 Task: Explore Airbnb accommodation in La Louvière, Belgium from 8th November, 2023 to 12th November, 2023 for 2 adults. Place can be private room with 1  bedroom having 1 bed and 1 bathroom. Property type can be flathotel. Amenities needed are: heating.
Action: Mouse moved to (541, 77)
Screenshot: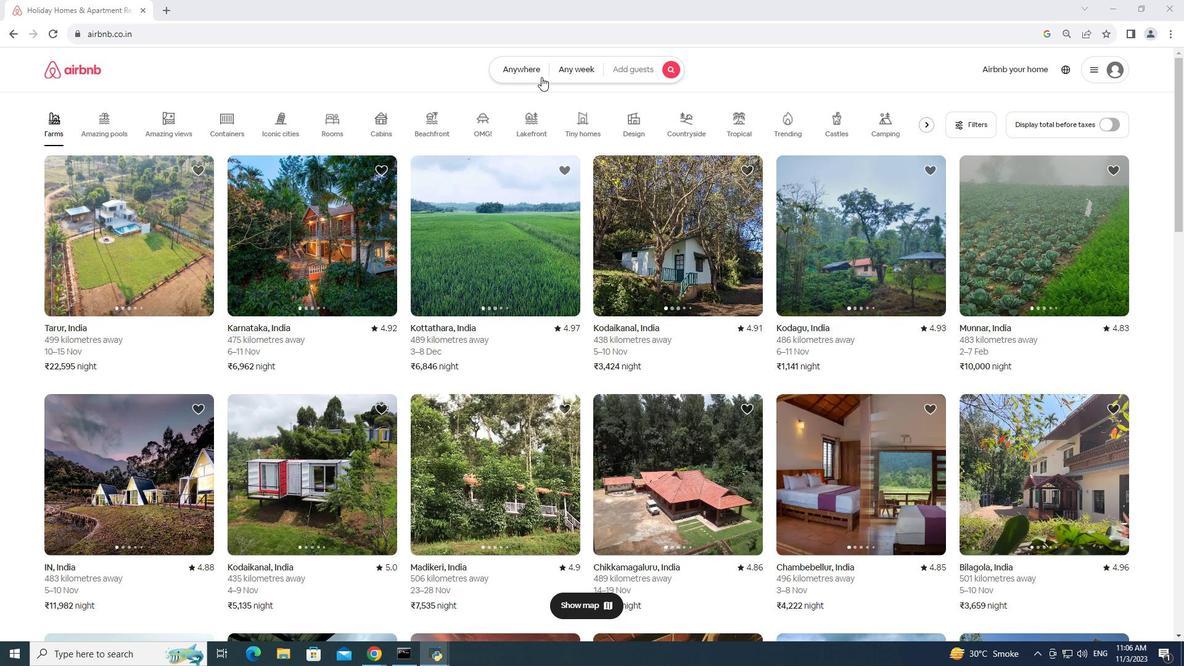 
Action: Mouse pressed left at (541, 77)
Screenshot: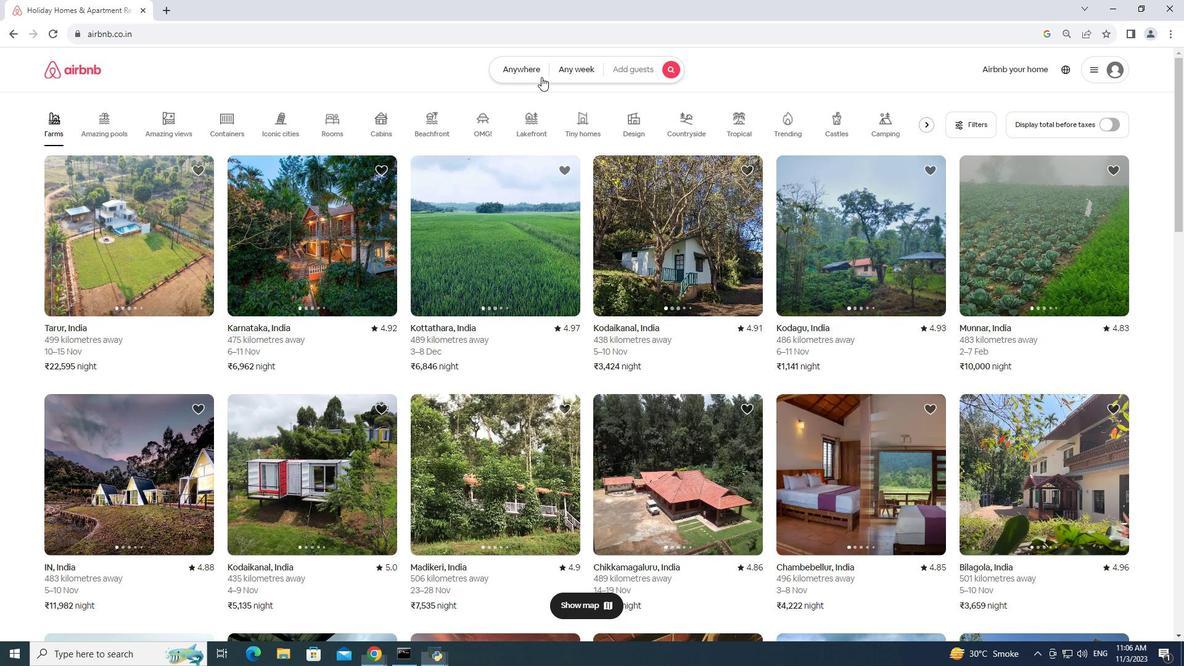 
Action: Mouse moved to (445, 119)
Screenshot: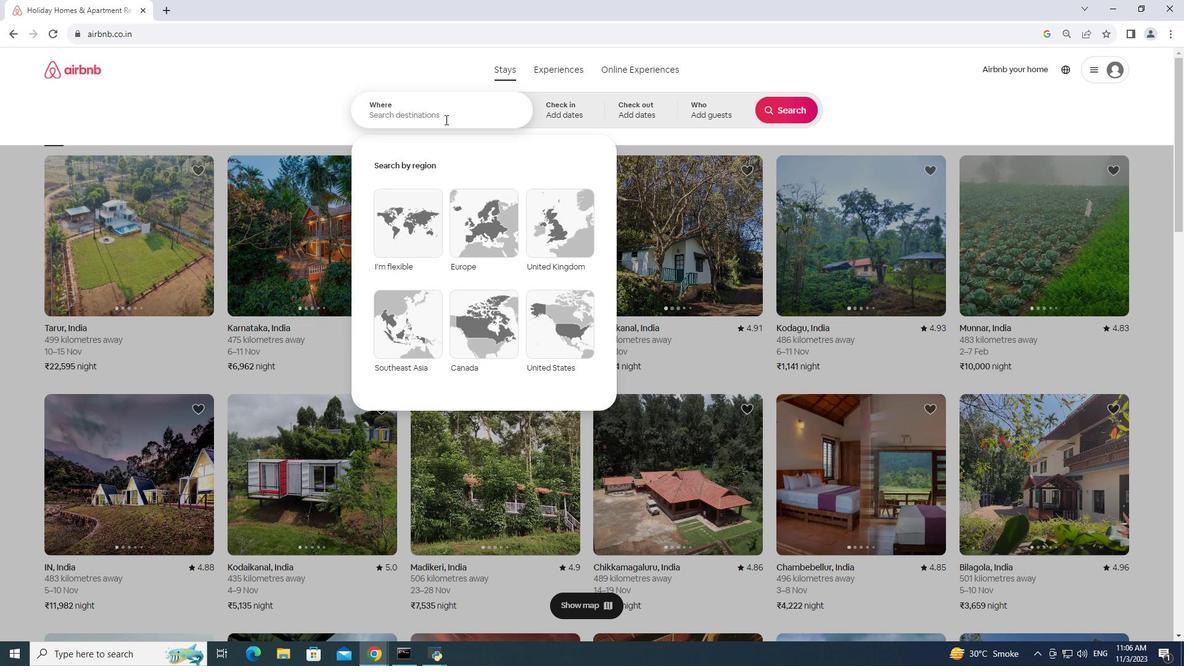 
Action: Mouse pressed left at (445, 119)
Screenshot: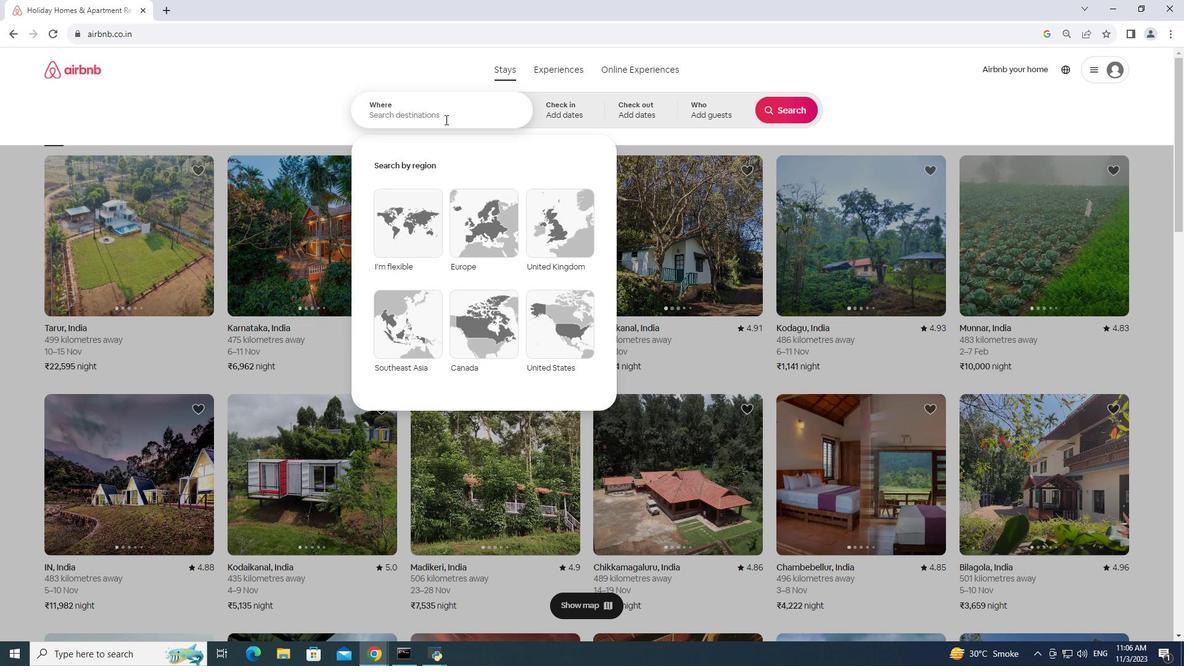 
Action: Mouse moved to (445, 119)
Screenshot: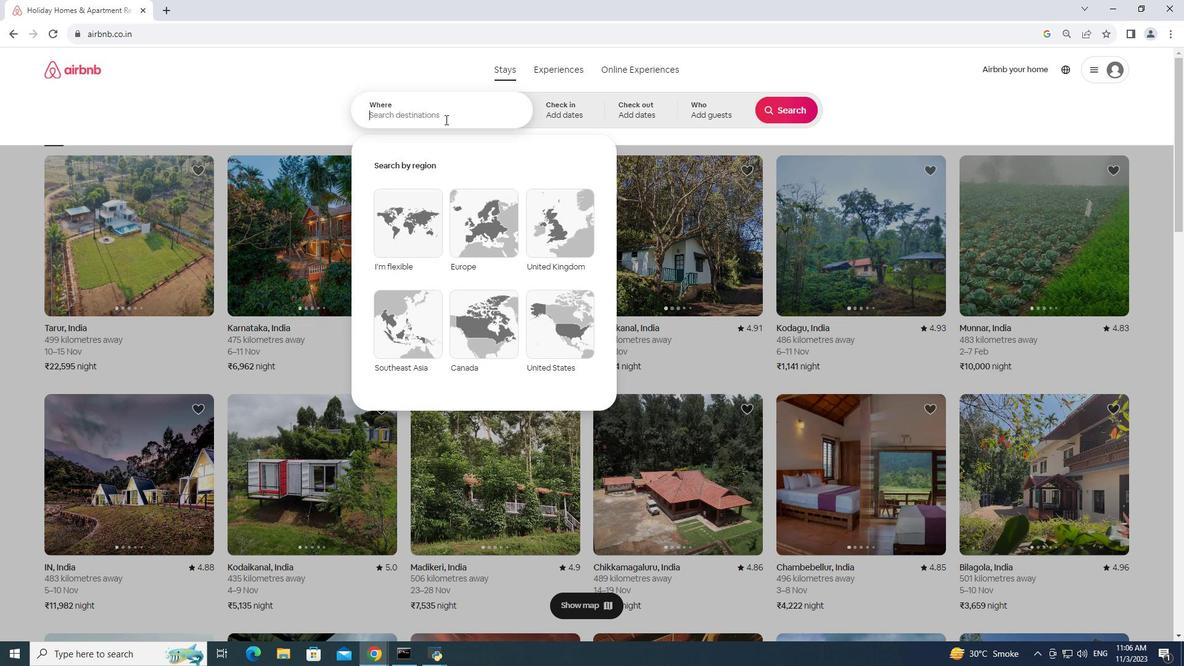 
Action: Key pressed la<Key.space>louviere,<Key.space>belgium
Screenshot: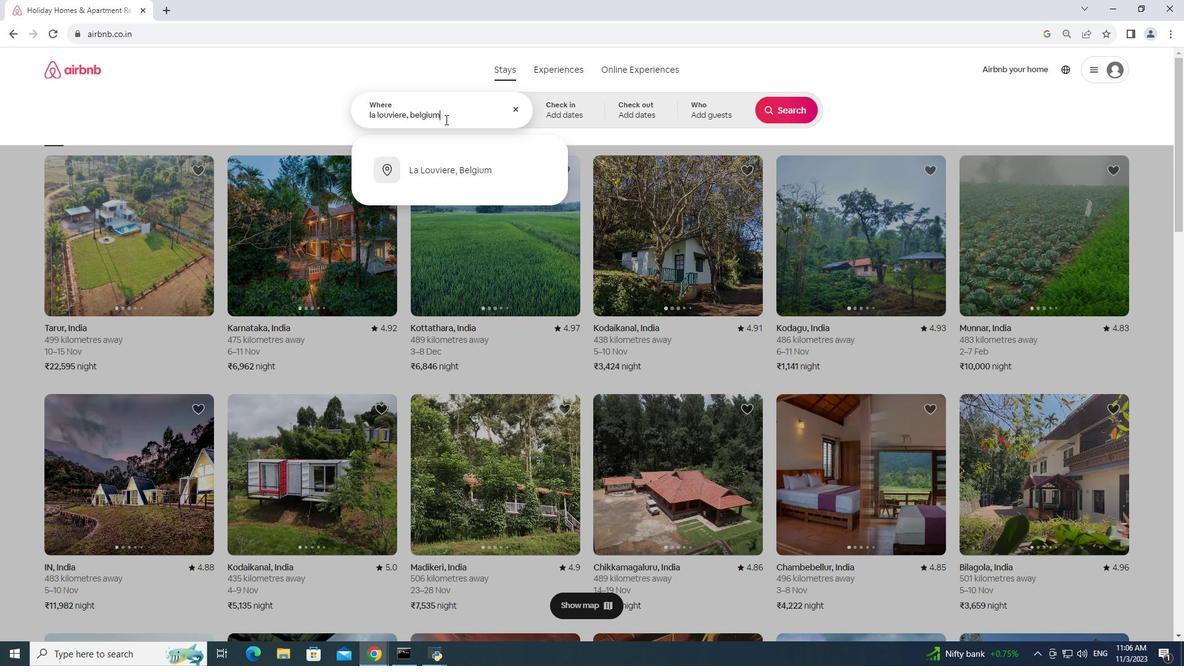 
Action: Mouse moved to (451, 172)
Screenshot: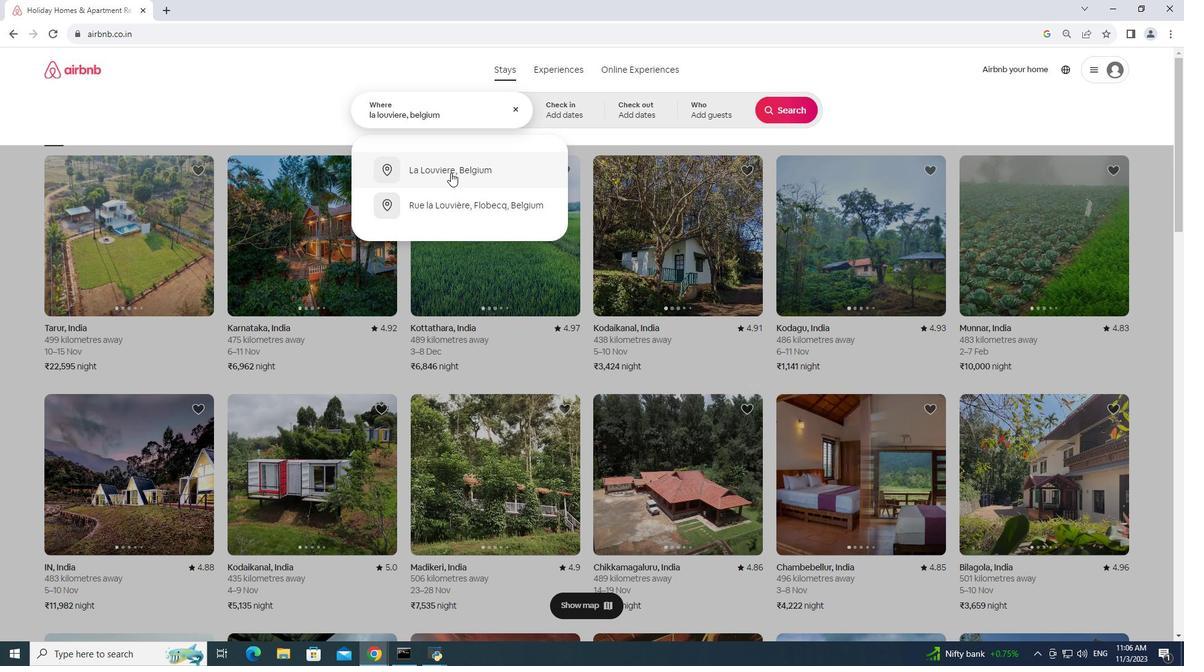 
Action: Mouse pressed left at (451, 172)
Screenshot: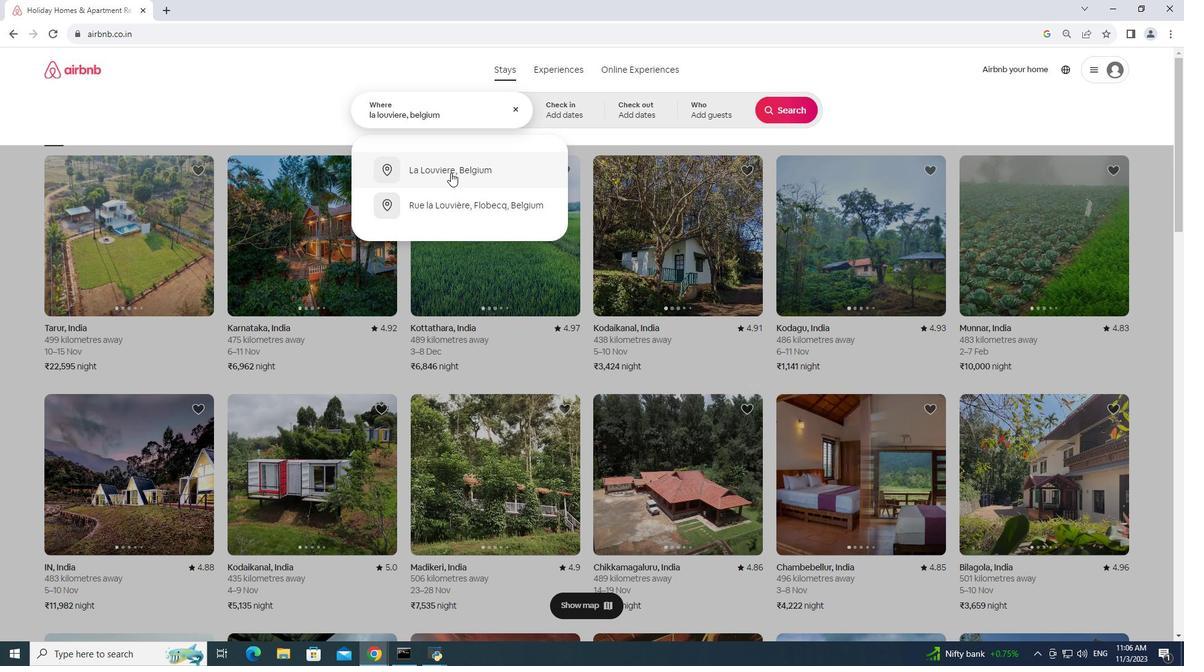 
Action: Mouse moved to (479, 276)
Screenshot: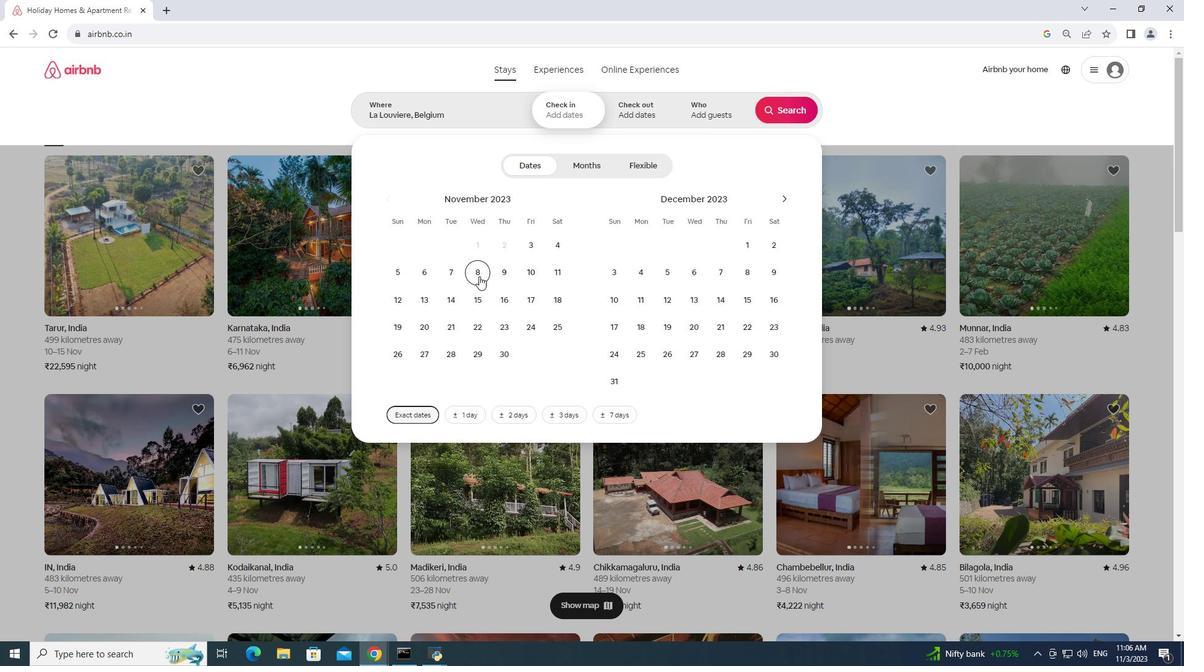 
Action: Mouse pressed left at (479, 276)
Screenshot: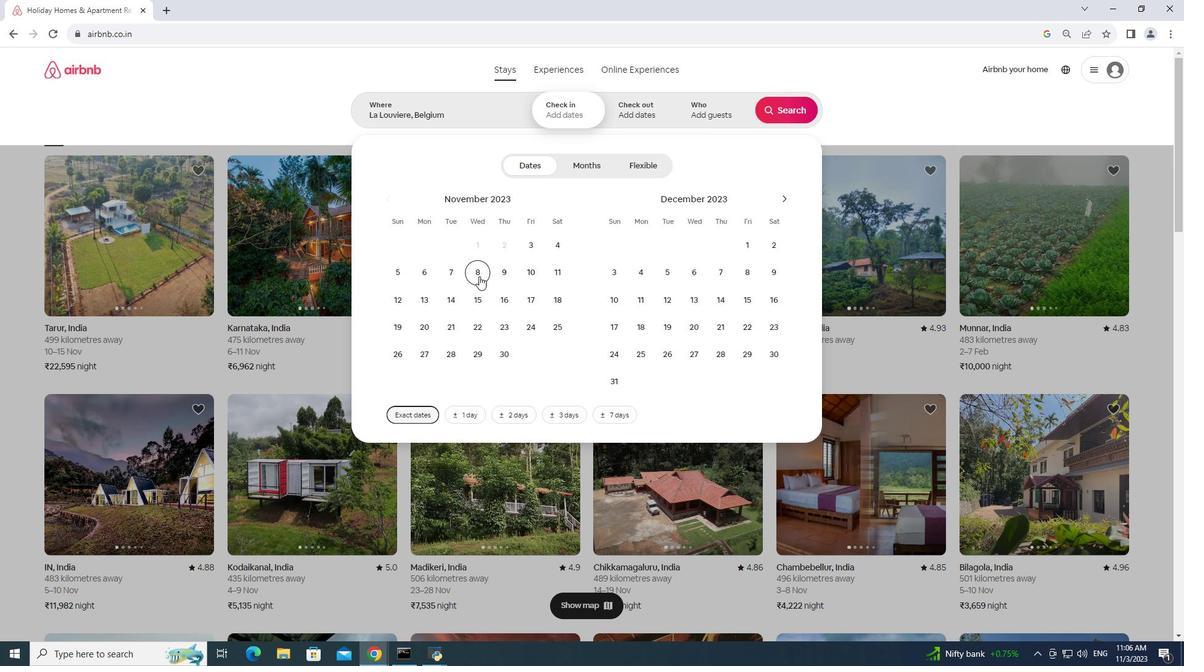 
Action: Mouse moved to (402, 296)
Screenshot: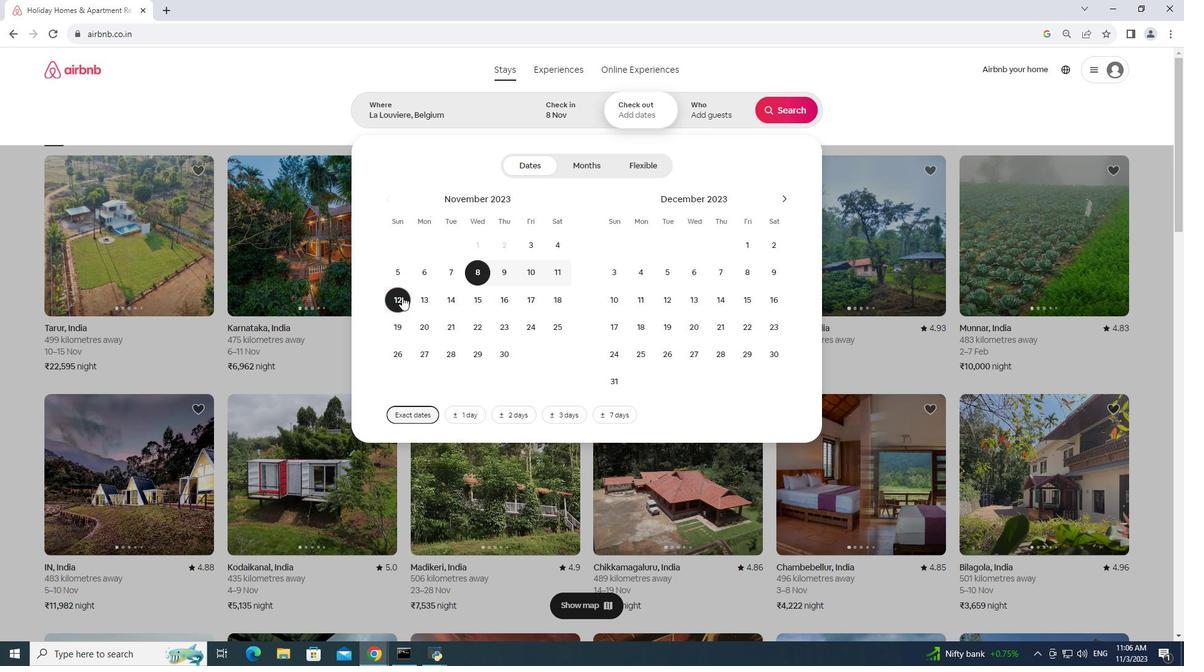 
Action: Mouse pressed left at (402, 296)
Screenshot: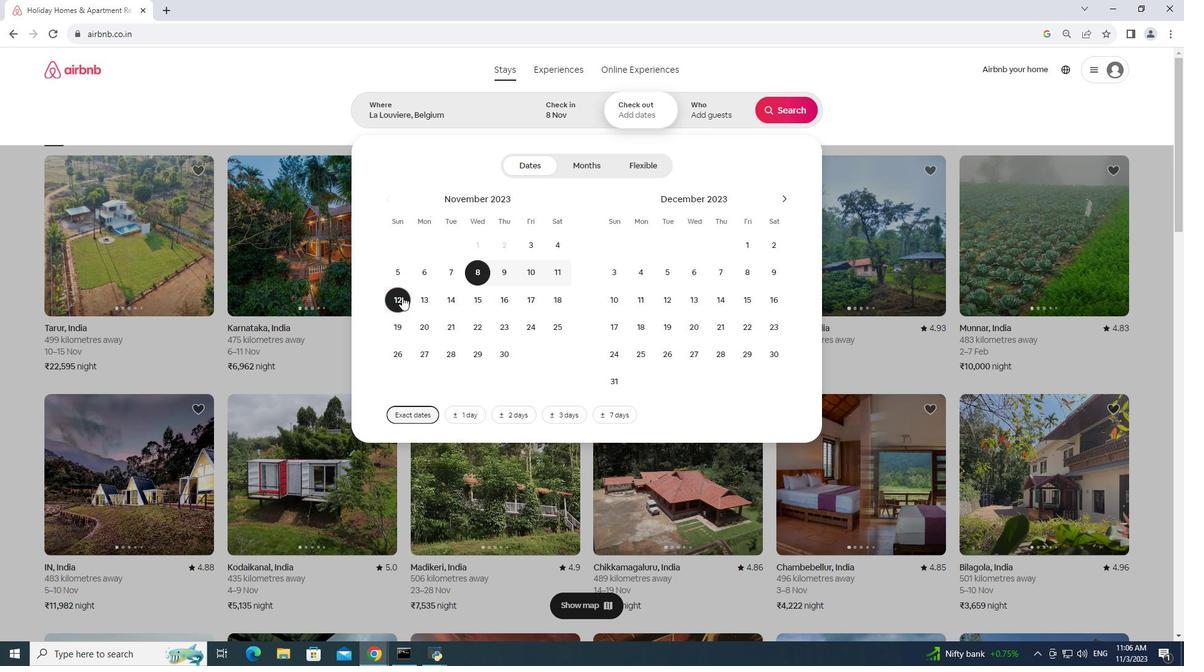 
Action: Mouse moved to (723, 116)
Screenshot: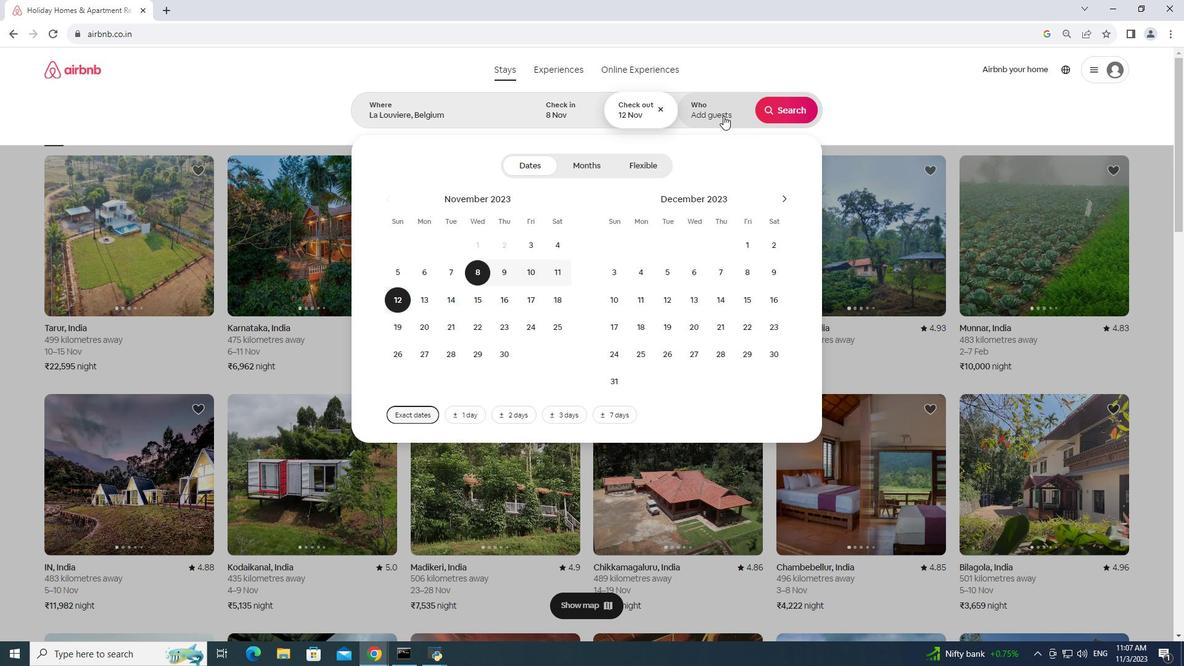 
Action: Mouse pressed left at (723, 116)
Screenshot: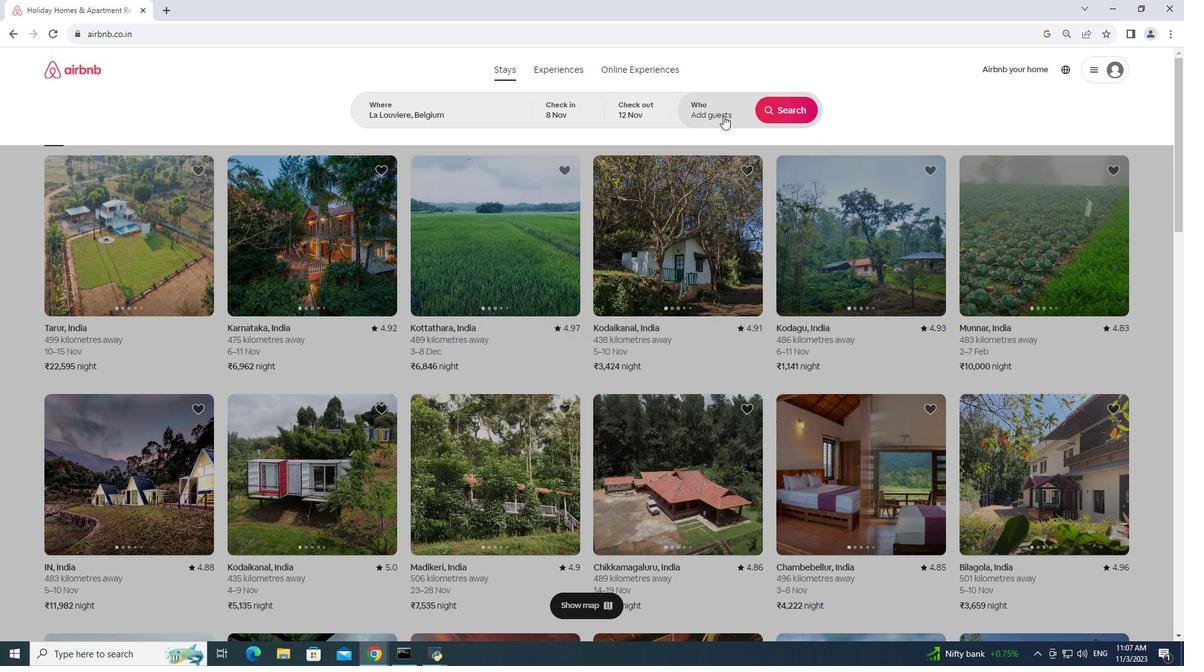 
Action: Mouse moved to (787, 165)
Screenshot: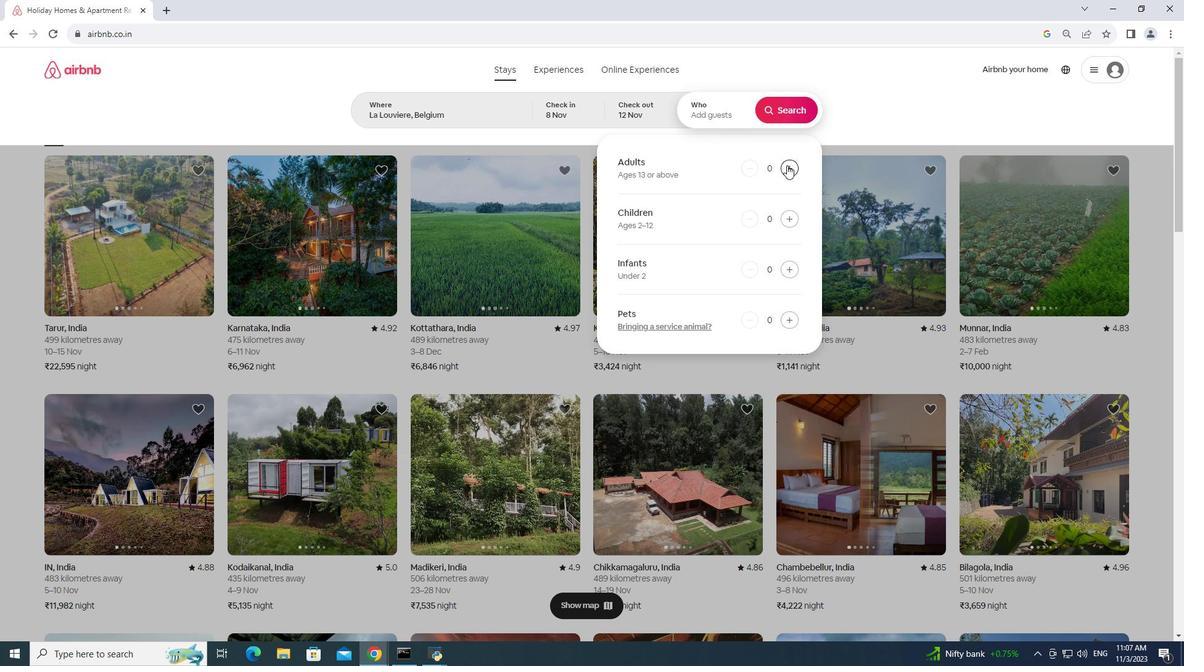
Action: Mouse pressed left at (787, 165)
Screenshot: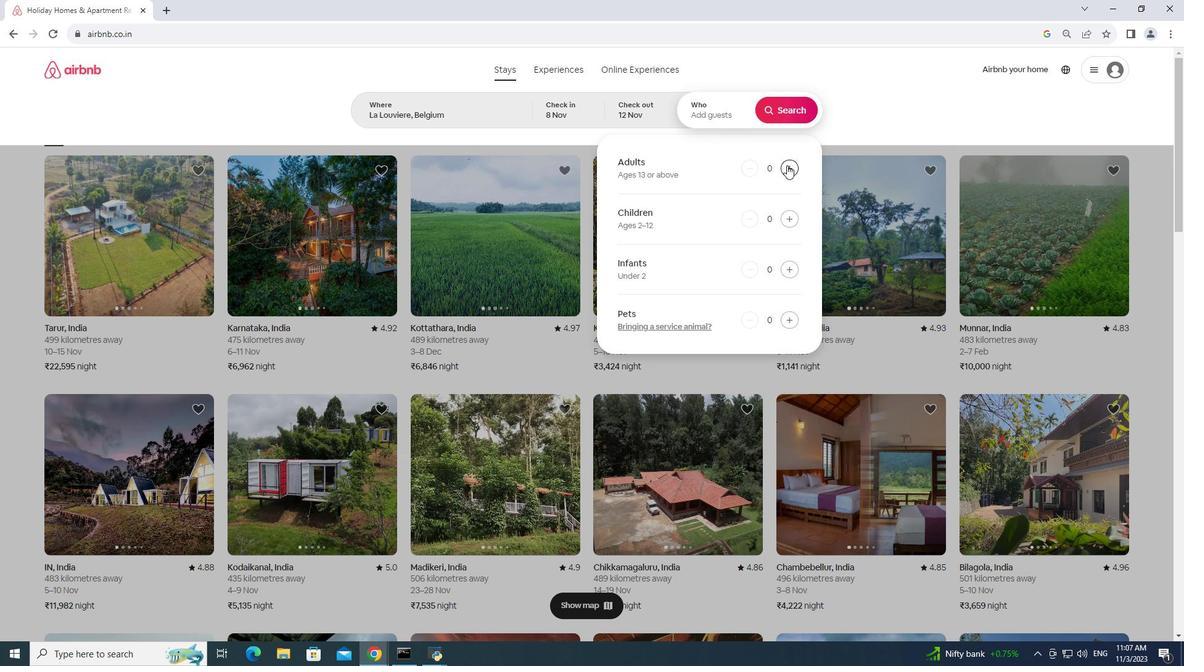 
Action: Mouse pressed left at (787, 165)
Screenshot: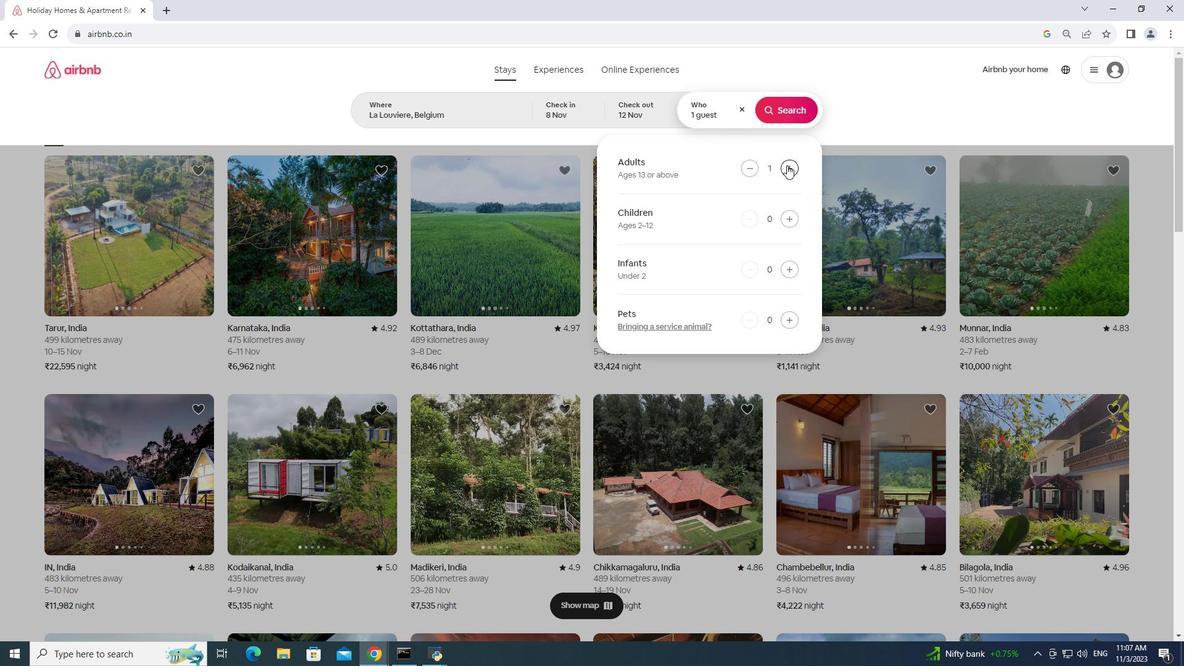 
Action: Mouse moved to (791, 104)
Screenshot: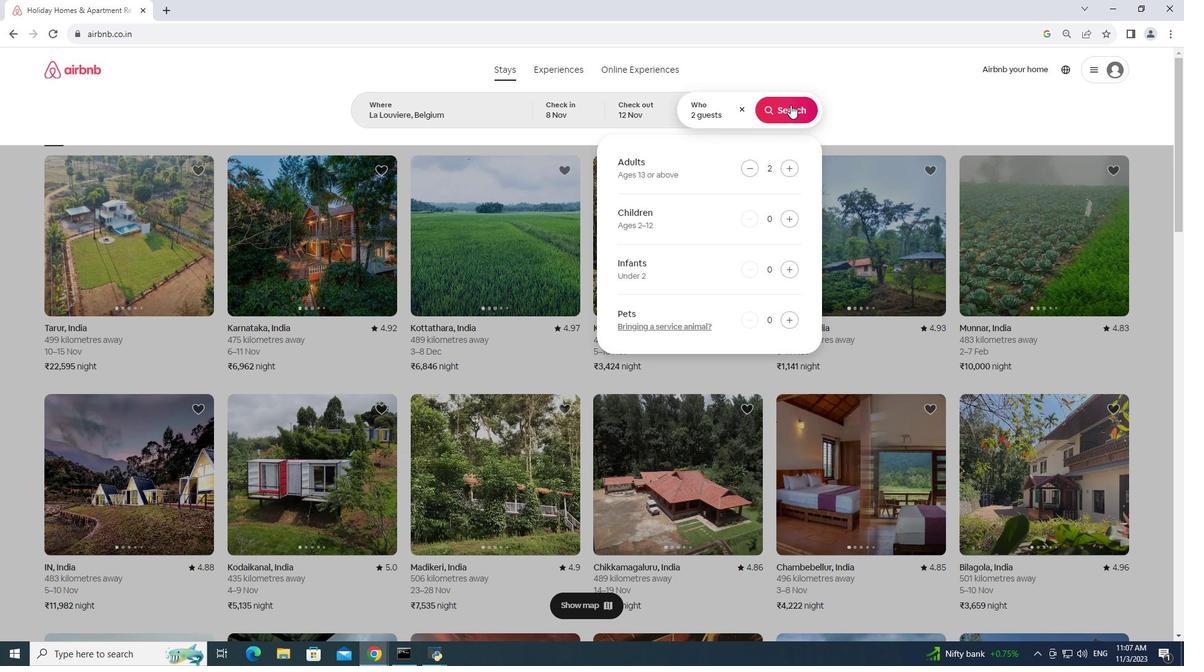 
Action: Mouse pressed left at (791, 104)
Screenshot: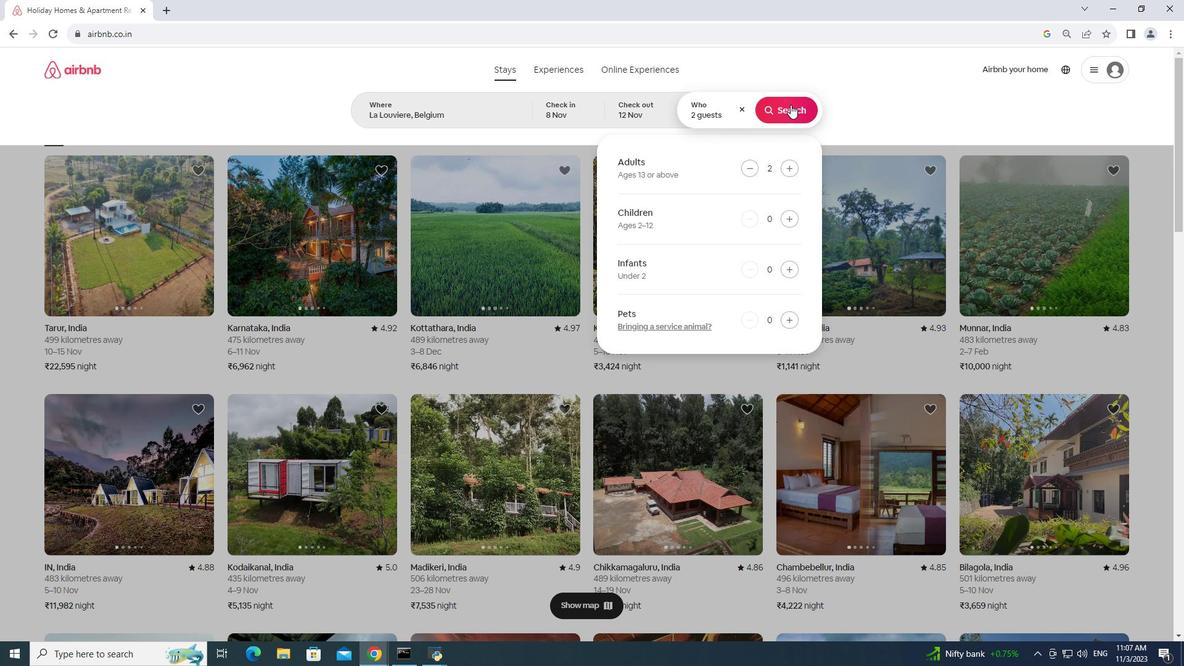 
Action: Mouse moved to (1009, 117)
Screenshot: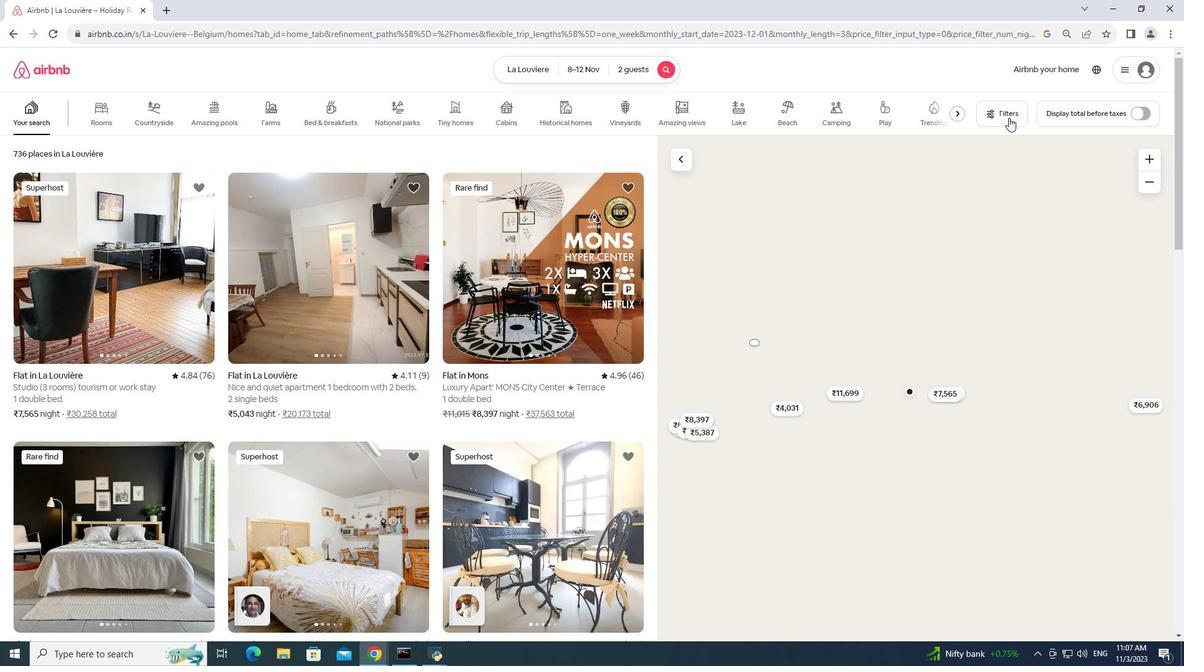 
Action: Mouse pressed left at (1009, 117)
Screenshot: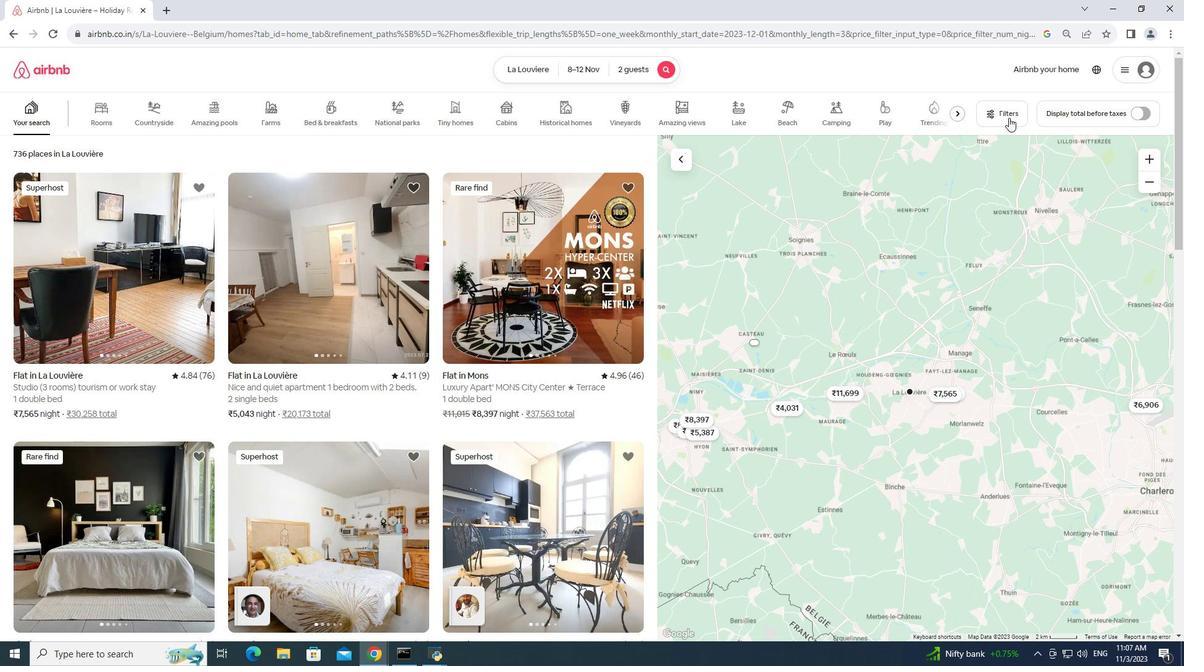 
Action: Mouse moved to (466, 467)
Screenshot: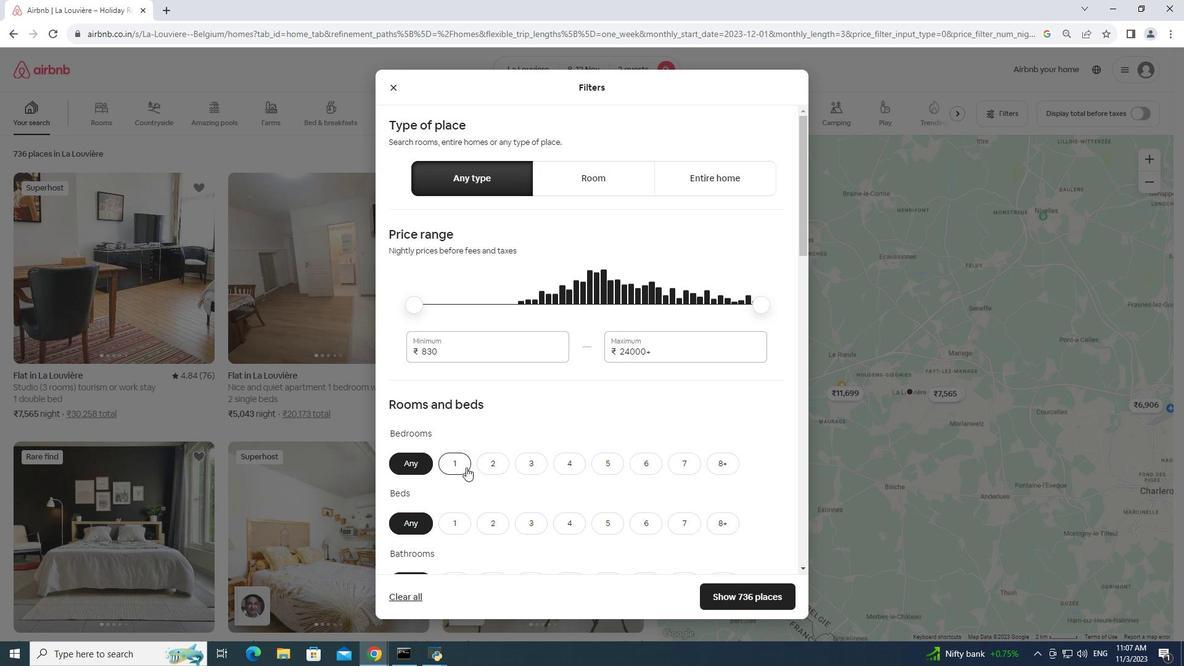 
Action: Mouse pressed left at (466, 467)
Screenshot: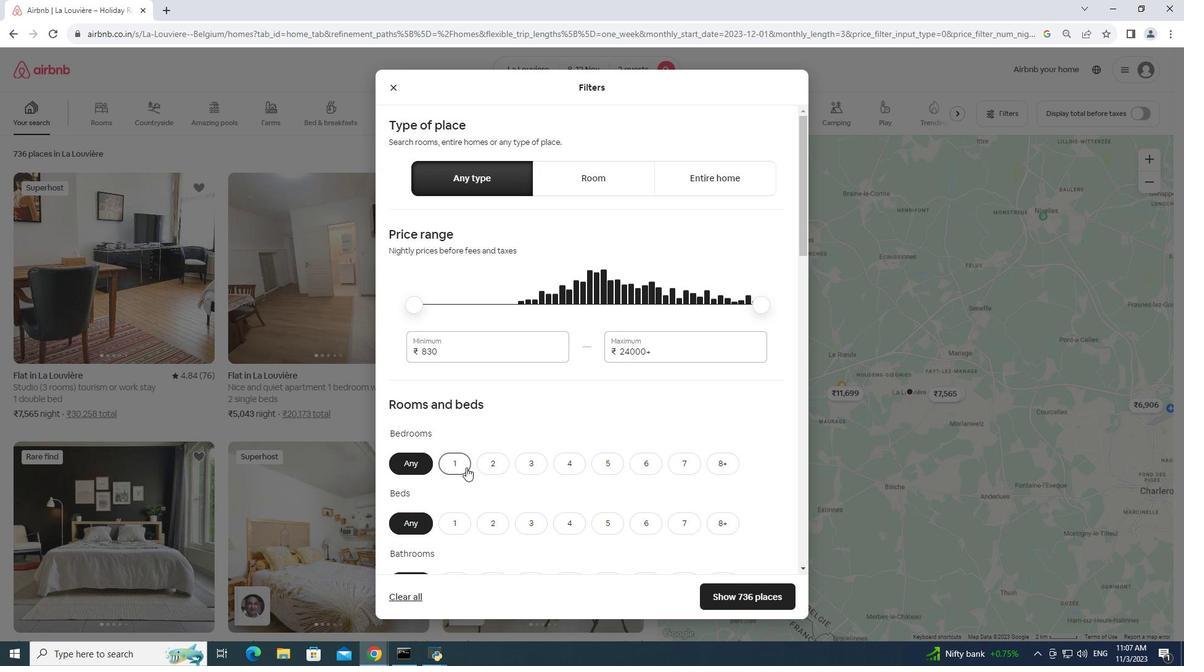 
Action: Mouse moved to (453, 526)
Screenshot: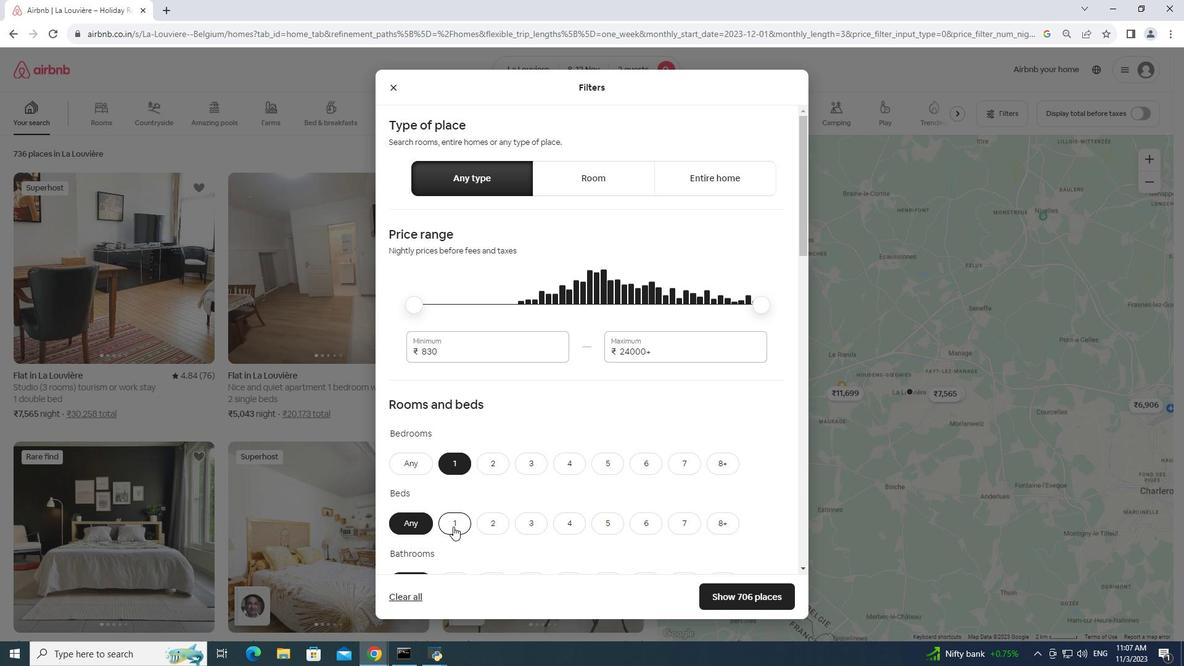 
Action: Mouse pressed left at (453, 526)
Screenshot: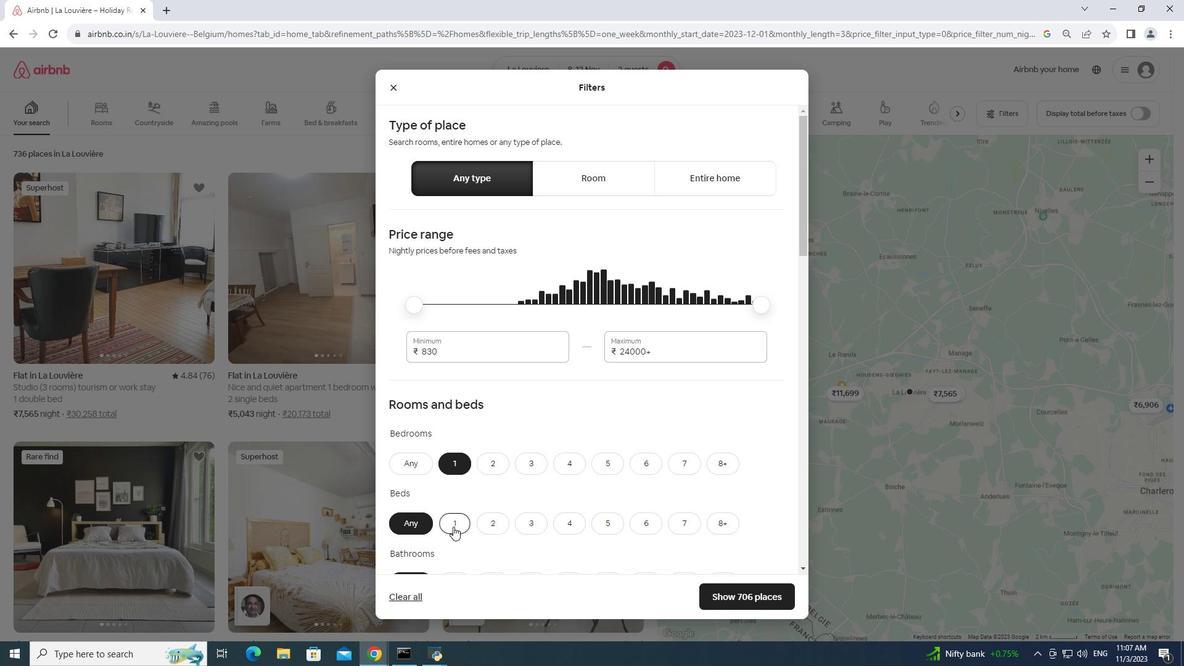 
Action: Mouse moved to (462, 512)
Screenshot: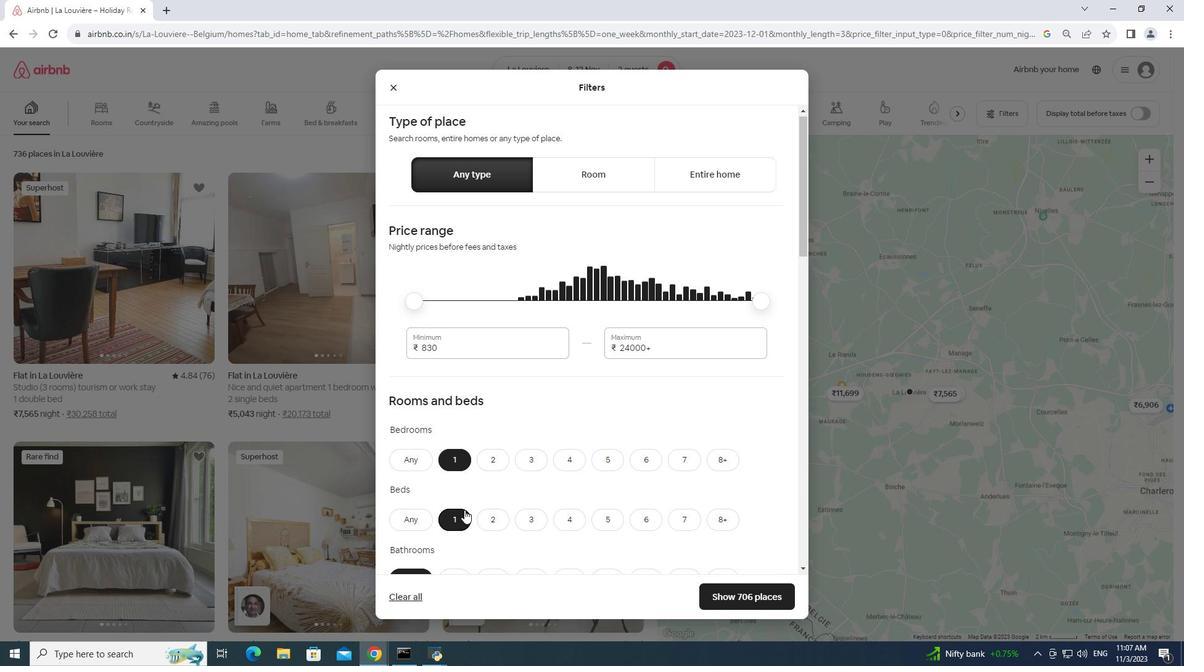 
Action: Mouse scrolled (462, 512) with delta (0, 0)
Screenshot: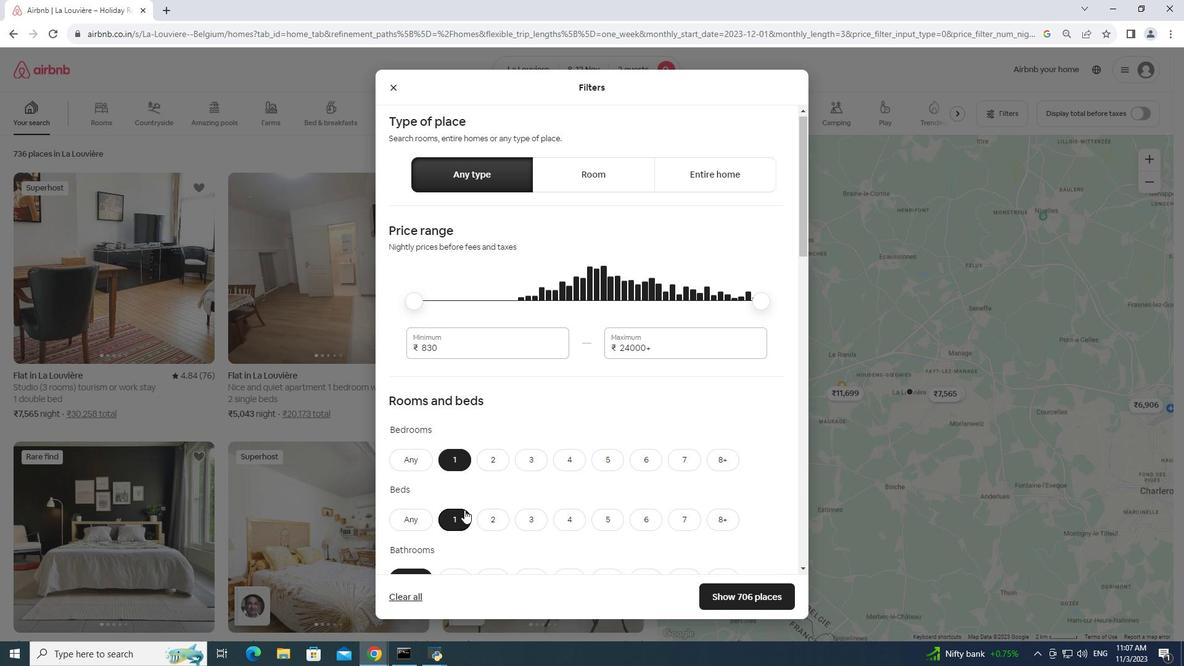 
Action: Mouse moved to (464, 511)
Screenshot: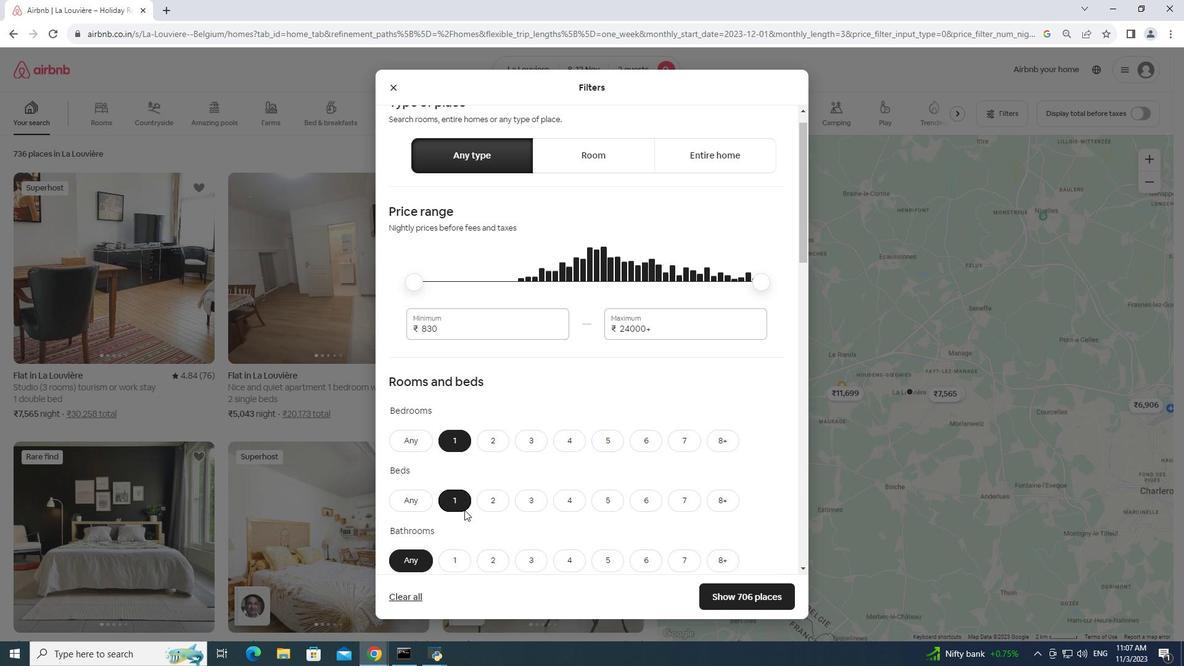 
Action: Mouse scrolled (464, 510) with delta (0, 0)
Screenshot: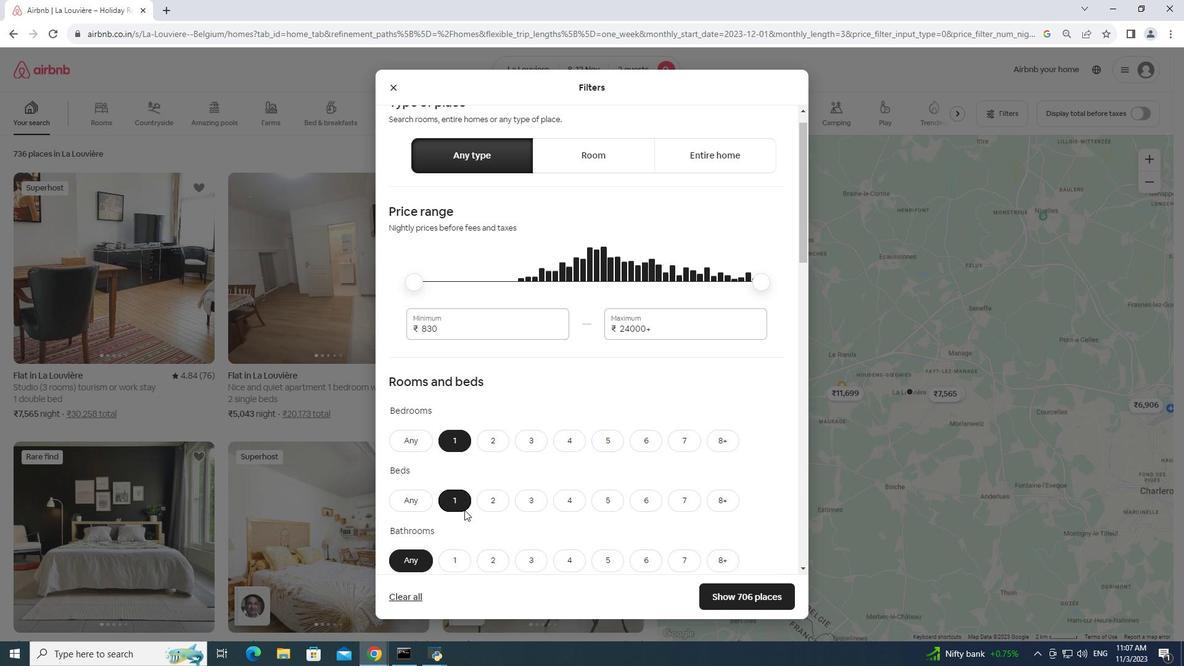 
Action: Mouse moved to (450, 461)
Screenshot: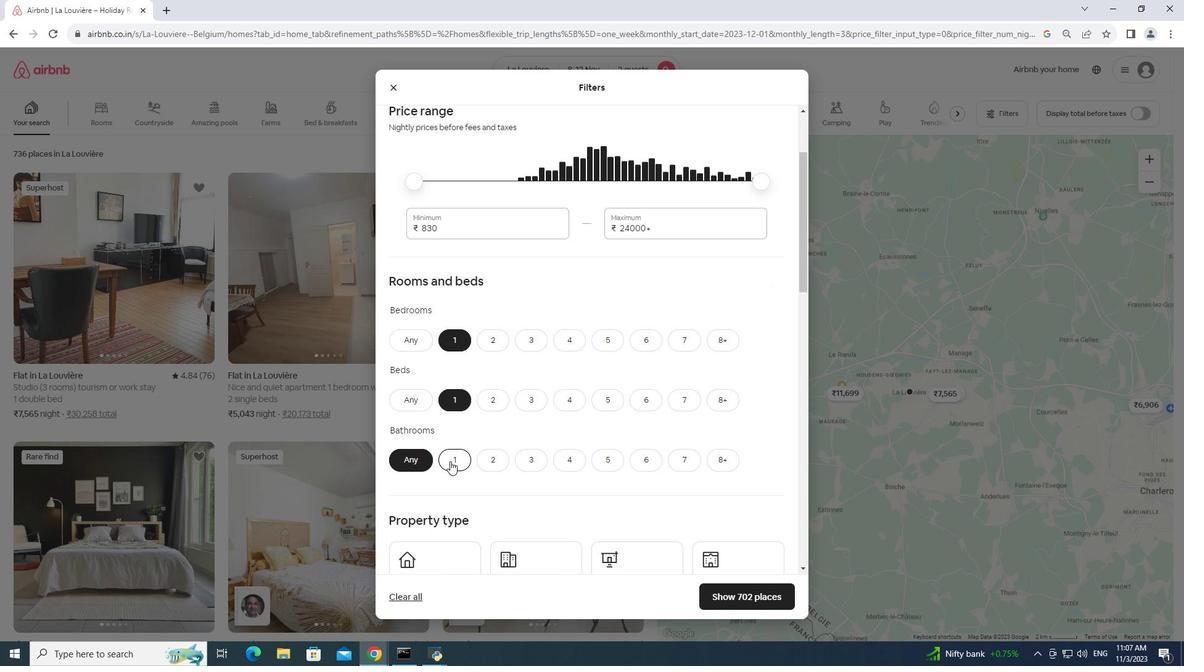 
Action: Mouse pressed left at (450, 461)
Screenshot: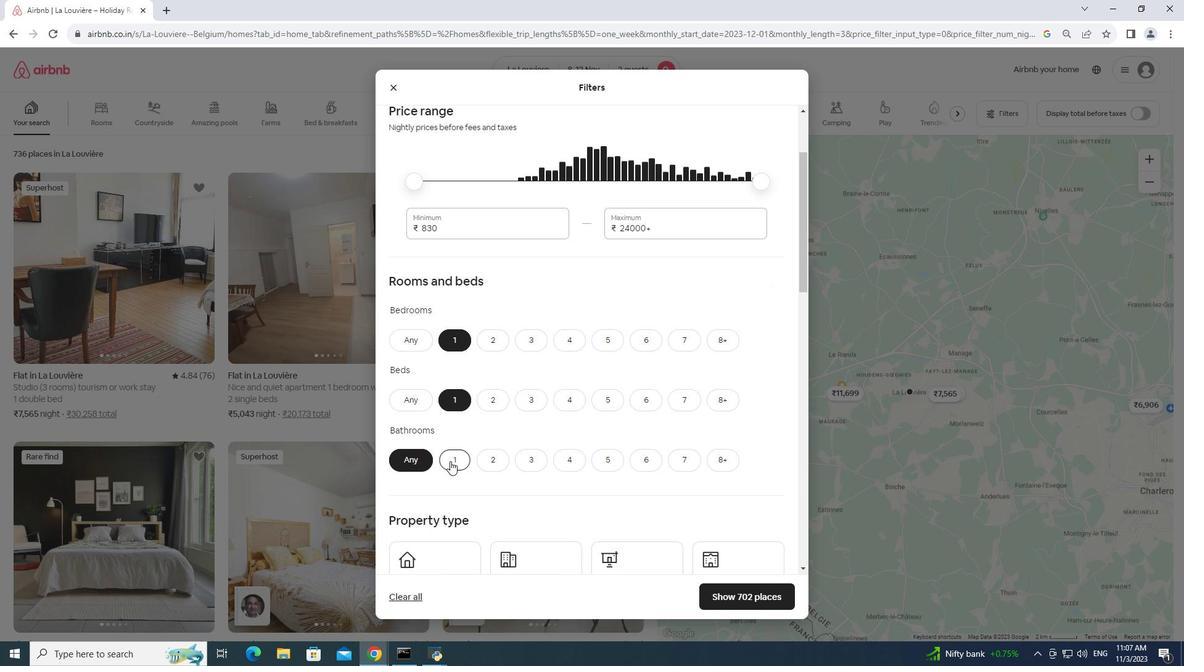 
Action: Mouse moved to (547, 419)
Screenshot: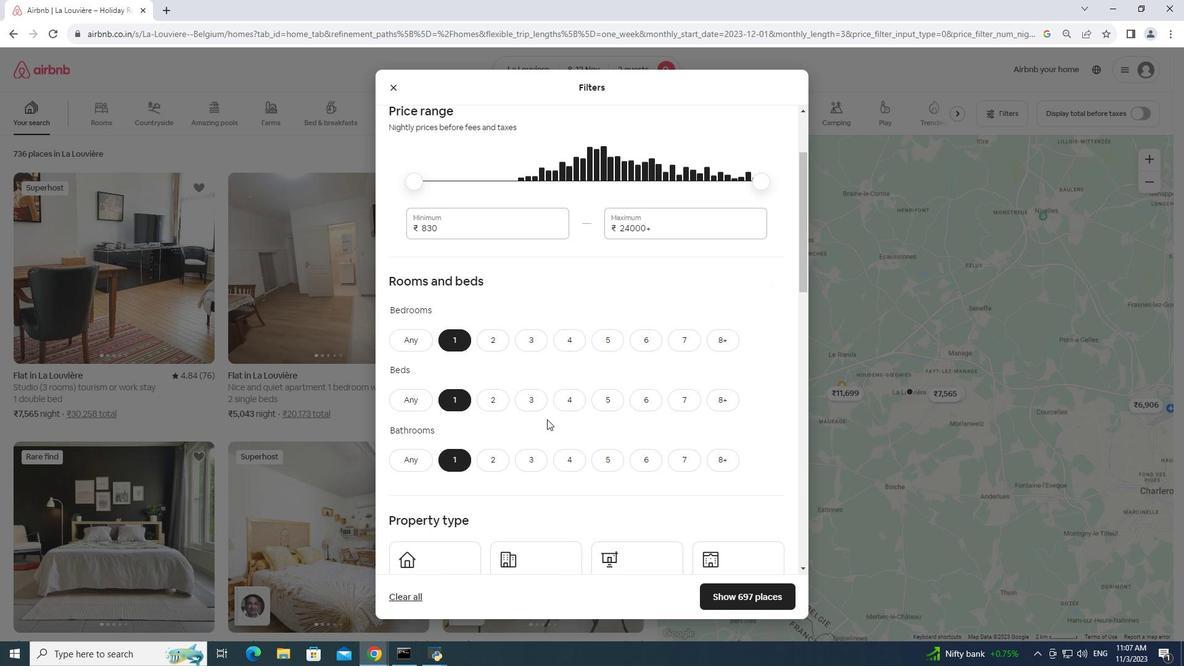 
Action: Mouse scrolled (547, 418) with delta (0, 0)
Screenshot: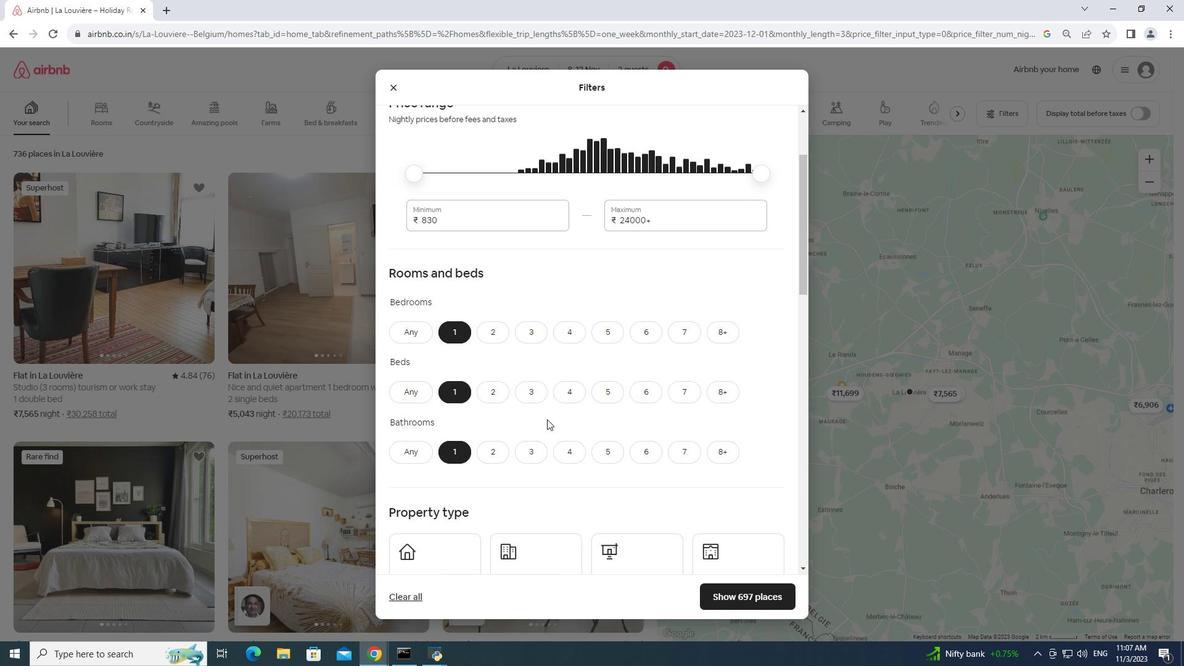 
Action: Mouse scrolled (547, 418) with delta (0, 0)
Screenshot: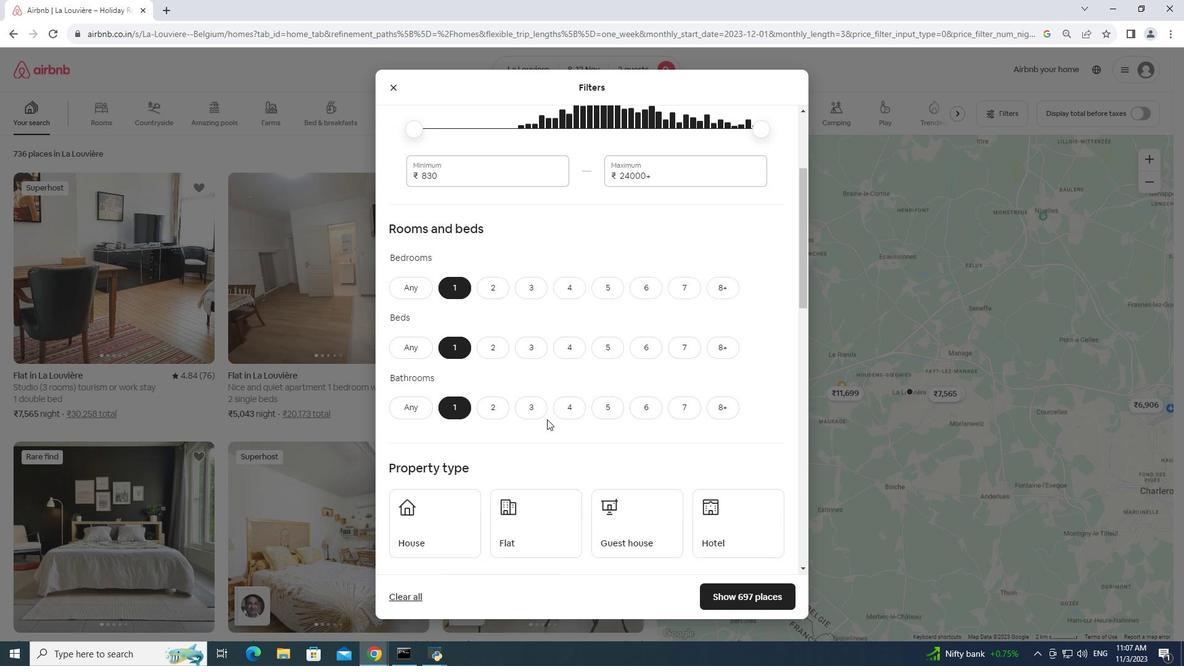 
Action: Mouse moved to (517, 459)
Screenshot: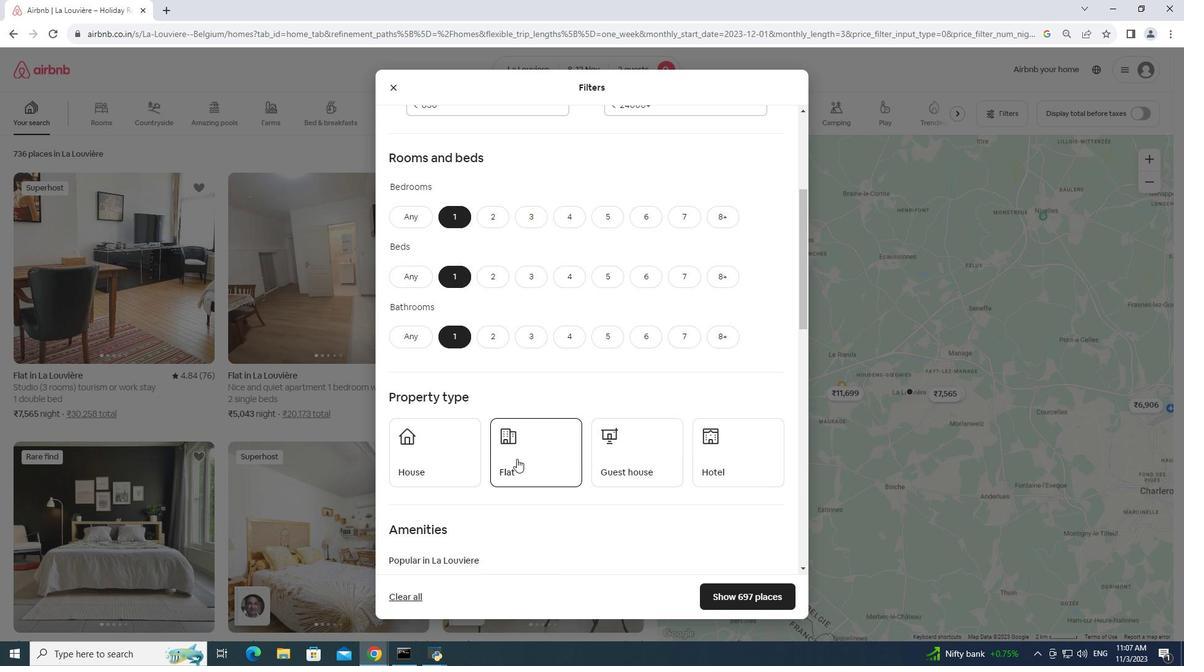 
Action: Mouse pressed left at (517, 459)
Screenshot: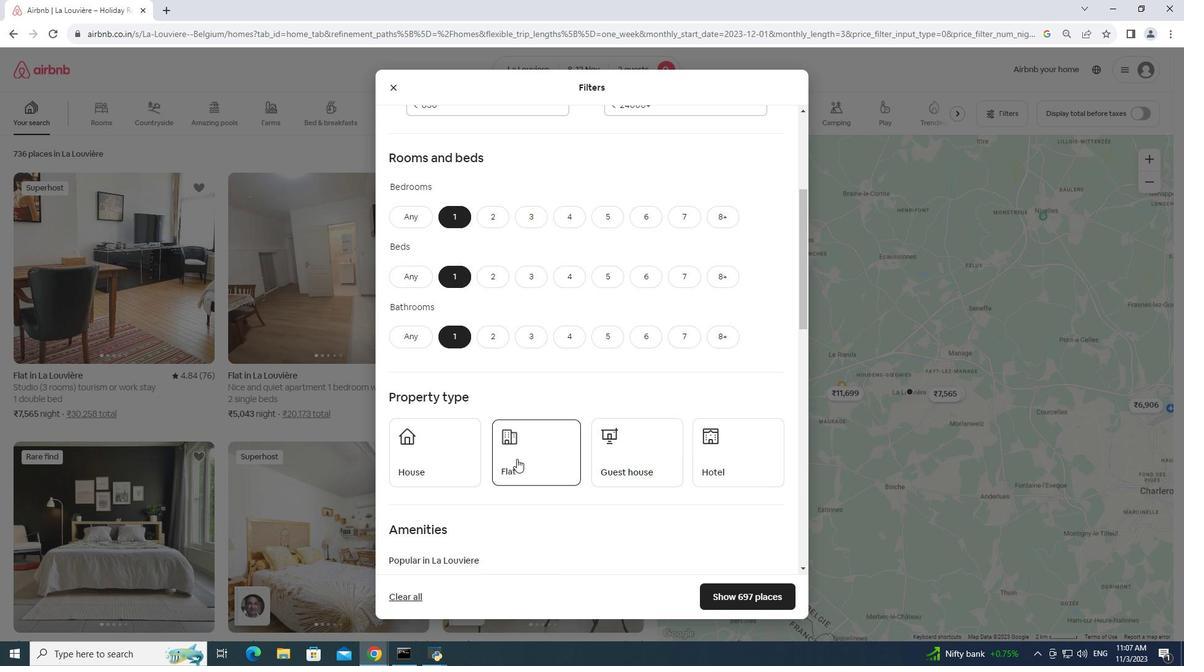 
Action: Mouse moved to (726, 452)
Screenshot: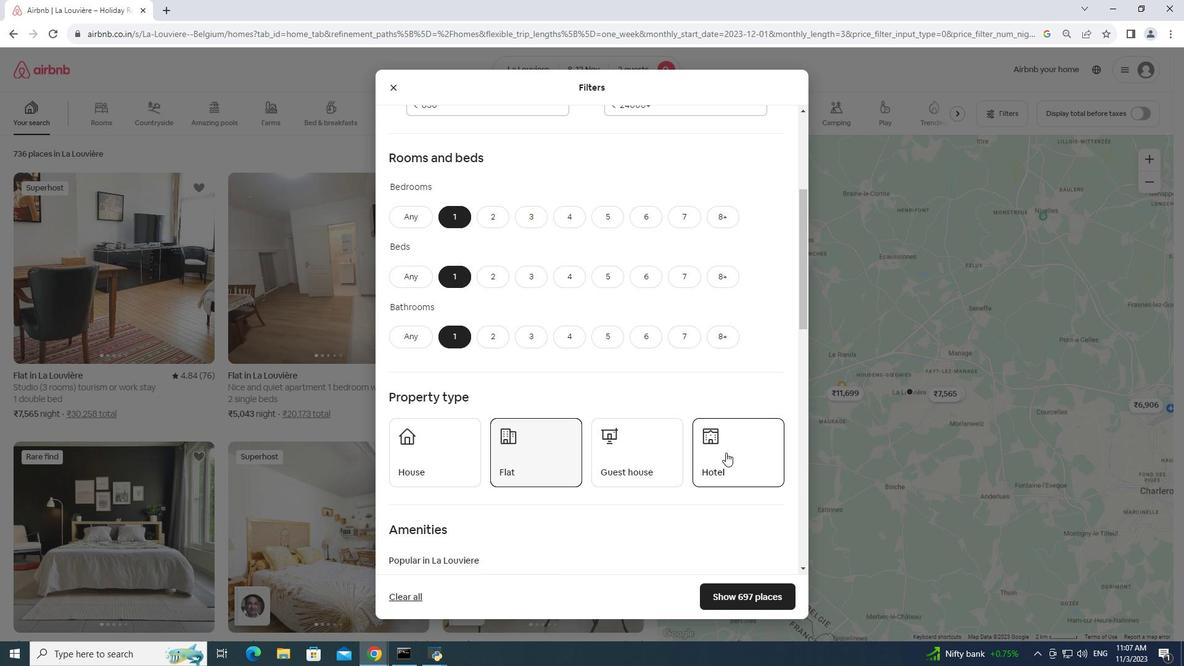 
Action: Mouse pressed left at (726, 452)
Screenshot: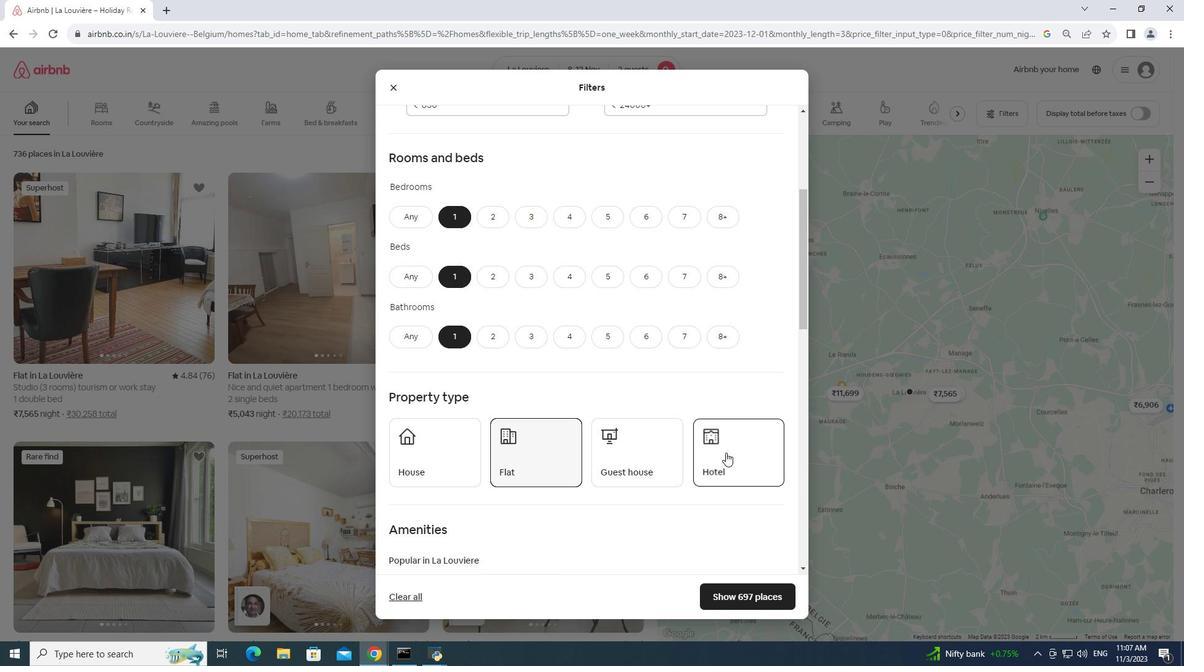 
Action: Mouse moved to (597, 478)
Screenshot: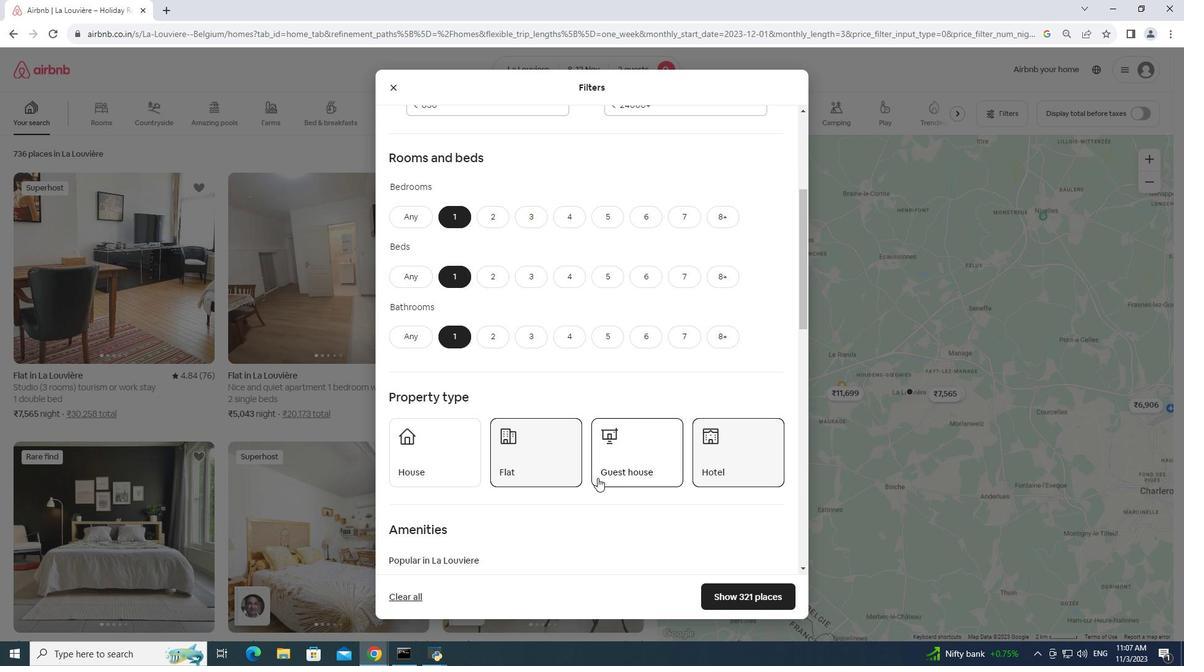 
Action: Mouse scrolled (597, 477) with delta (0, 0)
Screenshot: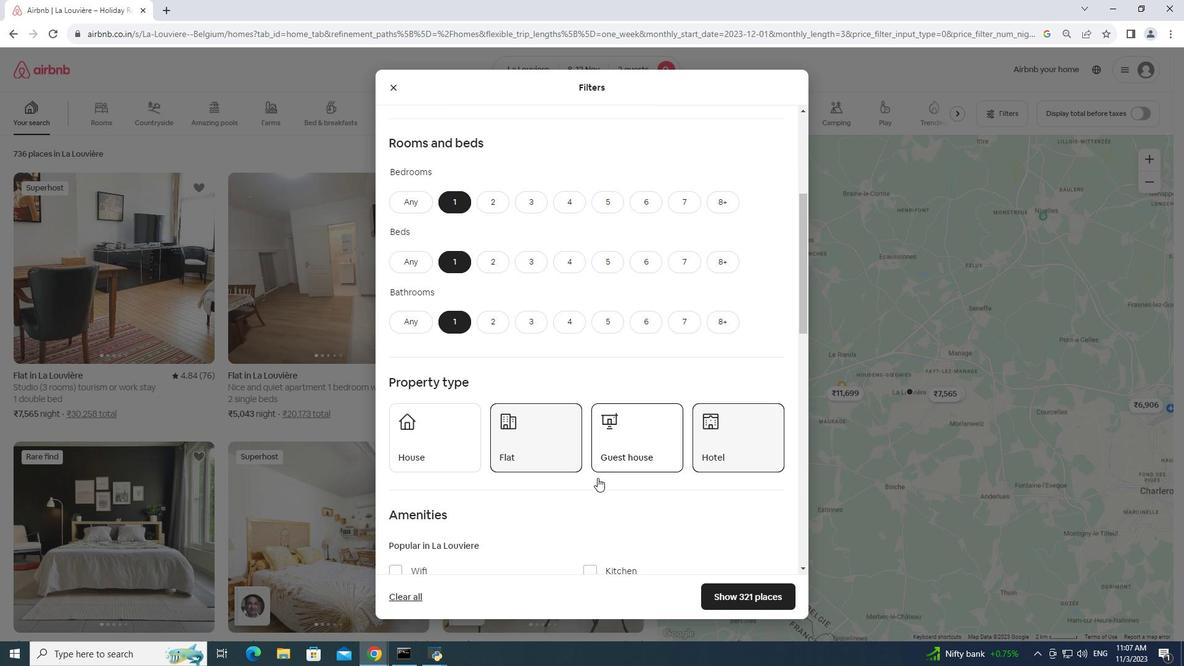 
Action: Mouse scrolled (597, 477) with delta (0, 0)
Screenshot: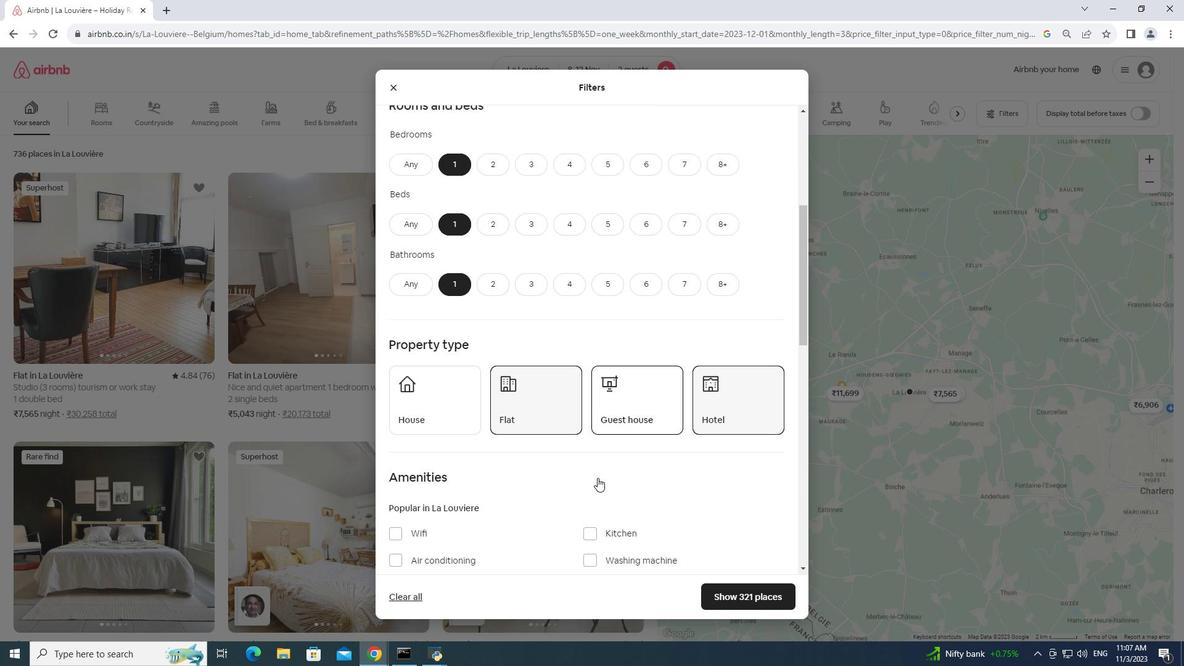 
Action: Mouse scrolled (597, 477) with delta (0, 0)
Screenshot: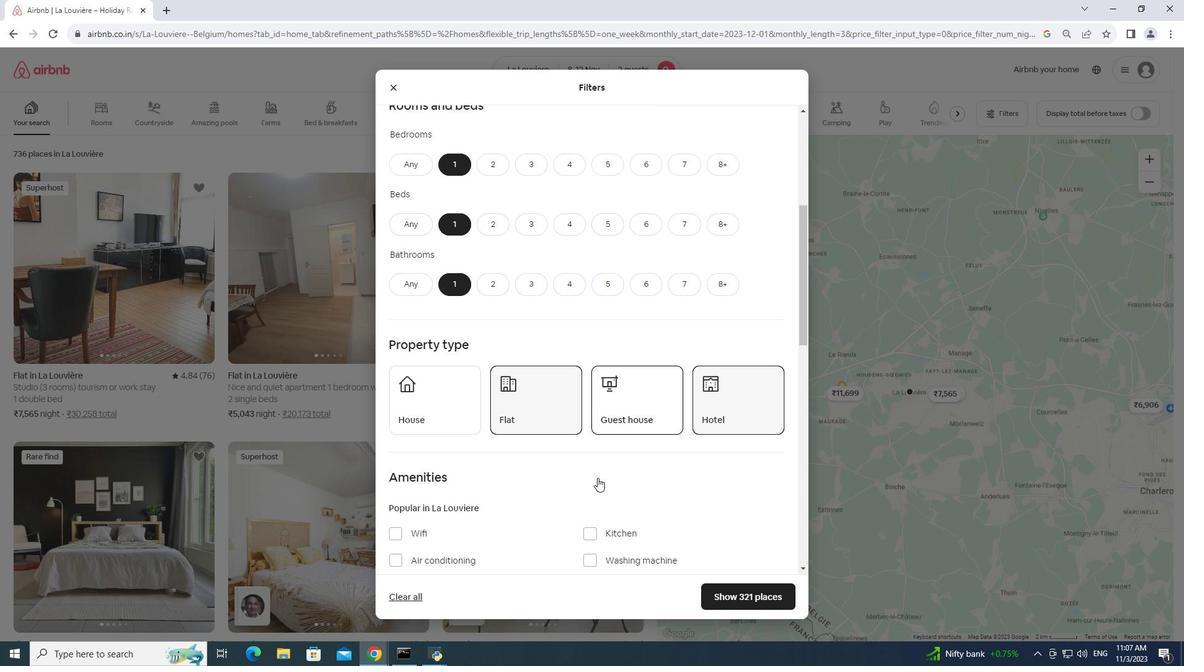 
Action: Mouse moved to (430, 474)
Screenshot: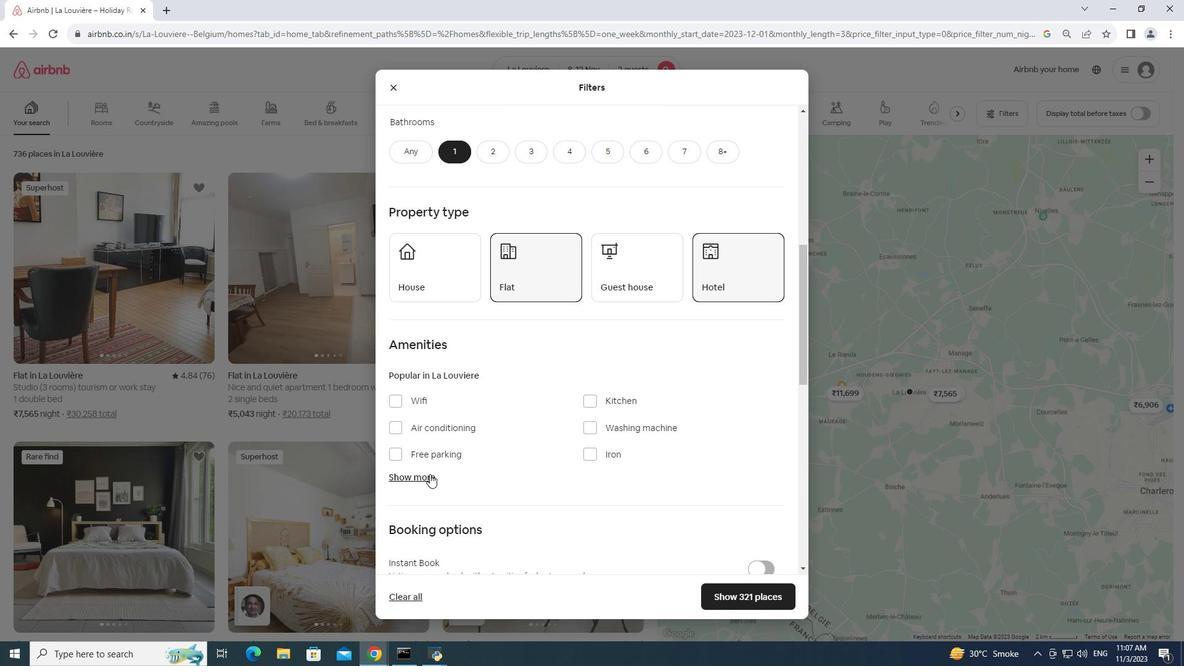 
Action: Mouse pressed left at (430, 474)
Screenshot: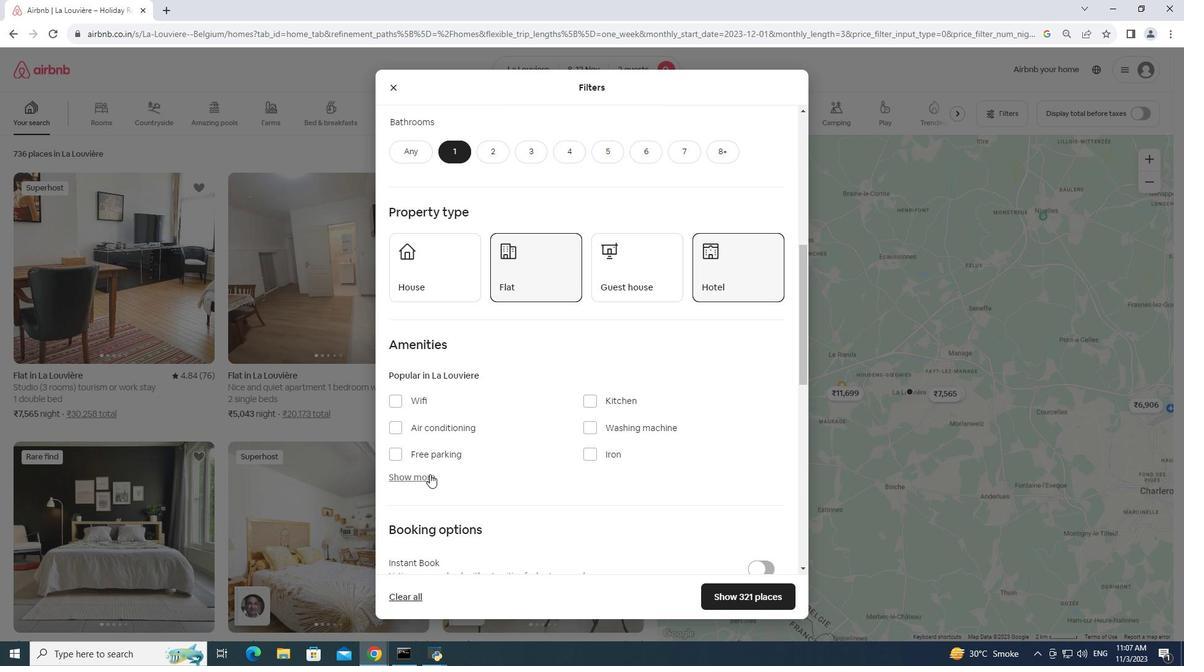 
Action: Mouse moved to (591, 519)
Screenshot: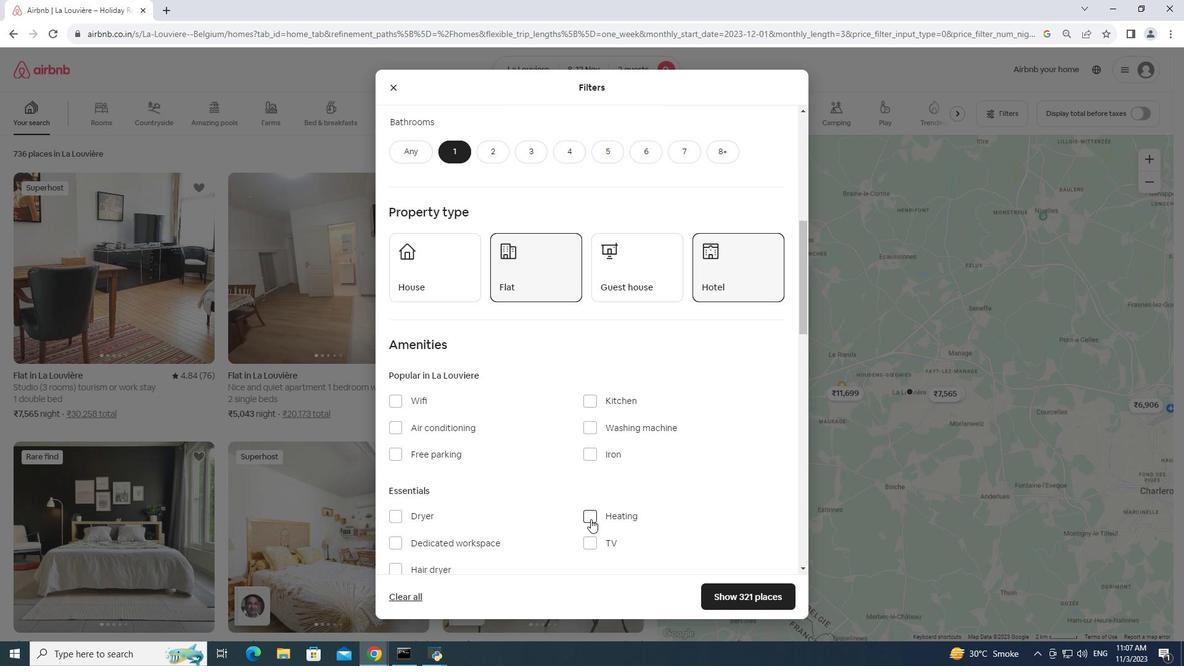 
Action: Mouse pressed left at (591, 519)
Screenshot: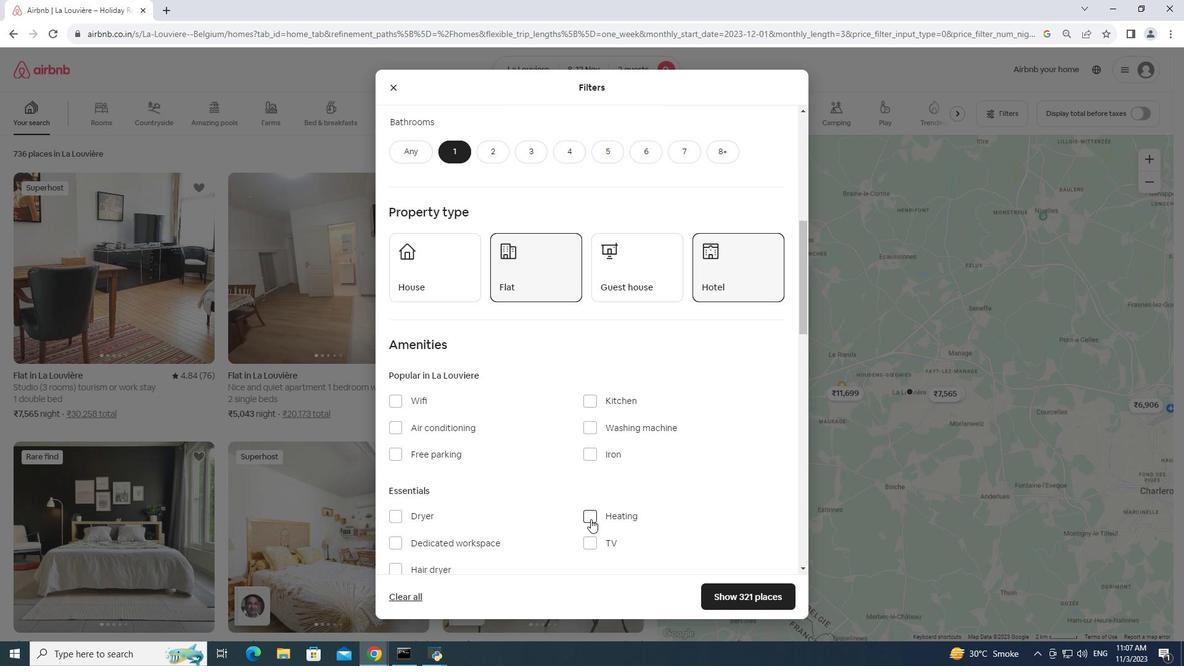 
Action: Mouse moved to (712, 588)
Screenshot: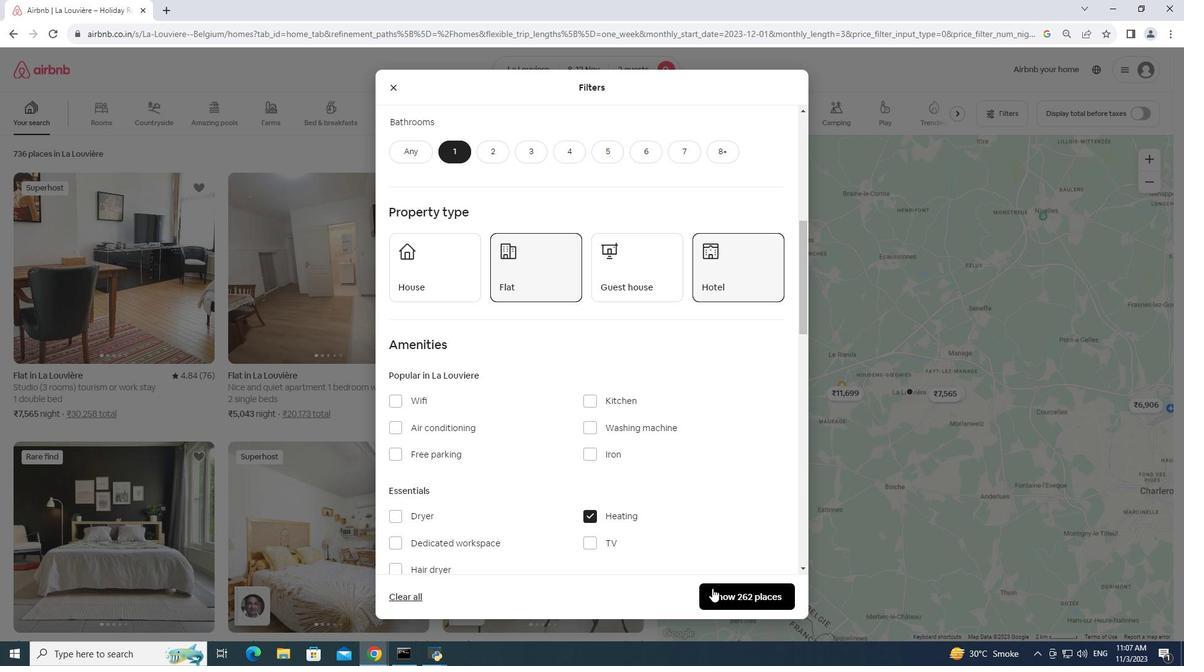 
Action: Mouse pressed left at (712, 588)
Screenshot: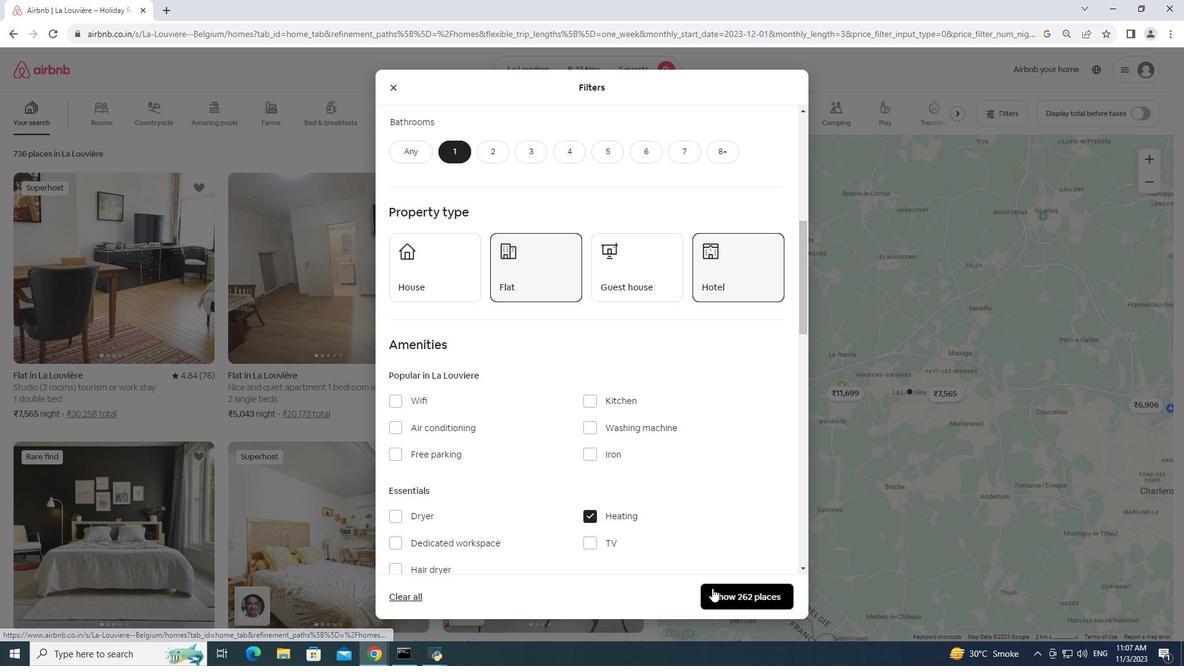 
Action: Mouse moved to (161, 346)
Screenshot: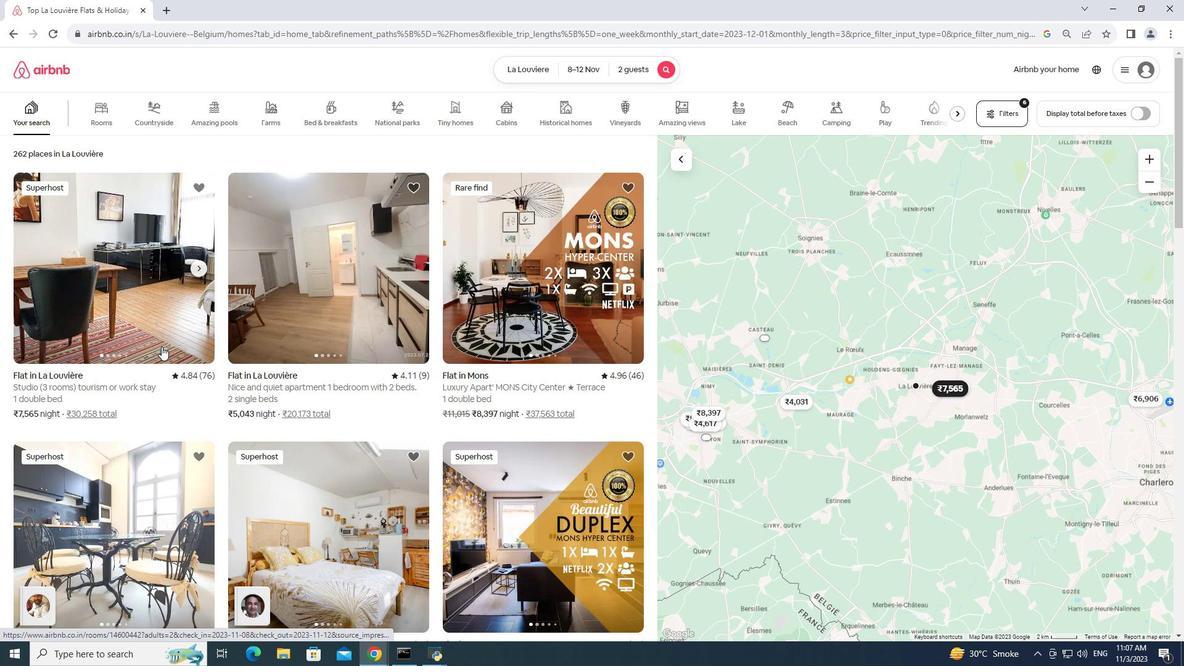
Action: Mouse pressed left at (161, 346)
Screenshot: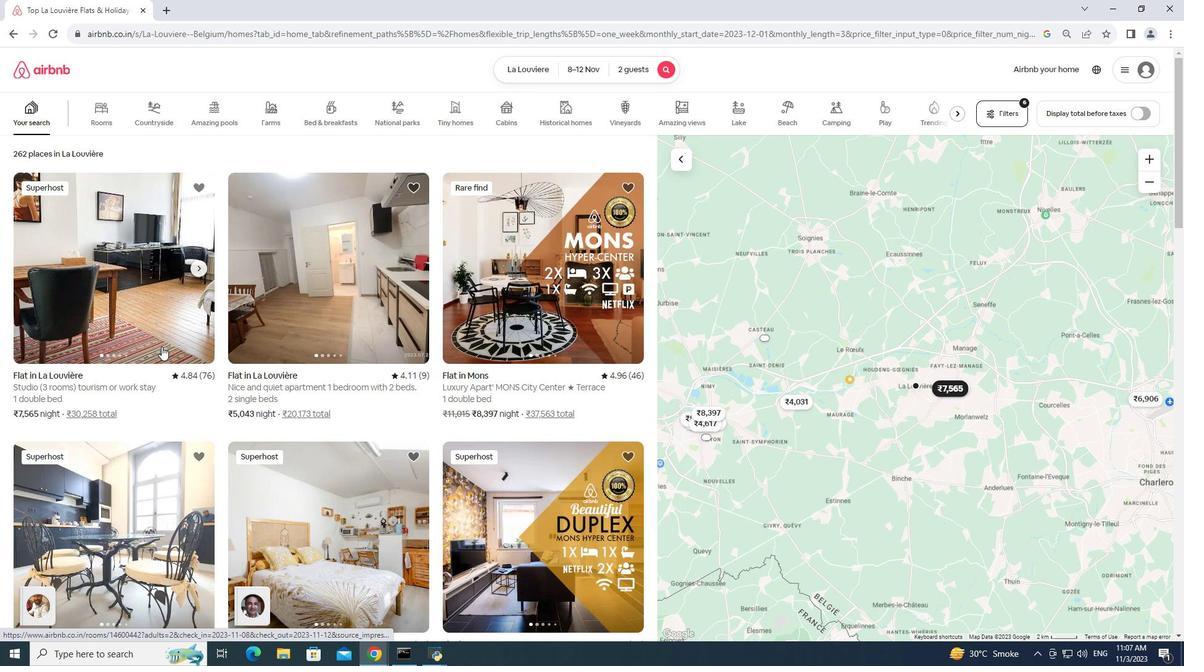 
Action: Mouse pressed left at (161, 346)
Screenshot: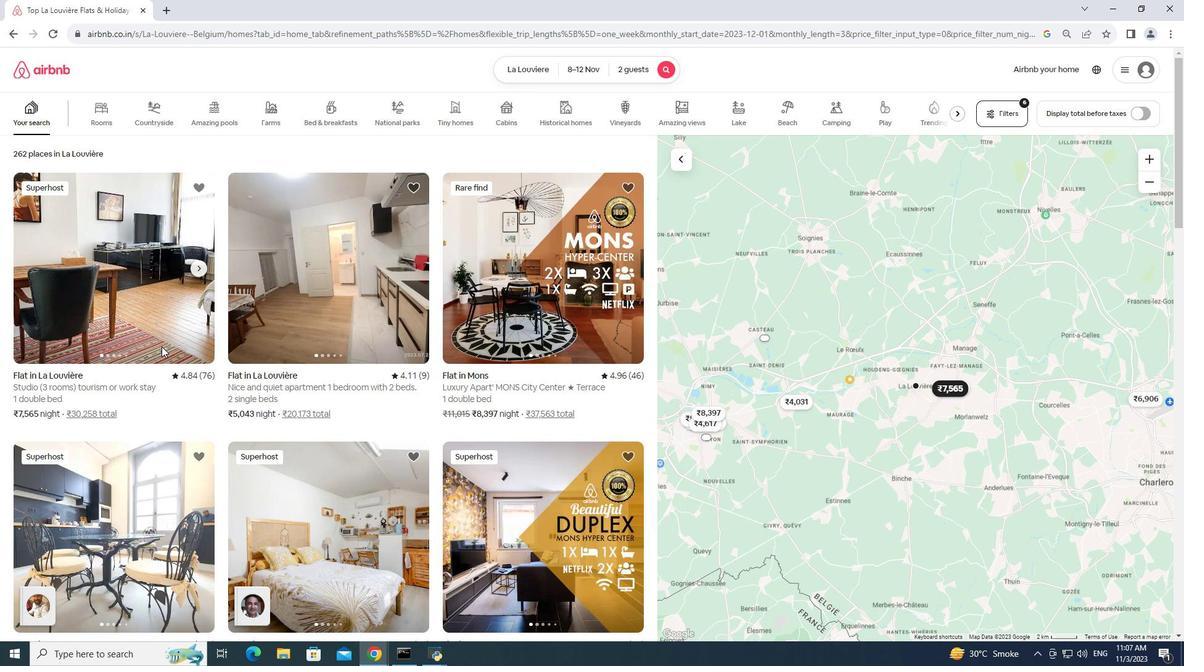 
Action: Mouse moved to (837, 445)
Screenshot: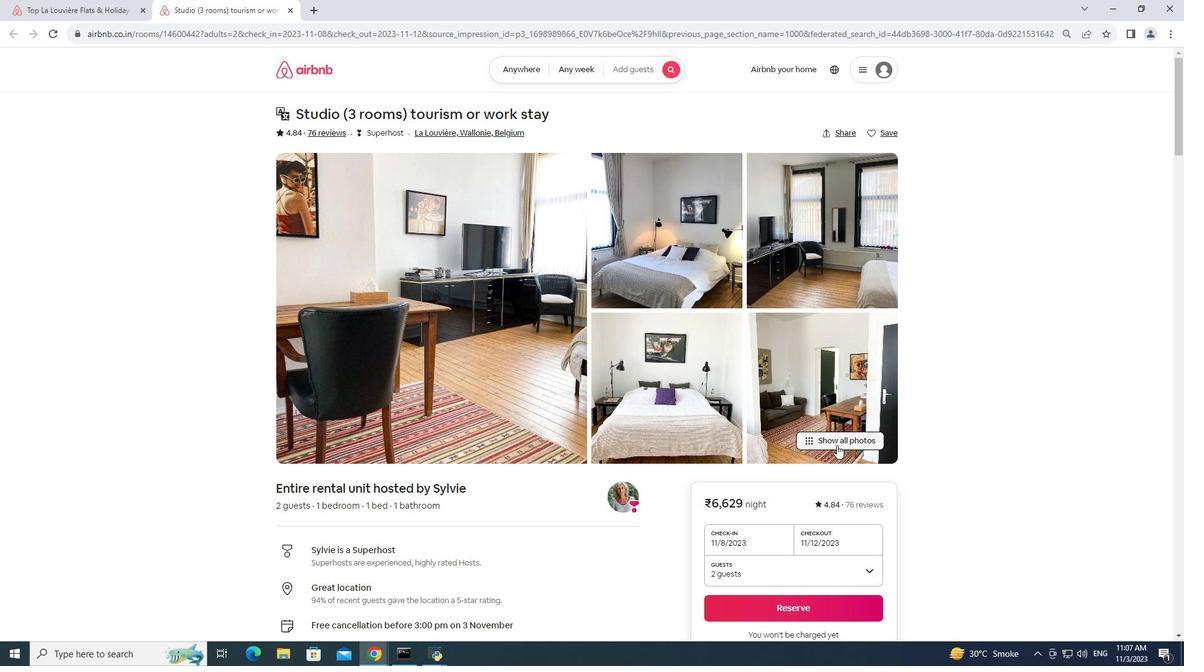 
Action: Mouse pressed left at (837, 445)
Screenshot: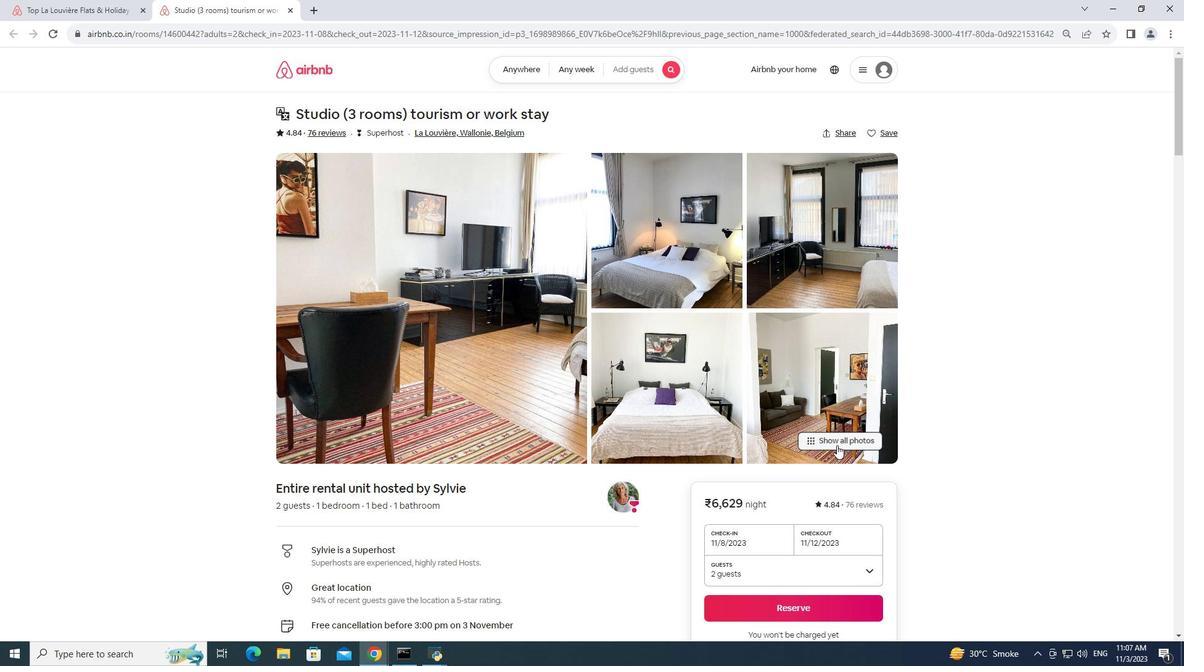 
Action: Mouse moved to (635, 452)
Screenshot: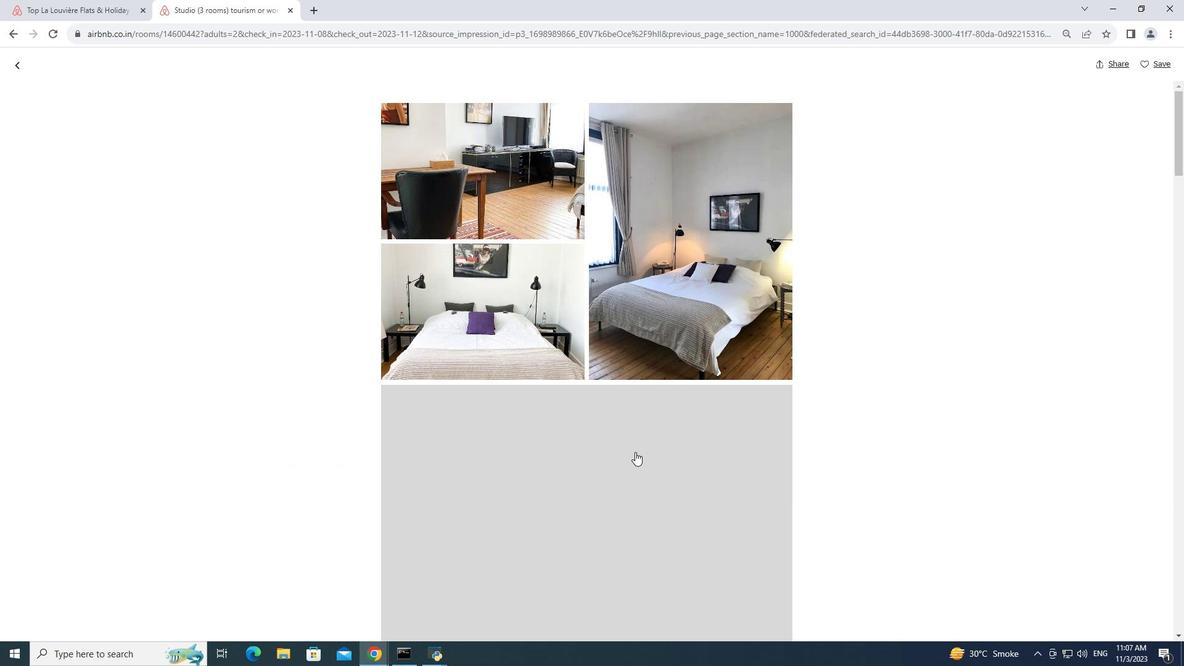 
Action: Mouse scrolled (635, 451) with delta (0, 0)
Screenshot: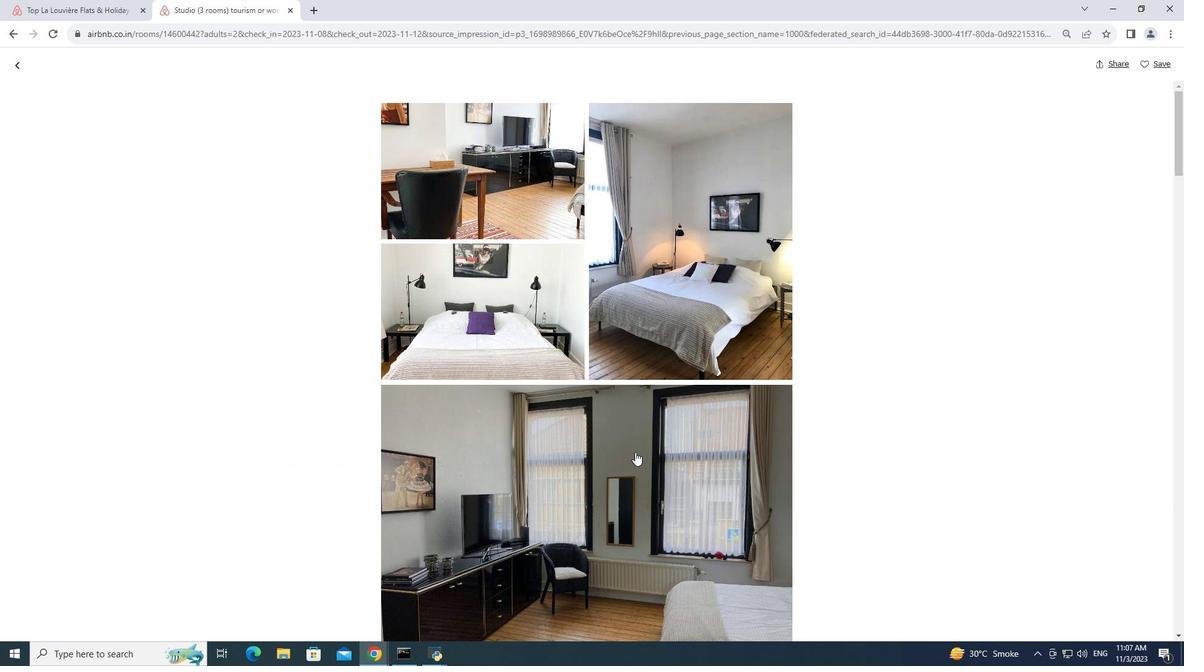 
Action: Mouse scrolled (635, 451) with delta (0, 0)
Screenshot: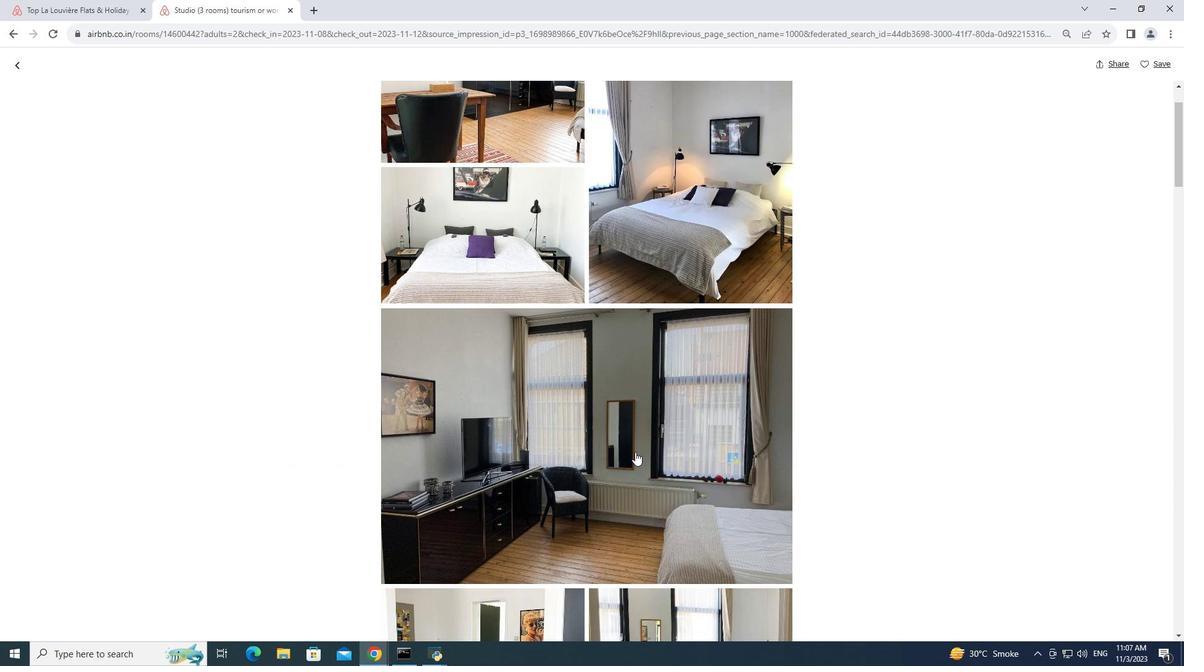 
Action: Mouse scrolled (635, 451) with delta (0, 0)
Screenshot: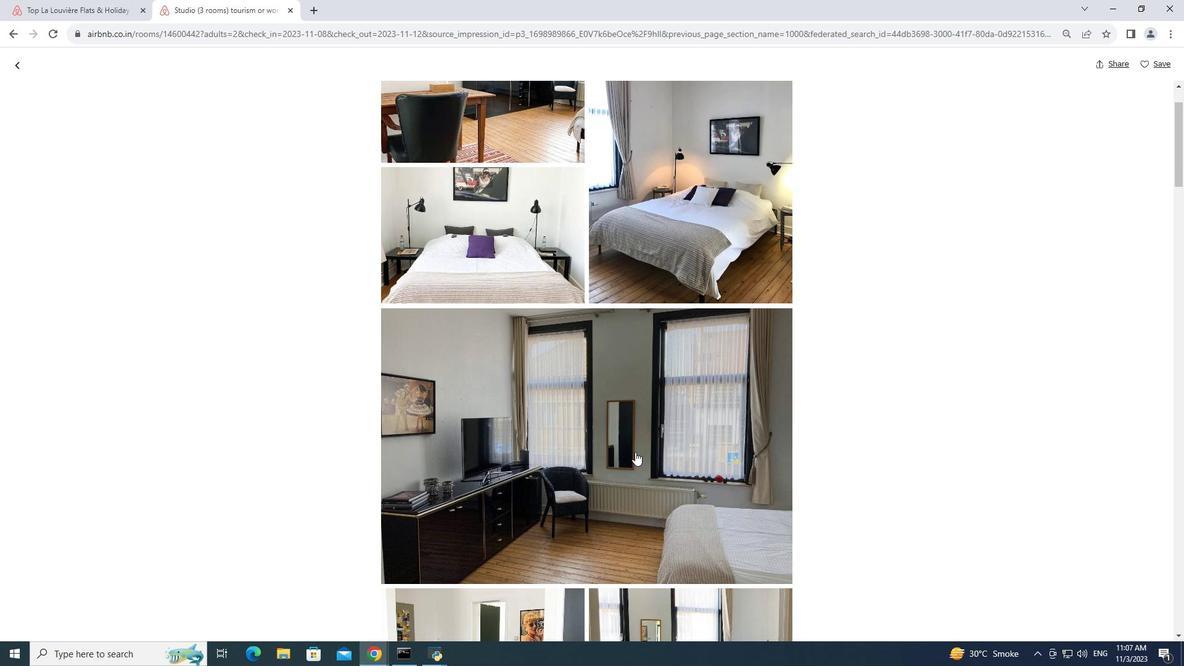 
Action: Mouse scrolled (635, 451) with delta (0, 0)
Screenshot: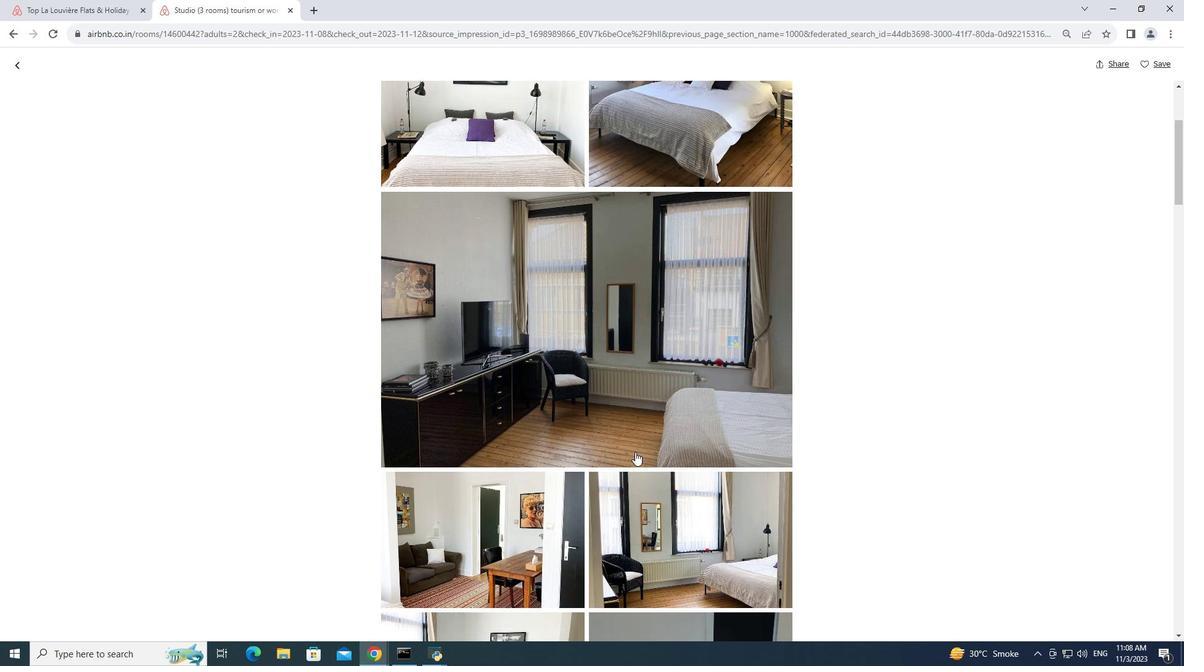 
Action: Mouse scrolled (635, 451) with delta (0, 0)
Screenshot: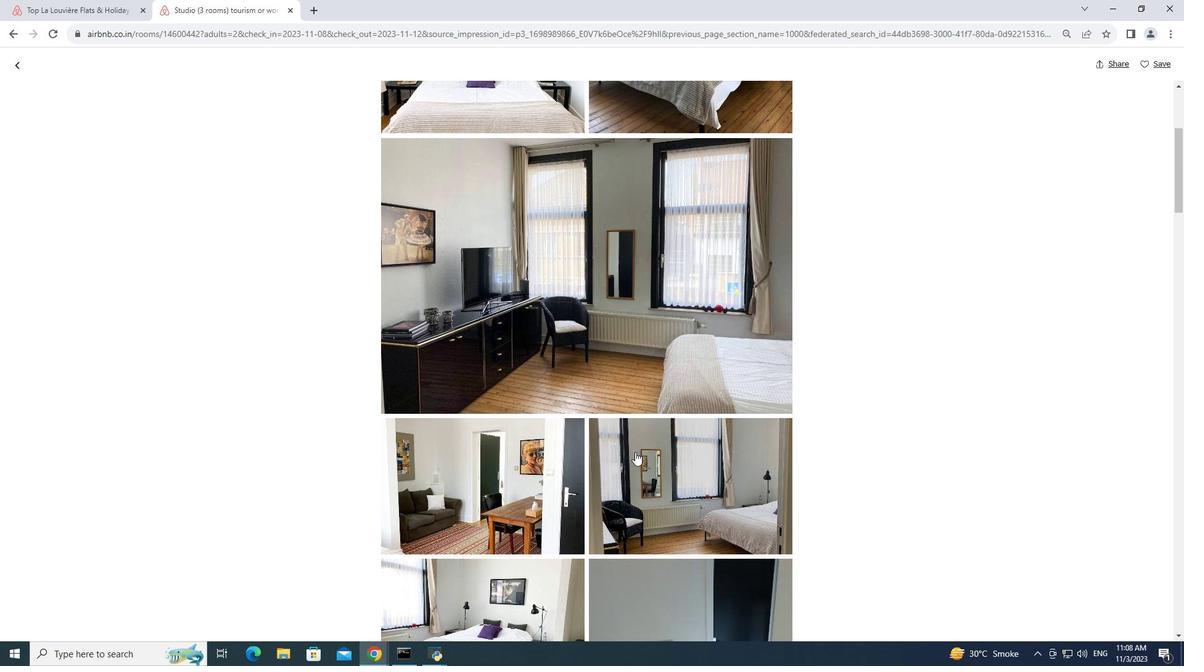 
Action: Mouse scrolled (635, 451) with delta (0, 0)
Screenshot: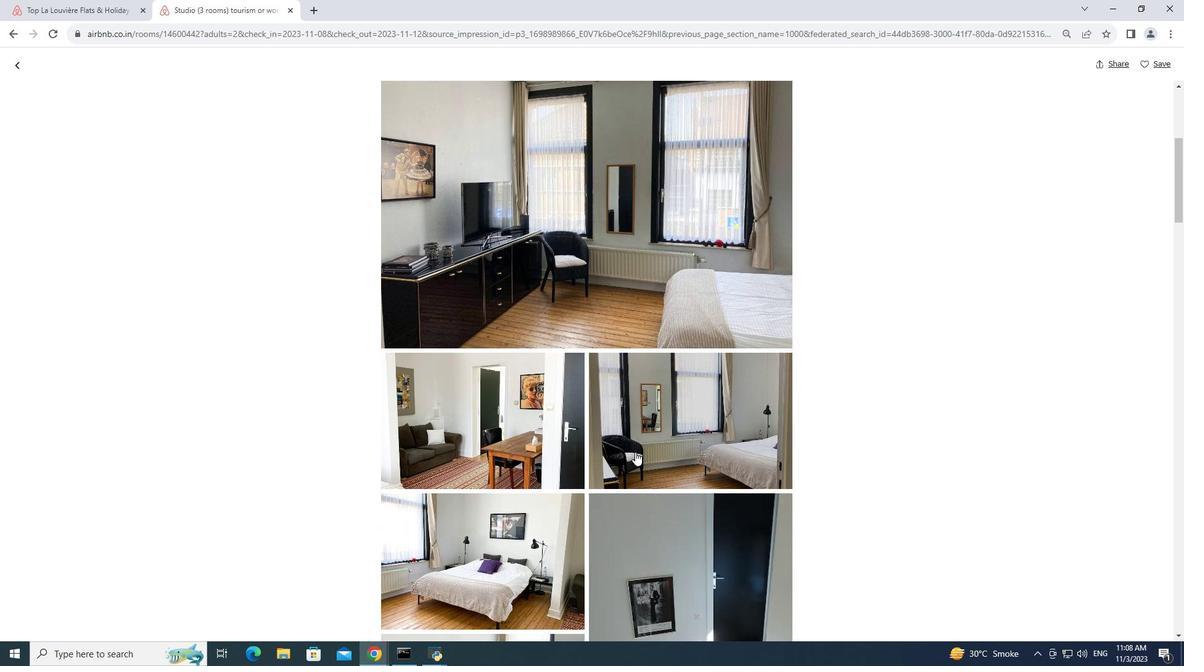 
Action: Mouse scrolled (635, 451) with delta (0, 0)
Screenshot: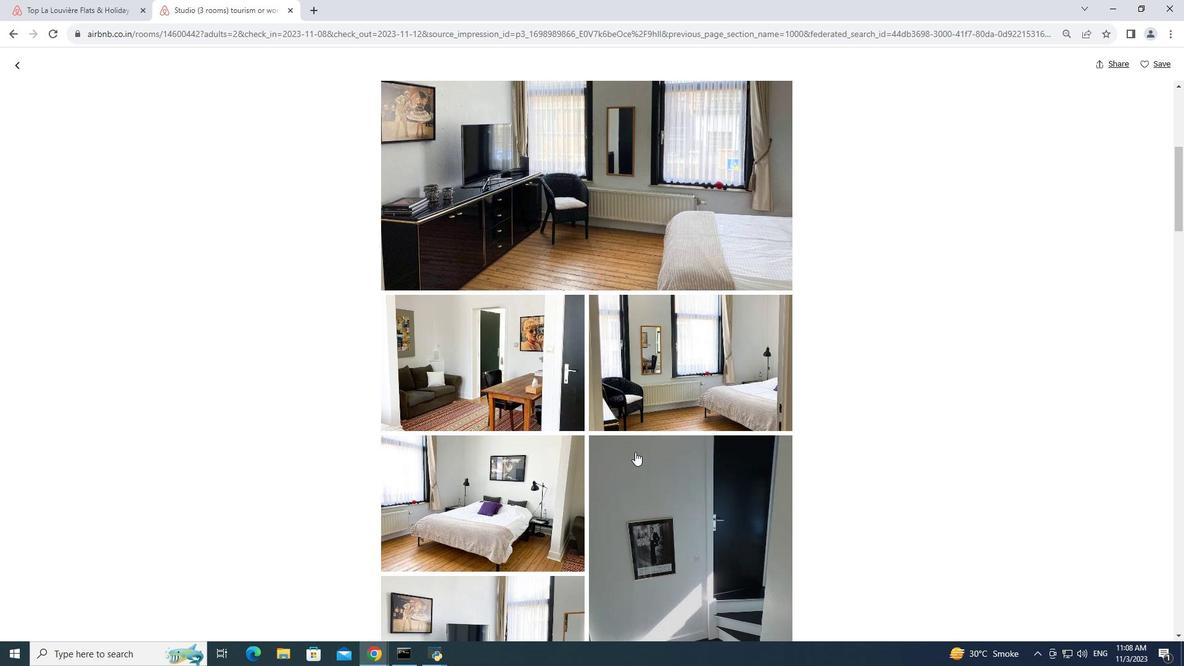 
Action: Mouse scrolled (635, 451) with delta (0, 0)
Screenshot: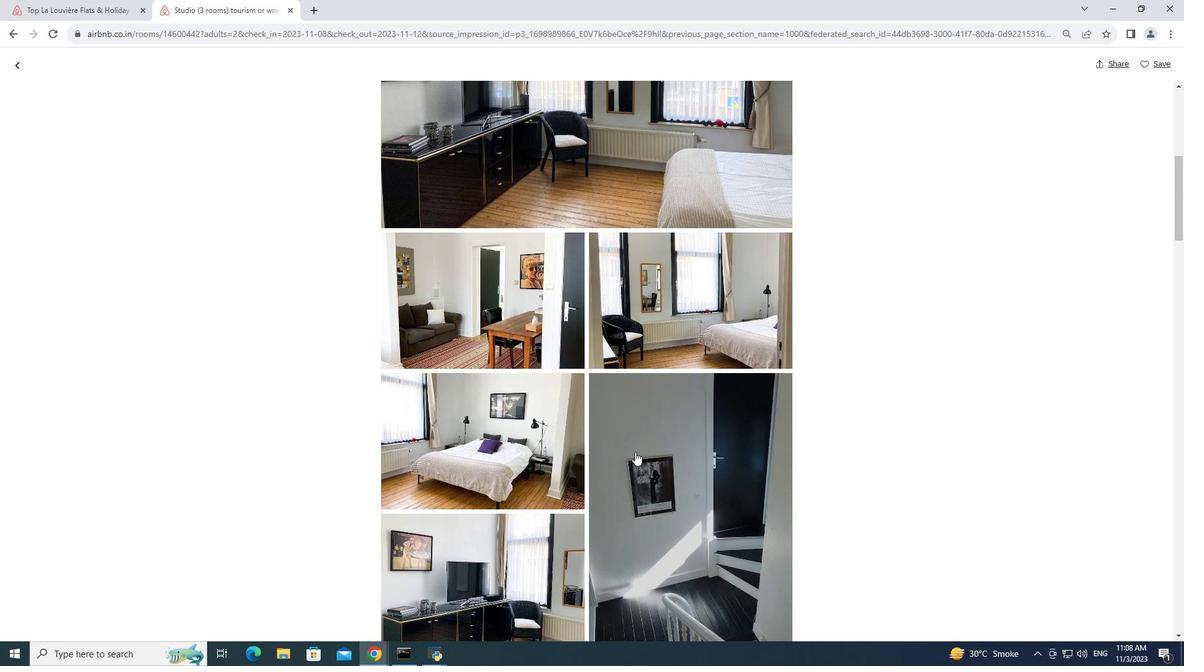 
Action: Mouse scrolled (635, 451) with delta (0, 0)
Screenshot: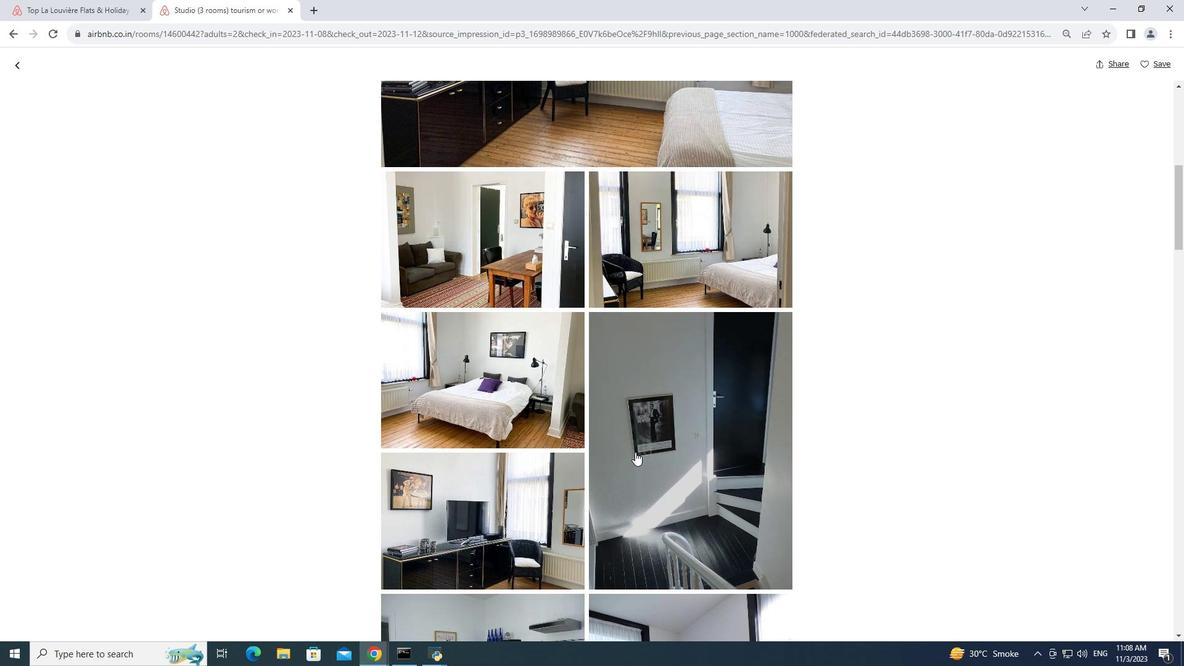
Action: Mouse scrolled (635, 451) with delta (0, 0)
Screenshot: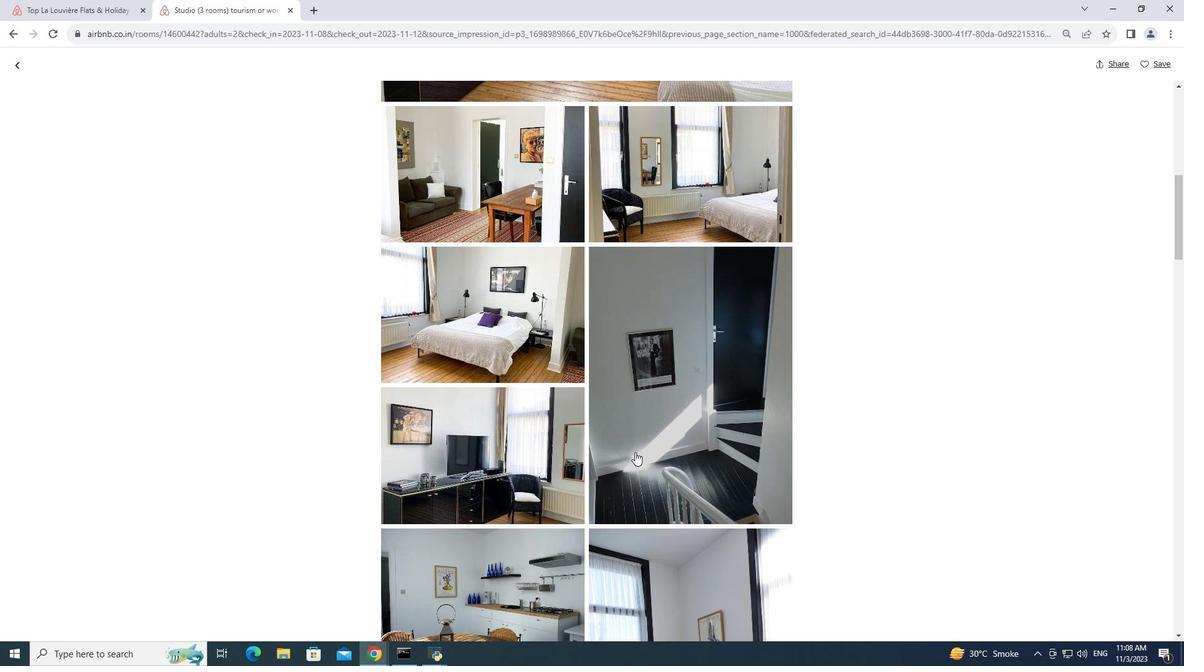 
Action: Mouse scrolled (635, 451) with delta (0, 0)
Screenshot: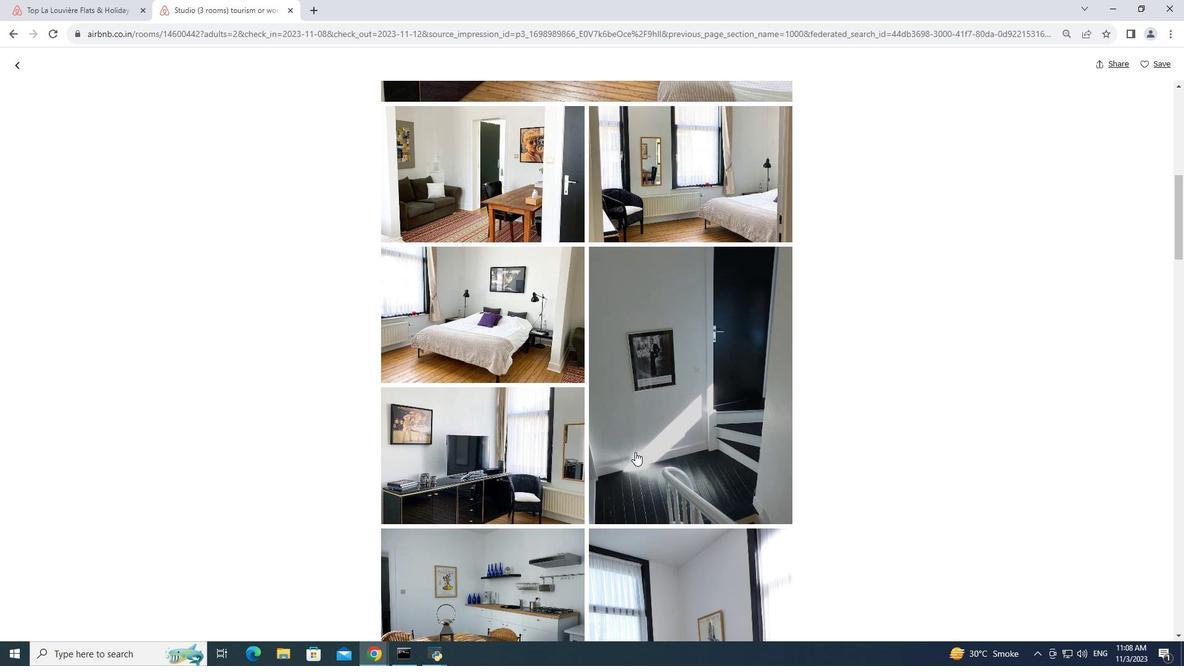 
Action: Mouse scrolled (635, 451) with delta (0, 0)
Screenshot: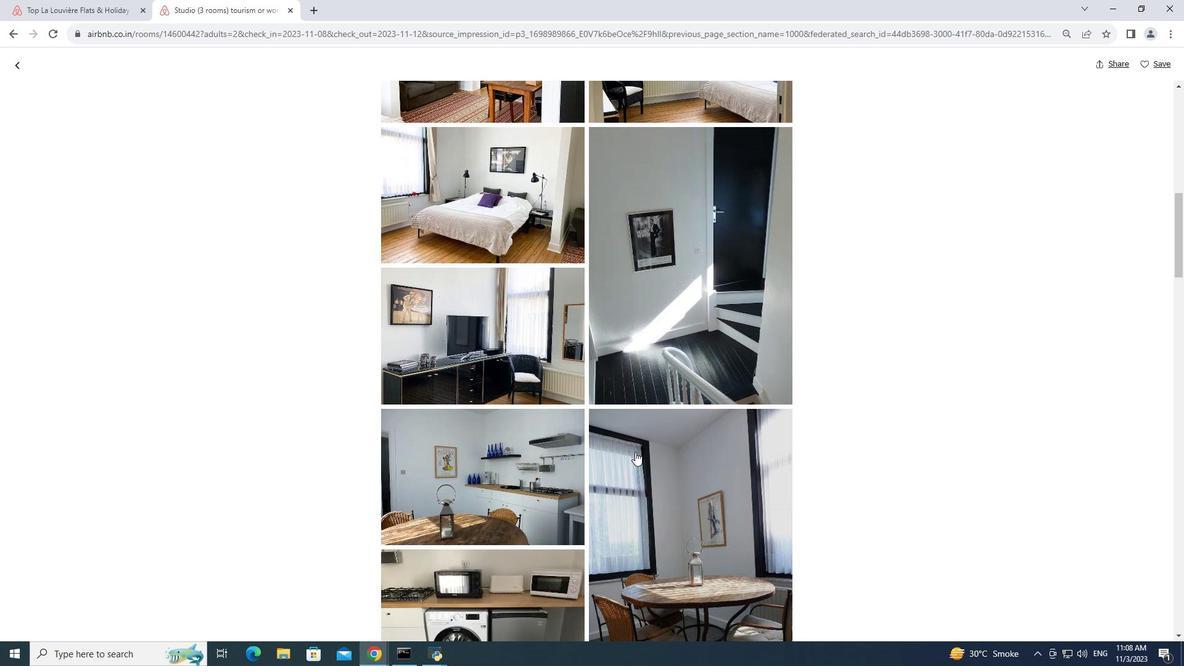 
Action: Mouse scrolled (635, 451) with delta (0, 0)
Screenshot: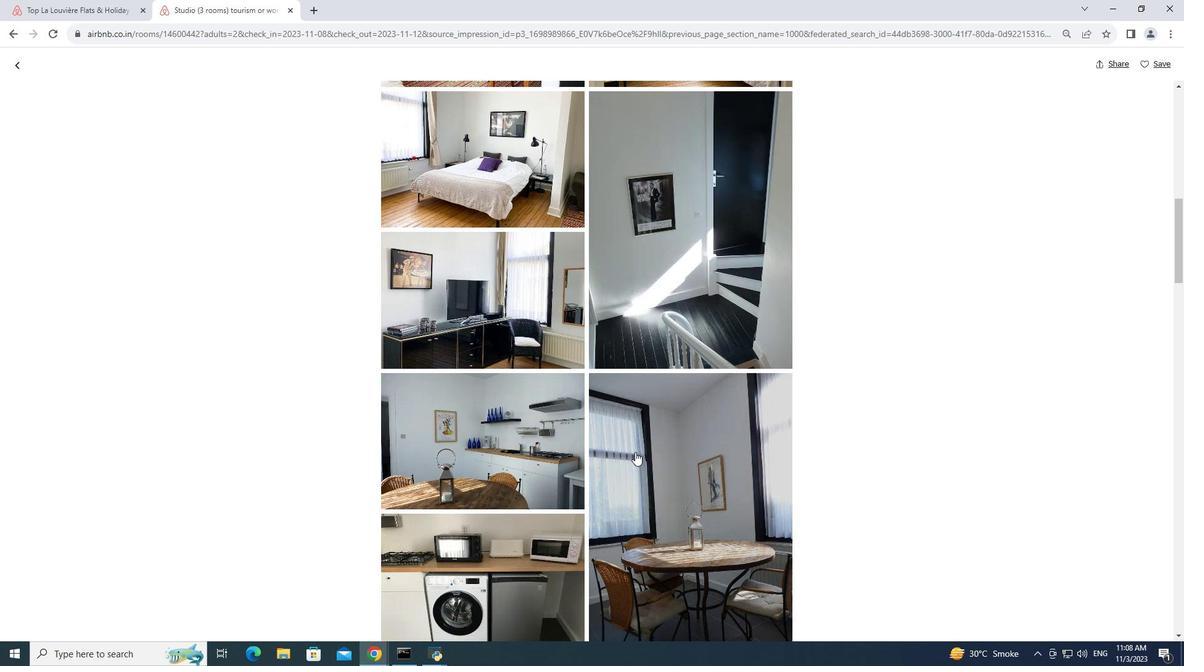 
Action: Mouse scrolled (635, 451) with delta (0, 0)
Screenshot: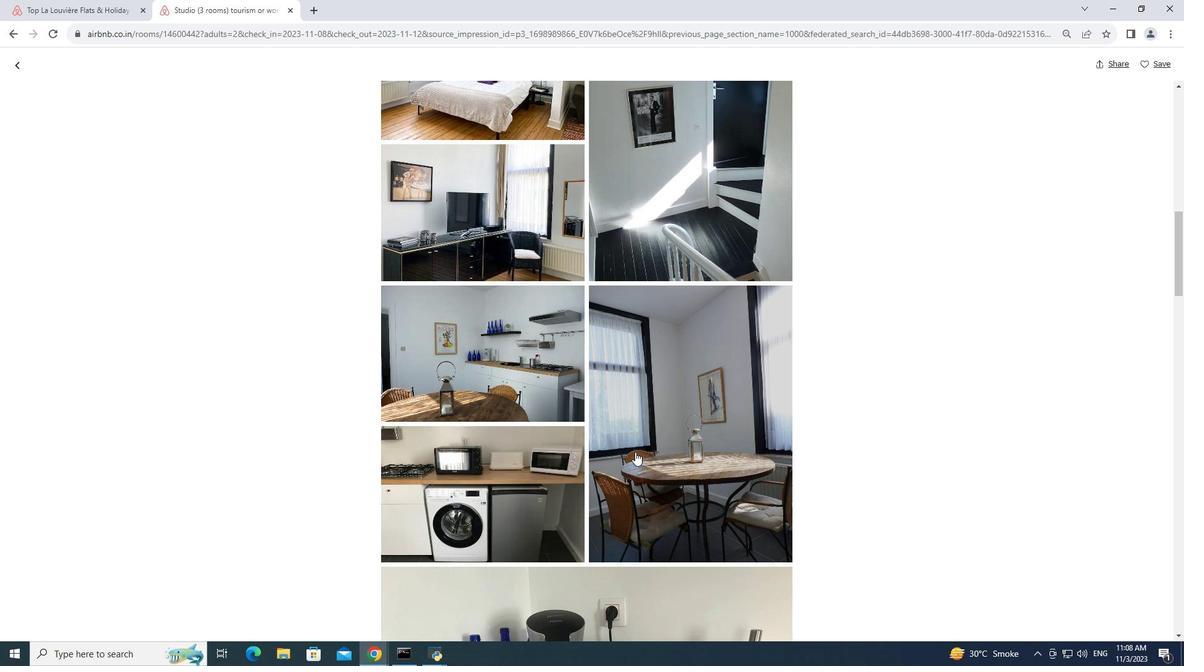 
Action: Mouse scrolled (635, 451) with delta (0, 0)
Screenshot: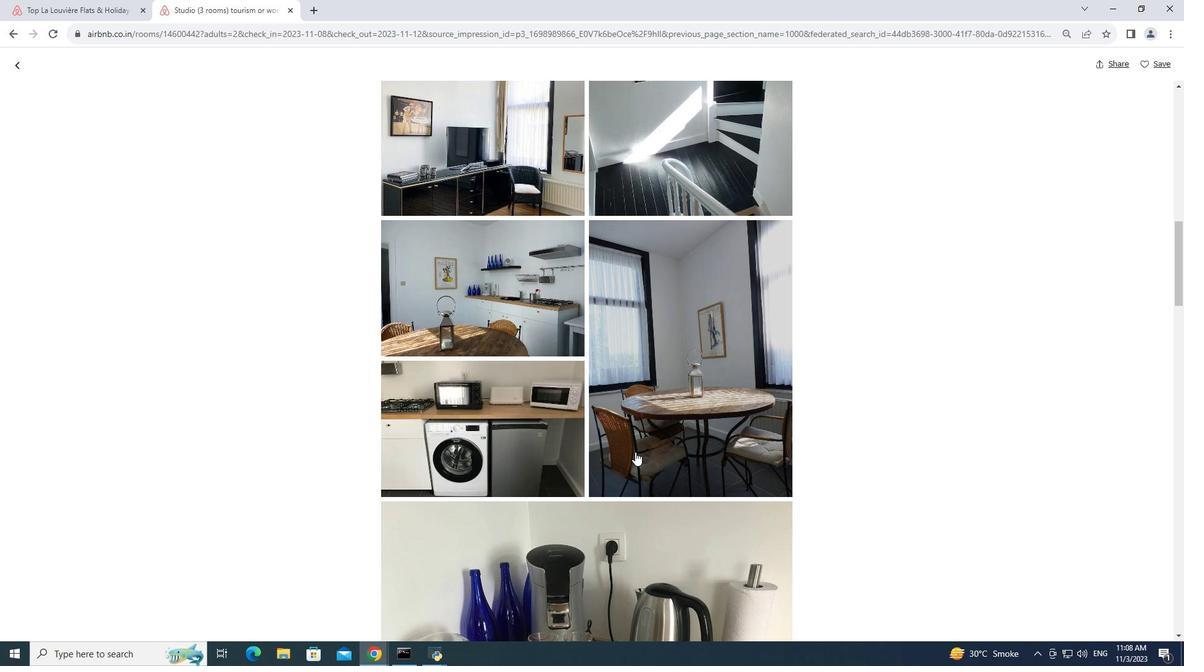 
Action: Mouse scrolled (635, 451) with delta (0, 0)
Screenshot: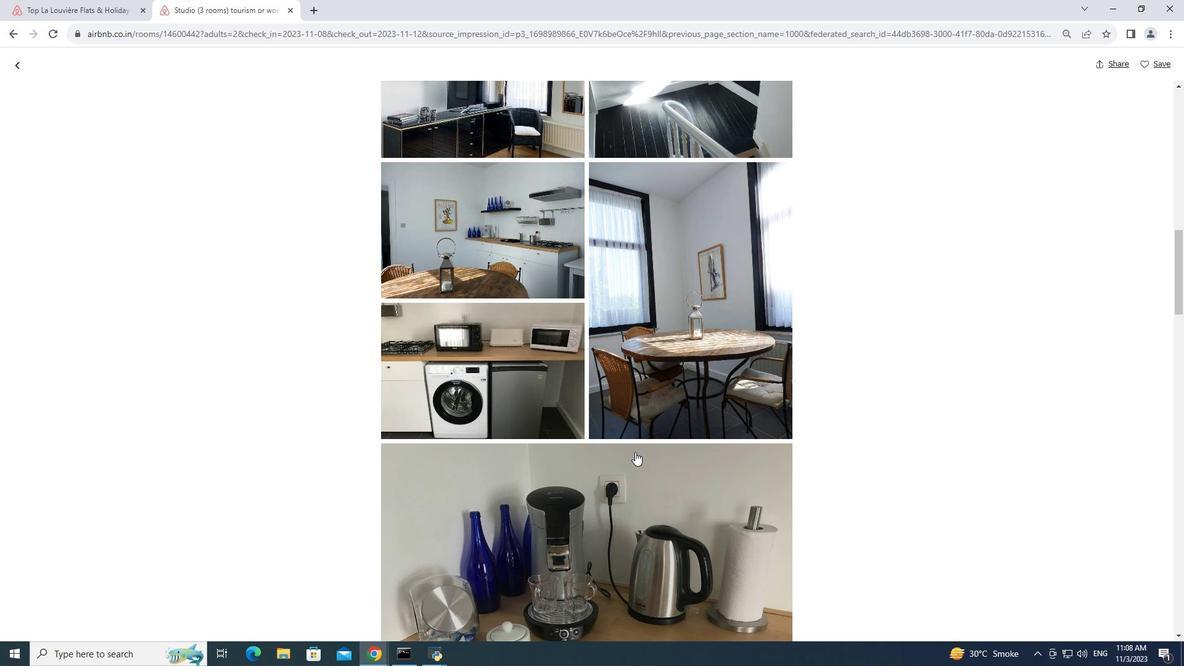 
Action: Mouse scrolled (635, 451) with delta (0, 0)
Screenshot: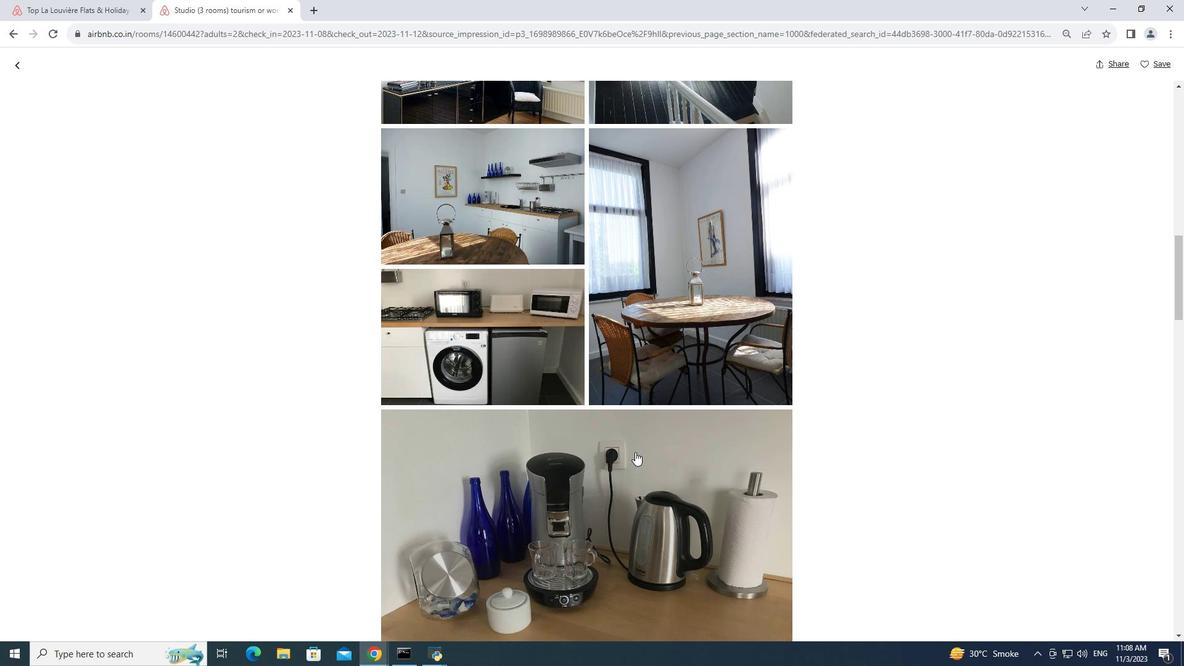 
Action: Mouse scrolled (635, 451) with delta (0, 0)
Screenshot: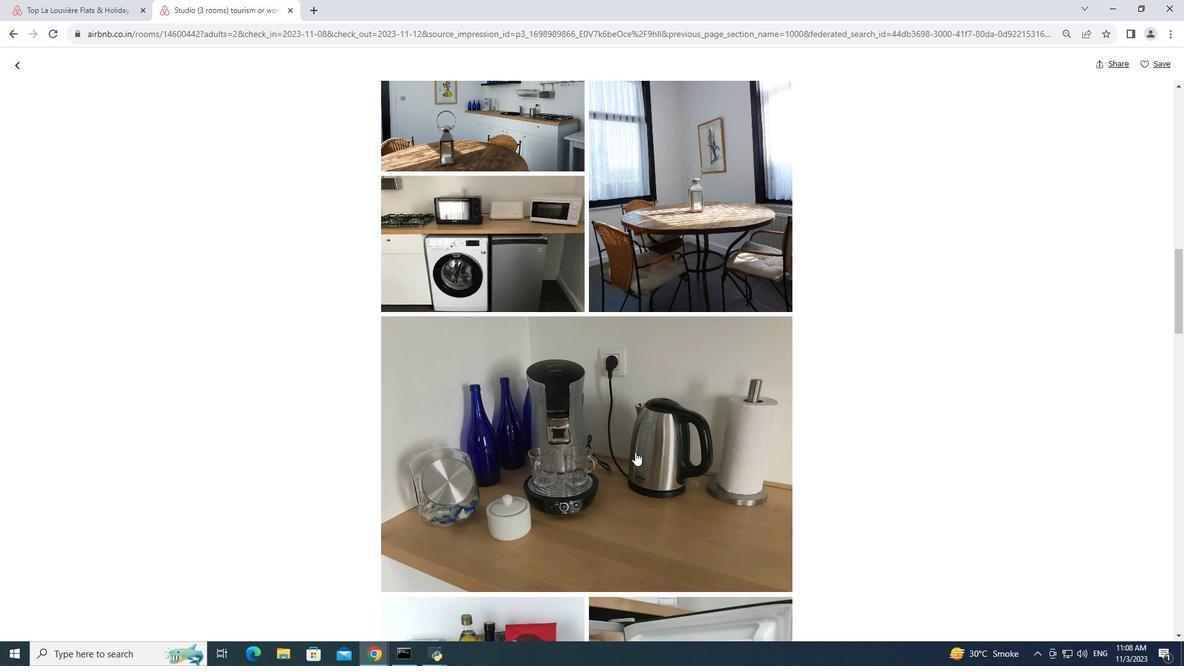 
Action: Mouse scrolled (635, 451) with delta (0, 0)
Screenshot: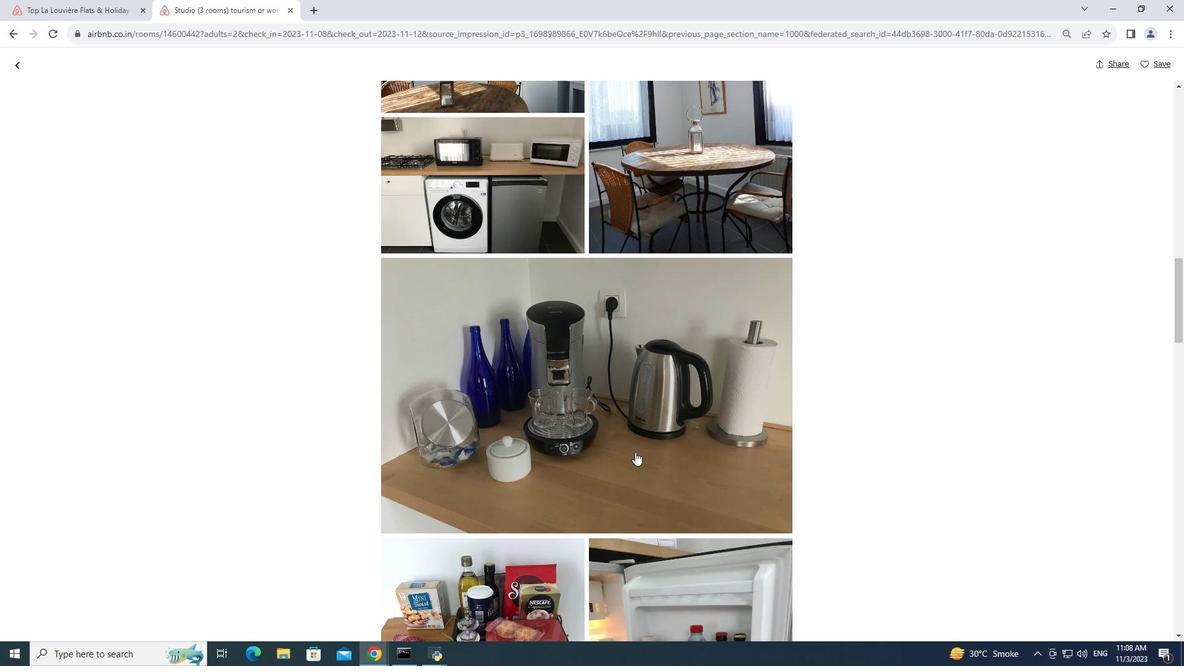 
Action: Mouse scrolled (635, 451) with delta (0, 0)
Screenshot: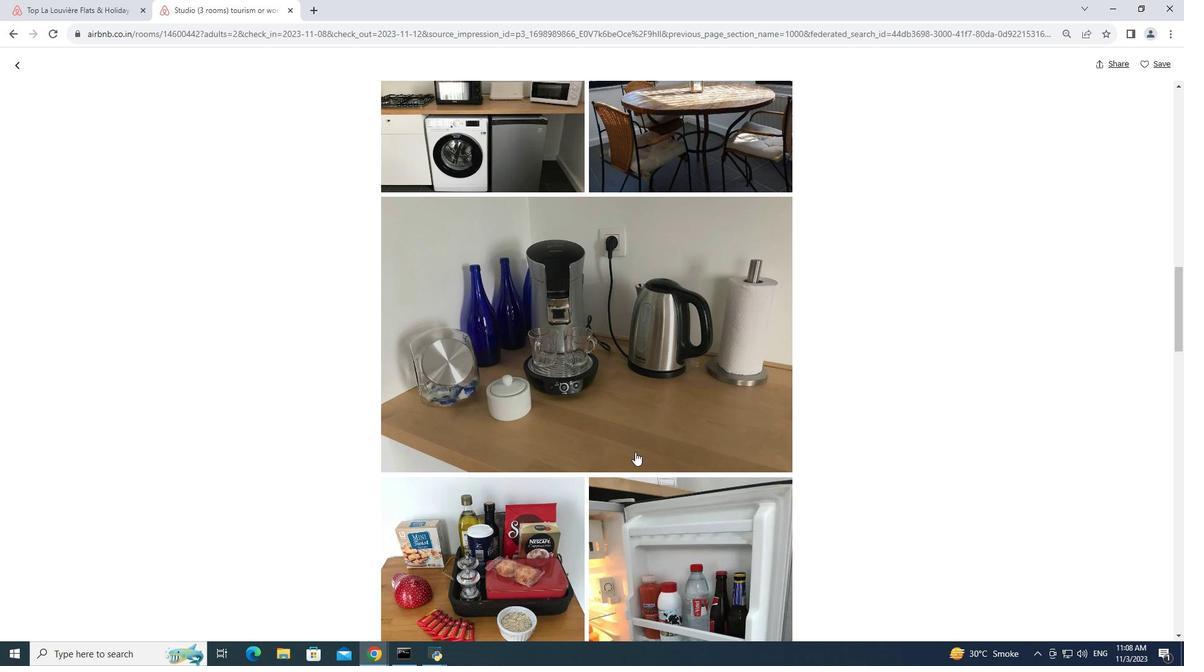 
Action: Mouse scrolled (635, 451) with delta (0, 0)
Screenshot: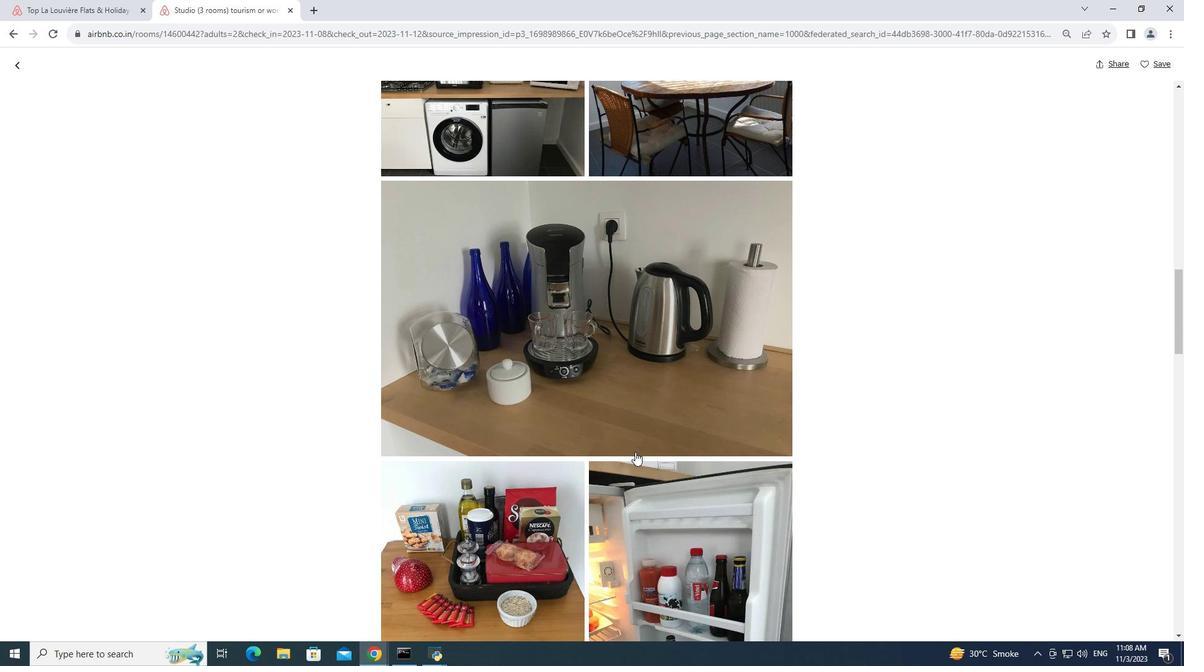 
Action: Mouse scrolled (635, 451) with delta (0, 0)
Screenshot: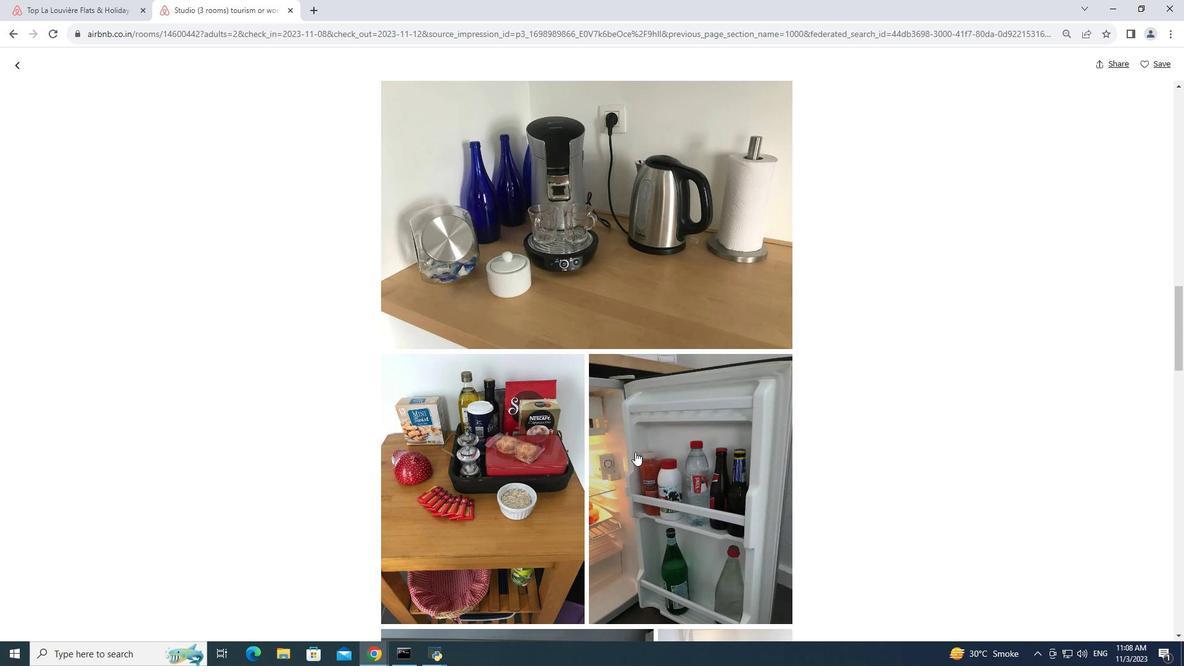 
Action: Mouse scrolled (635, 451) with delta (0, 0)
Screenshot: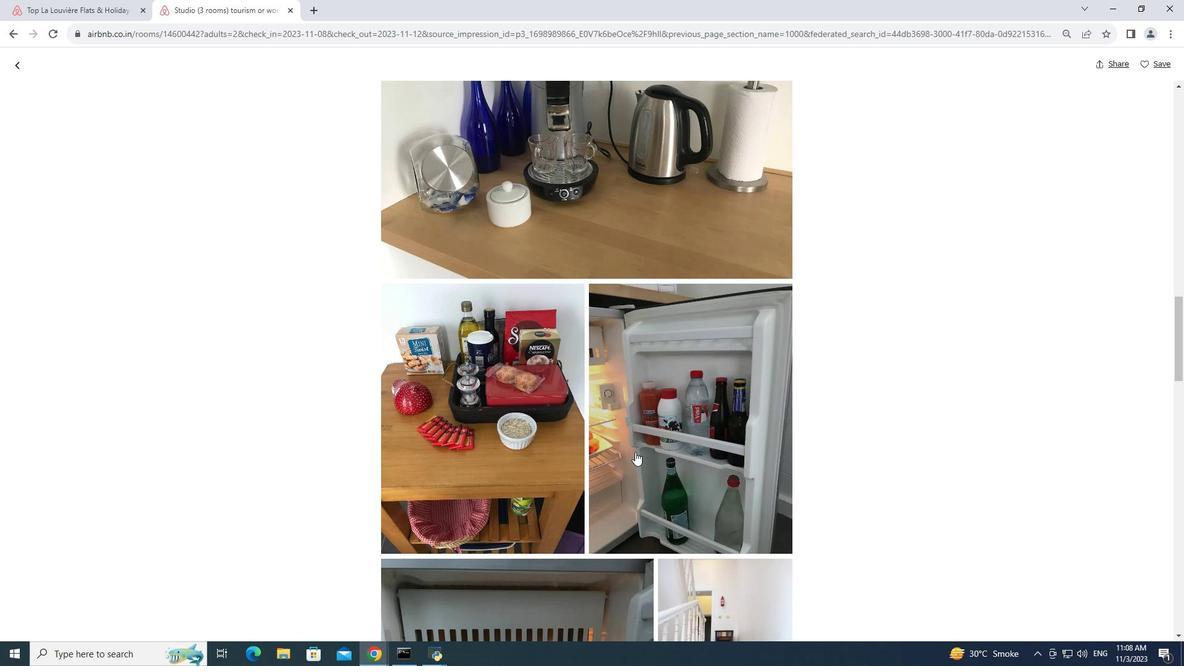 
Action: Mouse scrolled (635, 451) with delta (0, 0)
Screenshot: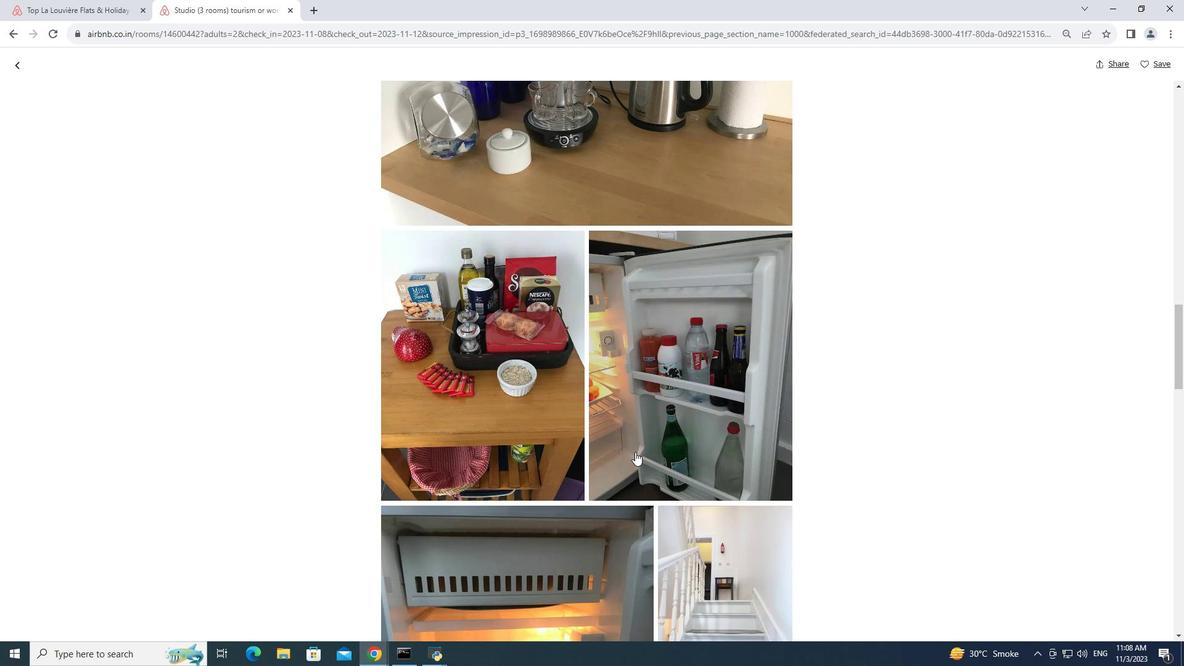 
Action: Mouse scrolled (635, 451) with delta (0, 0)
Screenshot: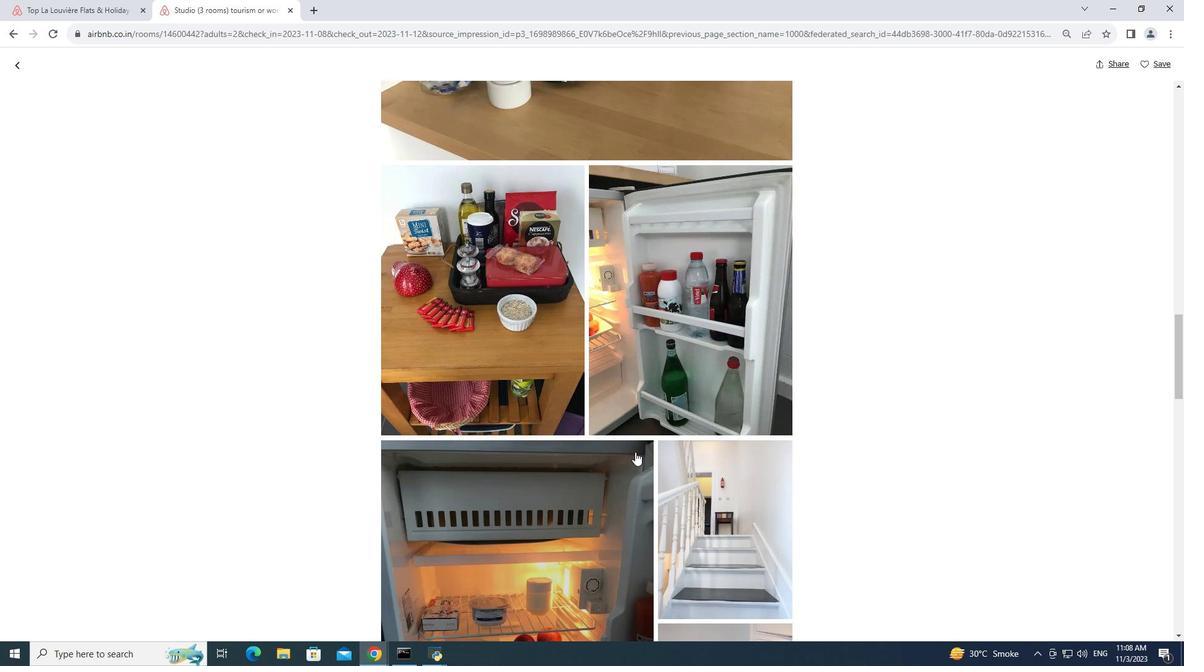 
Action: Mouse scrolled (635, 451) with delta (0, 0)
Screenshot: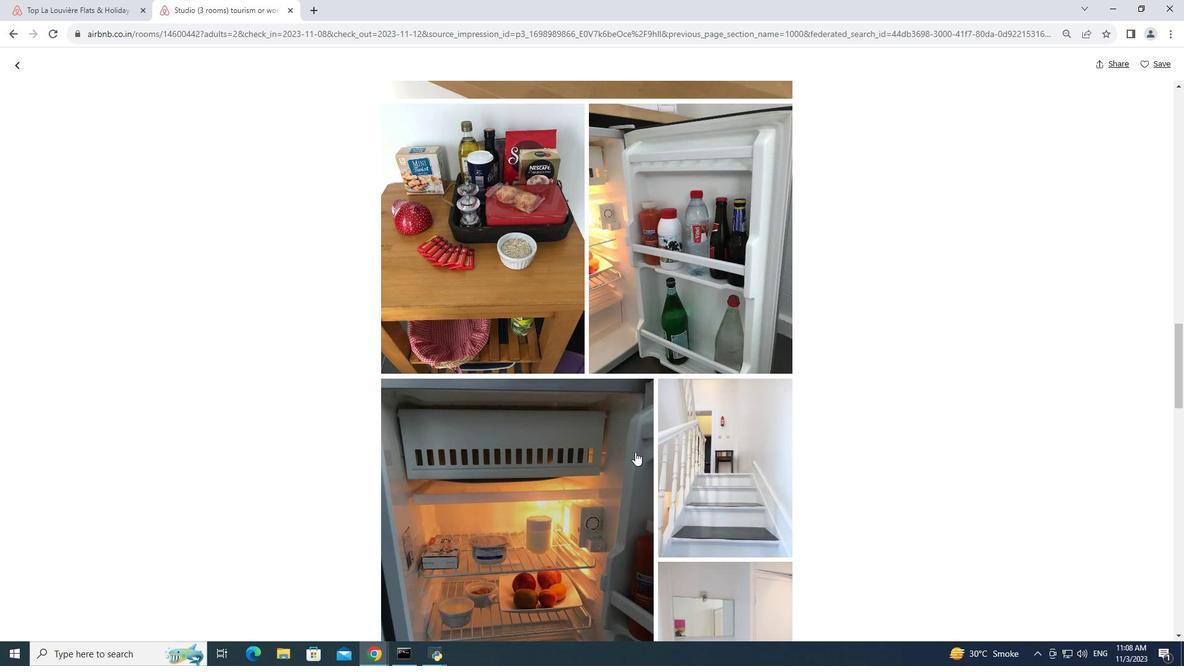 
Action: Mouse scrolled (635, 451) with delta (0, 0)
Screenshot: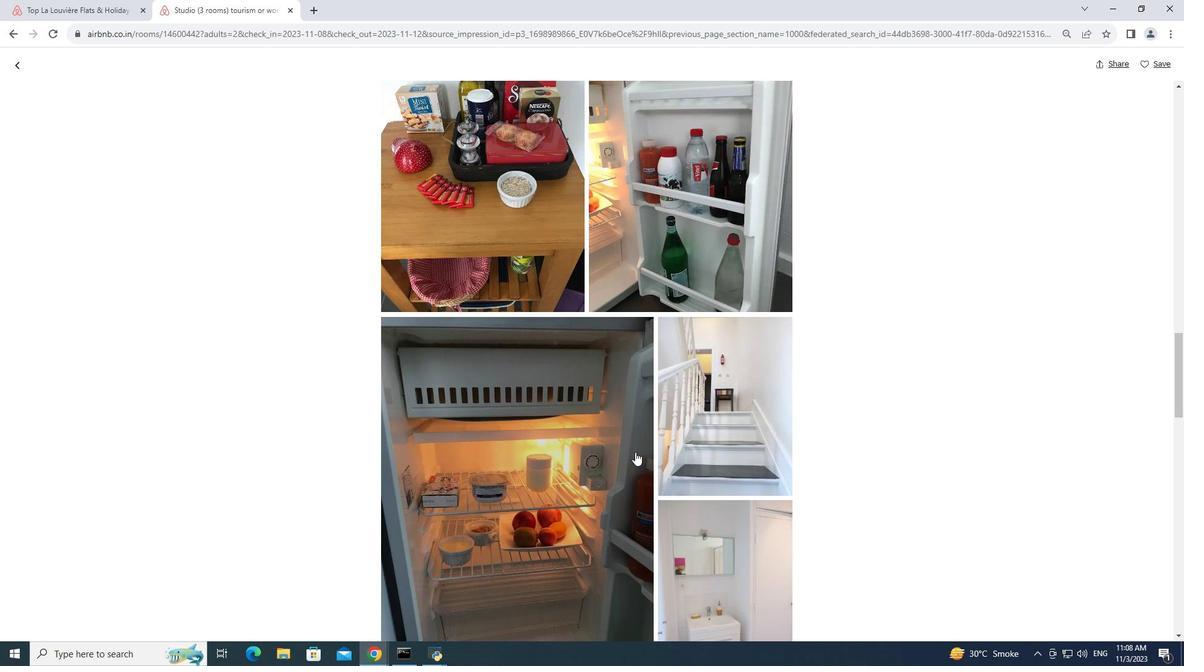 
Action: Mouse scrolled (635, 451) with delta (0, 0)
Screenshot: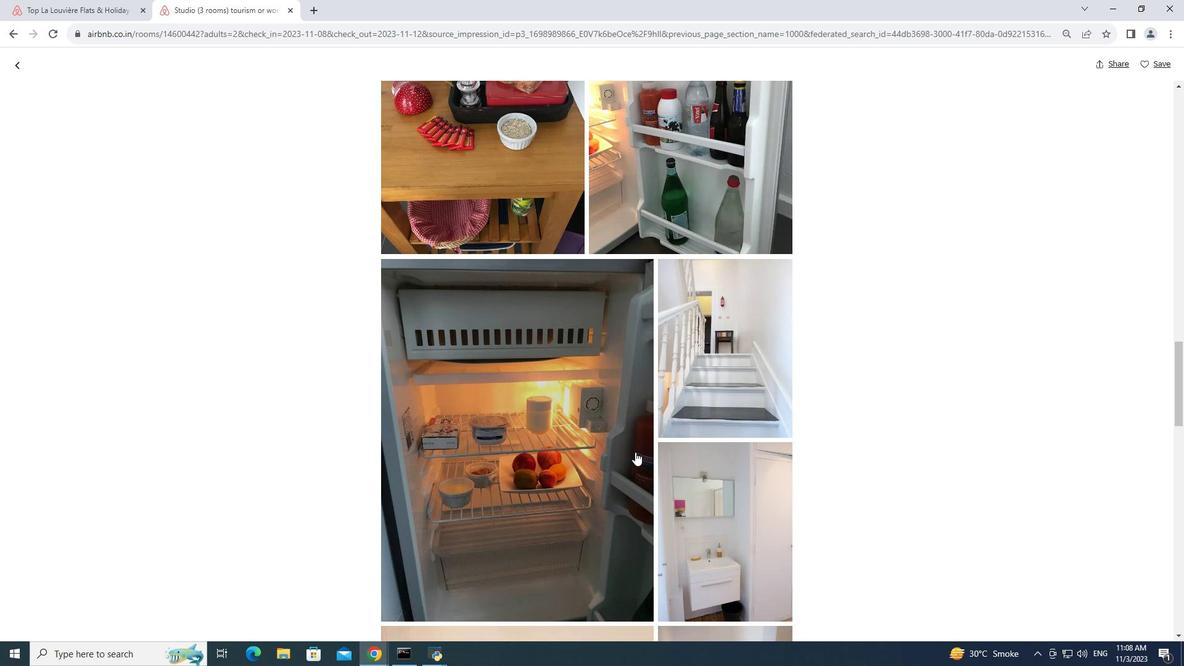 
Action: Mouse scrolled (635, 451) with delta (0, 0)
Screenshot: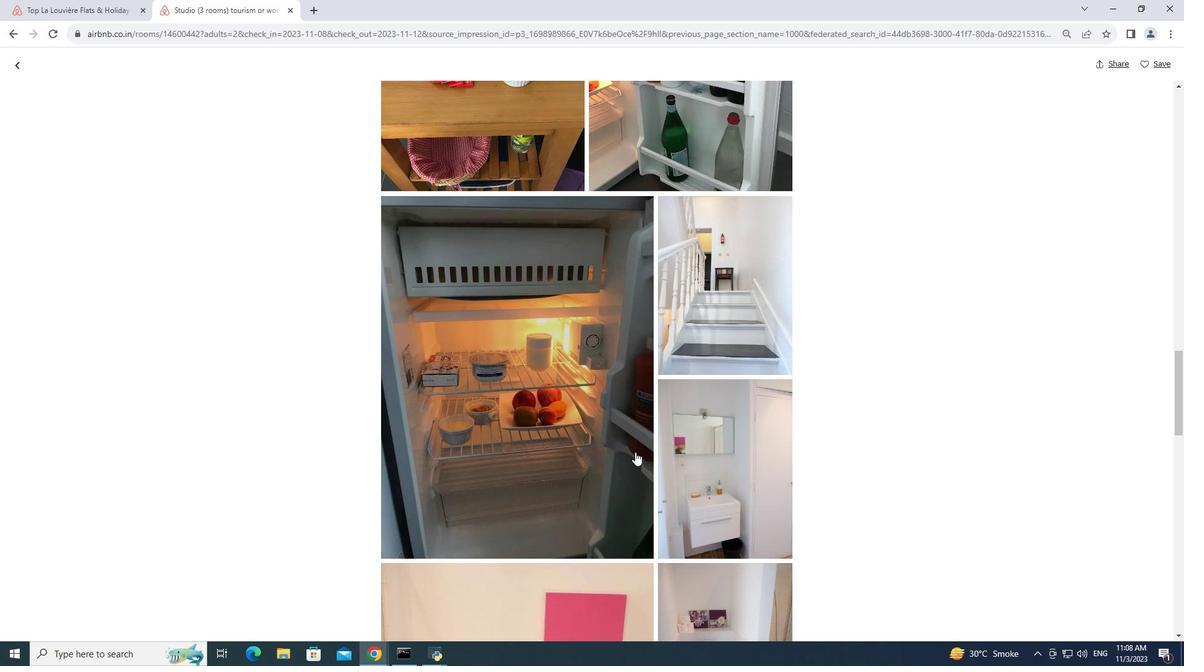 
Action: Mouse scrolled (635, 451) with delta (0, 0)
Screenshot: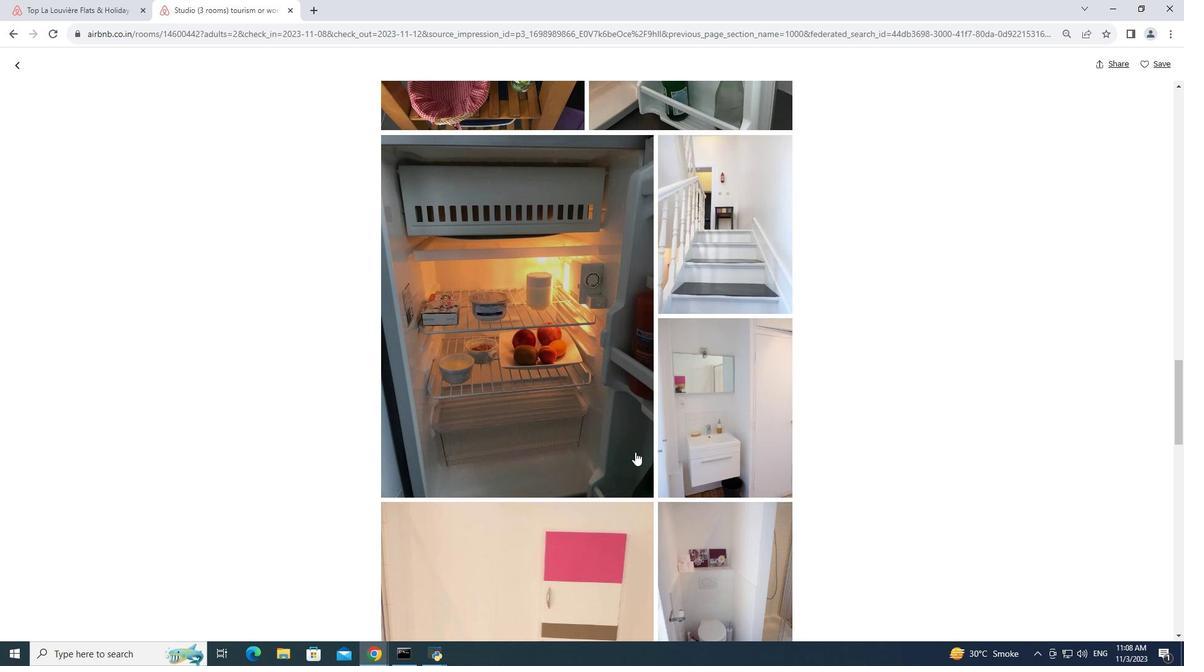 
Action: Mouse scrolled (635, 451) with delta (0, 0)
Screenshot: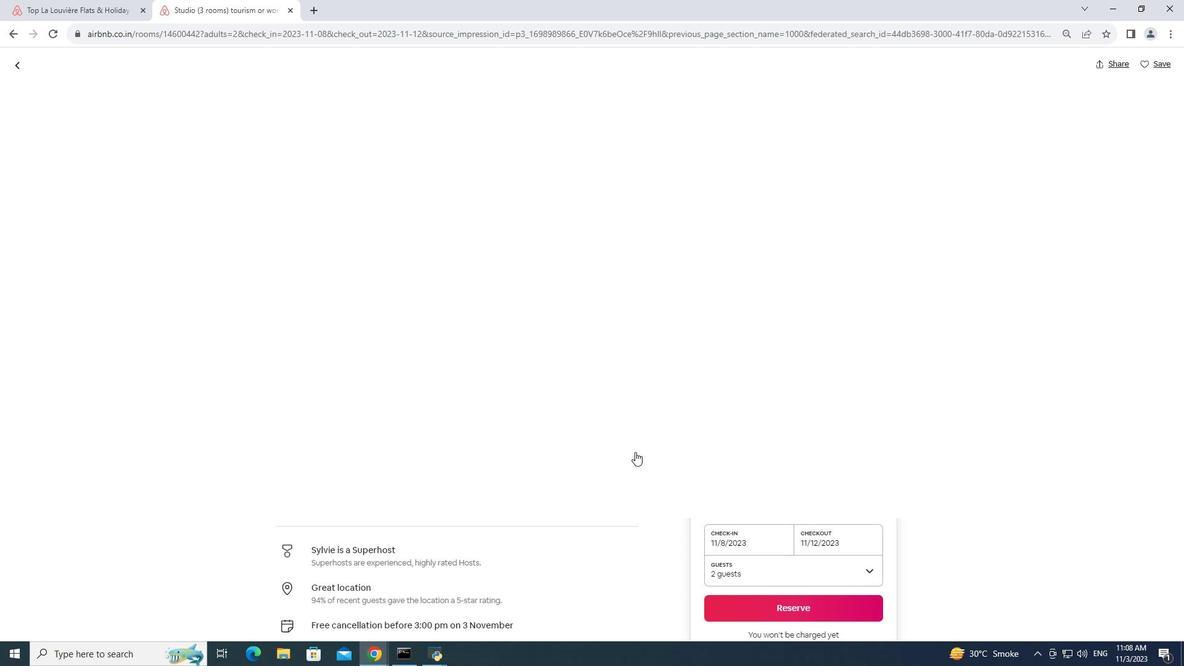 
Action: Mouse scrolled (635, 451) with delta (0, 0)
Screenshot: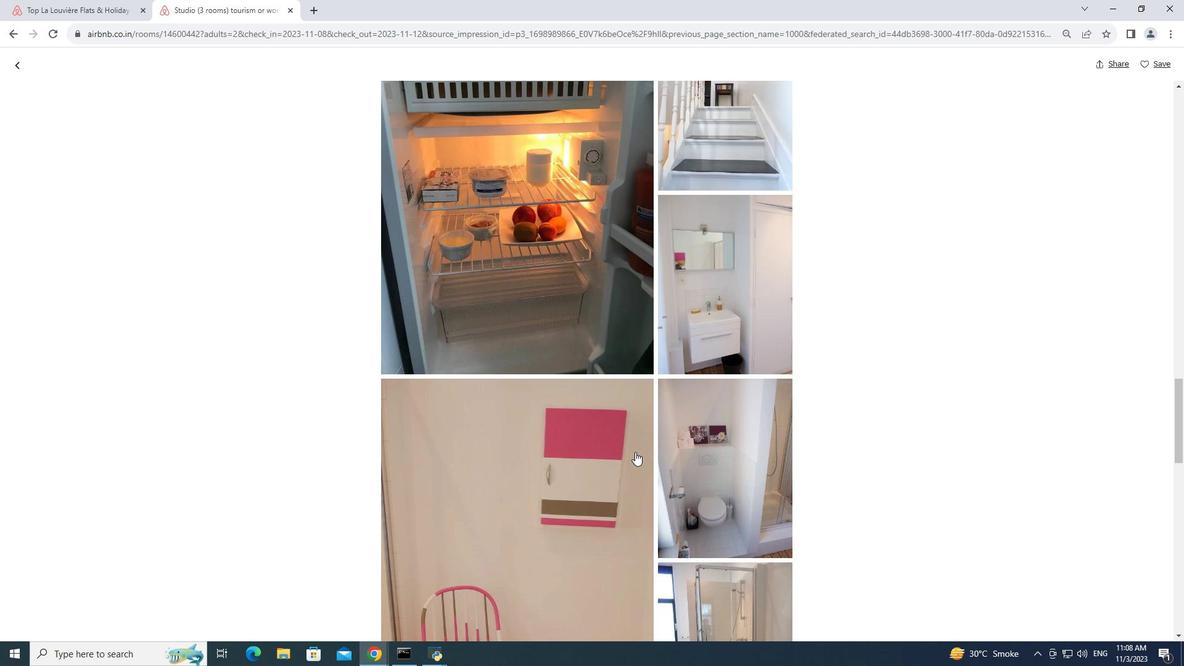 
Action: Mouse scrolled (635, 451) with delta (0, 0)
Screenshot: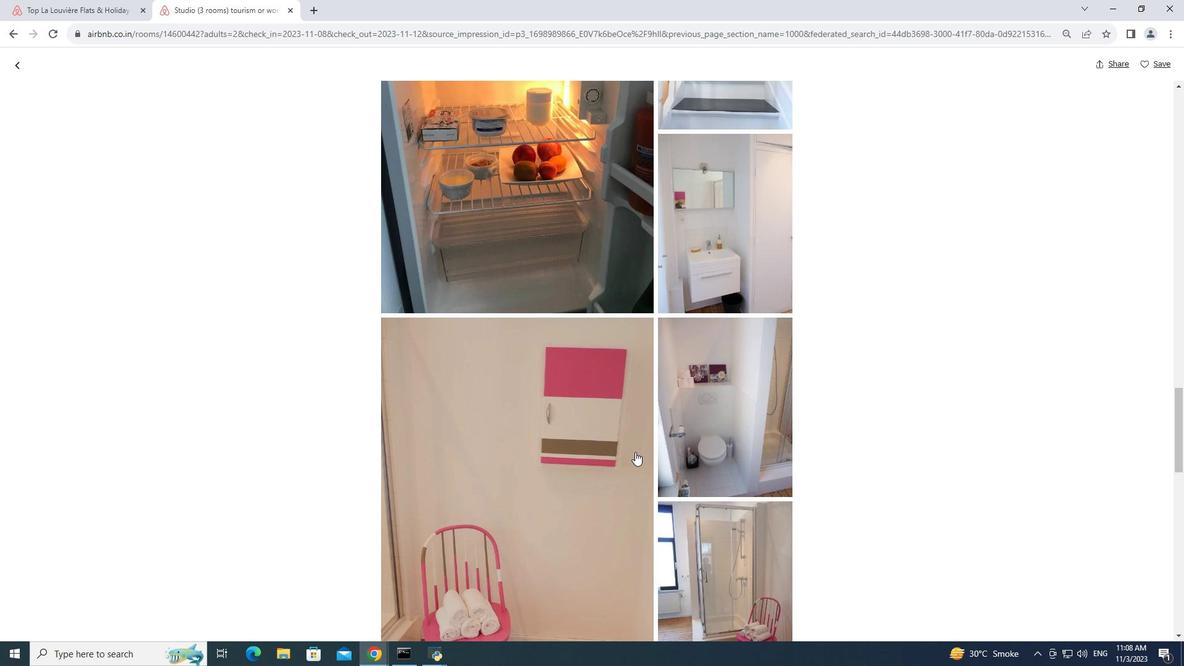 
Action: Mouse scrolled (635, 451) with delta (0, 0)
Screenshot: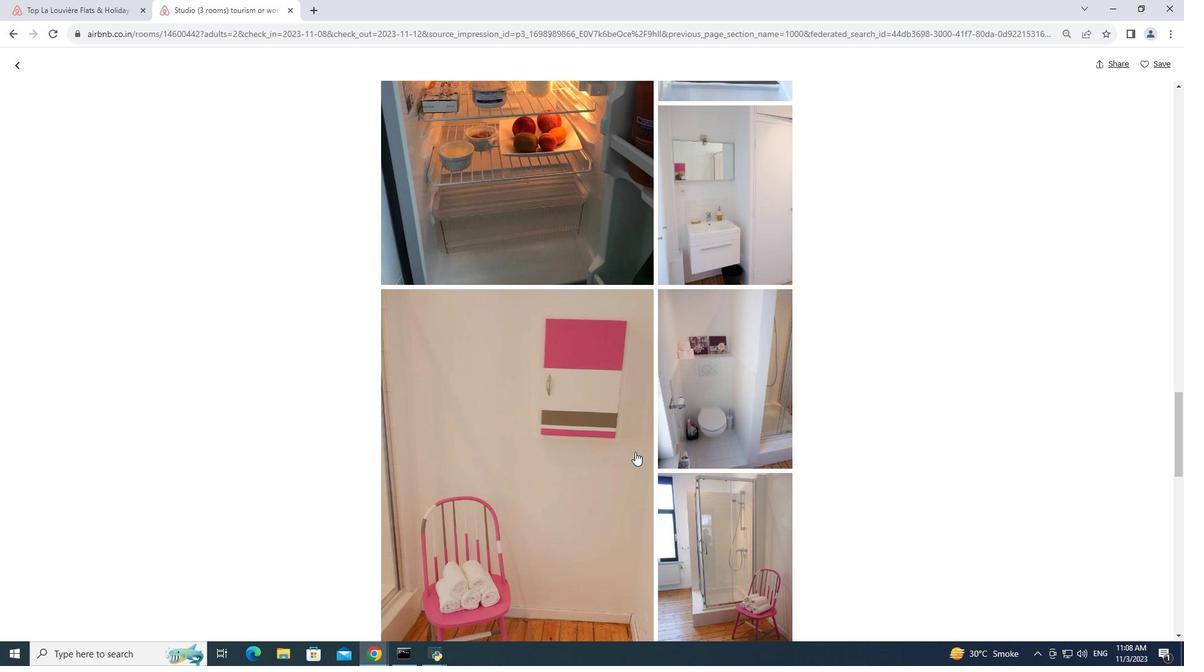 
Action: Mouse scrolled (635, 451) with delta (0, 0)
Screenshot: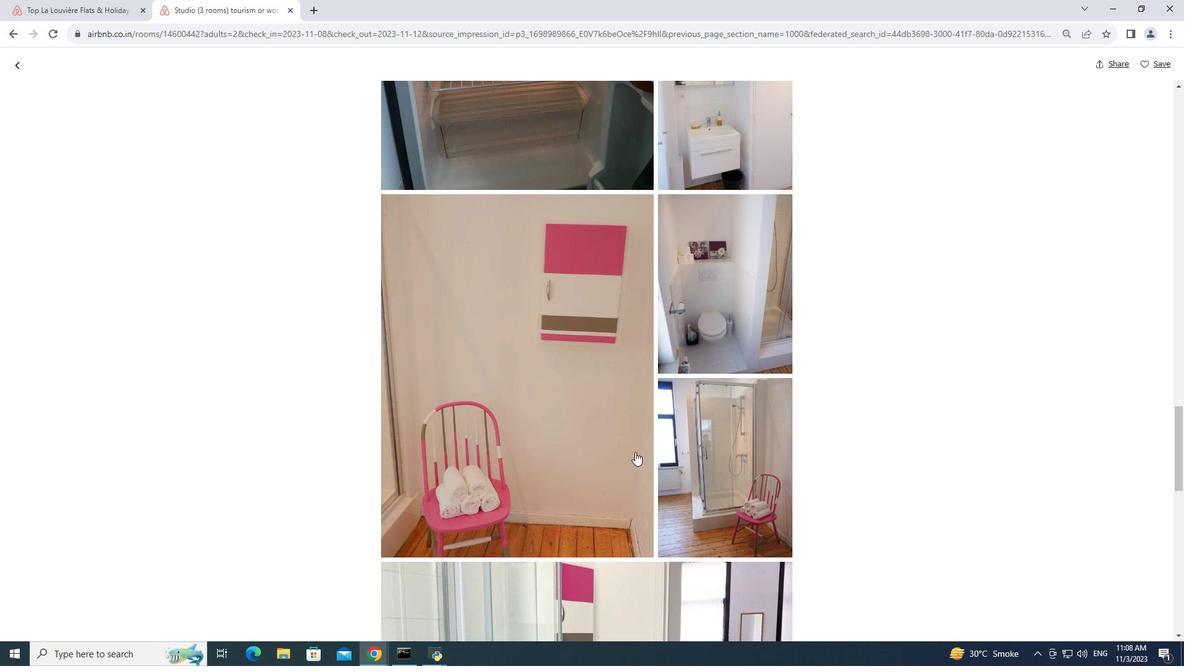 
Action: Mouse scrolled (635, 451) with delta (0, 0)
Screenshot: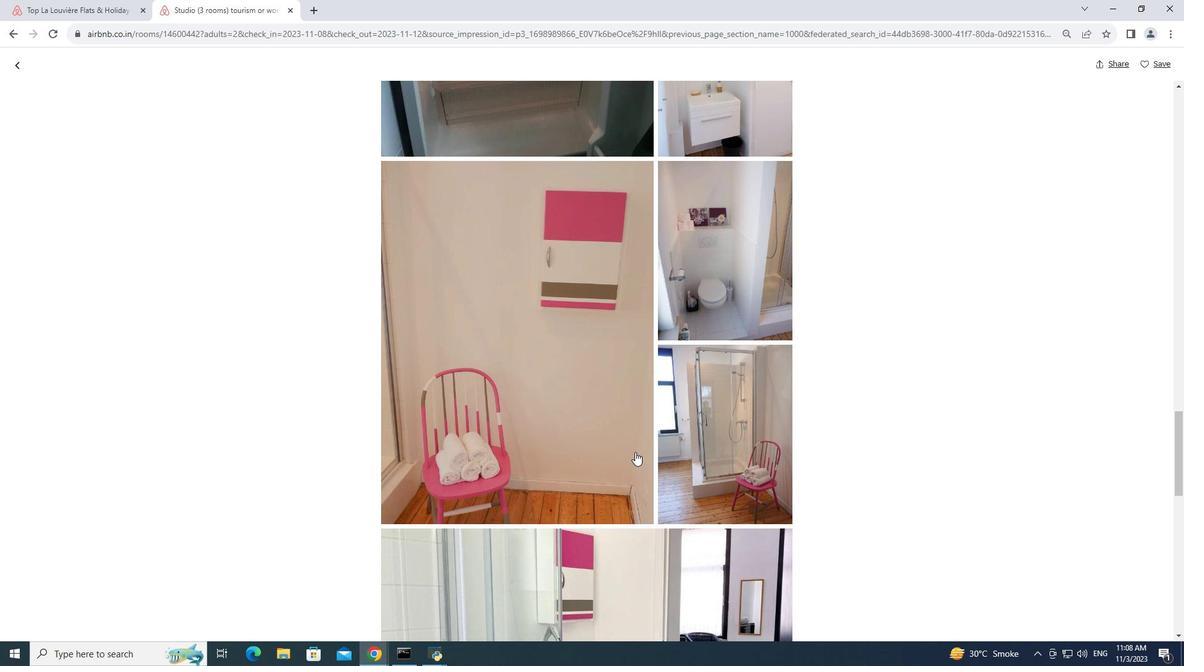 
Action: Mouse scrolled (635, 451) with delta (0, 0)
Screenshot: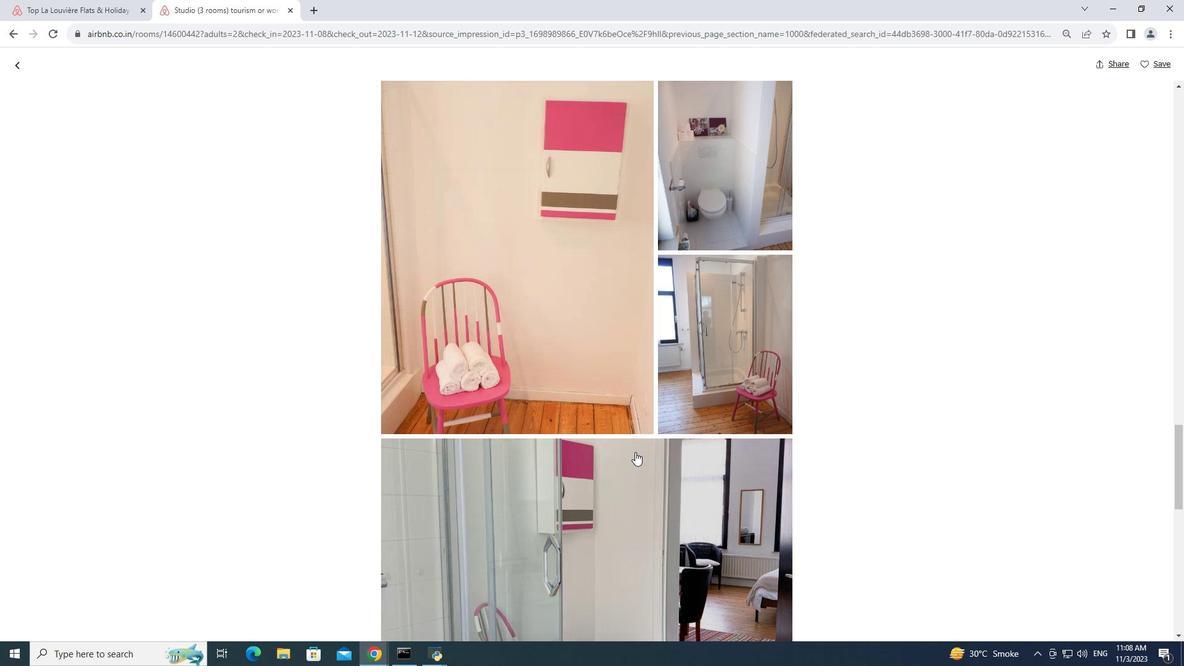 
Action: Mouse scrolled (635, 451) with delta (0, 0)
Screenshot: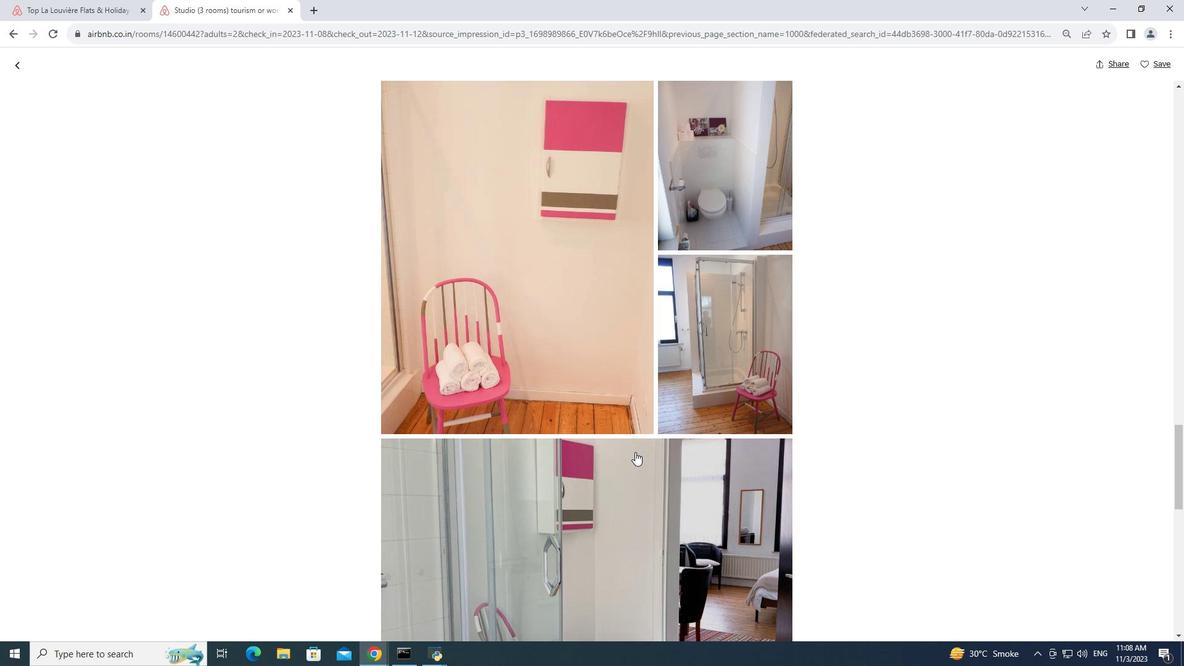 
Action: Mouse scrolled (635, 451) with delta (0, 0)
Screenshot: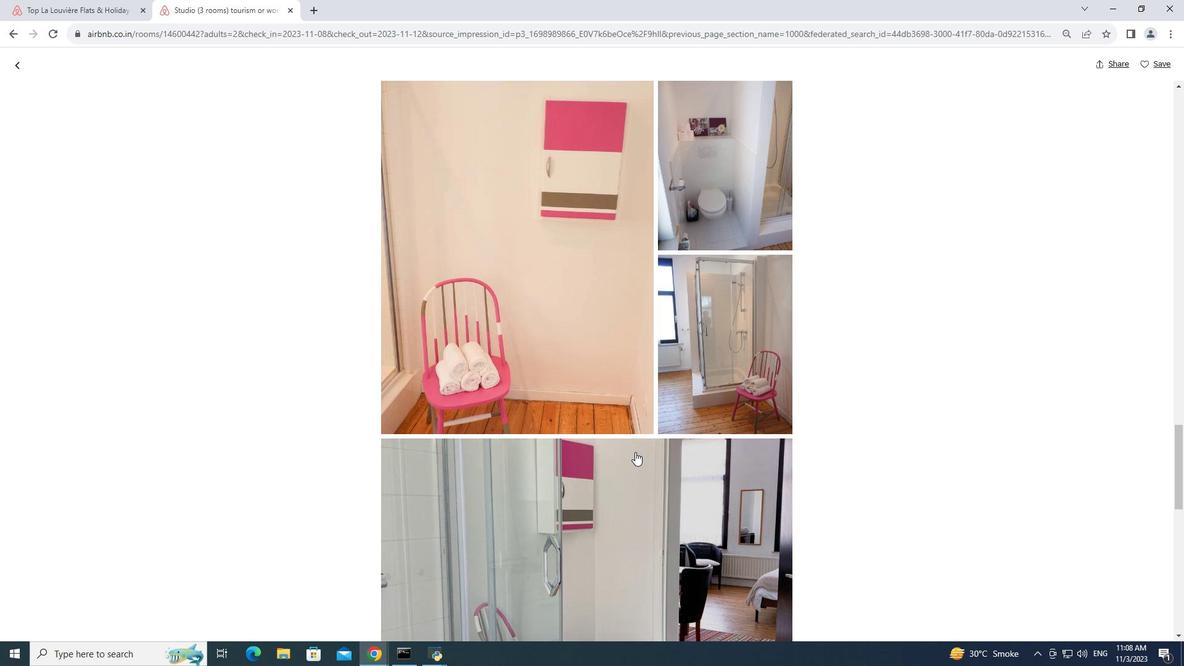 
Action: Mouse scrolled (635, 451) with delta (0, 0)
Screenshot: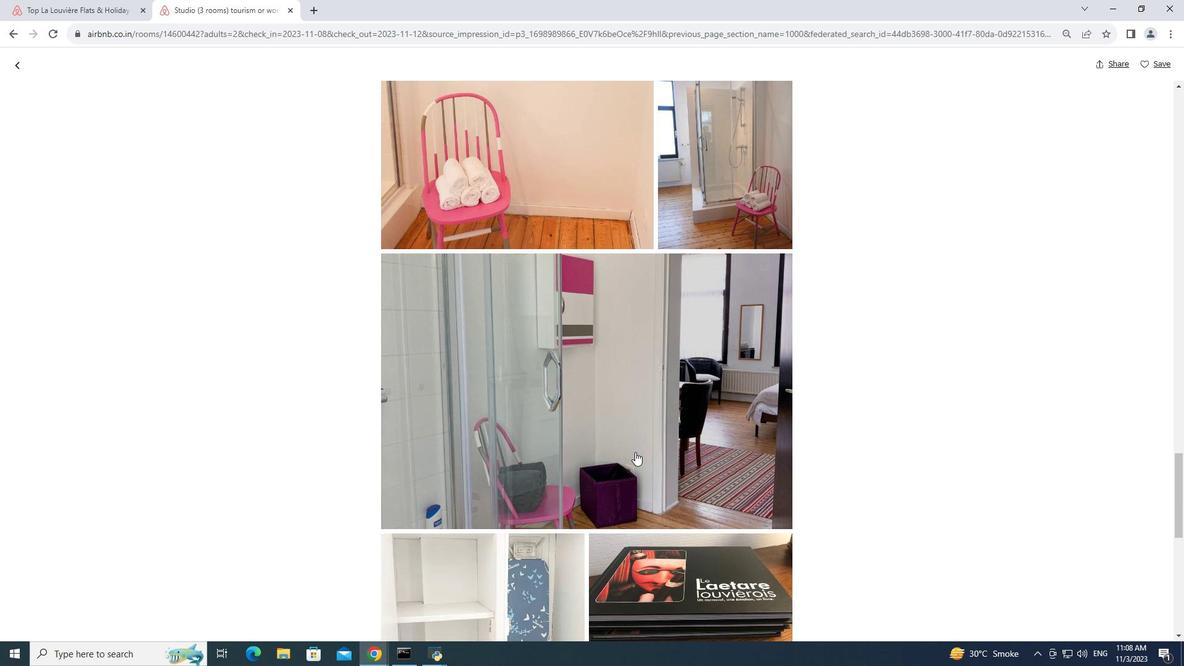 
Action: Mouse scrolled (635, 451) with delta (0, 0)
Screenshot: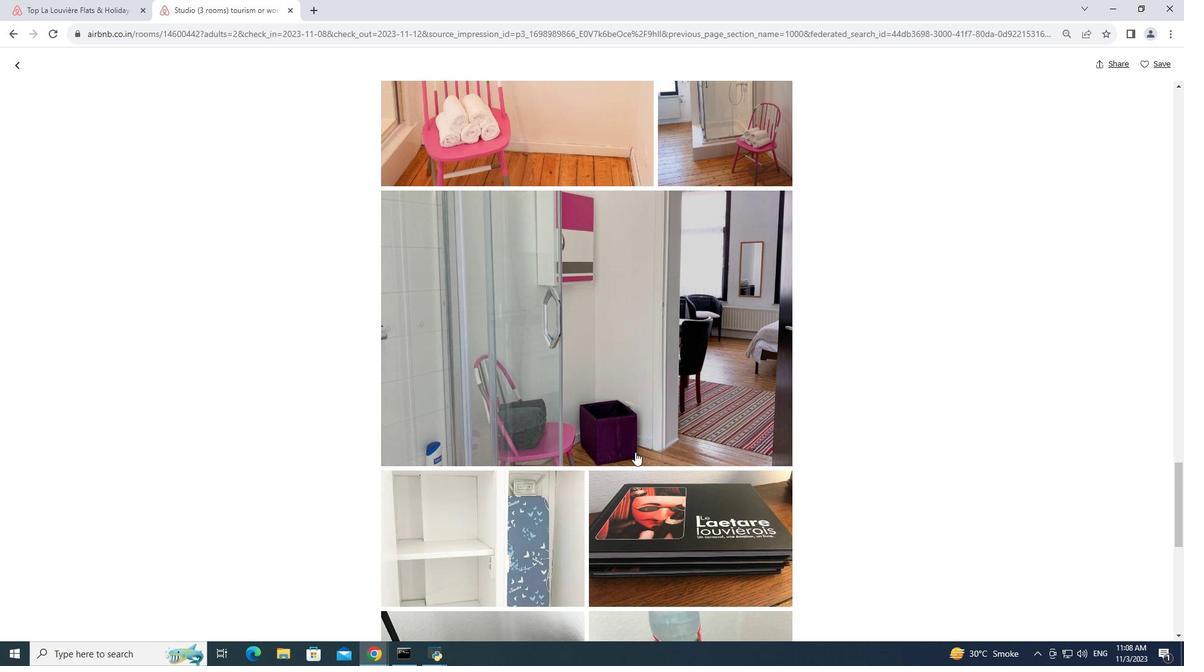 
Action: Mouse scrolled (635, 451) with delta (0, 0)
Screenshot: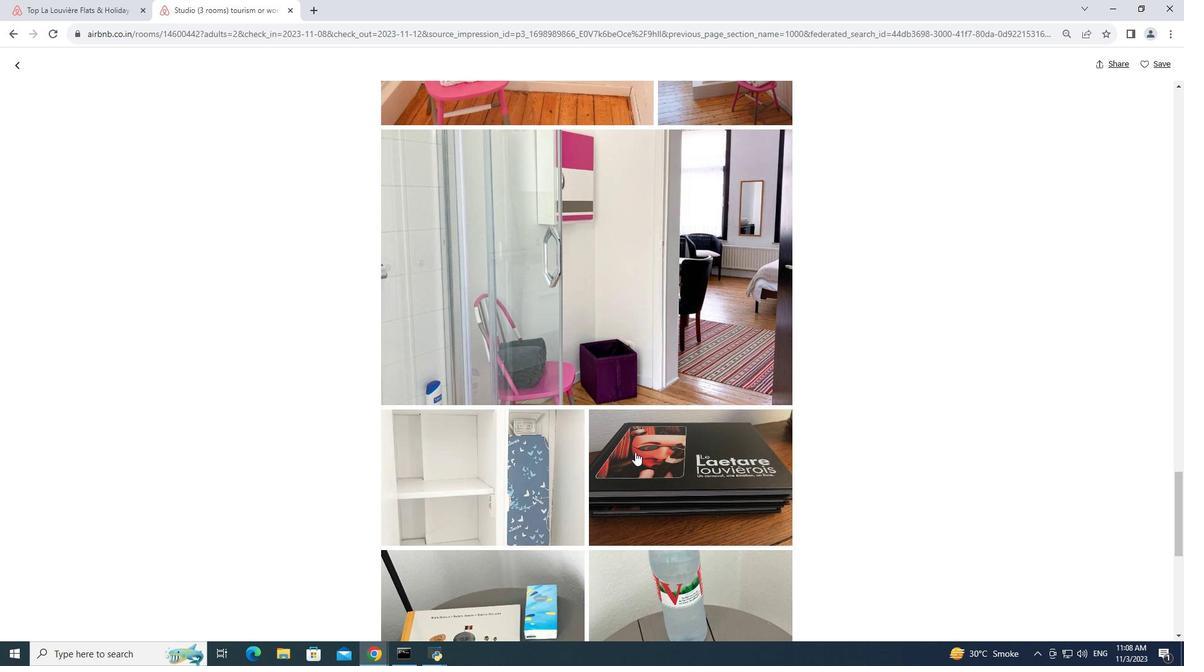 
Action: Mouse scrolled (635, 451) with delta (0, 0)
Screenshot: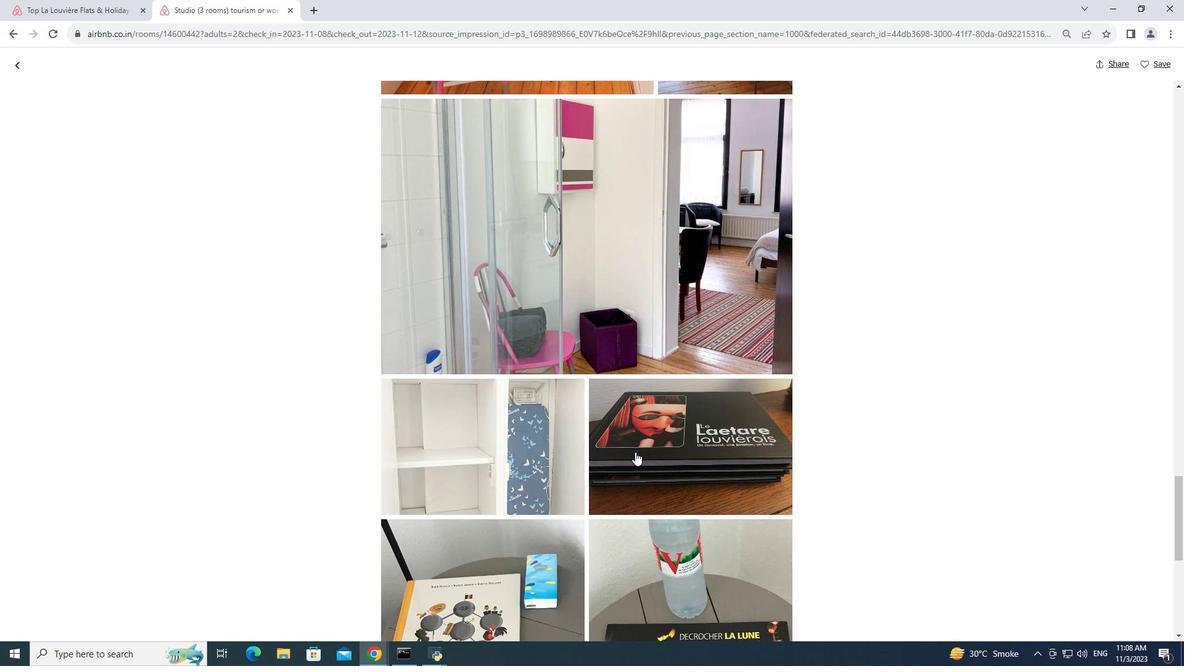 
Action: Mouse scrolled (635, 451) with delta (0, 0)
Screenshot: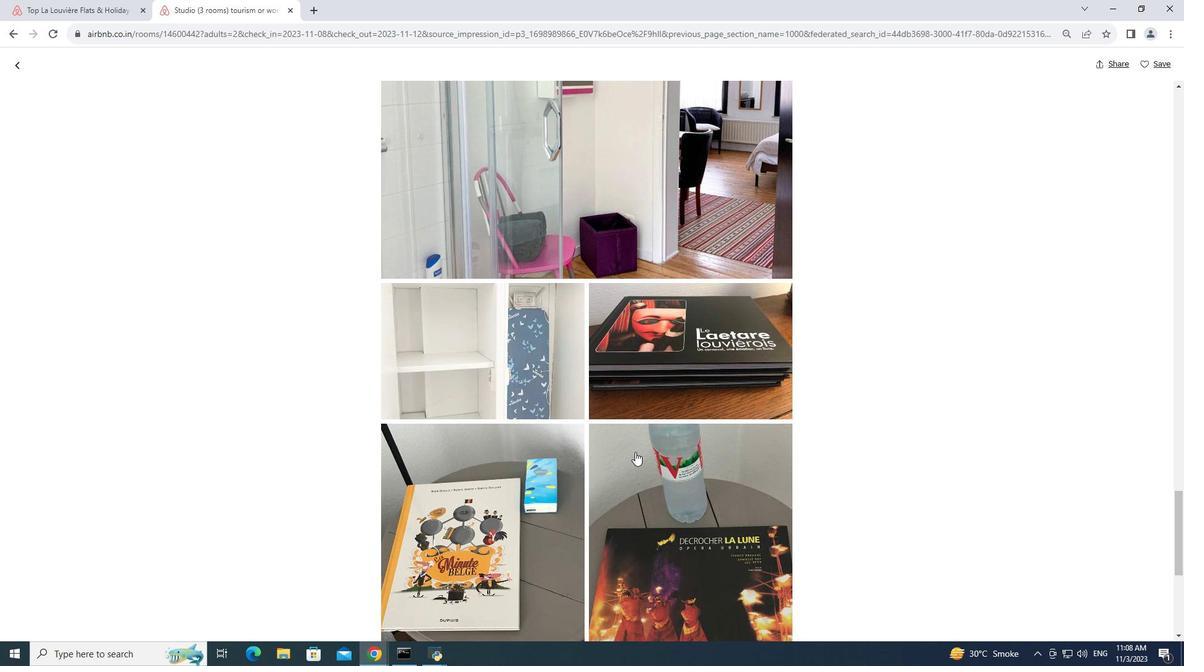
Action: Mouse moved to (641, 446)
Screenshot: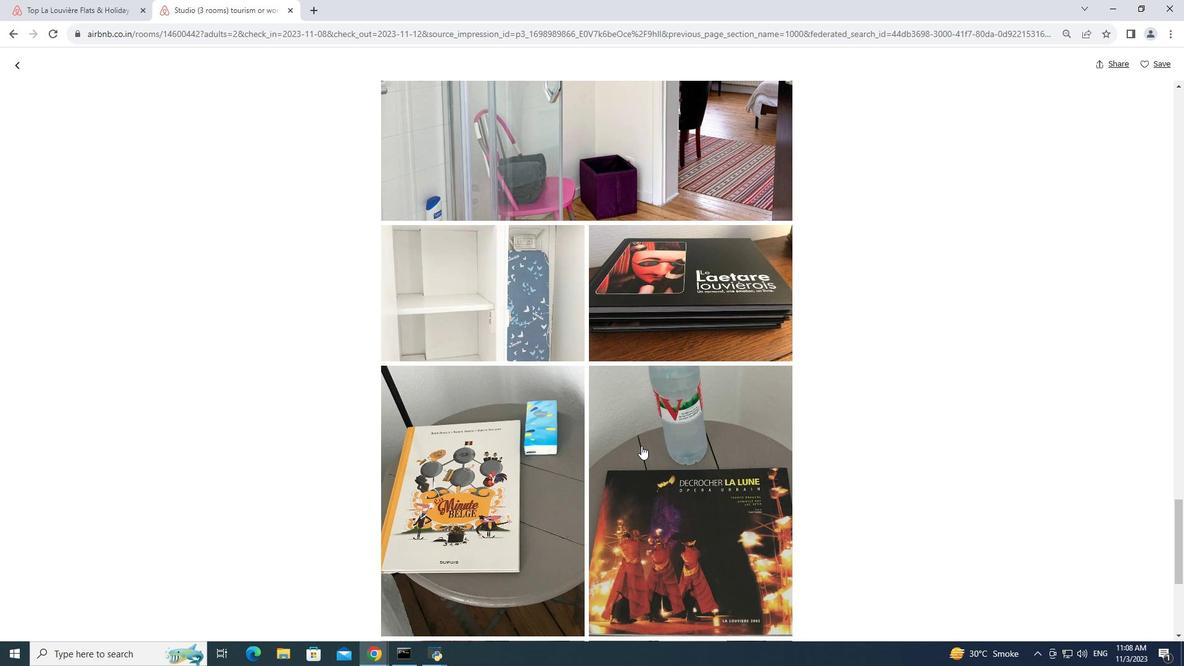 
Action: Mouse scrolled (641, 445) with delta (0, 0)
Screenshot: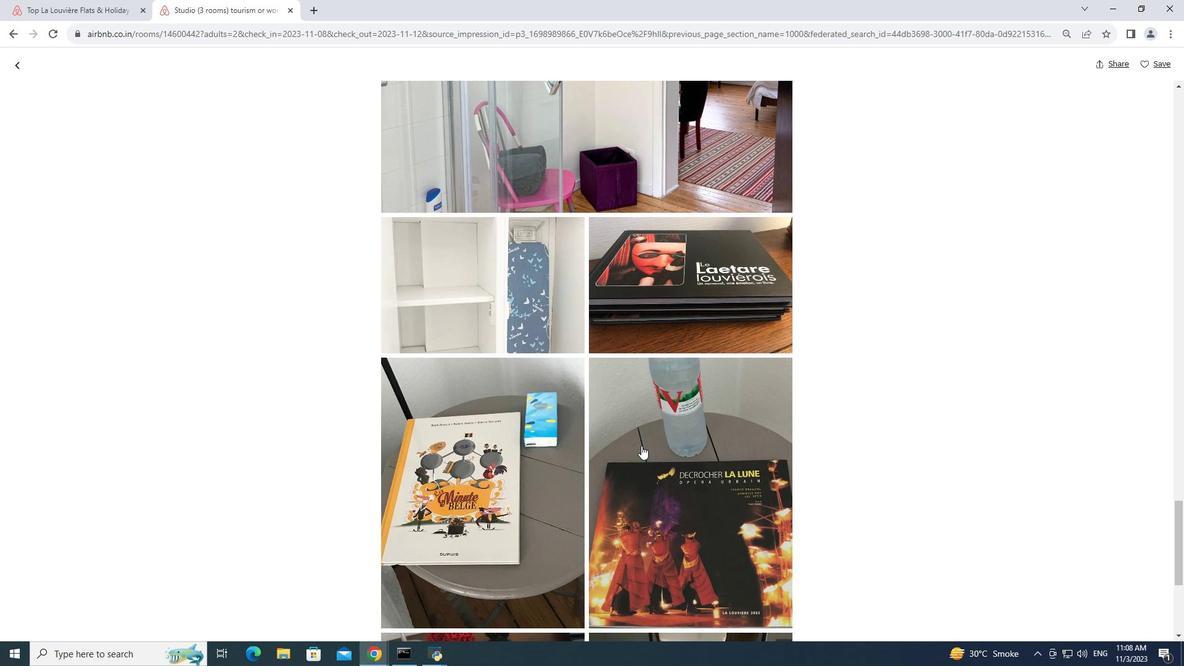 
Action: Mouse scrolled (641, 445) with delta (0, 0)
Screenshot: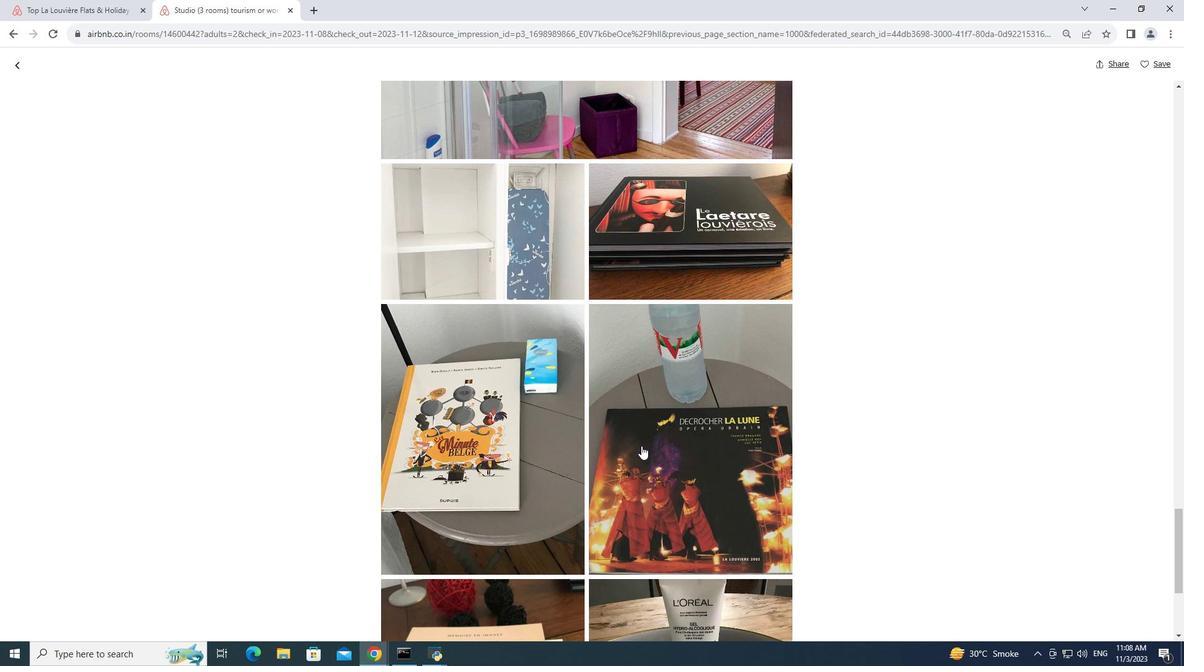 
Action: Mouse scrolled (641, 445) with delta (0, 0)
Screenshot: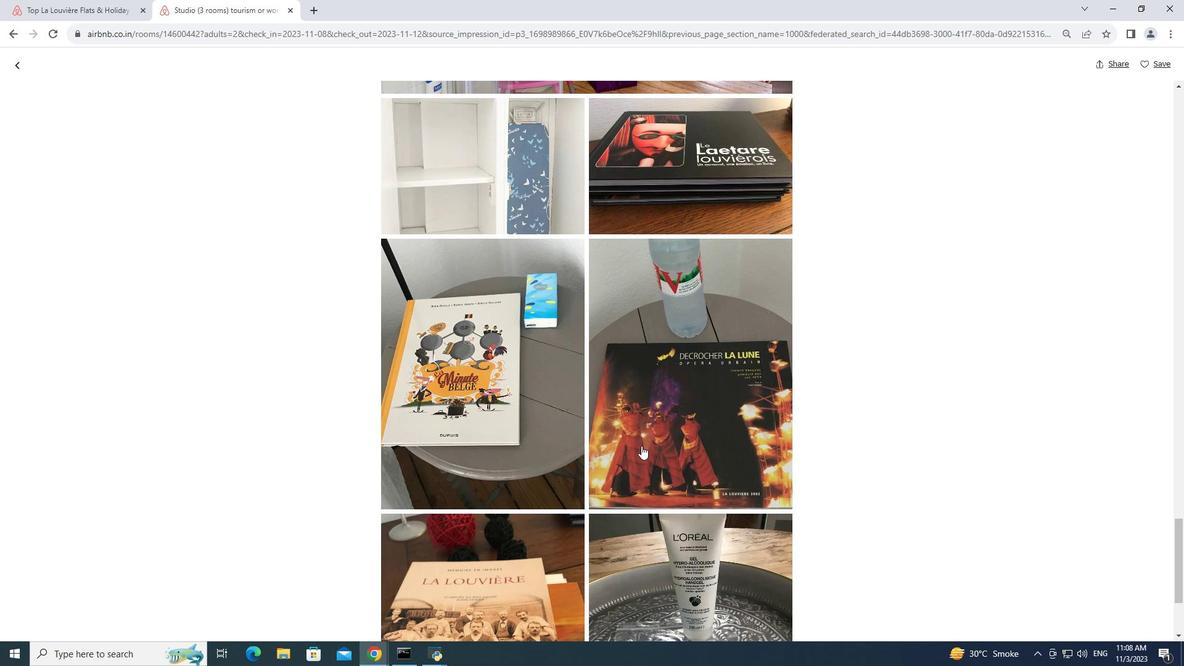 
Action: Mouse scrolled (641, 445) with delta (0, 0)
Screenshot: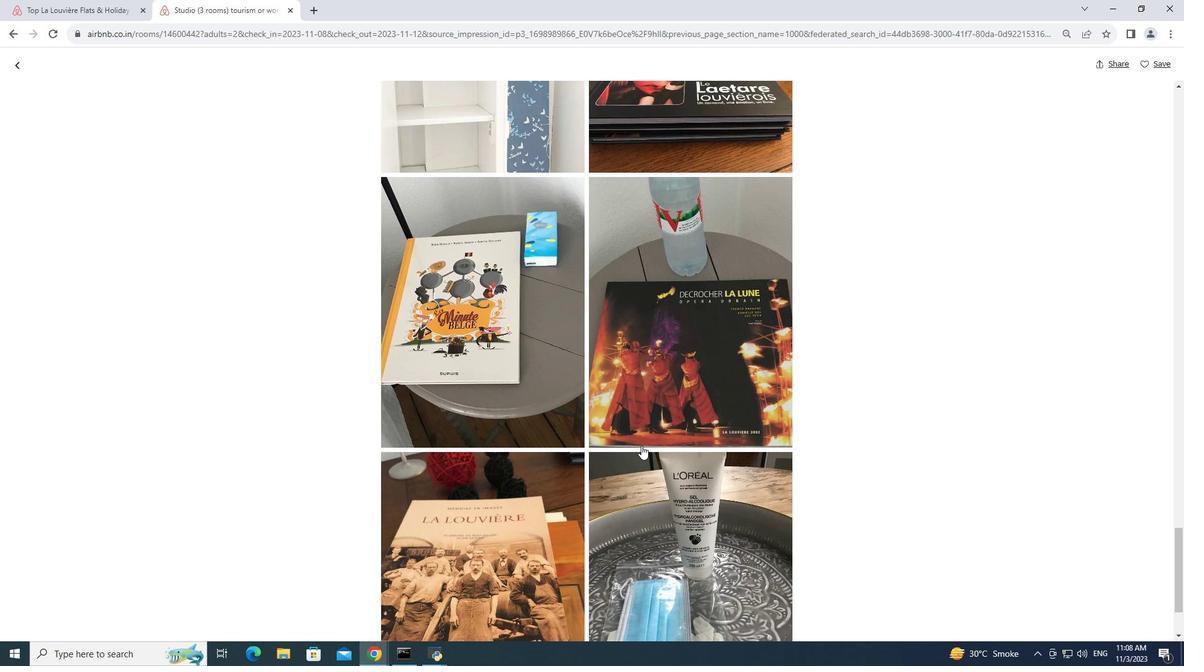 
Action: Mouse scrolled (641, 445) with delta (0, 0)
Screenshot: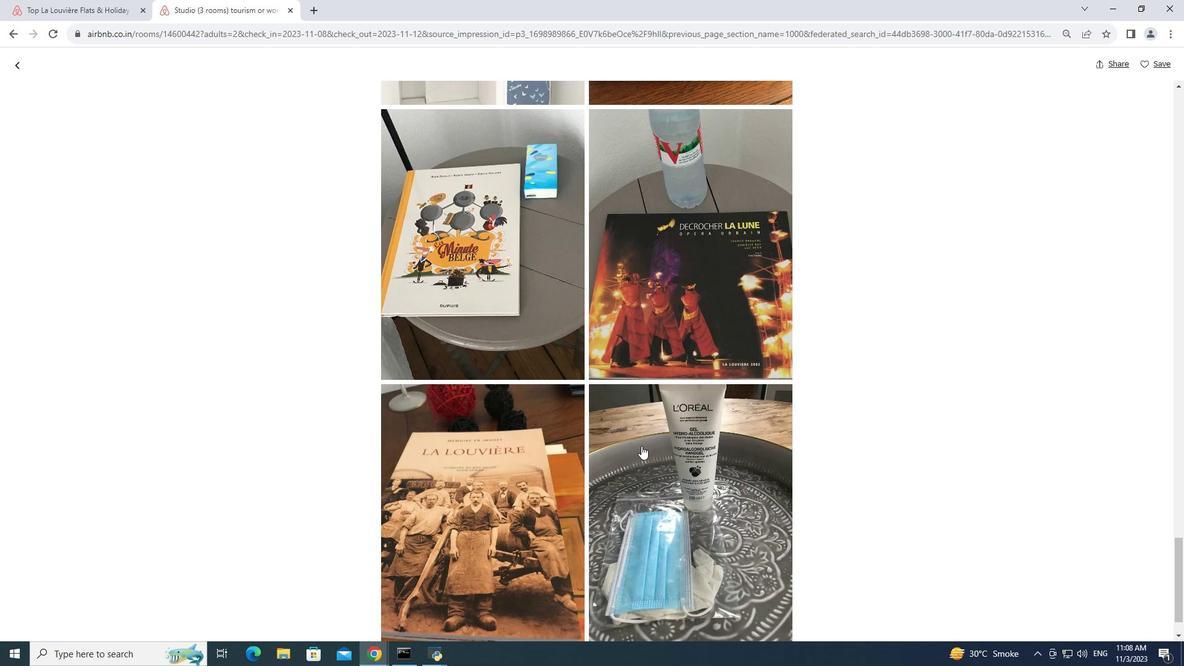 
Action: Mouse scrolled (641, 445) with delta (0, 0)
Screenshot: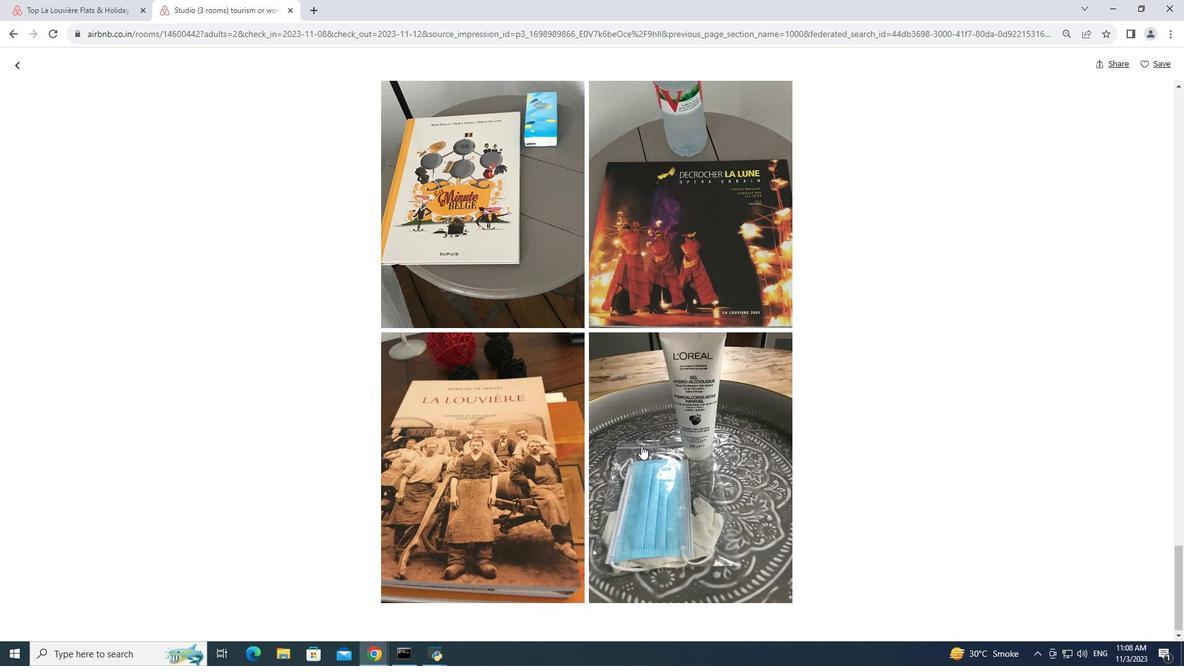 
Action: Mouse scrolled (641, 445) with delta (0, 0)
Screenshot: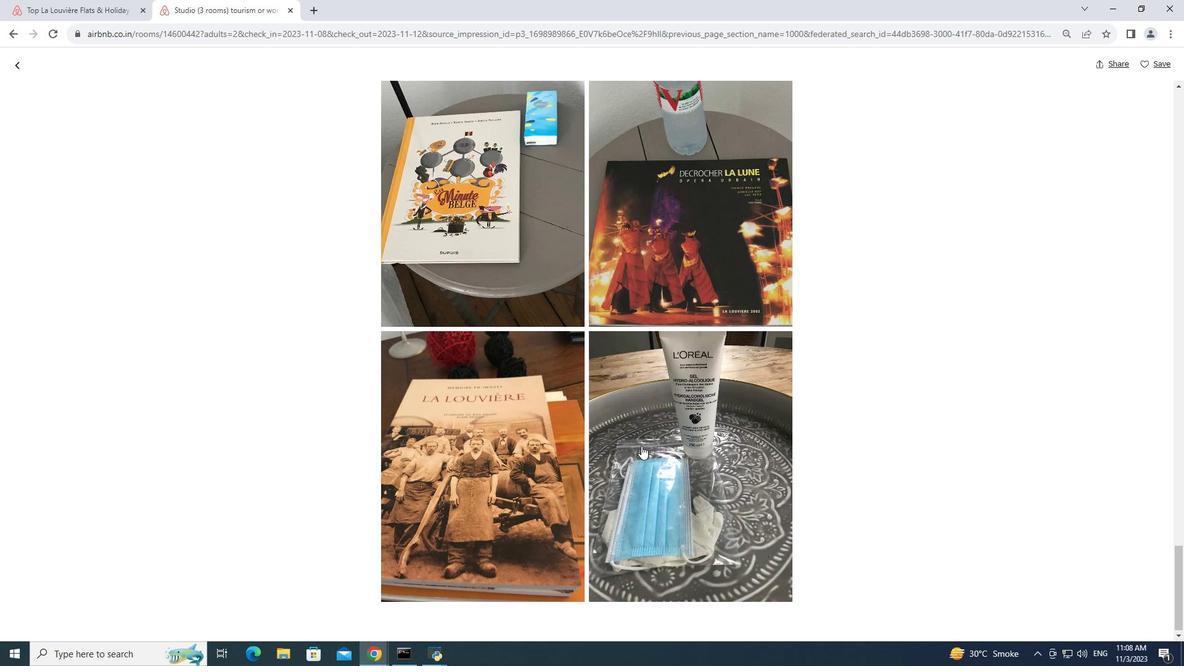 
Action: Mouse scrolled (641, 445) with delta (0, 0)
Screenshot: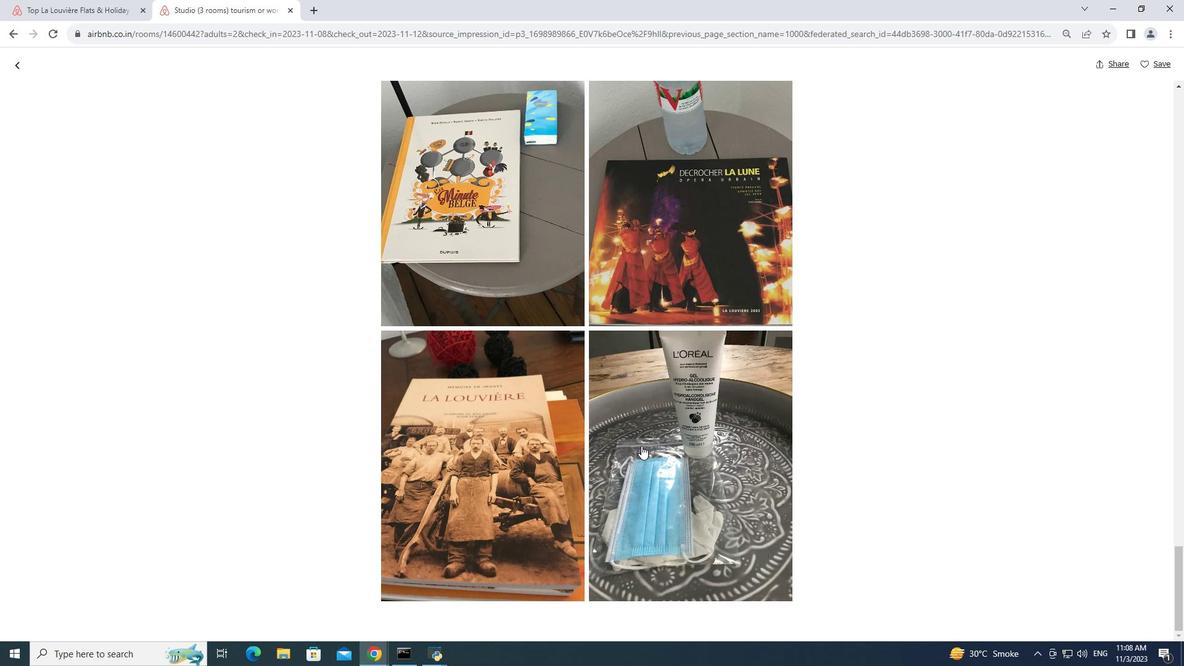 
Action: Mouse scrolled (641, 445) with delta (0, 0)
Screenshot: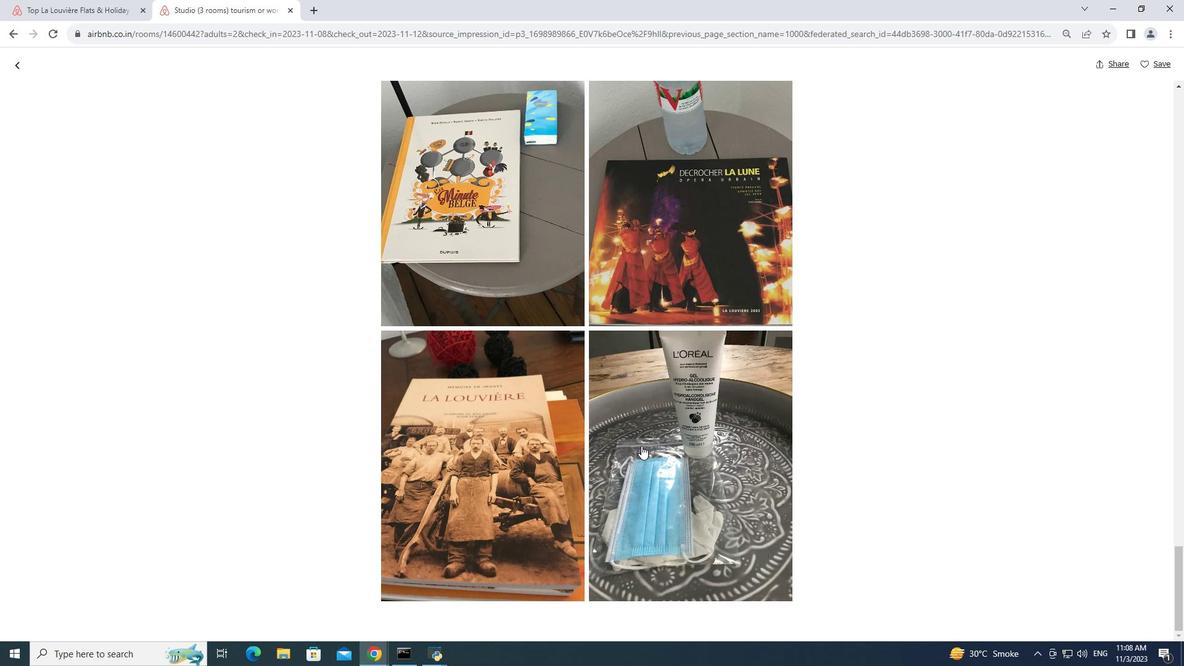 
Action: Mouse scrolled (641, 445) with delta (0, 0)
Screenshot: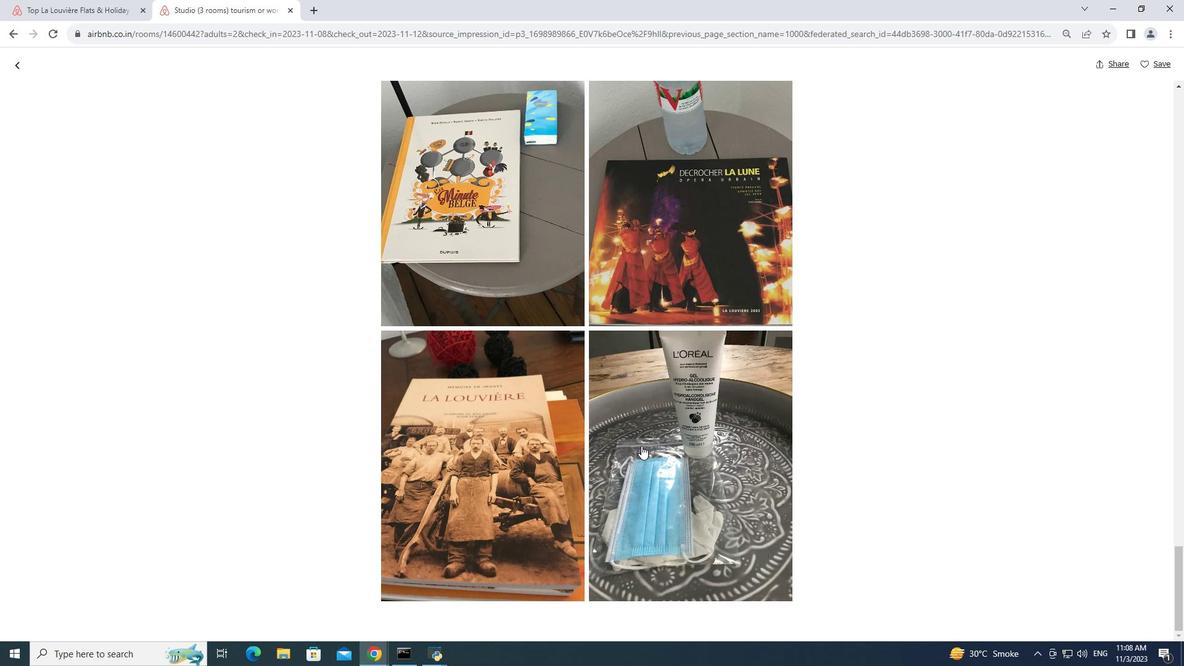 
Action: Mouse scrolled (641, 445) with delta (0, 0)
Screenshot: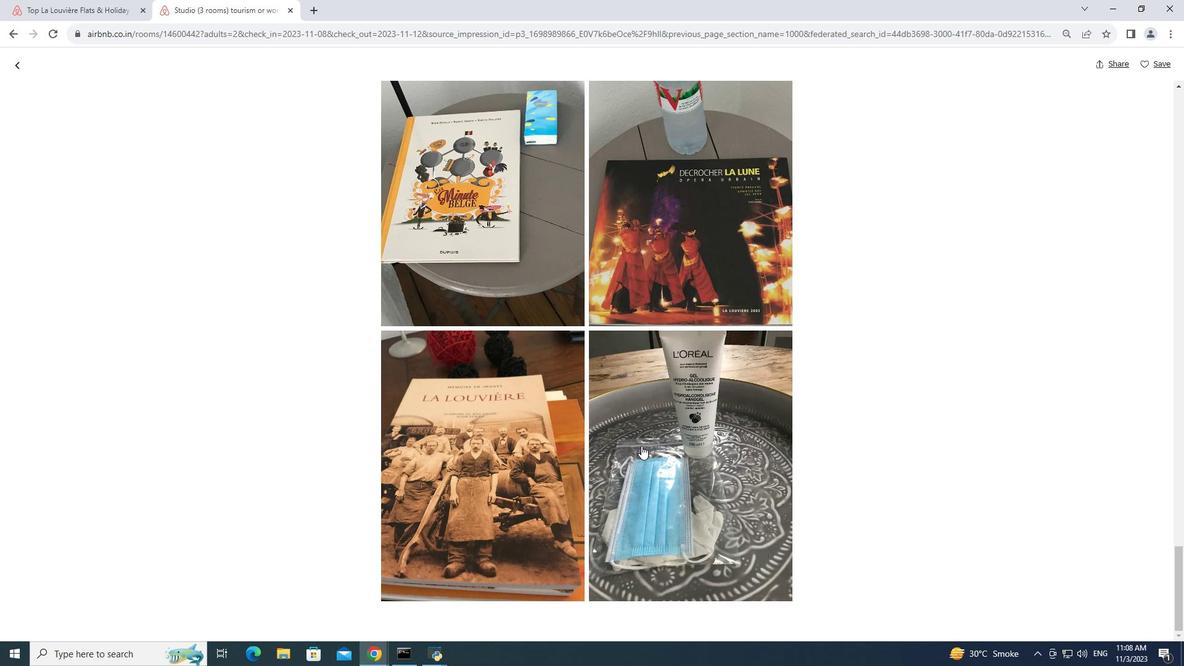 
Action: Mouse scrolled (641, 445) with delta (0, 0)
Screenshot: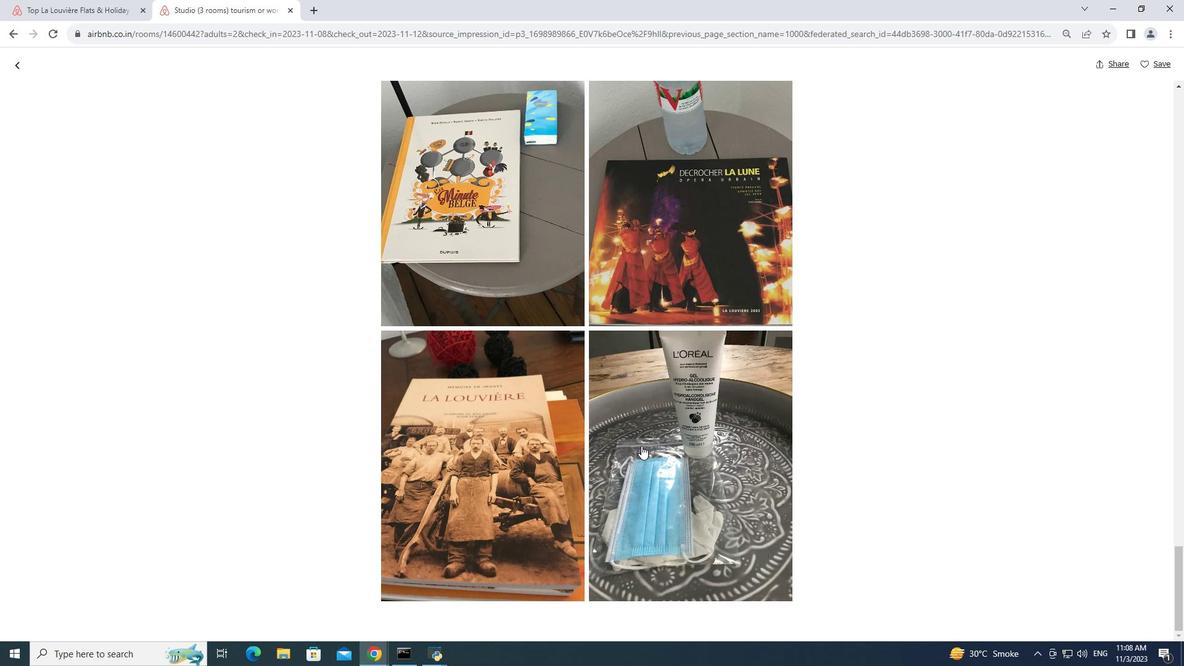 
Action: Mouse moved to (447, 412)
Screenshot: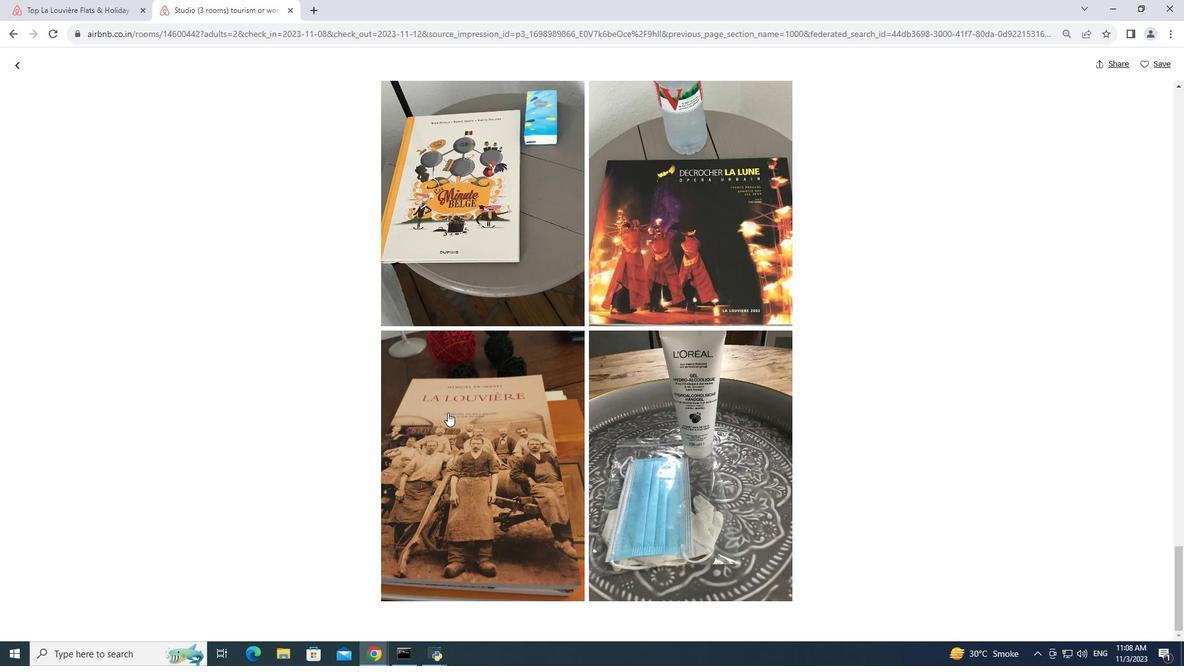 
Action: Mouse scrolled (447, 412) with delta (0, 0)
Screenshot: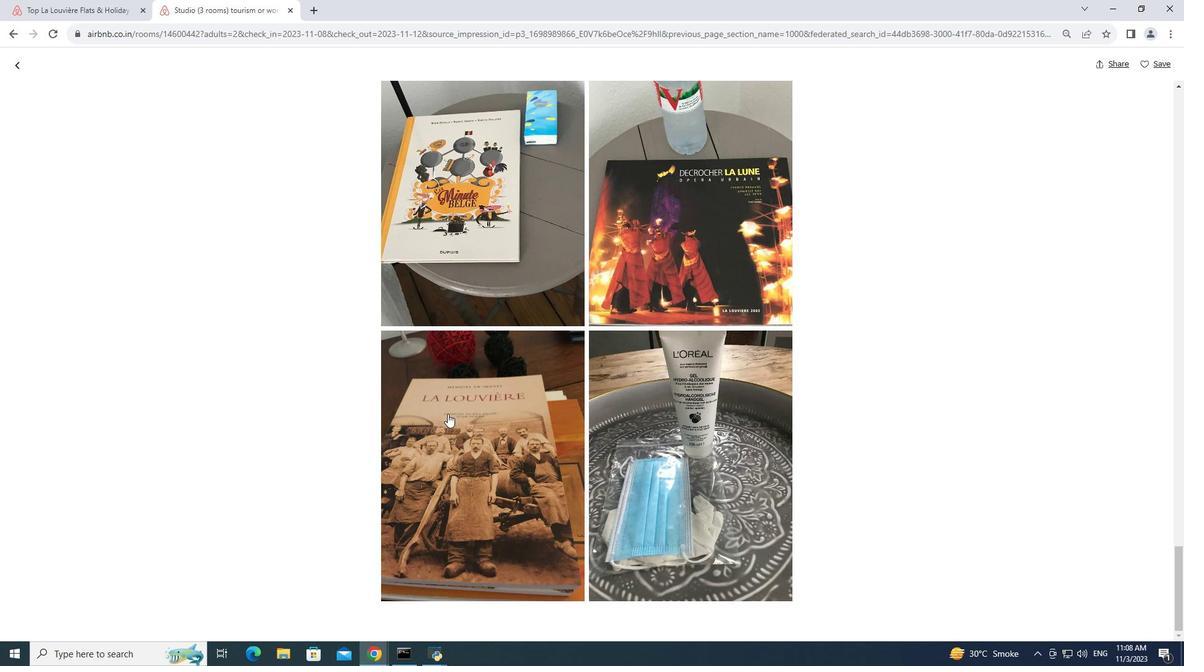 
Action: Mouse scrolled (447, 412) with delta (0, 0)
Screenshot: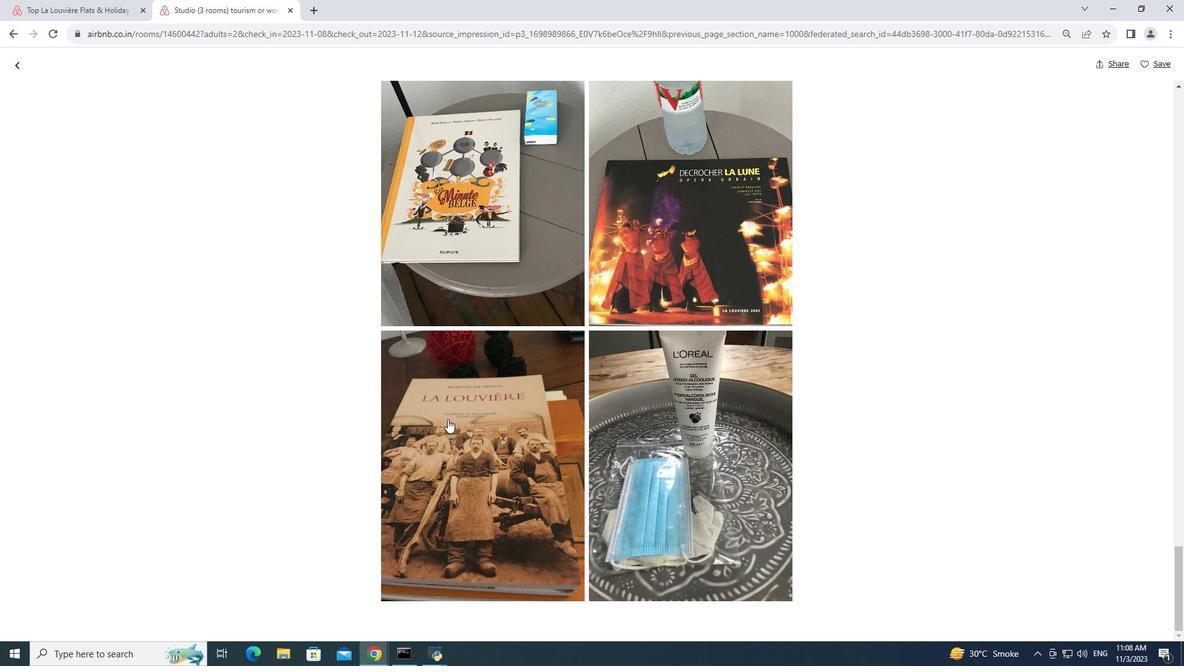 
Action: Mouse moved to (447, 414)
Screenshot: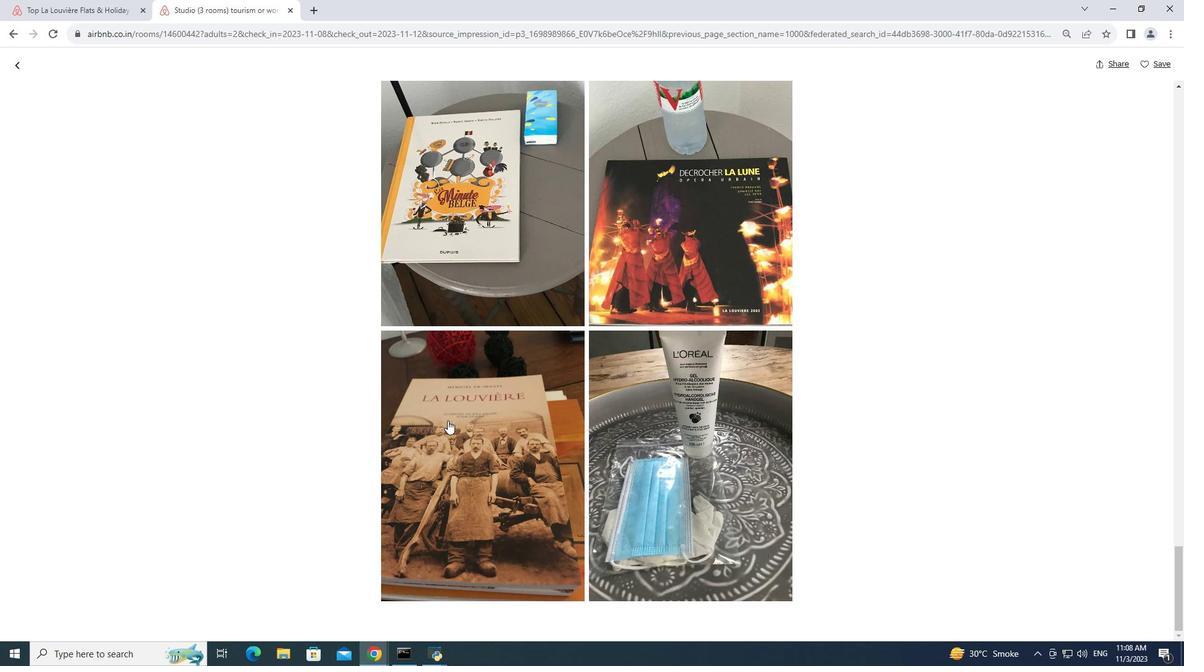 
Action: Mouse scrolled (447, 414) with delta (0, 0)
Screenshot: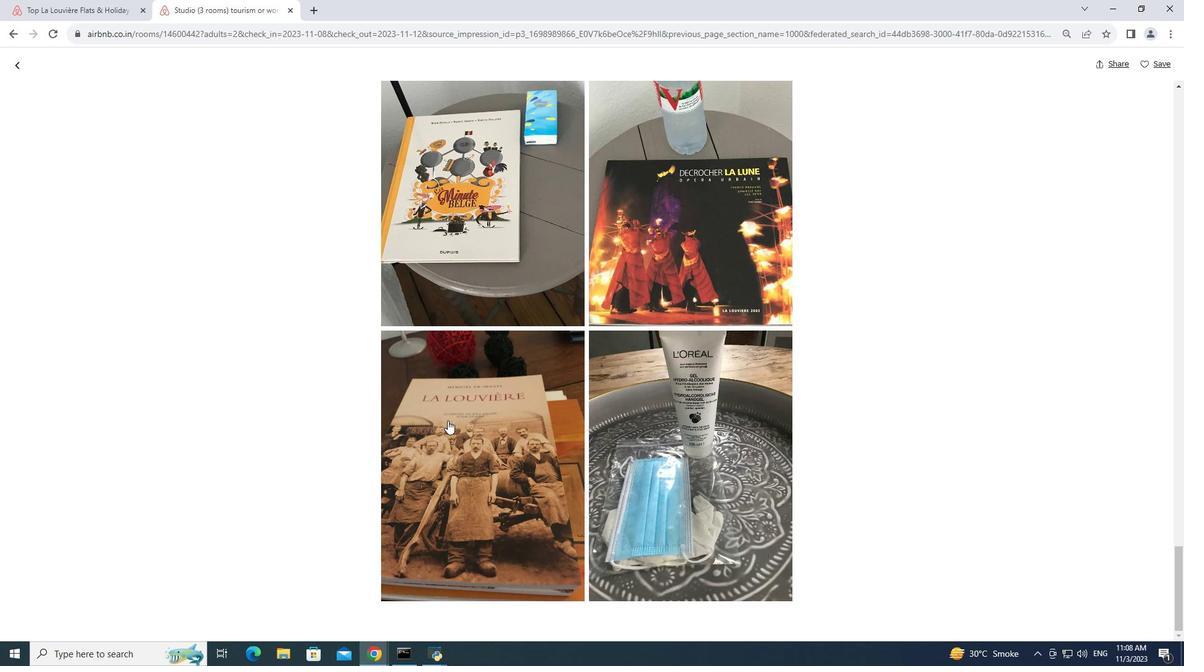 
Action: Mouse moved to (311, 412)
Screenshot: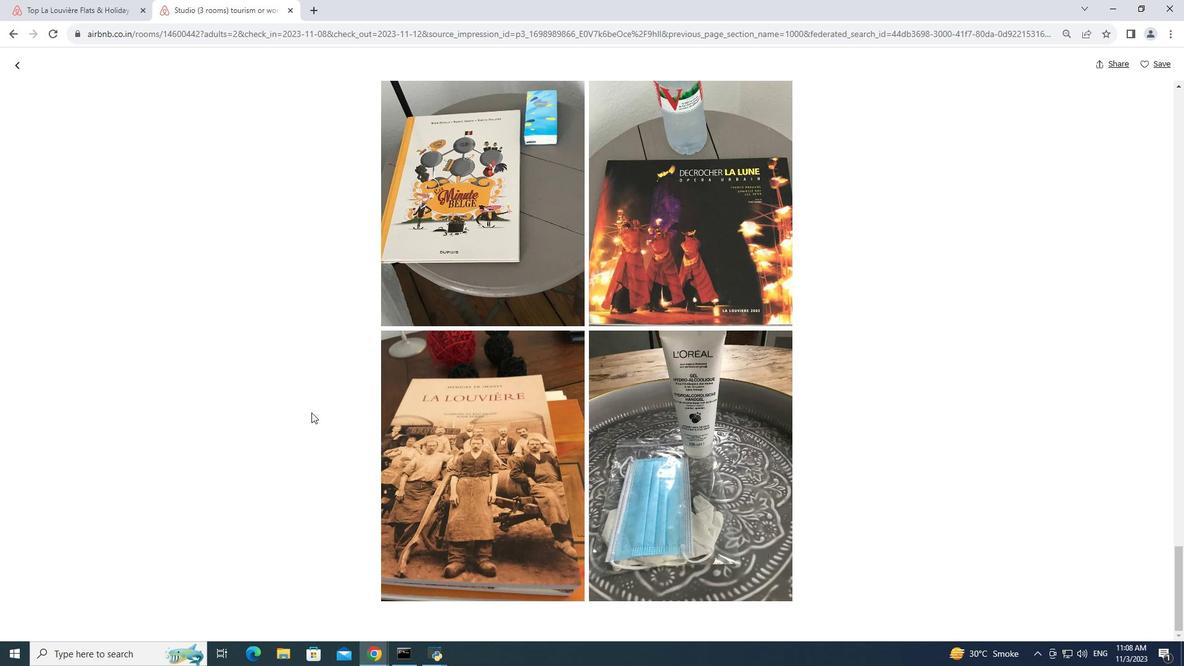 
Action: Mouse scrolled (311, 412) with delta (0, 0)
Screenshot: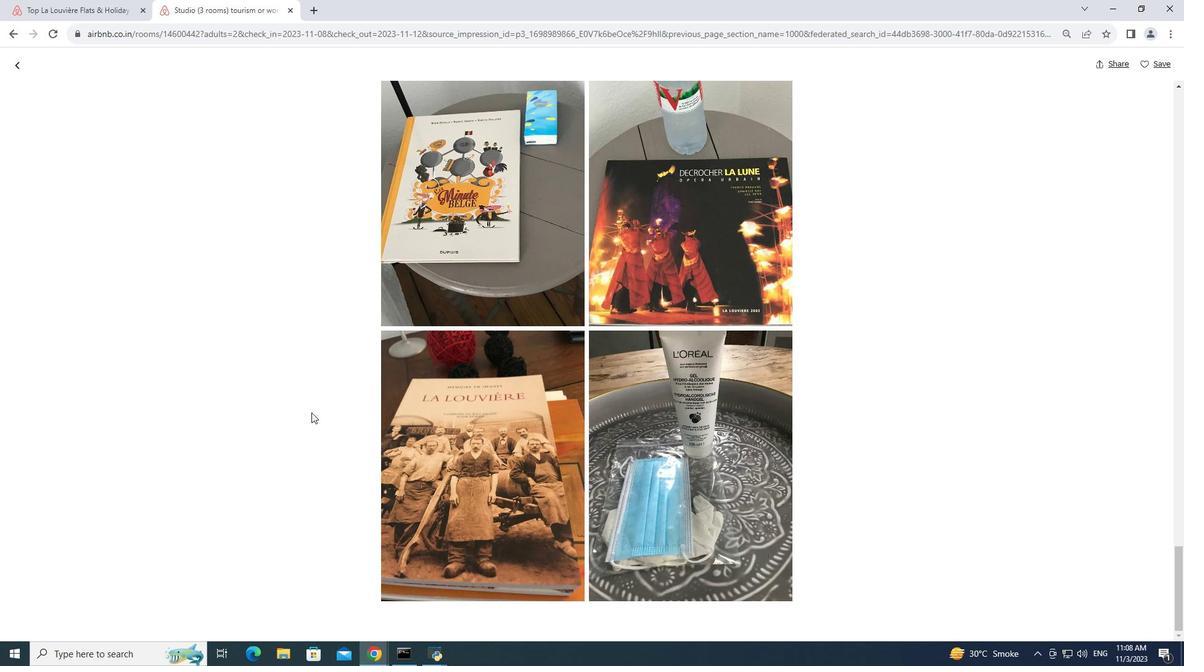 
Action: Mouse scrolled (311, 412) with delta (0, 0)
Screenshot: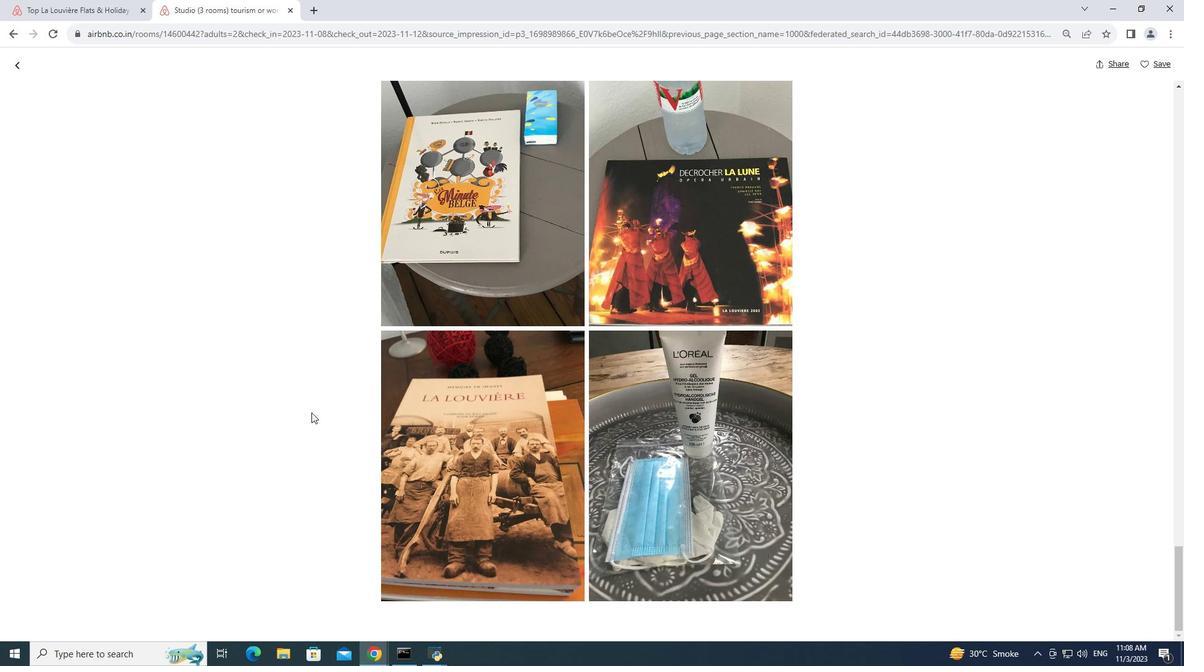 
Action: Mouse scrolled (311, 412) with delta (0, 0)
Screenshot: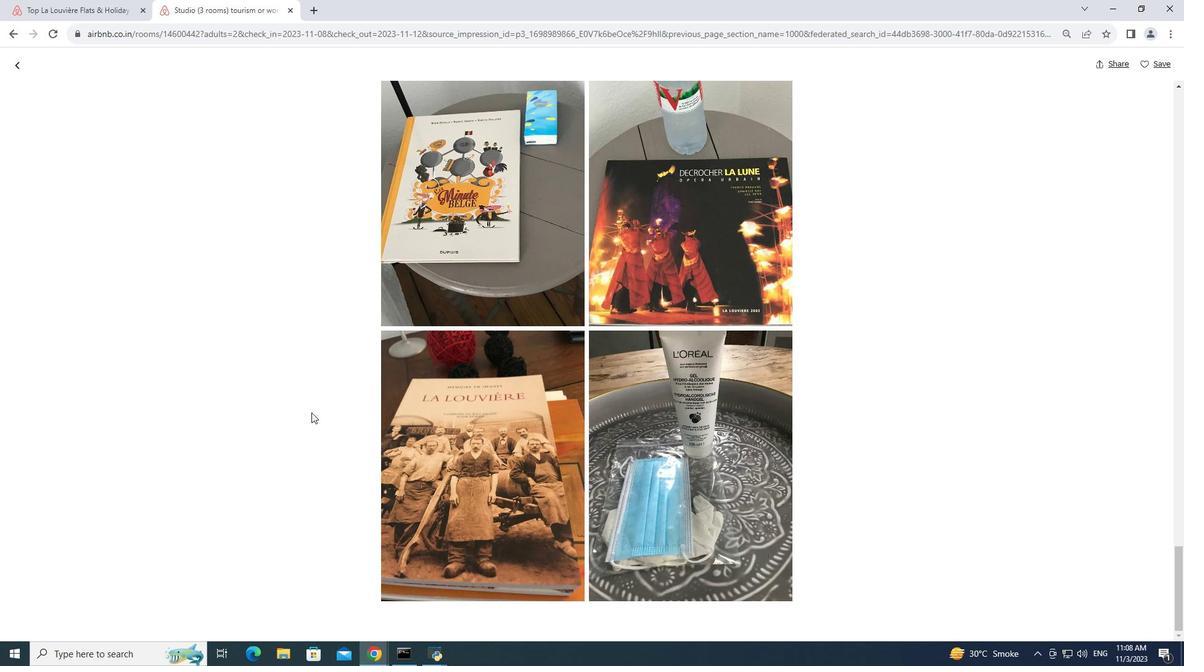 
Action: Mouse moved to (13, 69)
Screenshot: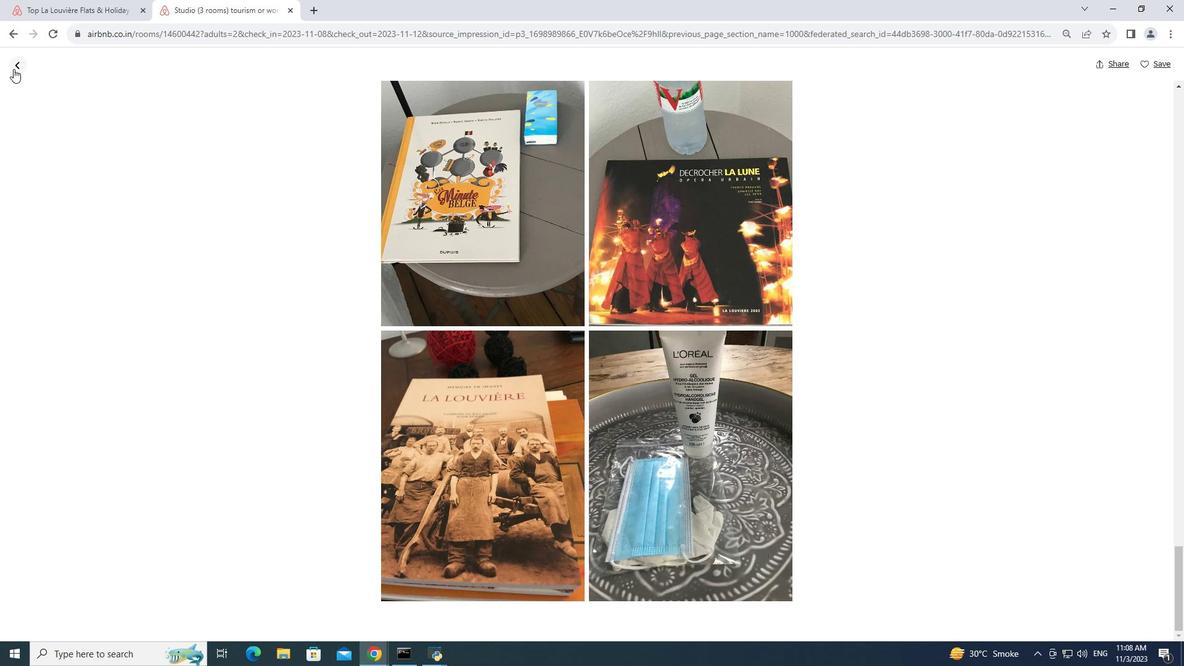 
Action: Mouse pressed left at (13, 69)
Screenshot: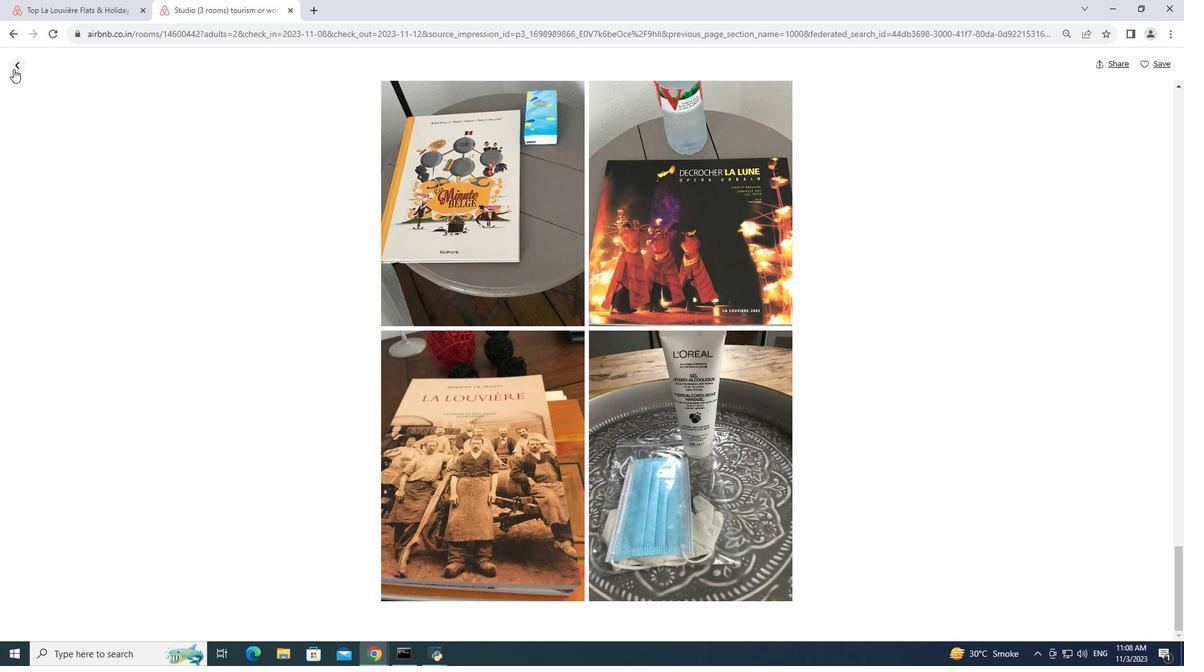 
Action: Mouse moved to (403, 389)
Screenshot: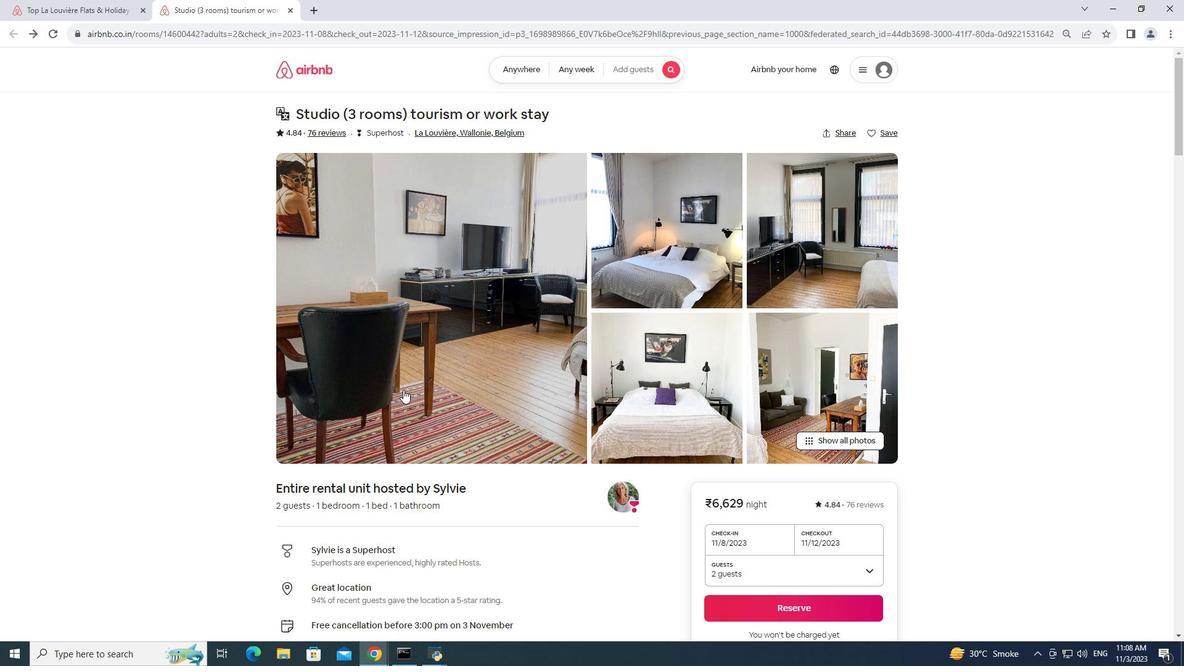 
Action: Mouse scrolled (403, 389) with delta (0, 0)
Screenshot: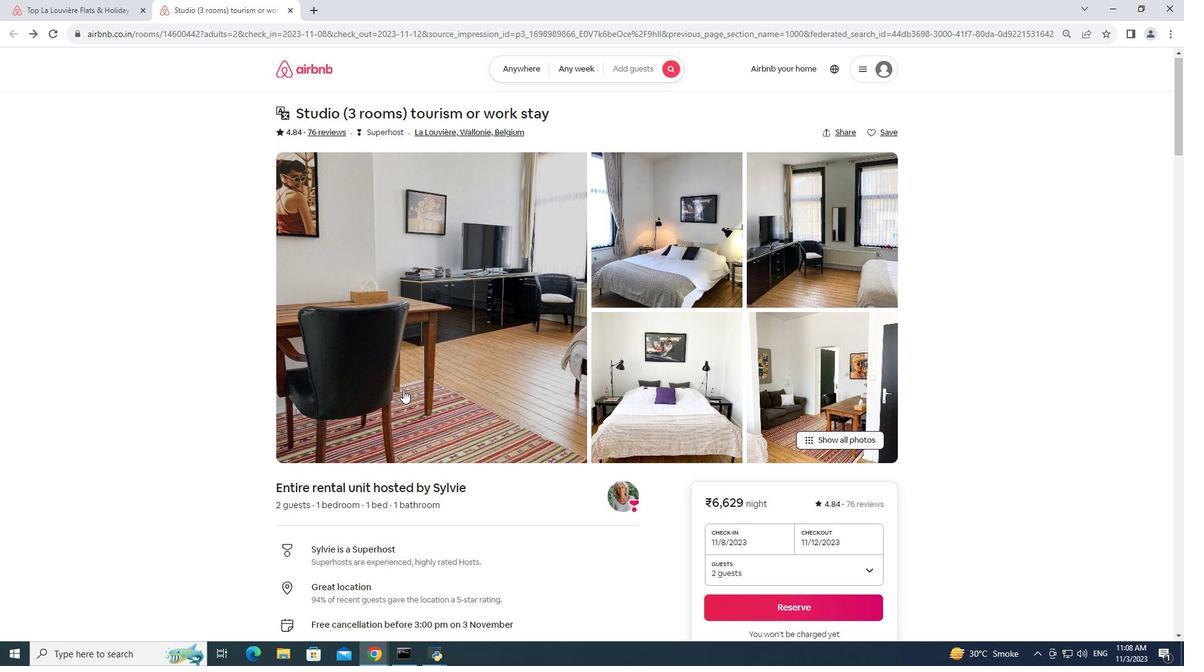 
Action: Mouse scrolled (403, 389) with delta (0, 0)
Screenshot: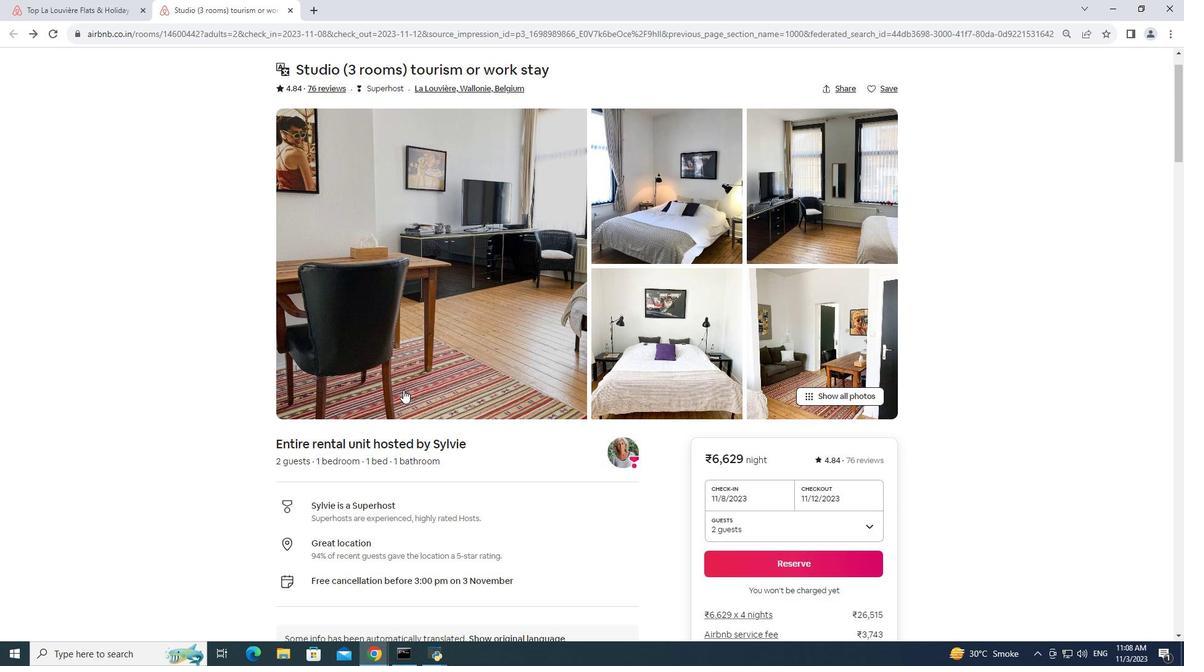 
Action: Mouse scrolled (403, 389) with delta (0, 0)
Screenshot: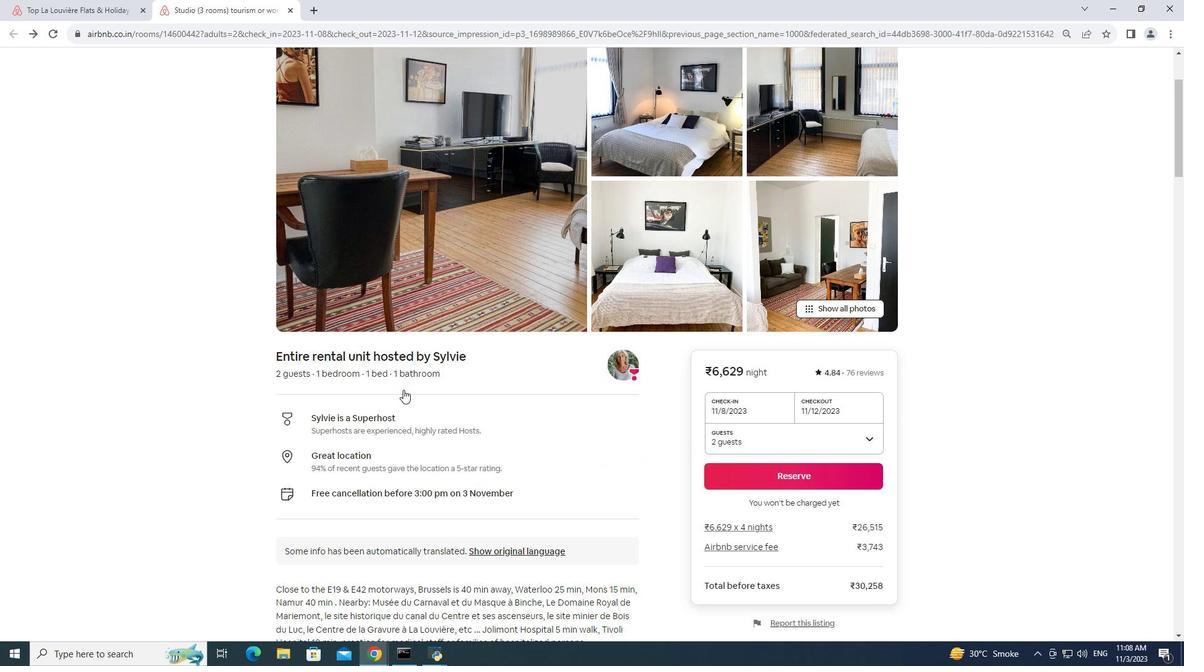 
Action: Mouse scrolled (403, 389) with delta (0, 0)
Screenshot: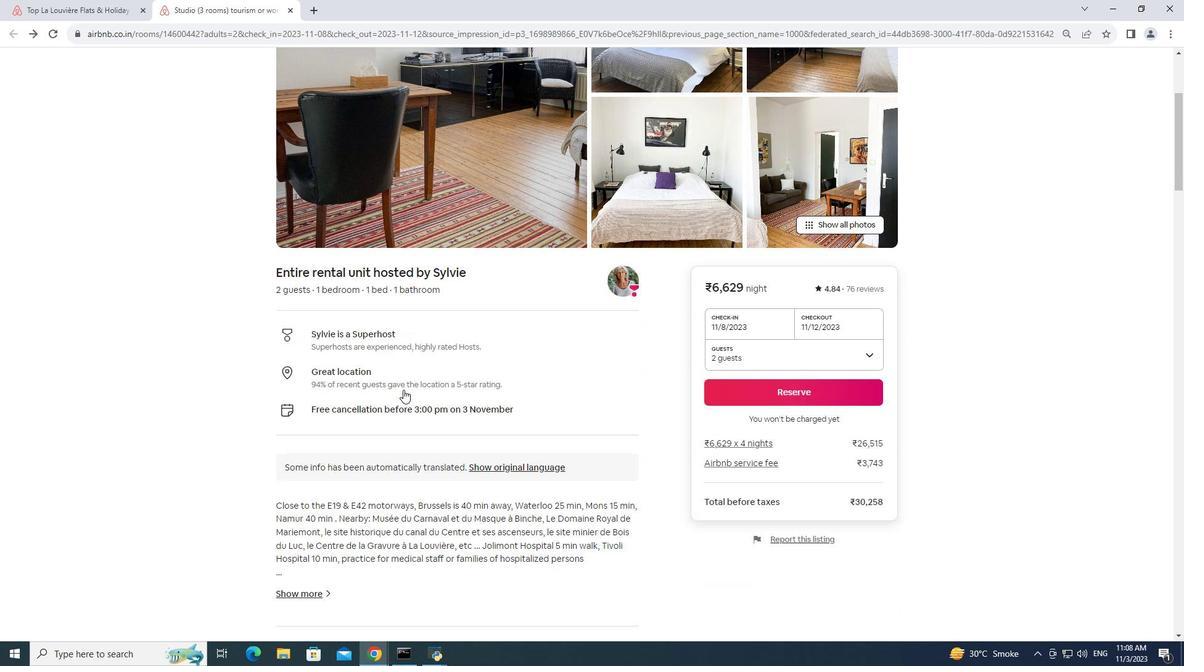 
Action: Mouse scrolled (403, 389) with delta (0, 0)
Screenshot: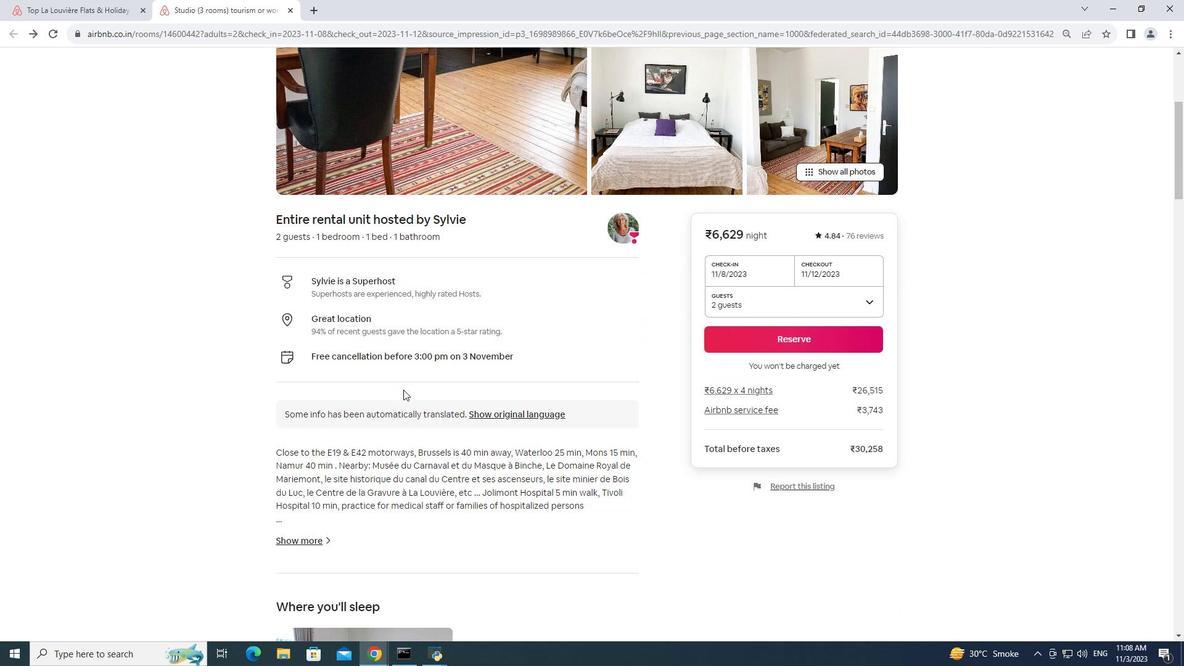 
Action: Mouse scrolled (403, 389) with delta (0, 0)
Screenshot: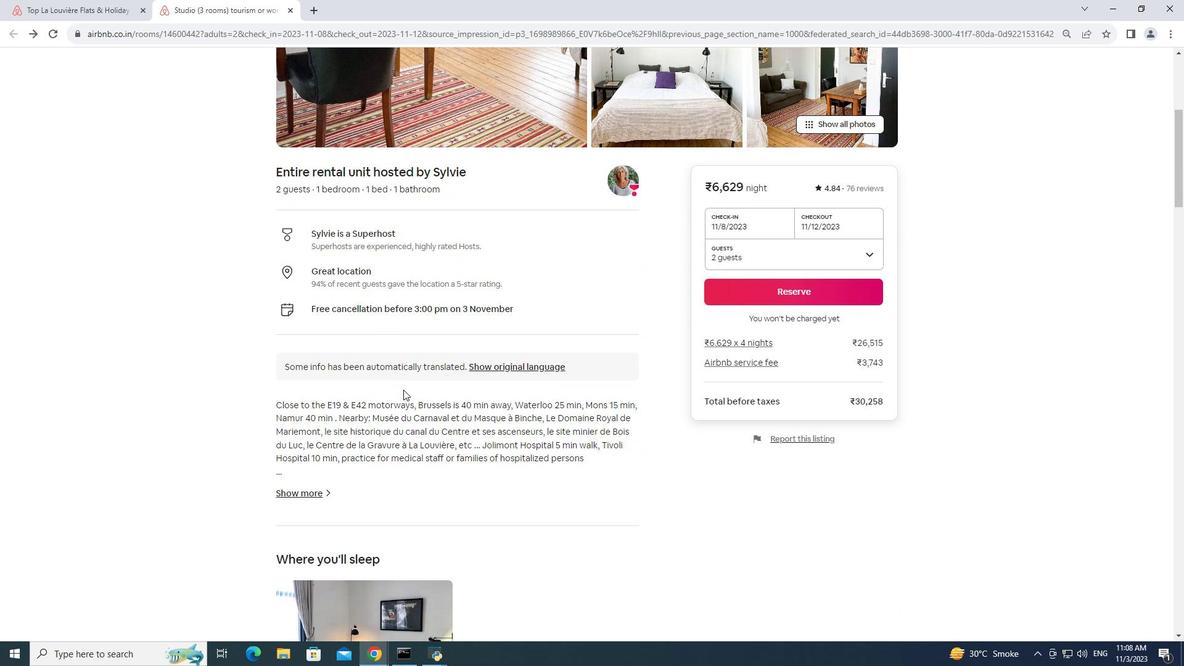 
Action: Mouse scrolled (403, 389) with delta (0, 0)
Screenshot: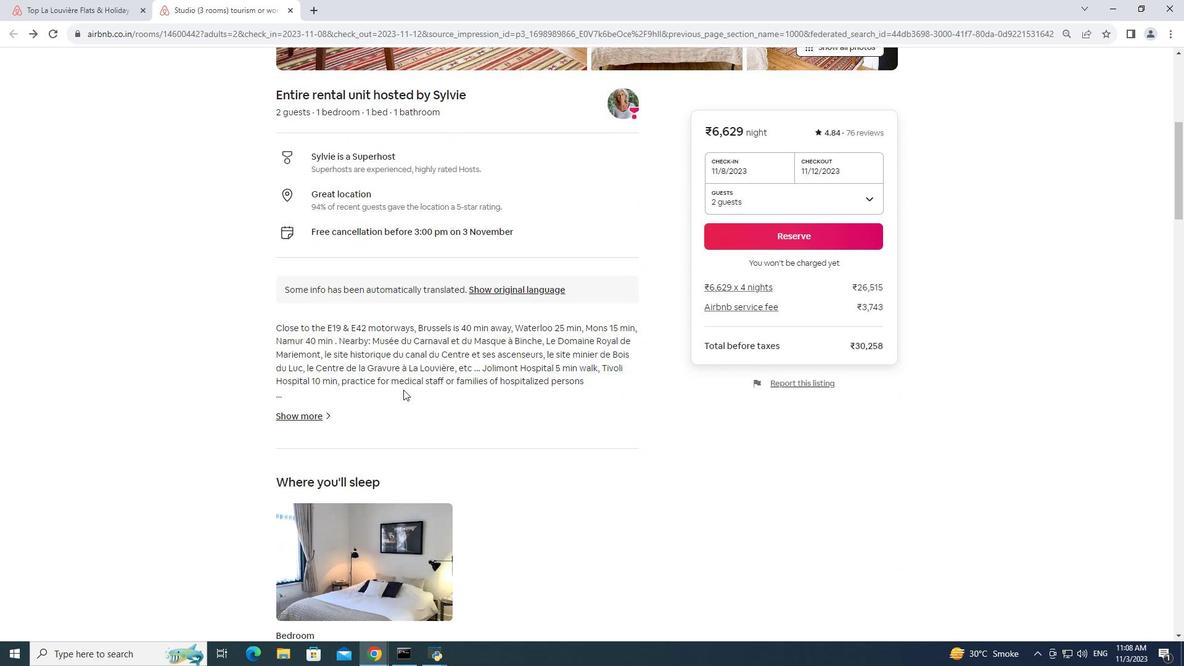 
Action: Mouse scrolled (403, 389) with delta (0, 0)
Screenshot: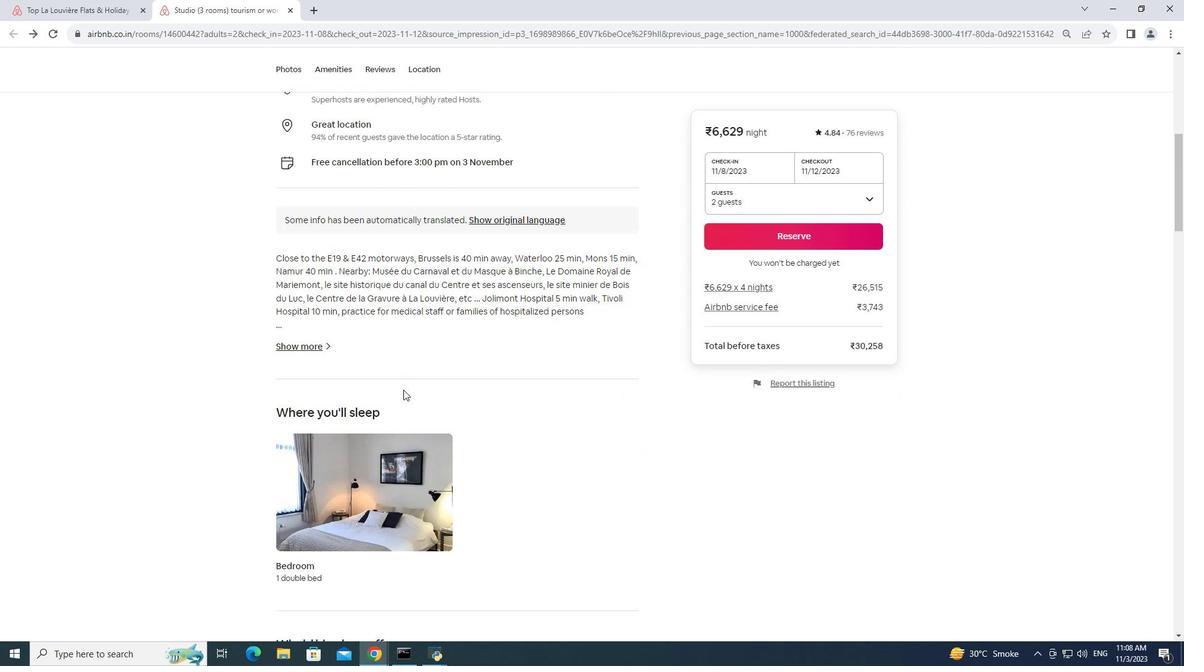 
Action: Mouse moved to (316, 312)
Screenshot: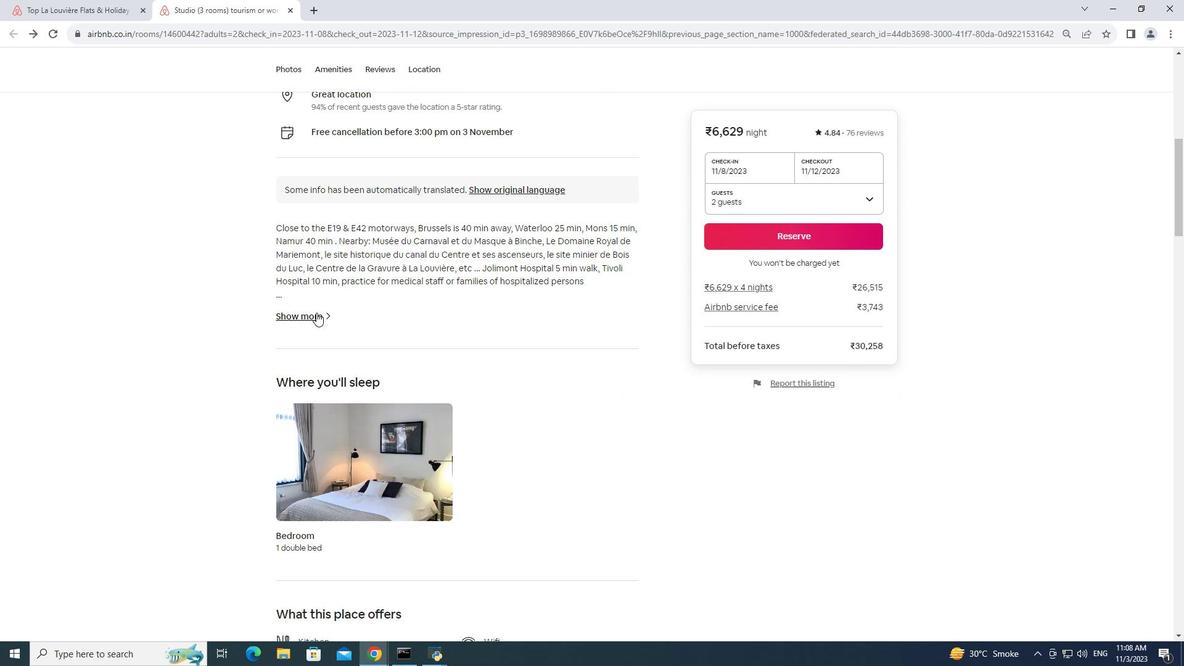 
Action: Mouse pressed left at (316, 312)
Screenshot: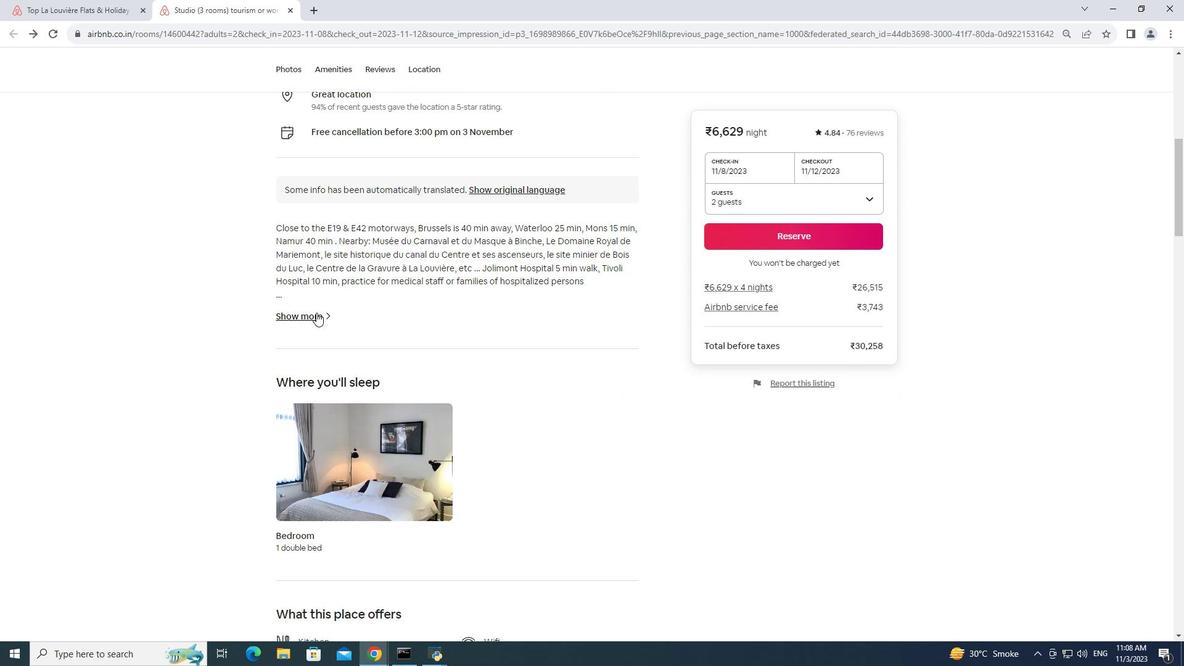 
Action: Mouse moved to (512, 369)
Screenshot: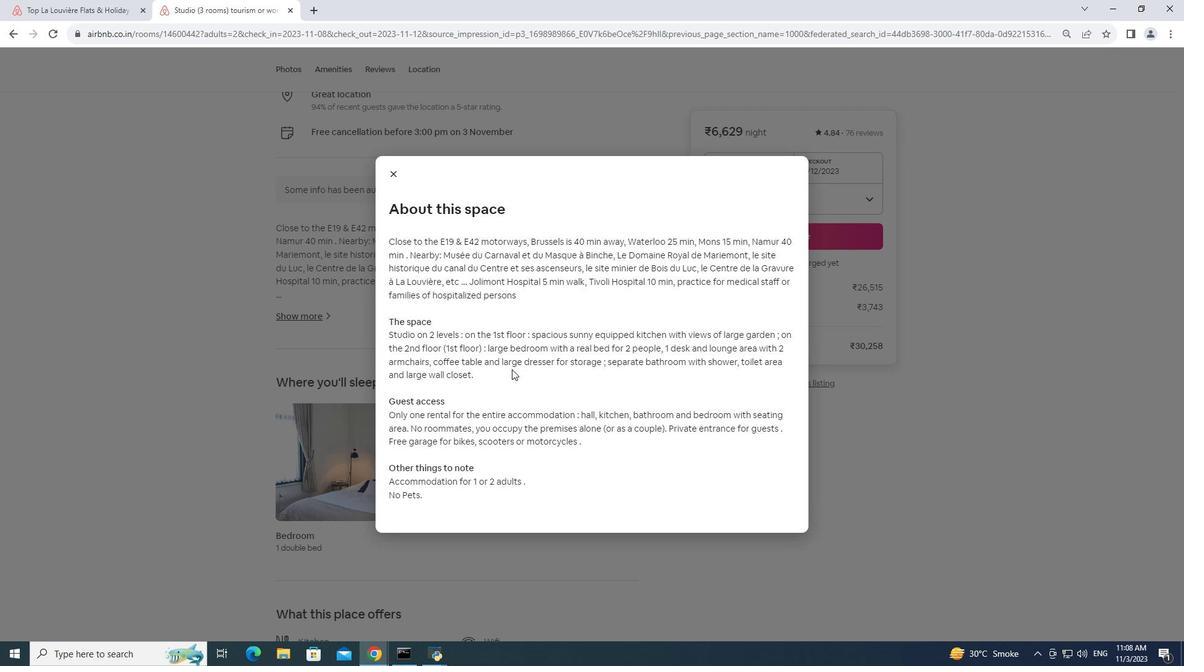 
Action: Mouse scrolled (512, 368) with delta (0, 0)
Screenshot: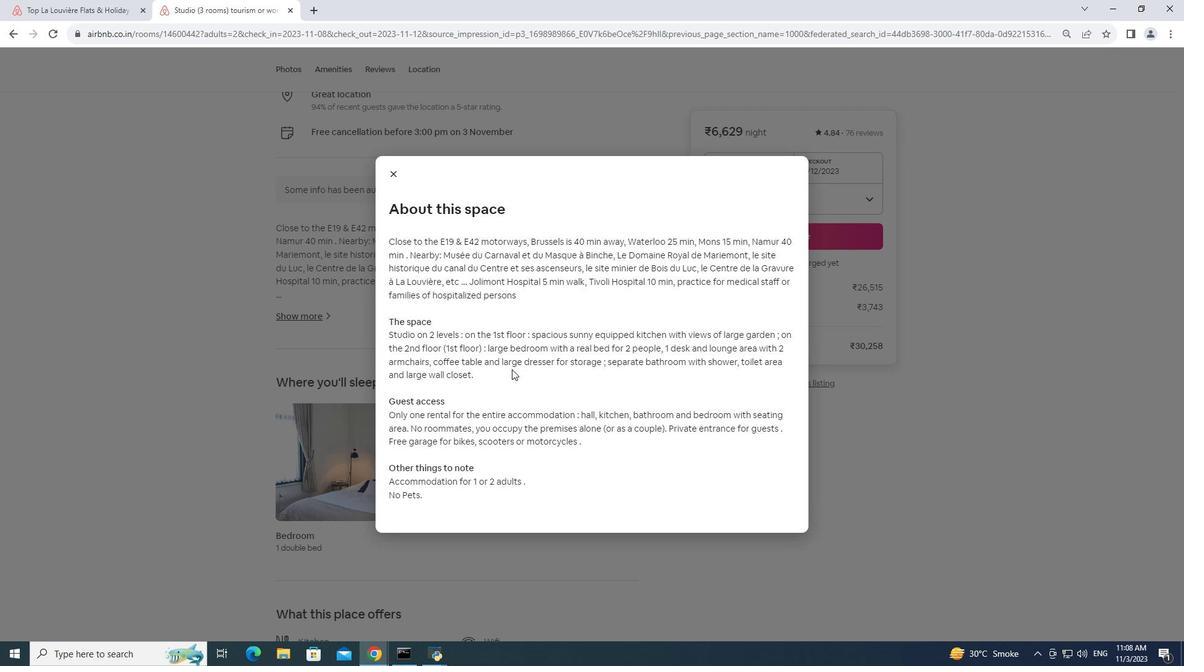 
Action: Mouse scrolled (512, 368) with delta (0, 0)
Screenshot: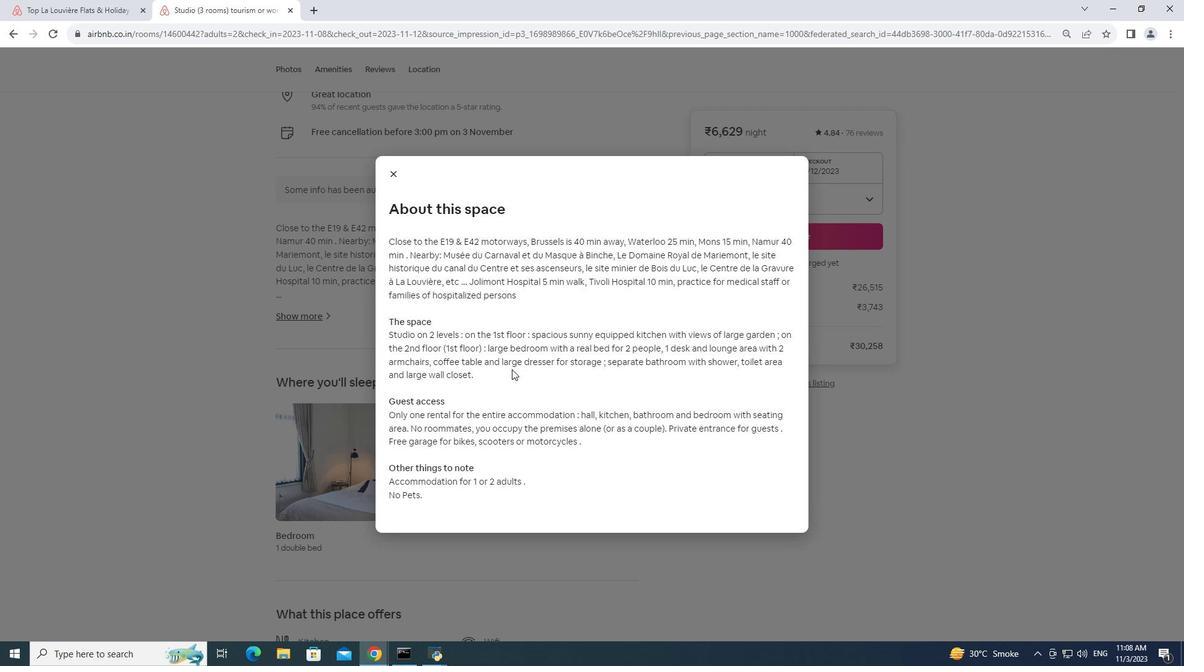
Action: Mouse scrolled (512, 368) with delta (0, 0)
Screenshot: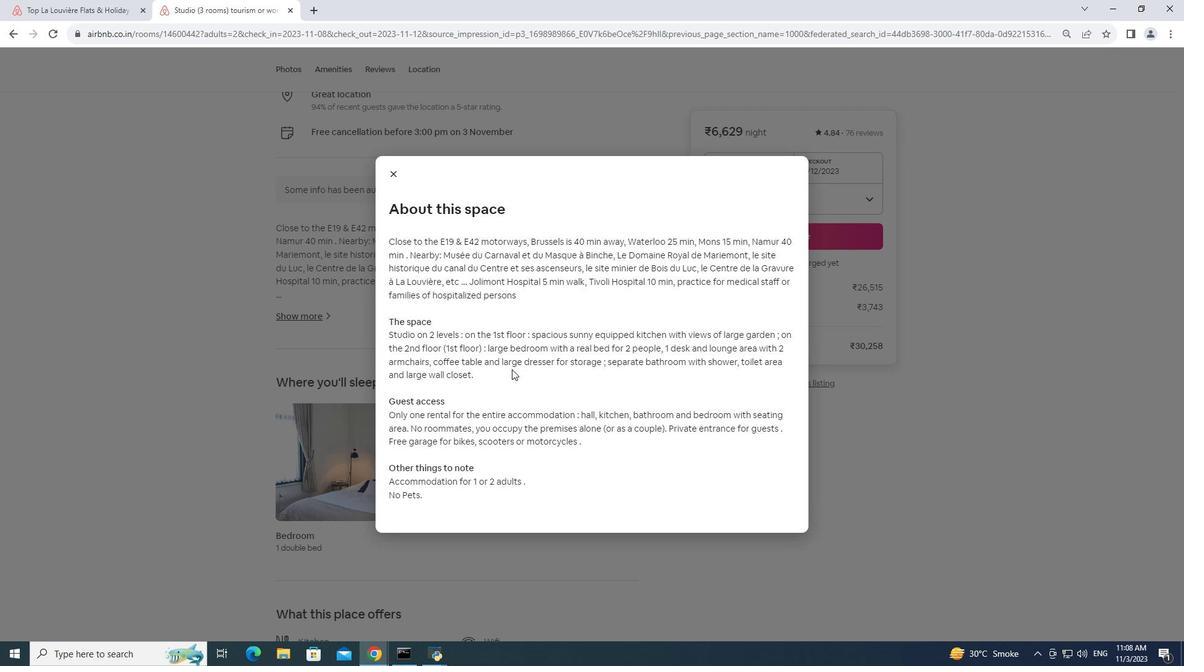 
Action: Mouse scrolled (512, 368) with delta (0, 0)
Screenshot: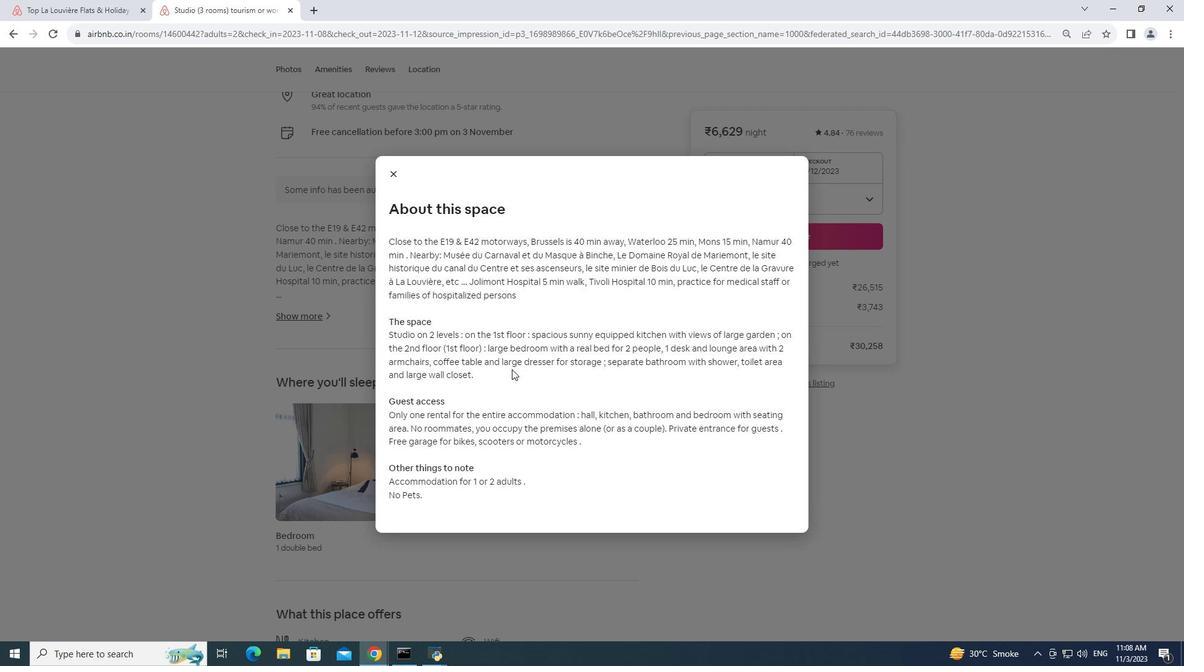 
Action: Mouse moved to (389, 170)
Screenshot: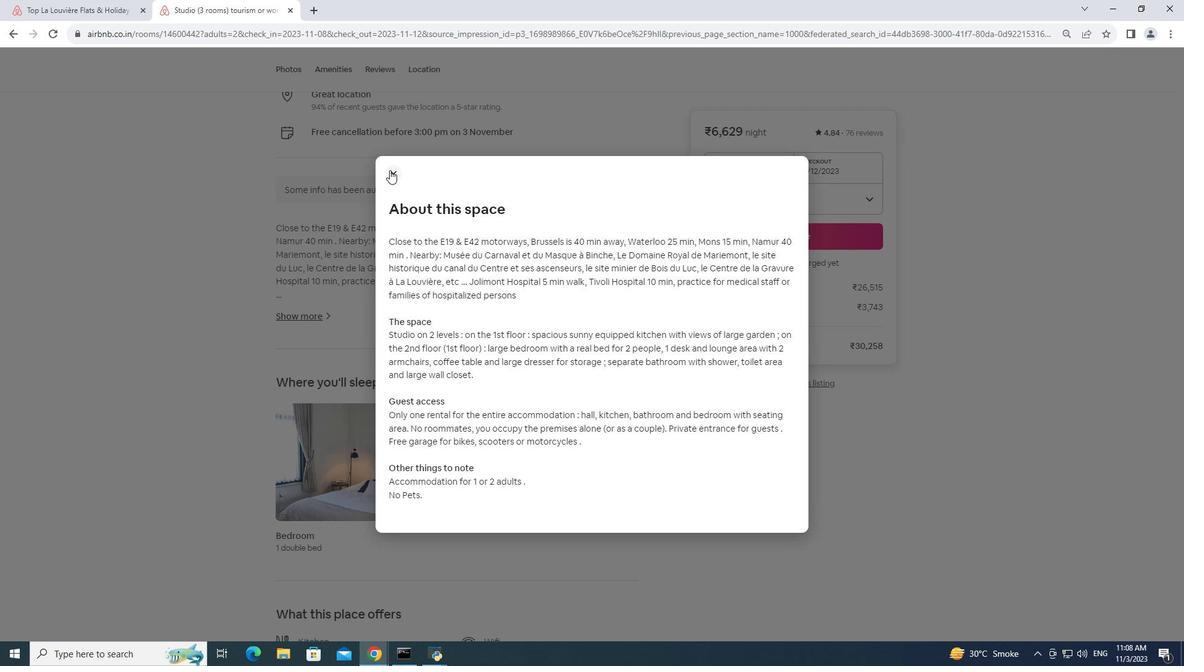 
Action: Mouse pressed left at (389, 170)
Screenshot: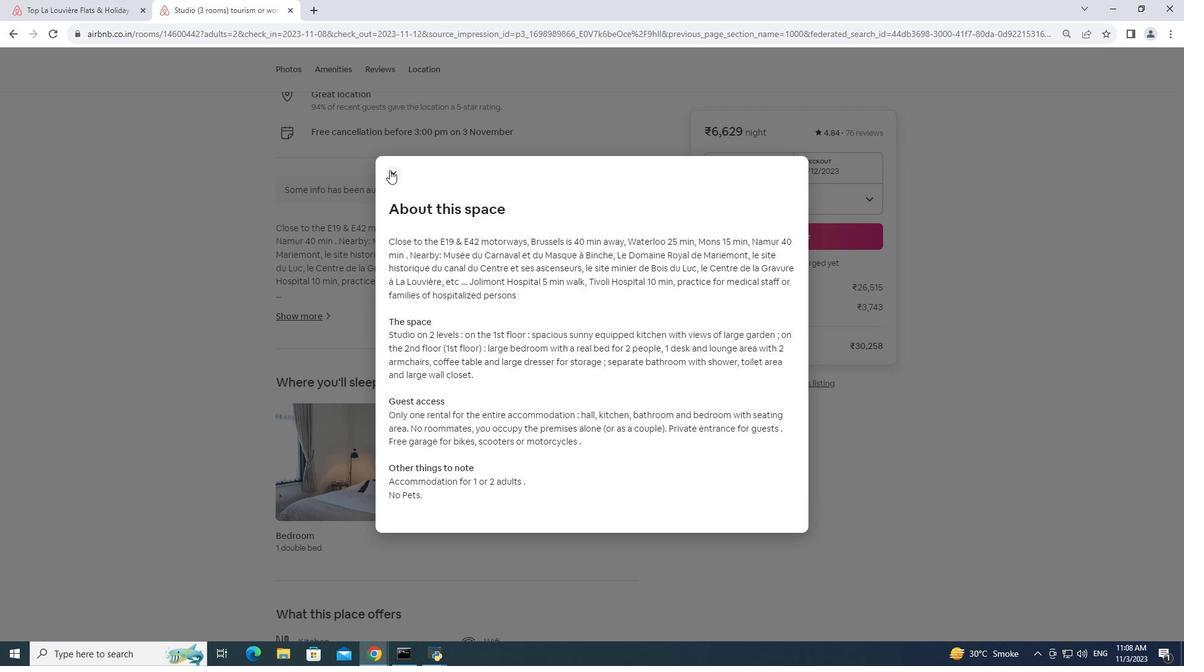 
Action: Mouse moved to (446, 338)
Screenshot: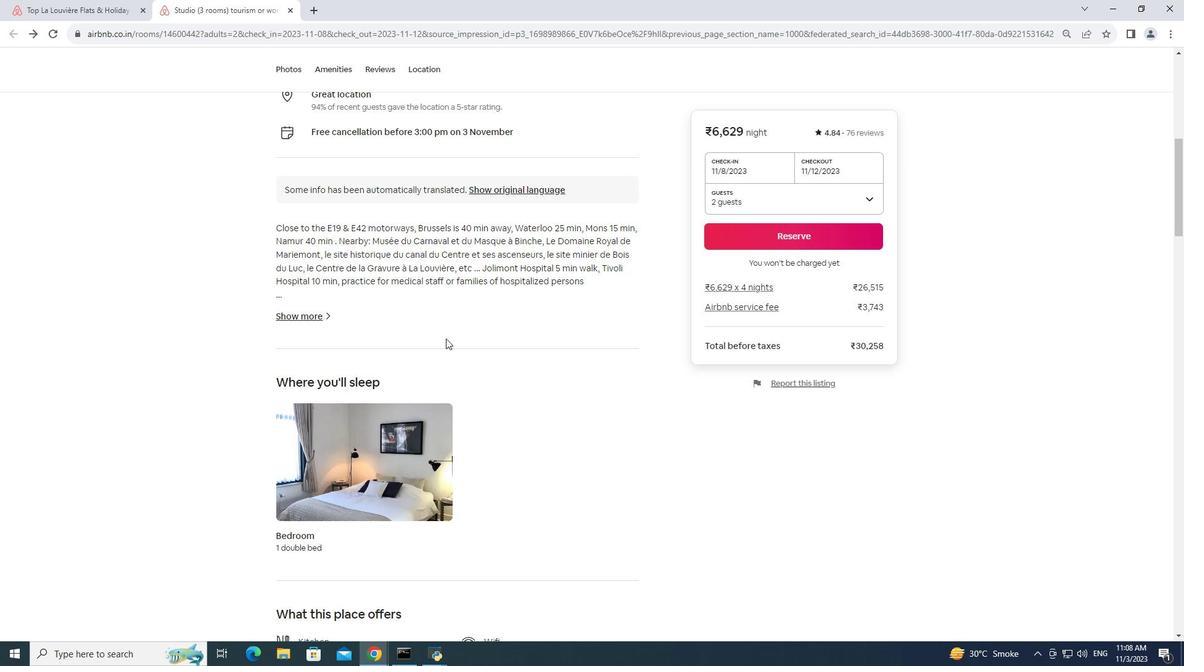 
Action: Mouse scrolled (446, 338) with delta (0, 0)
Screenshot: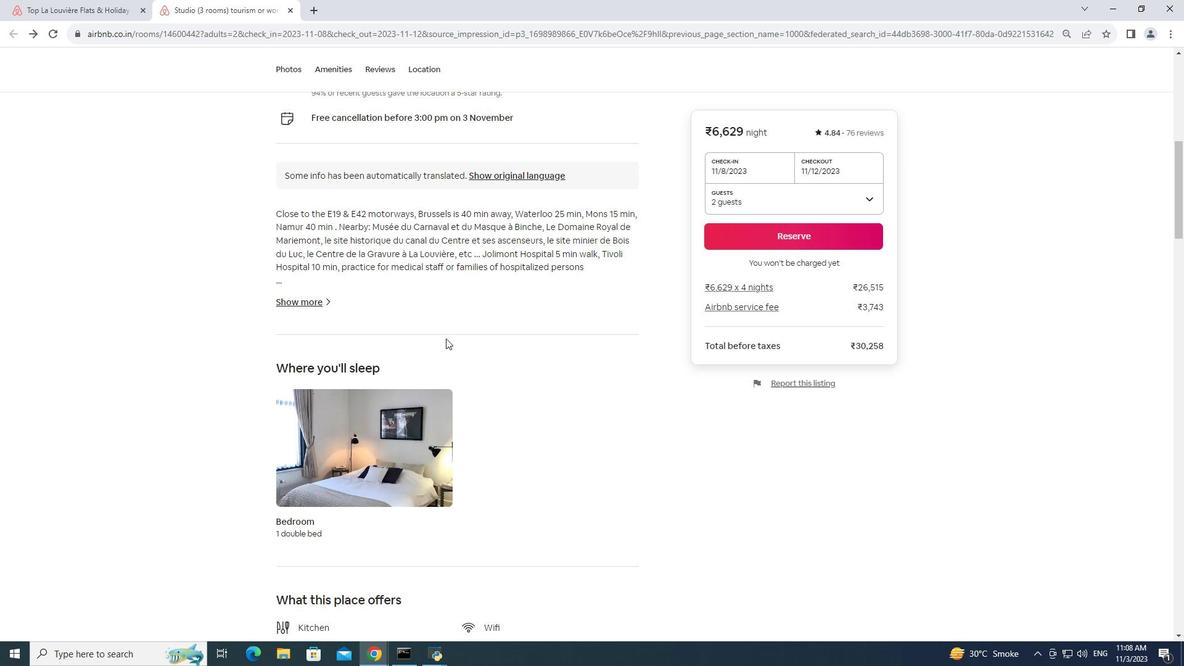 
Action: Mouse scrolled (446, 338) with delta (0, 0)
Screenshot: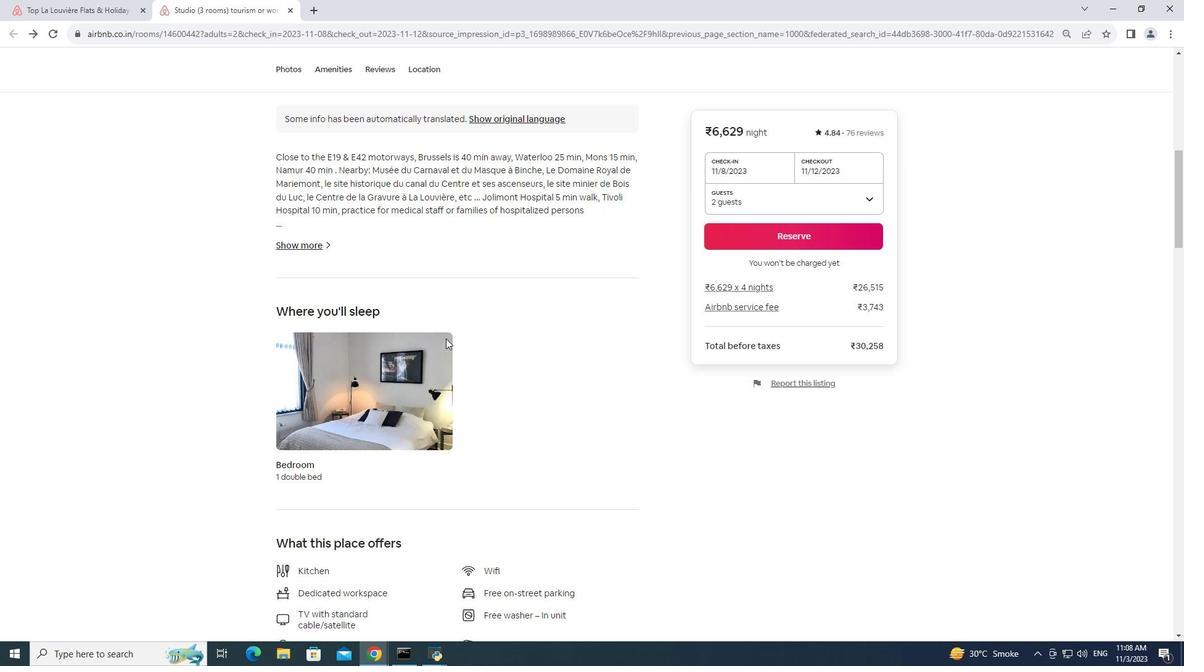 
Action: Mouse scrolled (446, 338) with delta (0, 0)
Screenshot: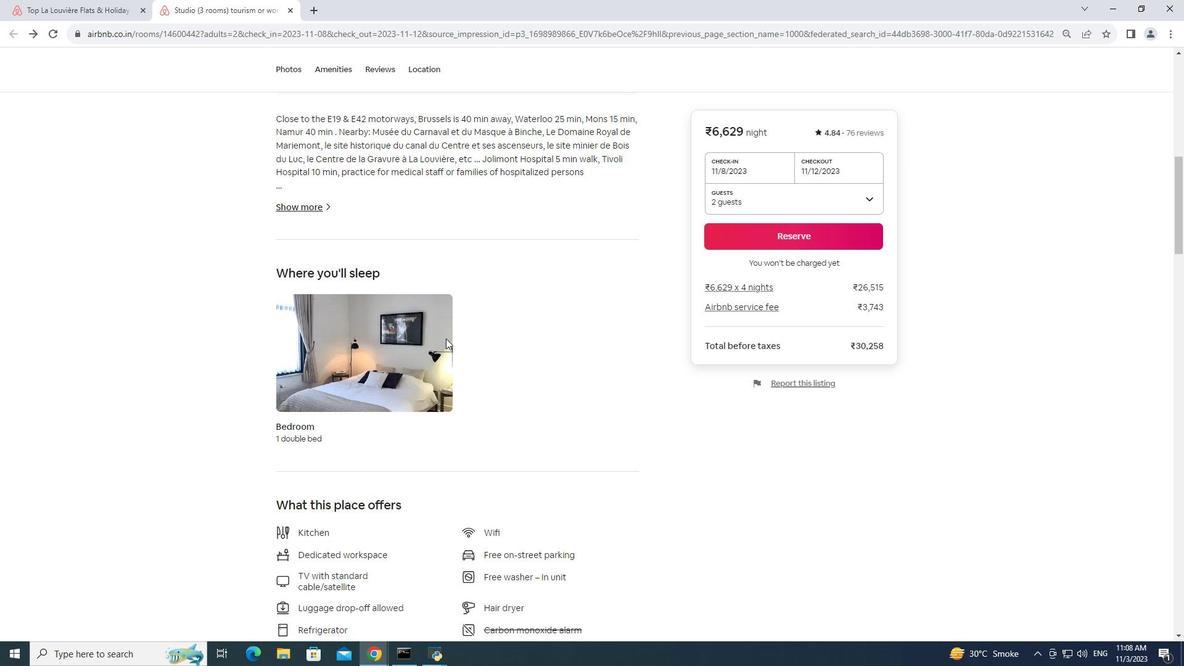 
Action: Mouse scrolled (446, 338) with delta (0, 0)
Screenshot: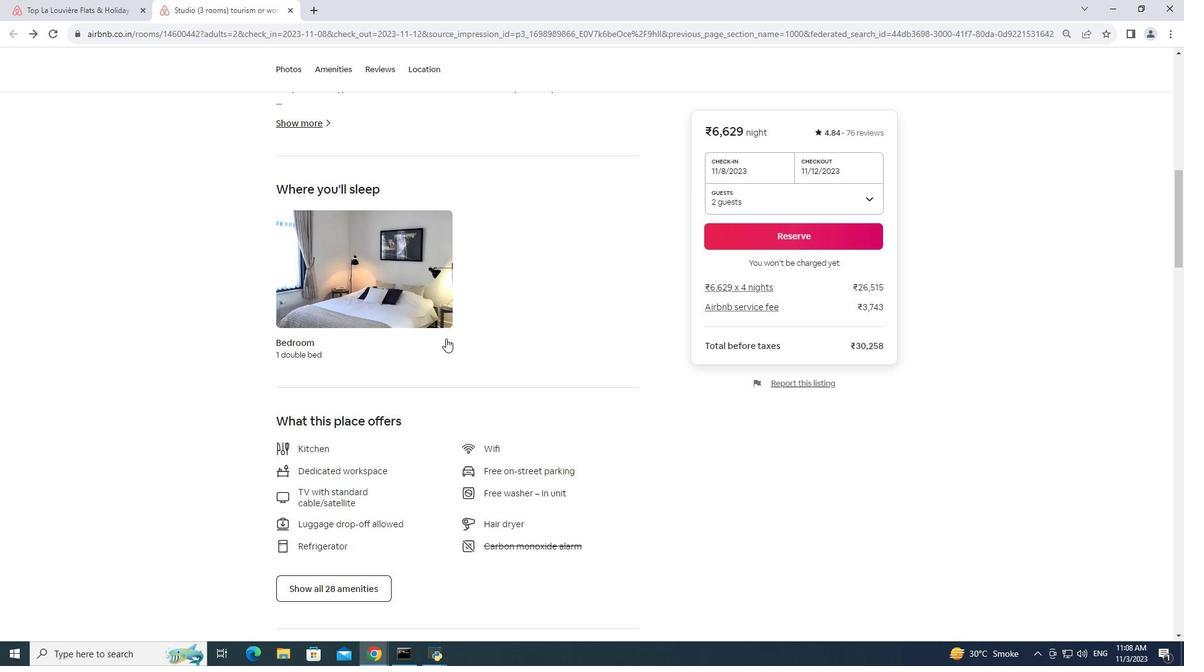 
Action: Mouse scrolled (446, 338) with delta (0, 0)
Screenshot: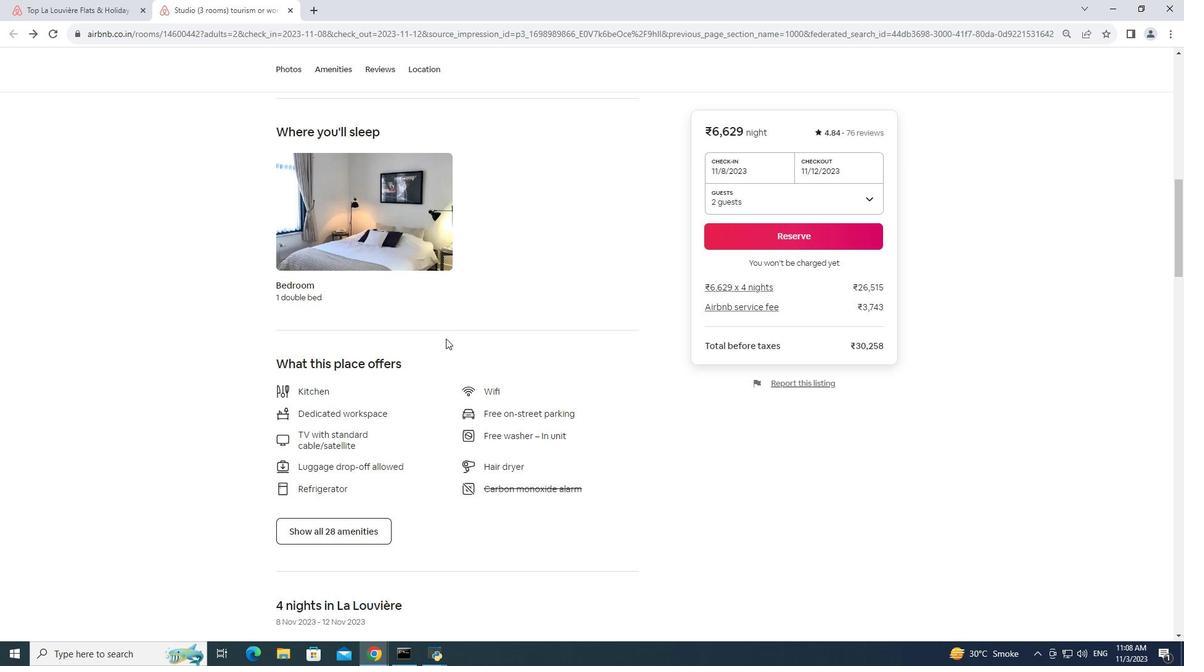 
Action: Mouse scrolled (446, 338) with delta (0, 0)
Screenshot: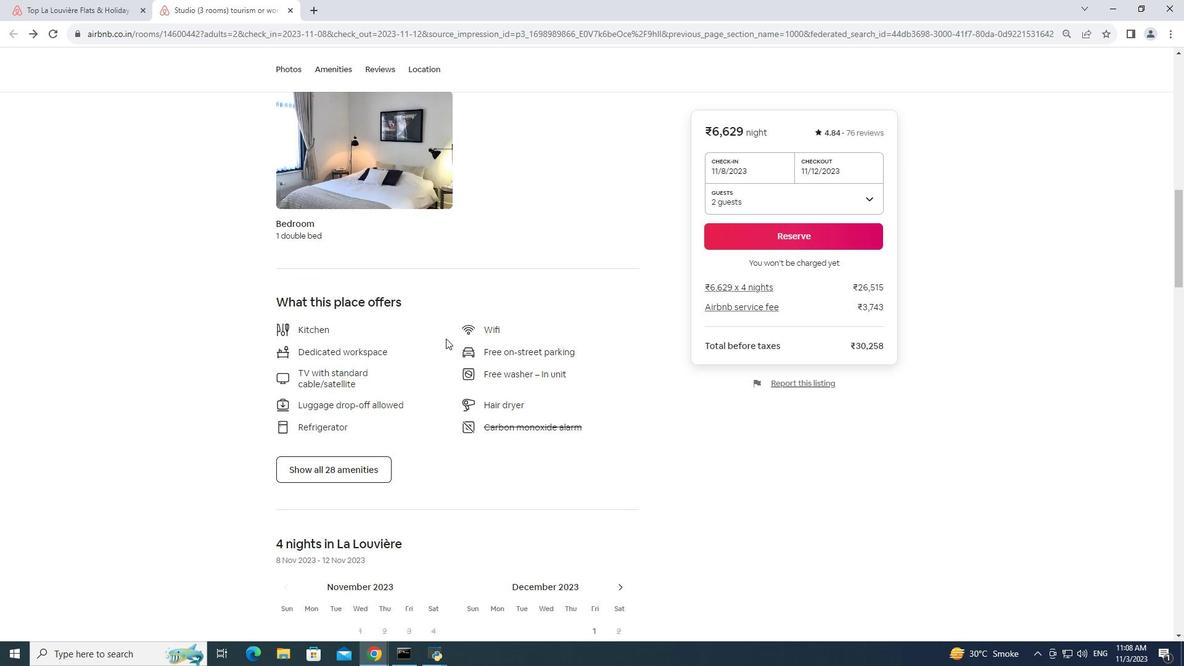 
Action: Mouse moved to (364, 404)
Screenshot: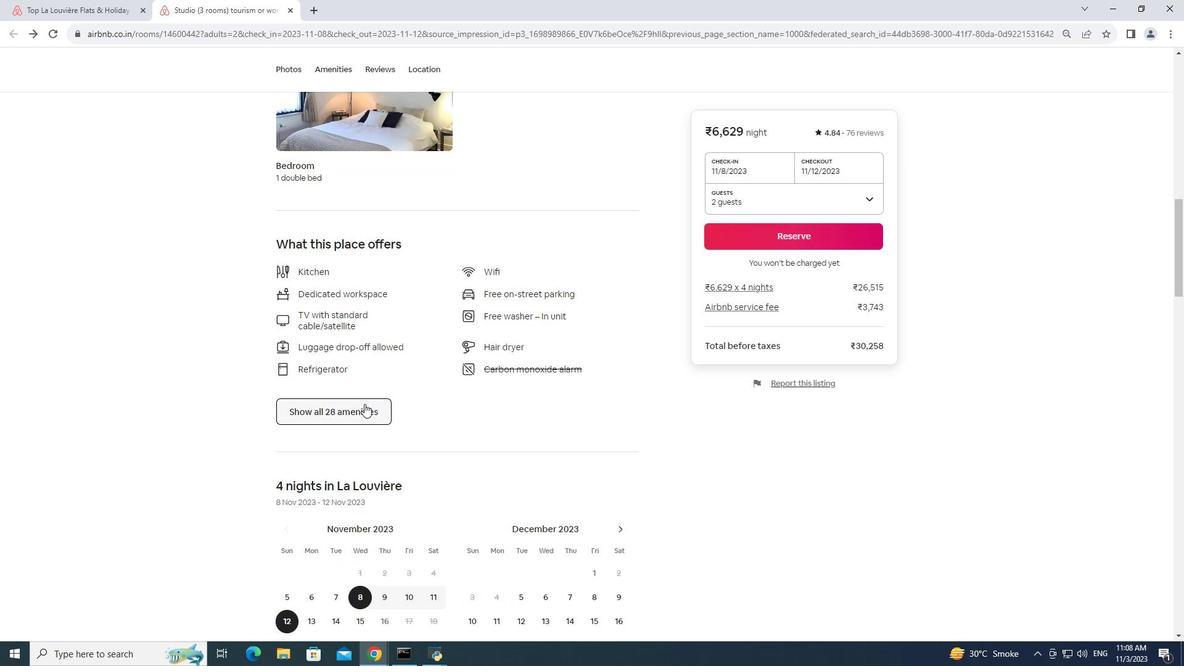 
Action: Mouse pressed left at (364, 404)
Screenshot: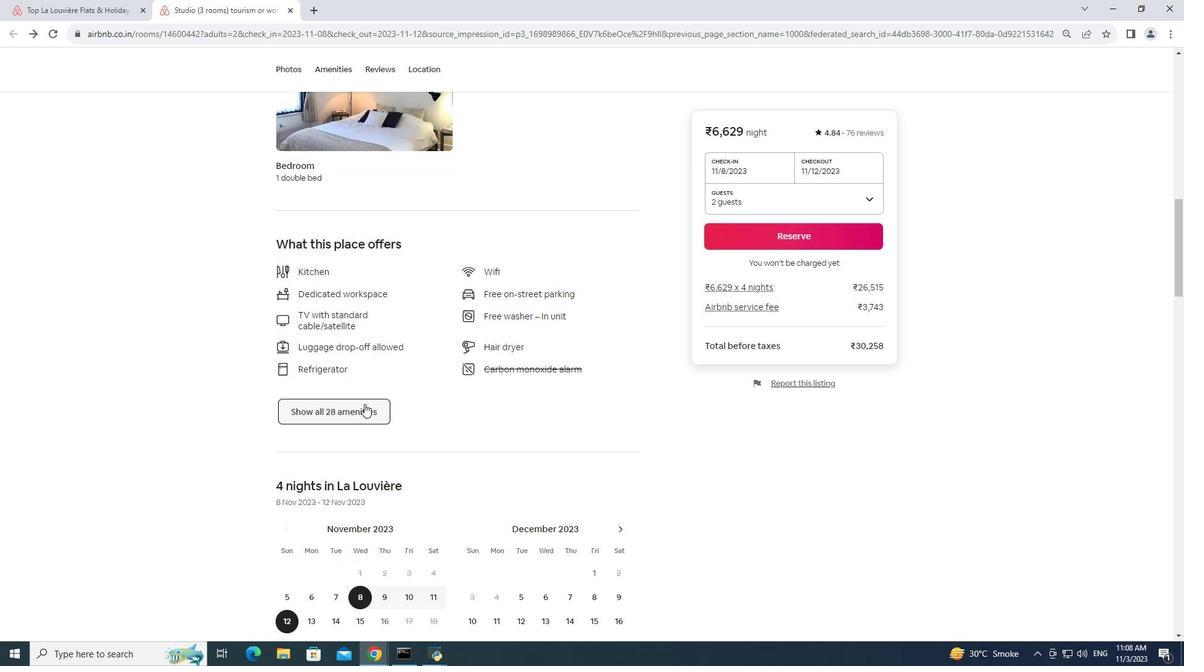 
Action: Mouse moved to (581, 298)
Screenshot: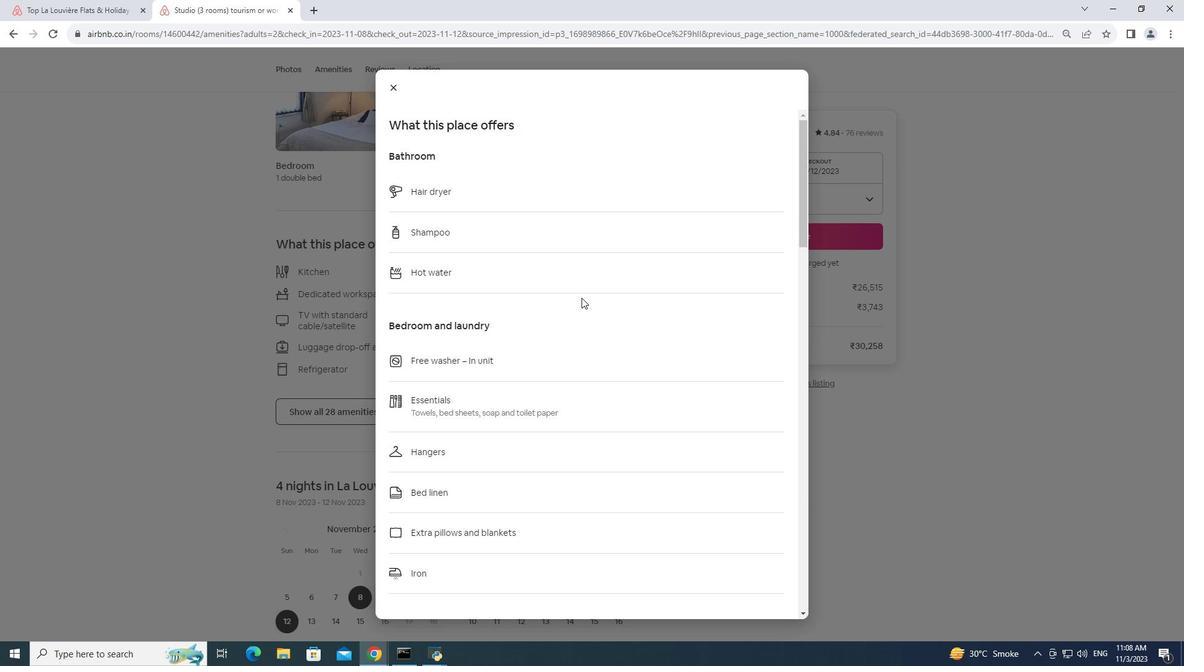 
Action: Mouse scrolled (581, 297) with delta (0, 0)
Screenshot: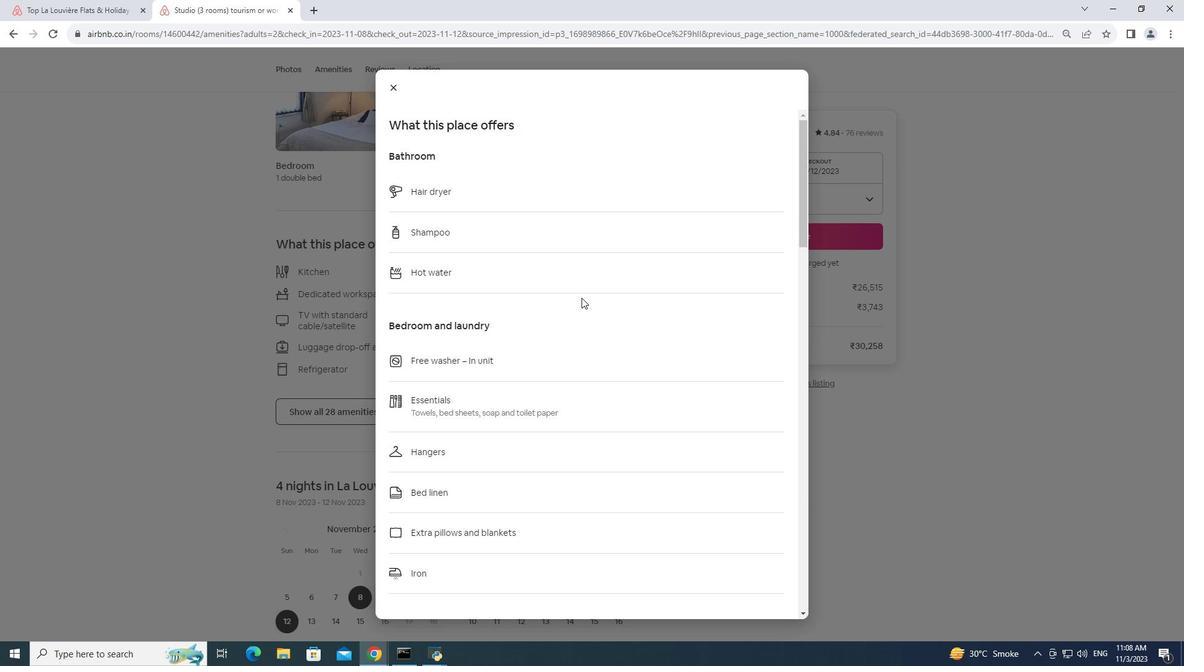 
Action: Mouse scrolled (581, 297) with delta (0, 0)
Screenshot: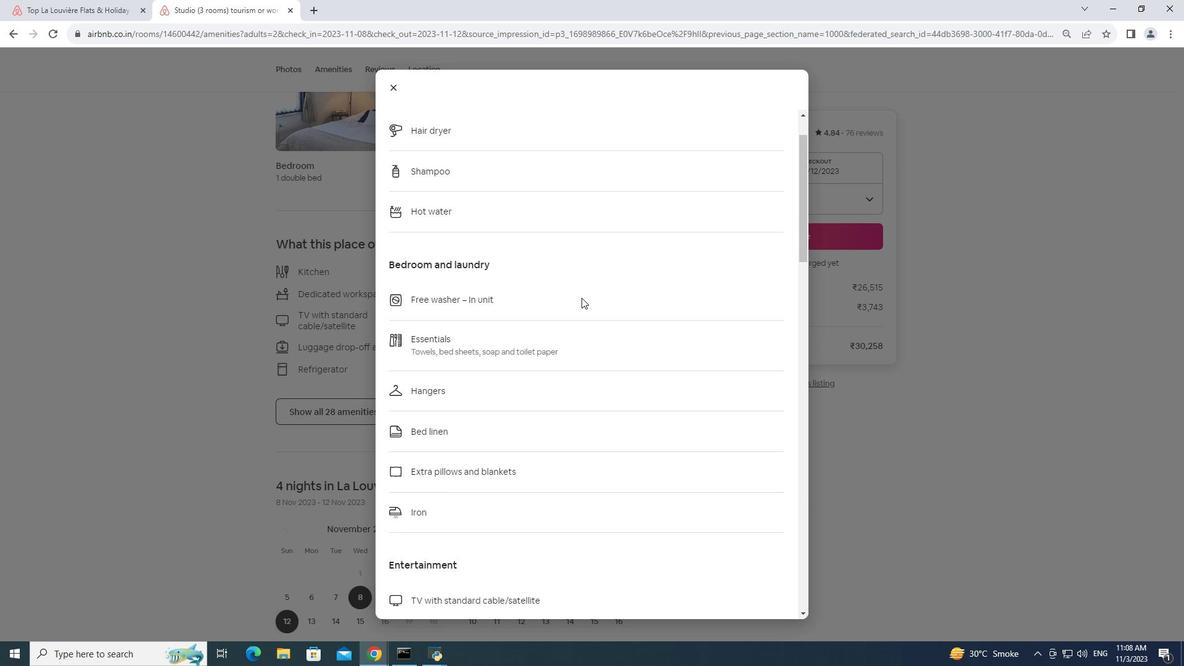 
Action: Mouse moved to (581, 298)
Screenshot: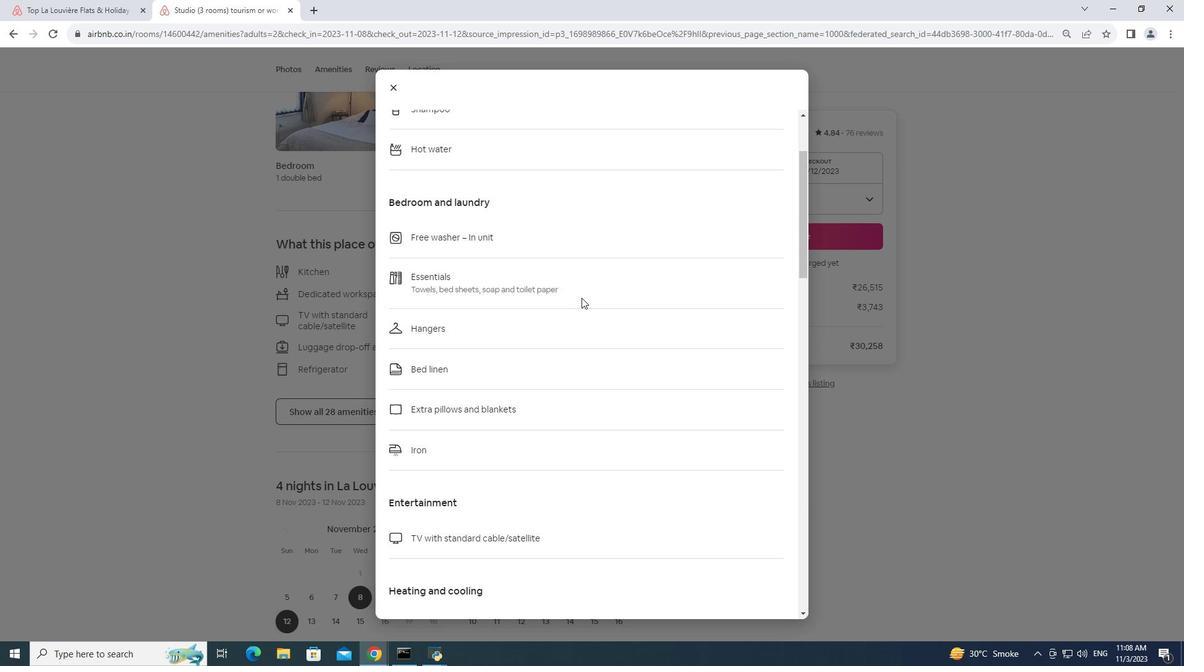 
Action: Mouse scrolled (581, 297) with delta (0, 0)
Screenshot: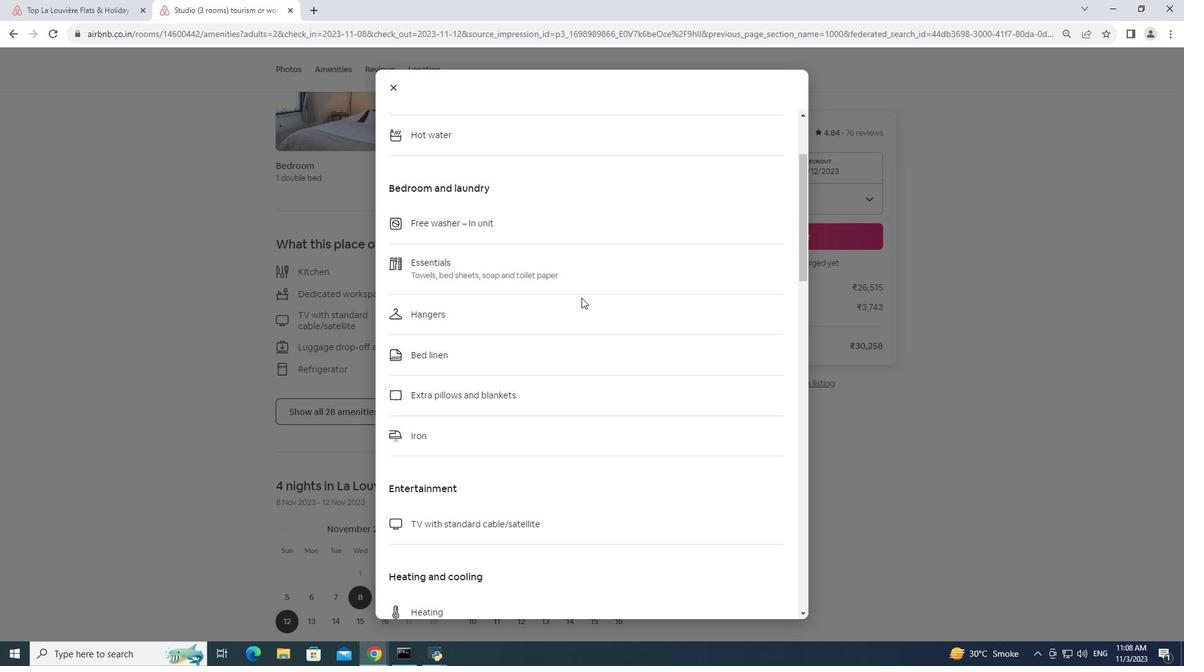 
Action: Mouse scrolled (581, 297) with delta (0, 0)
Screenshot: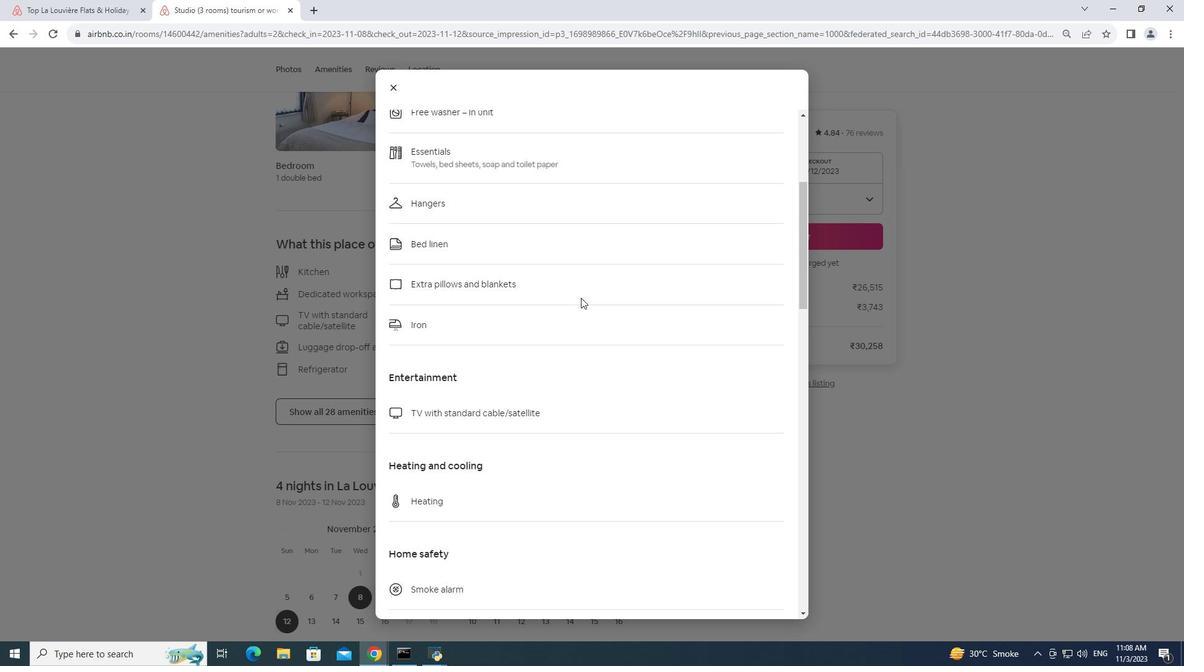 
Action: Mouse scrolled (581, 297) with delta (0, 0)
Screenshot: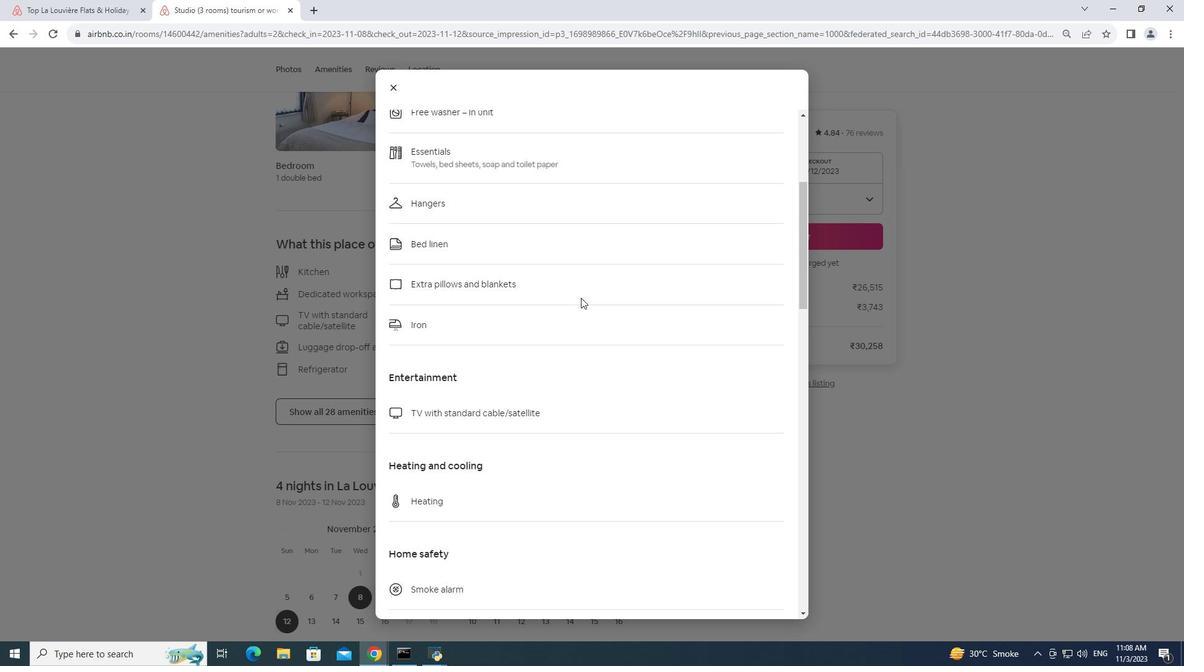 
Action: Mouse moved to (580, 298)
Screenshot: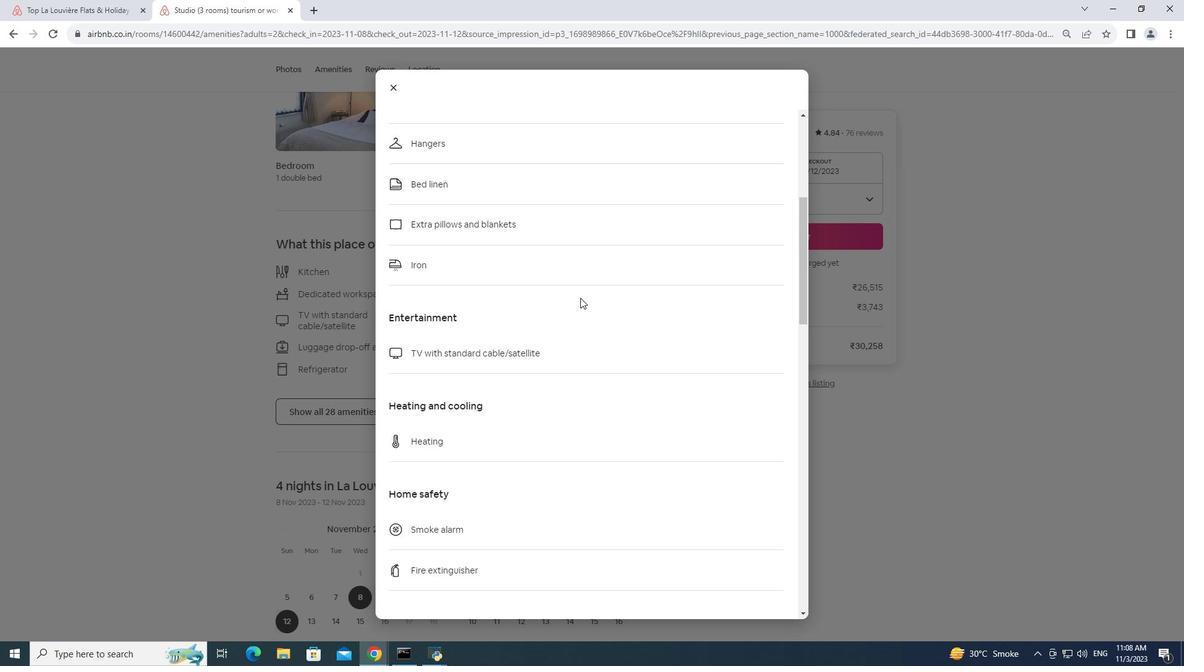 
Action: Mouse scrolled (580, 297) with delta (0, 0)
Screenshot: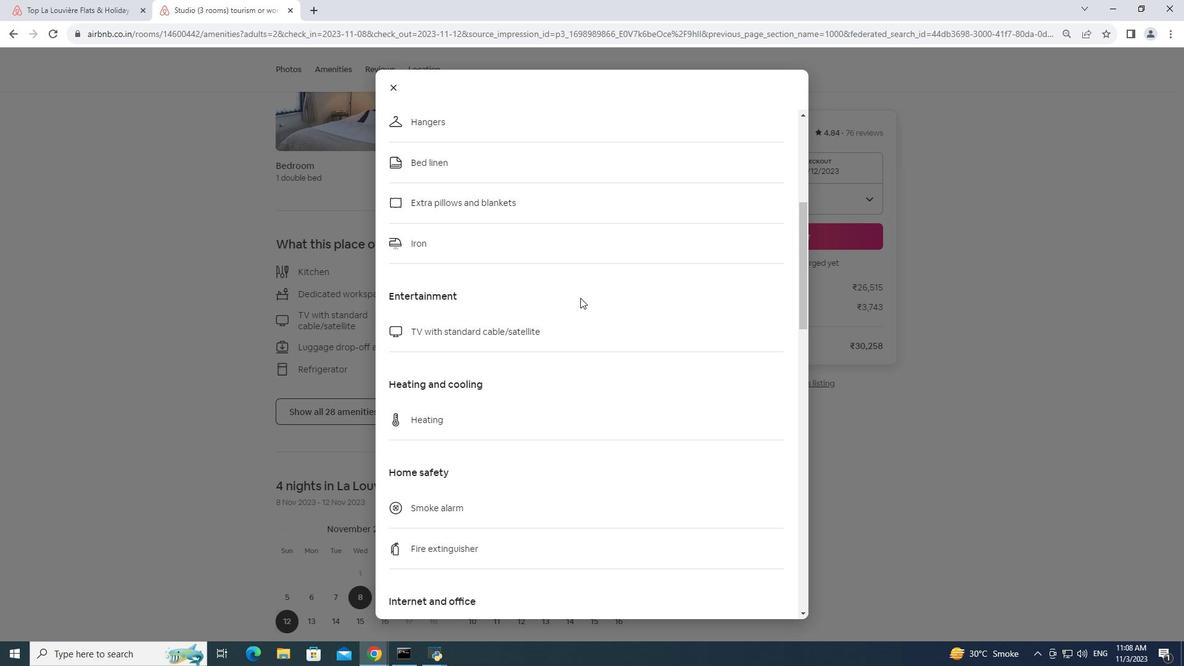 
Action: Mouse scrolled (580, 297) with delta (0, 0)
Screenshot: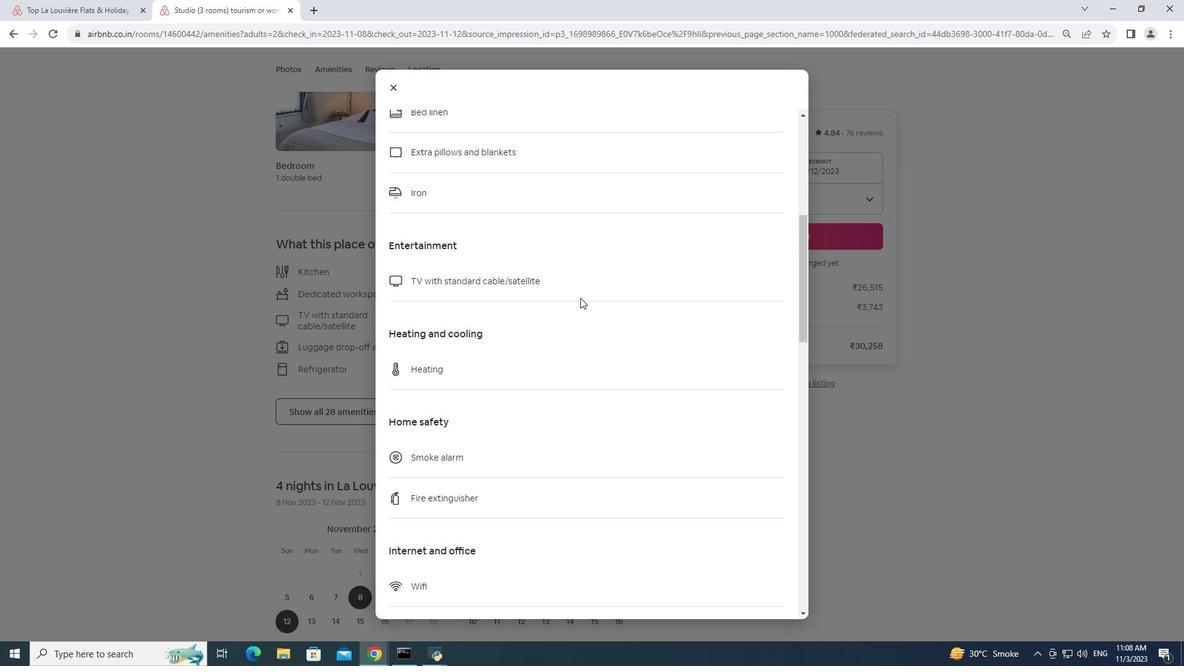 
Action: Mouse scrolled (580, 297) with delta (0, 0)
Screenshot: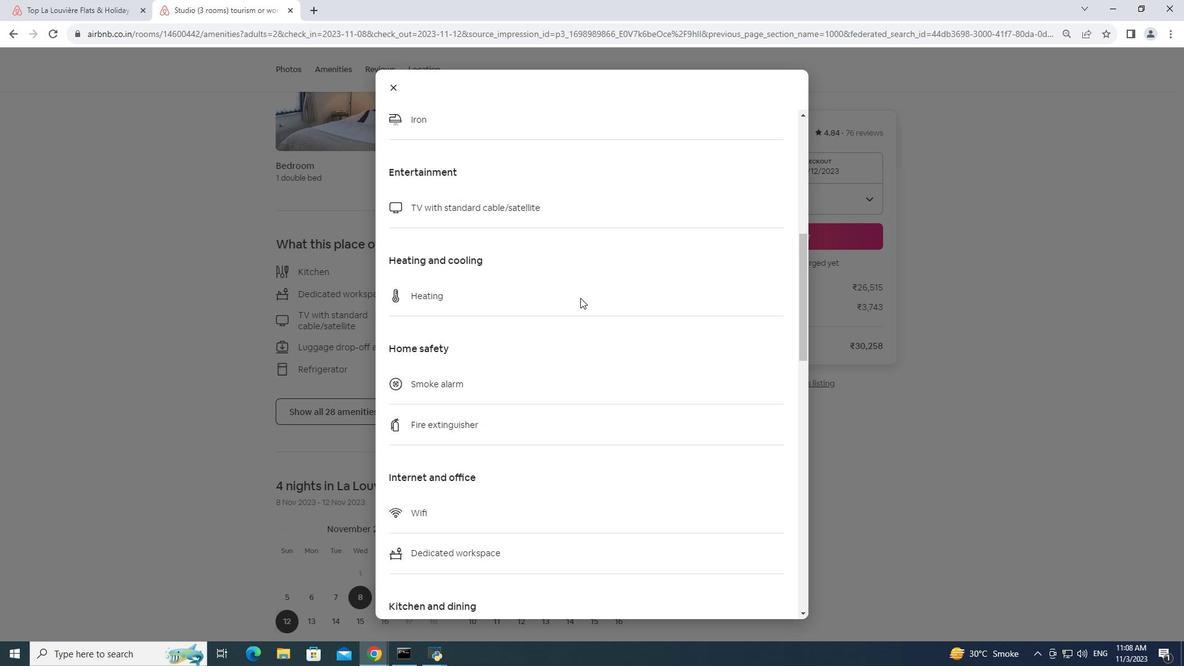 
Action: Mouse scrolled (580, 297) with delta (0, 0)
Screenshot: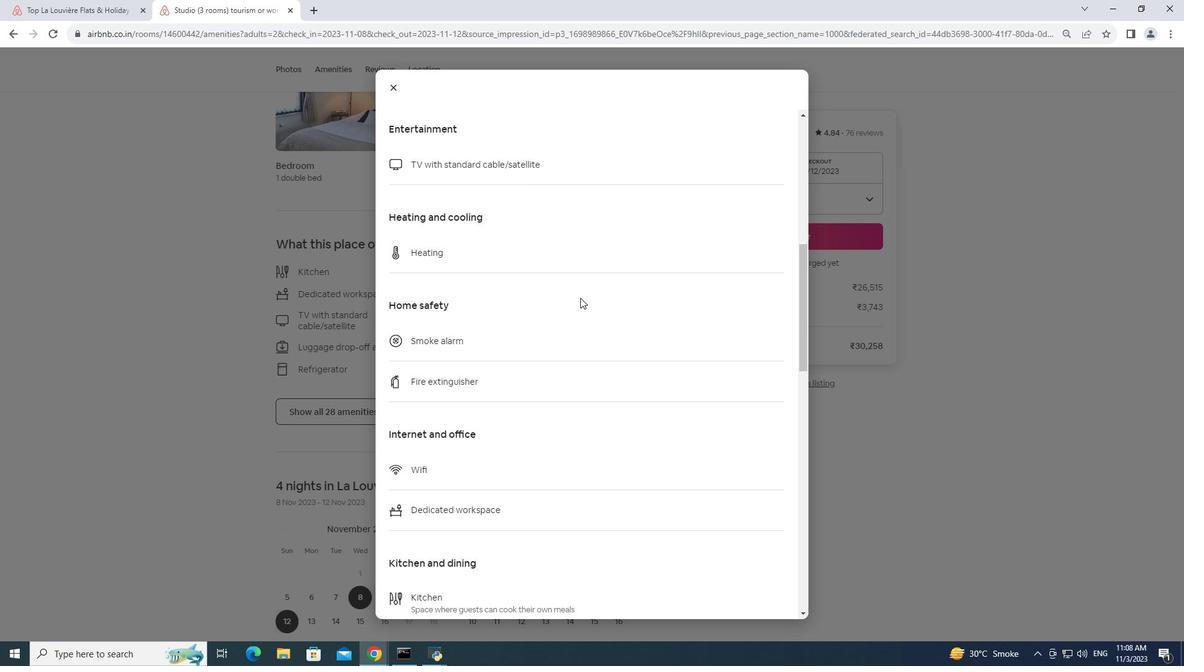 
Action: Mouse scrolled (580, 297) with delta (0, 0)
Screenshot: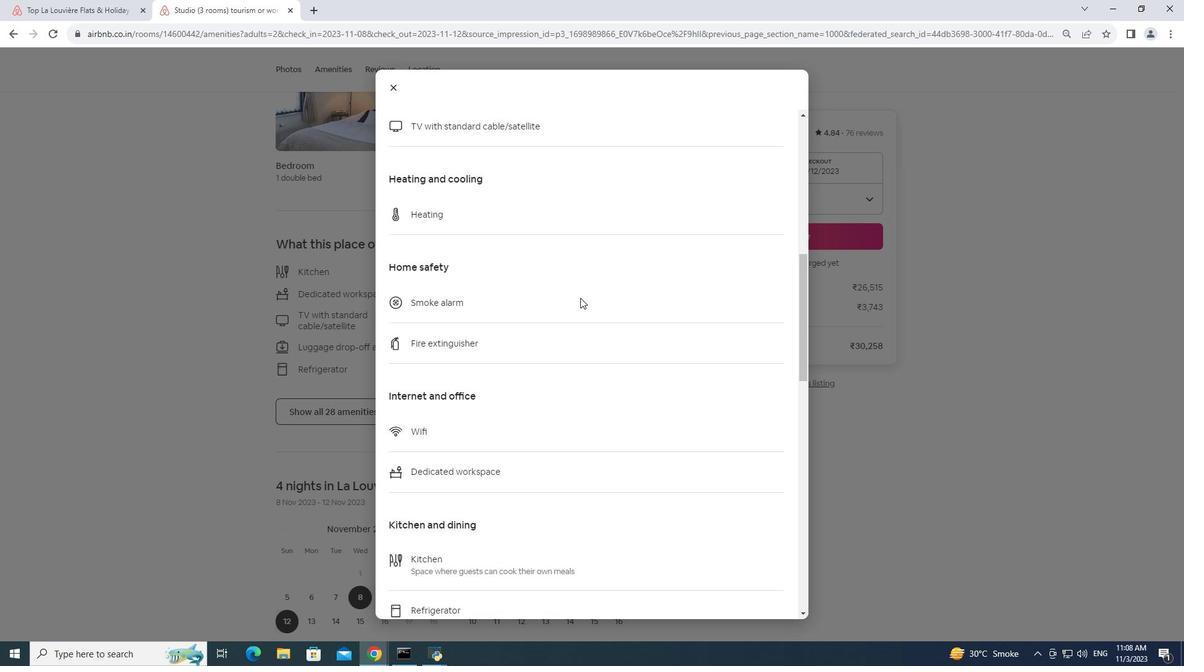 
Action: Mouse scrolled (580, 297) with delta (0, 0)
Screenshot: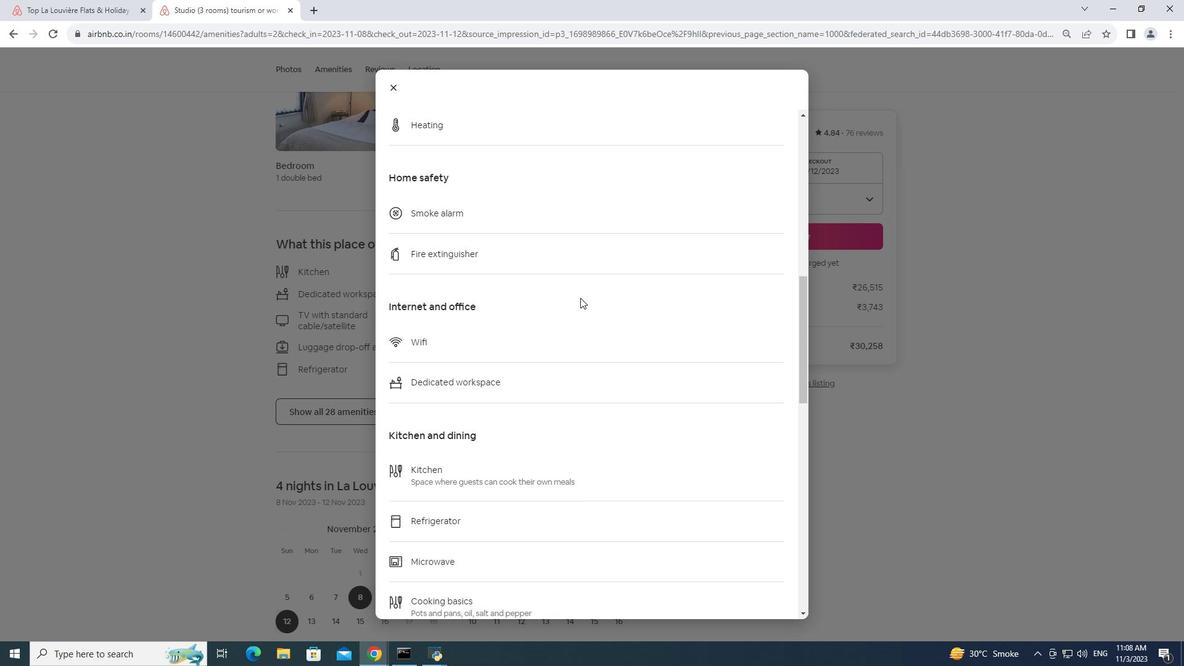 
Action: Mouse scrolled (580, 297) with delta (0, 0)
Screenshot: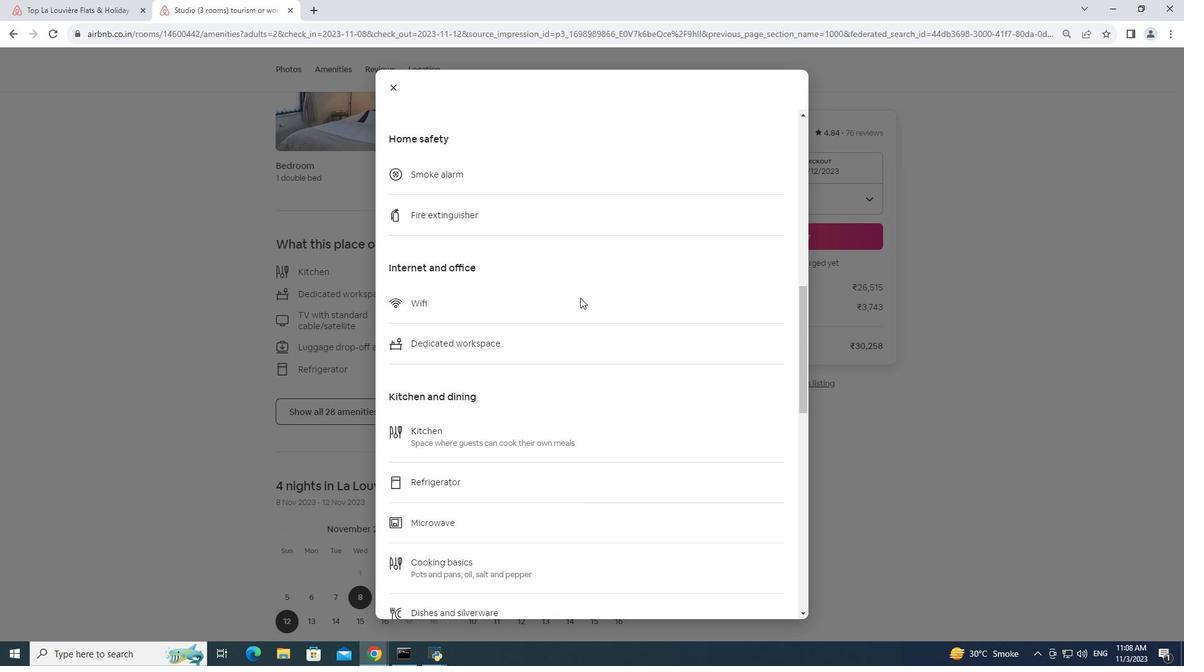 
Action: Mouse moved to (579, 298)
Screenshot: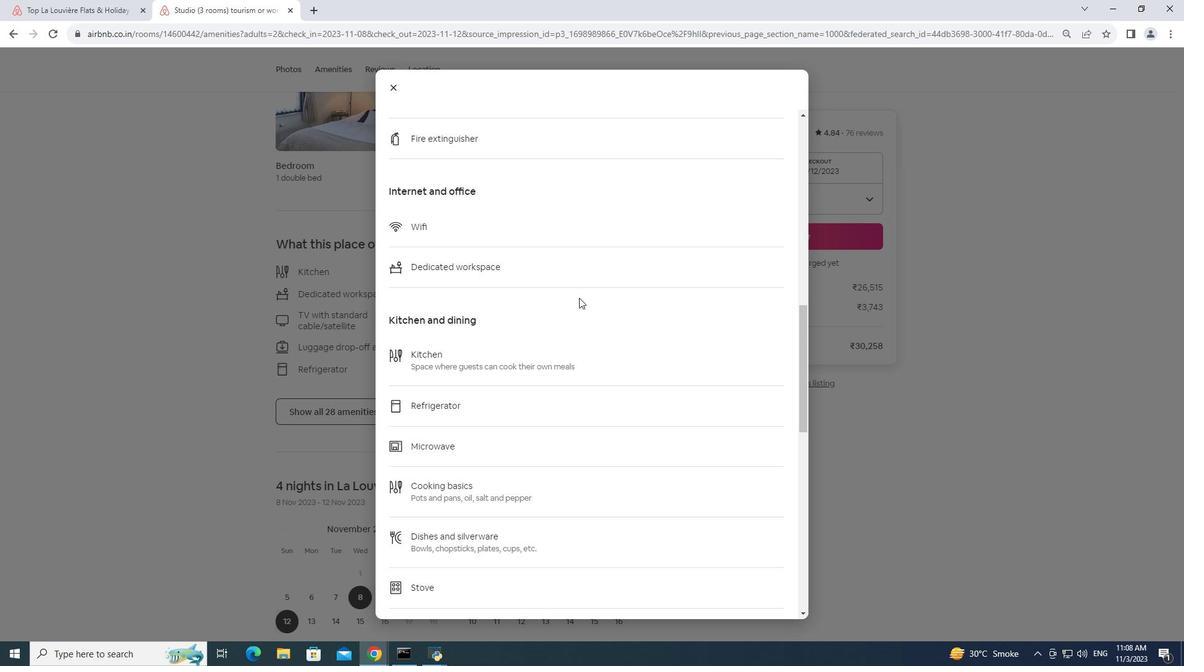 
Action: Mouse scrolled (579, 297) with delta (0, 0)
Screenshot: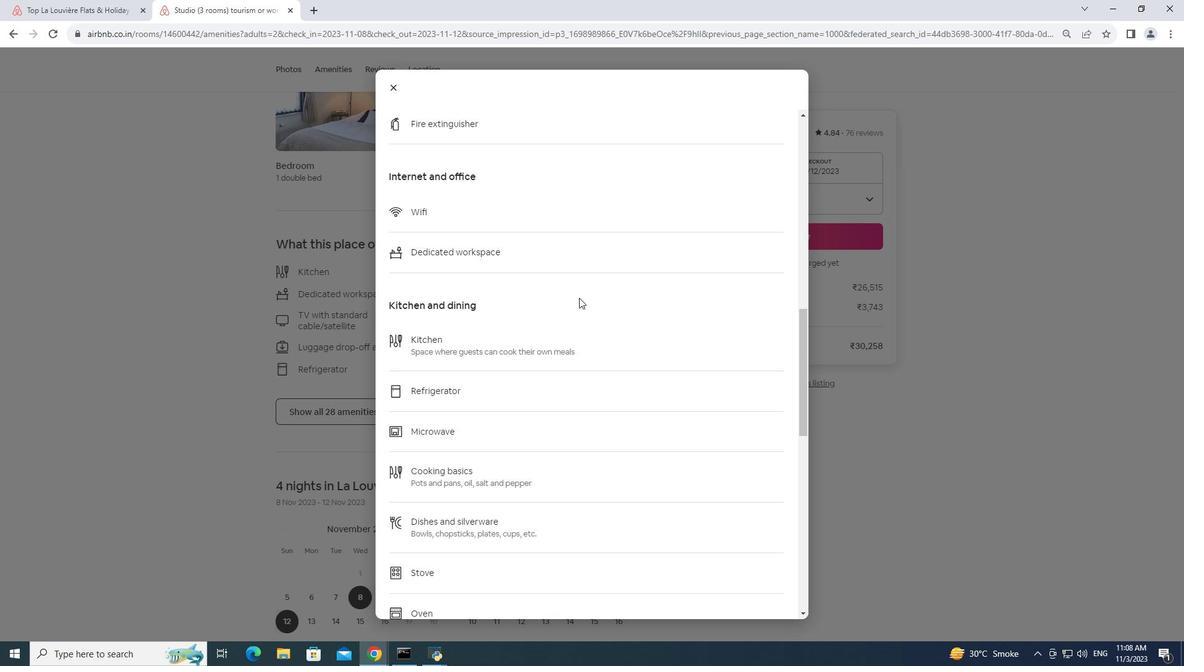 
Action: Mouse scrolled (579, 297) with delta (0, 0)
Screenshot: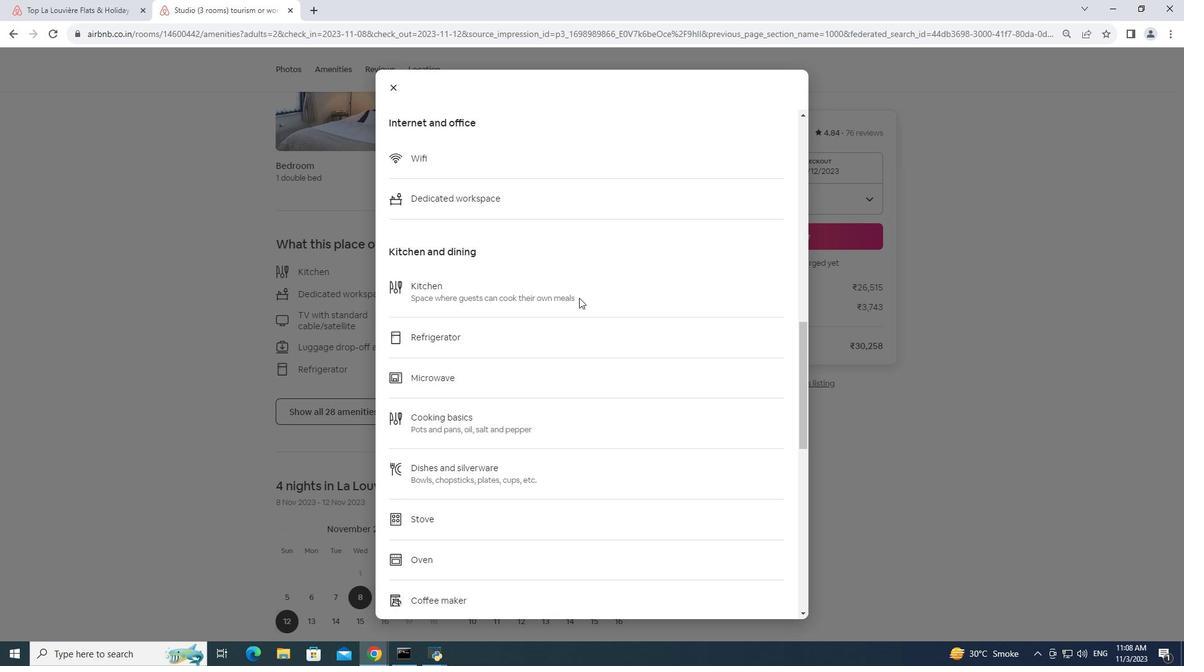 
Action: Mouse moved to (579, 298)
Screenshot: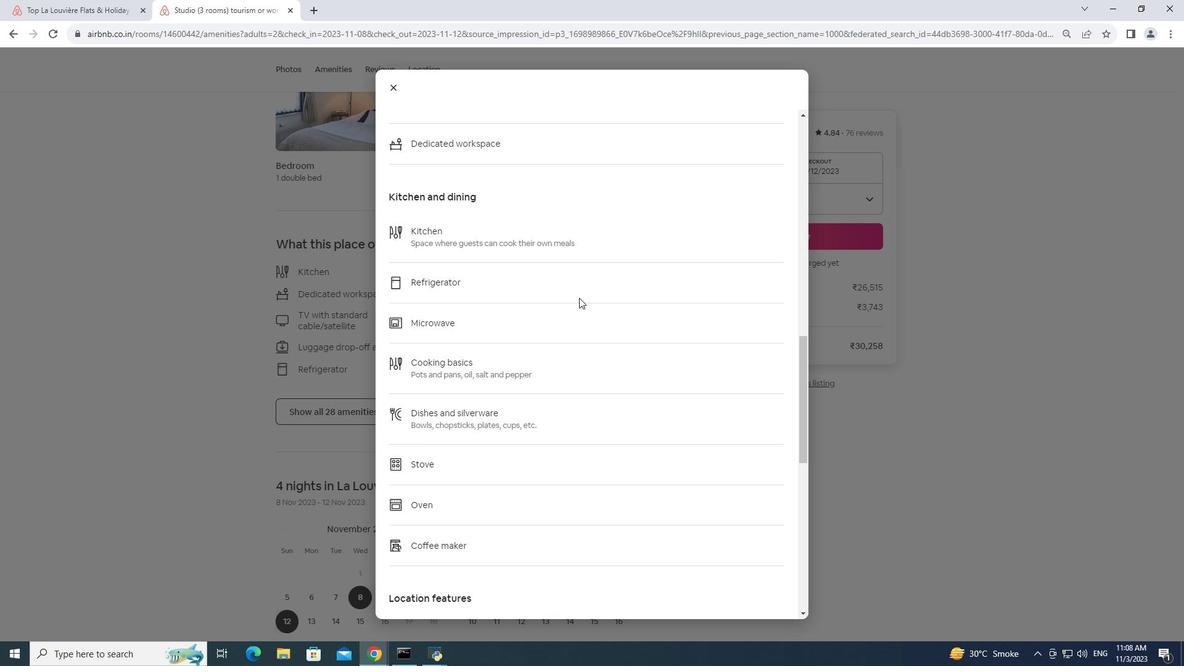 
Action: Mouse scrolled (579, 297) with delta (0, 0)
Screenshot: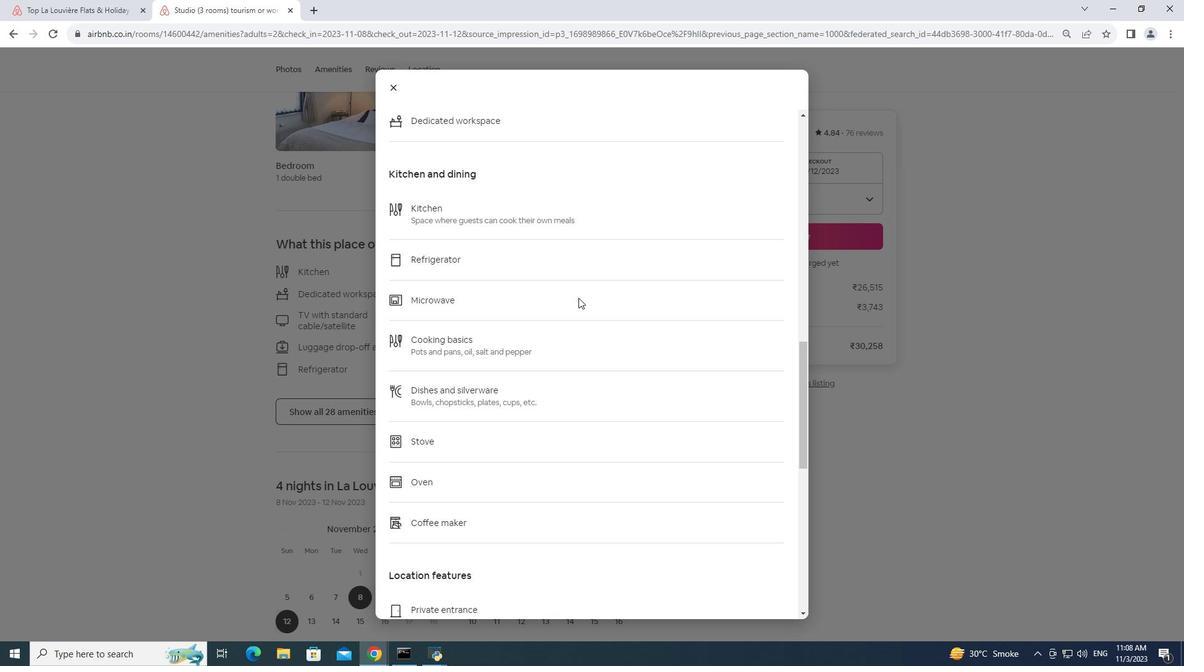 
Action: Mouse moved to (578, 298)
Screenshot: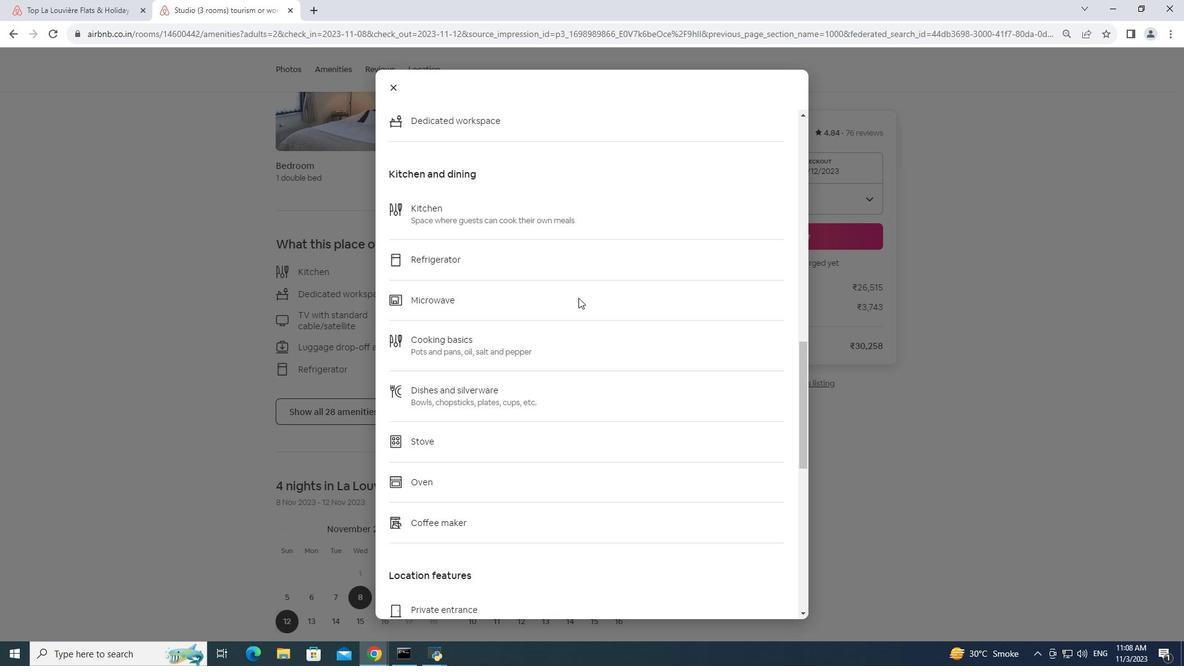 
Action: Mouse scrolled (578, 297) with delta (0, 0)
Screenshot: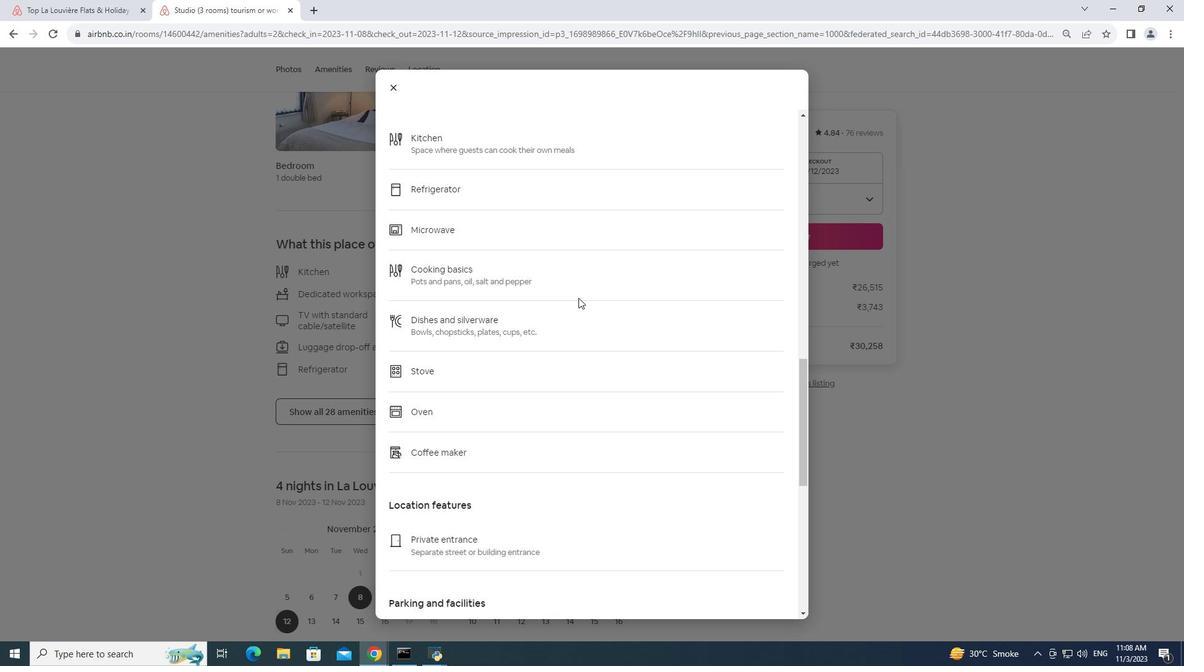 
Action: Mouse scrolled (578, 297) with delta (0, 0)
Screenshot: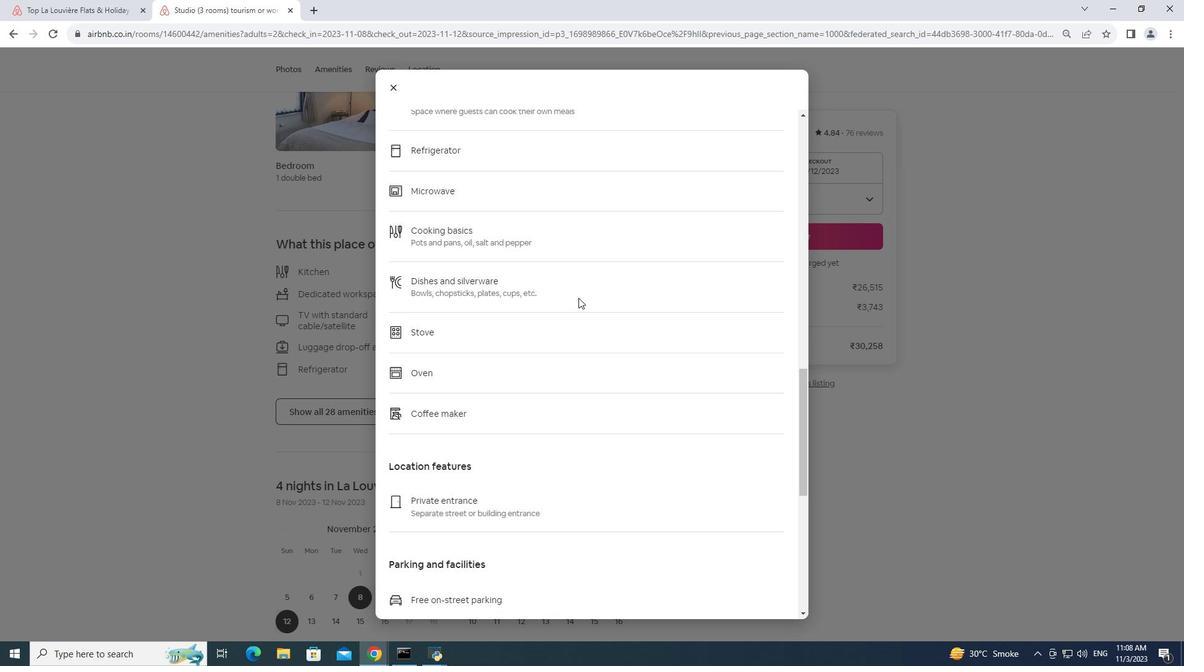 
Action: Mouse scrolled (578, 297) with delta (0, 0)
Screenshot: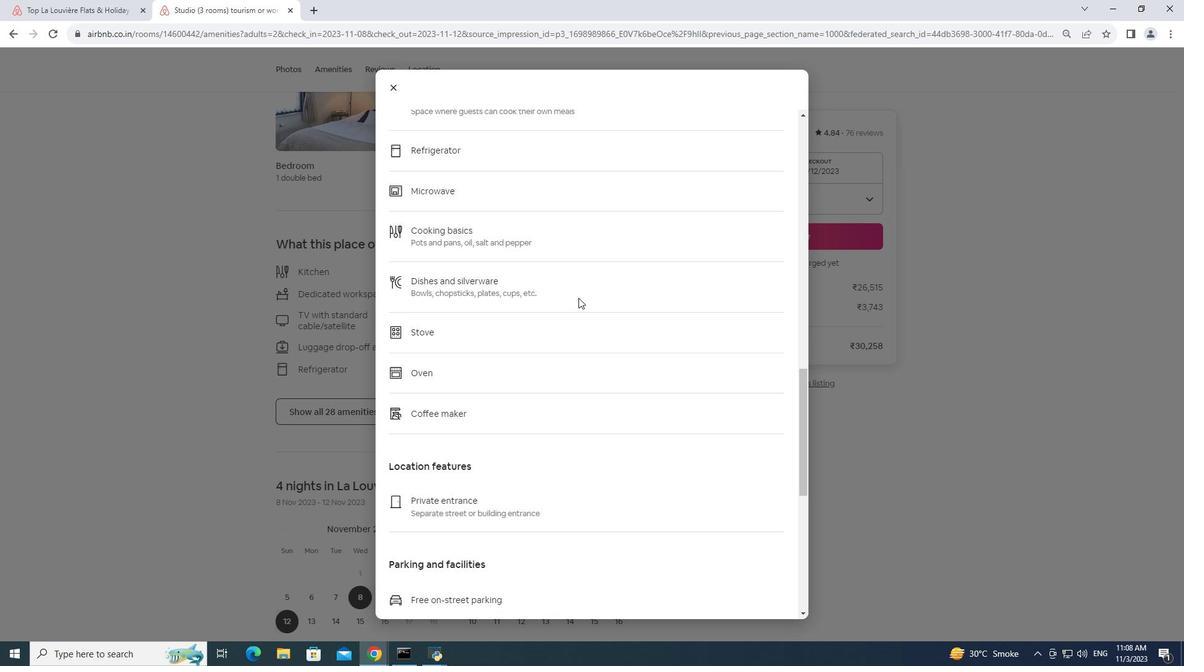 
Action: Mouse moved to (577, 299)
Screenshot: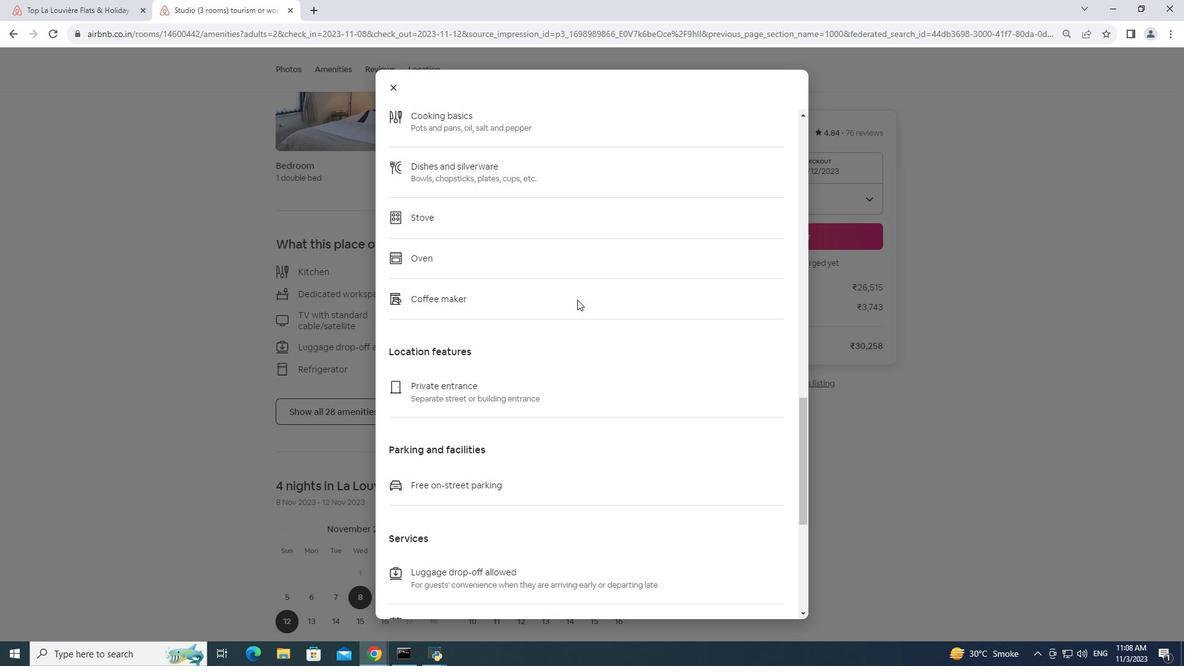 
Action: Mouse scrolled (577, 299) with delta (0, 0)
Screenshot: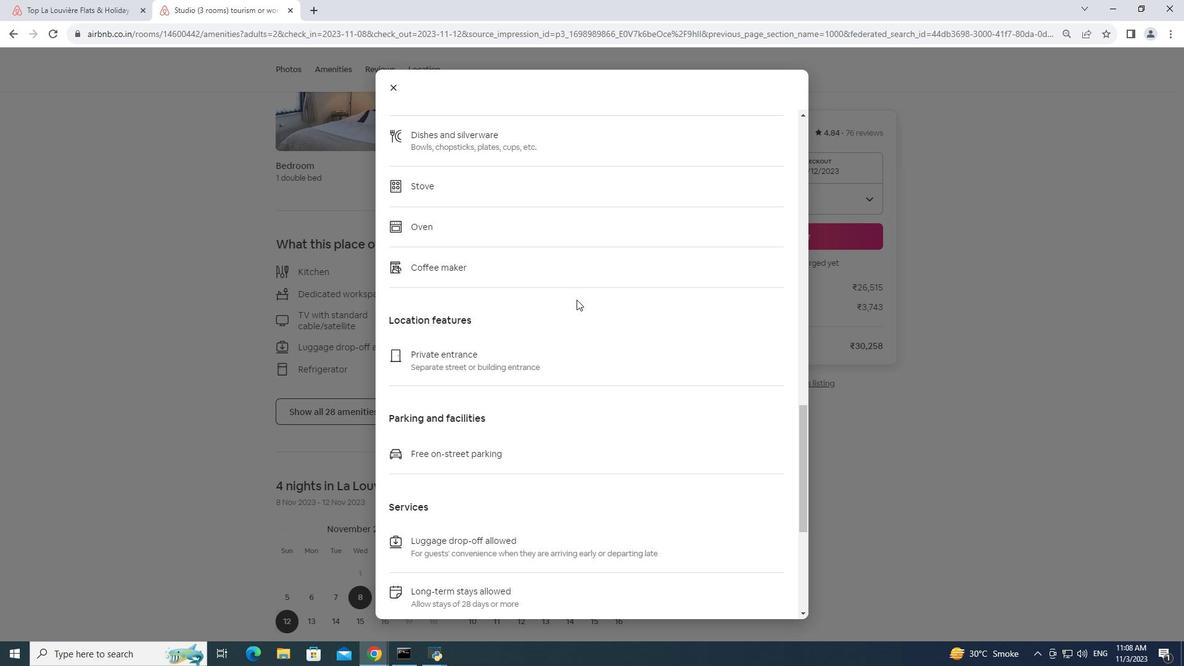 
Action: Mouse moved to (576, 299)
Screenshot: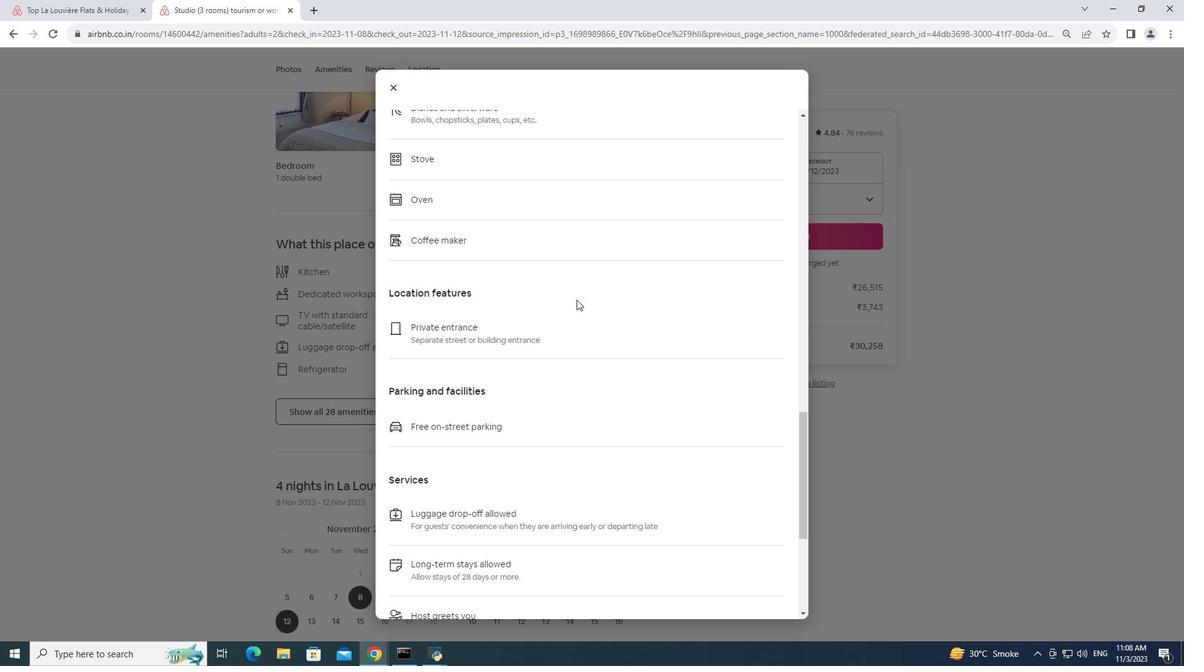
Action: Mouse scrolled (576, 299) with delta (0, 0)
Screenshot: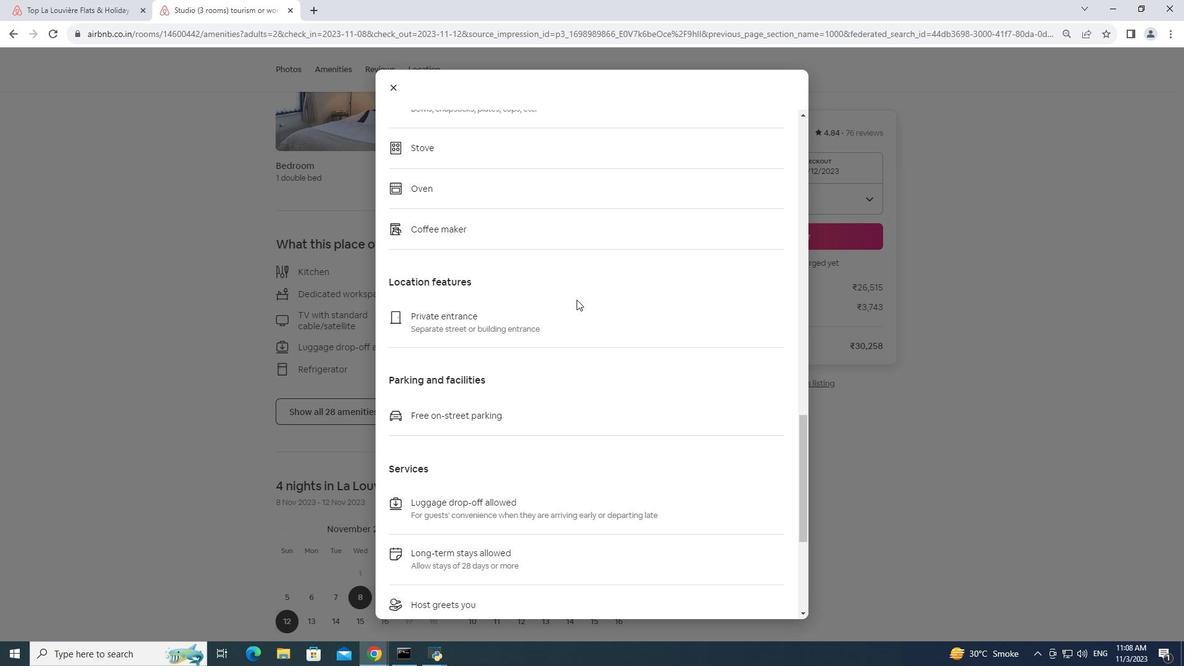 
Action: Mouse scrolled (576, 299) with delta (0, 0)
Screenshot: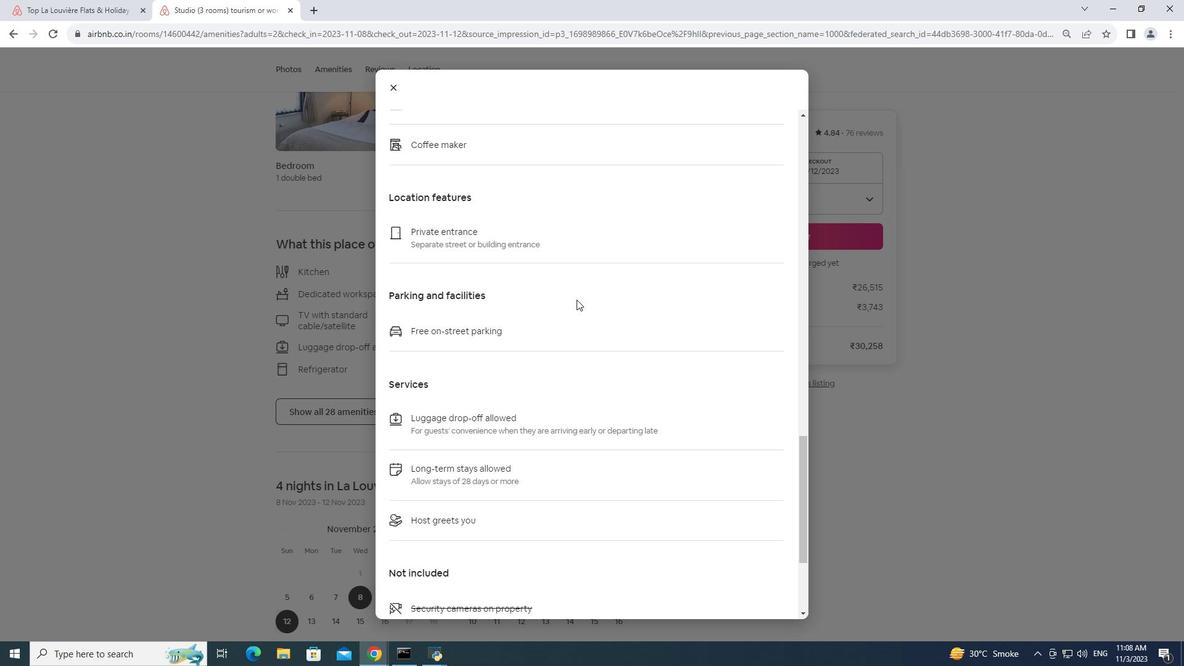 
Action: Mouse scrolled (576, 299) with delta (0, 0)
Screenshot: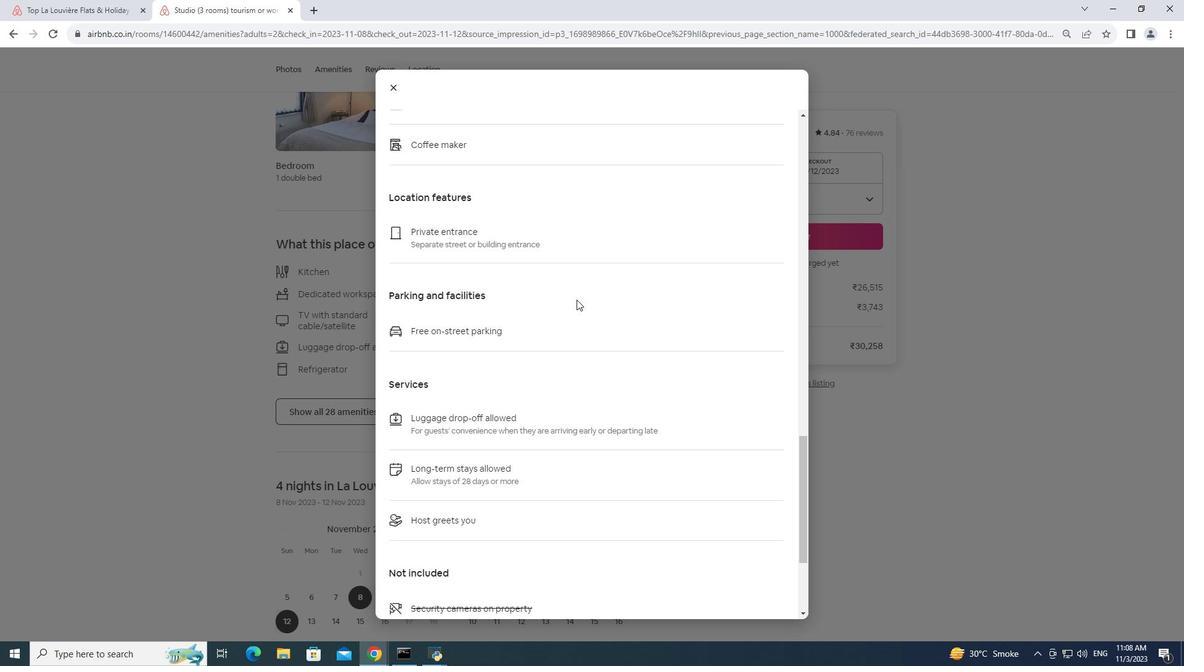 
Action: Mouse pressed middle at (576, 299)
Screenshot: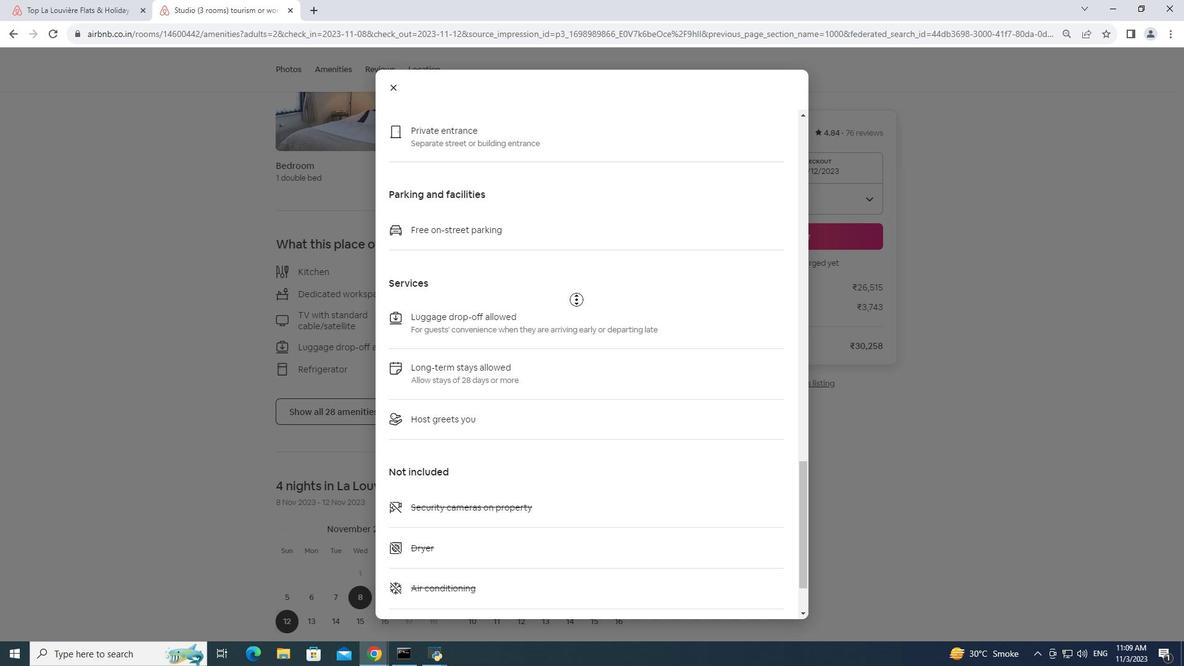 
Action: Mouse scrolled (576, 299) with delta (0, 0)
Screenshot: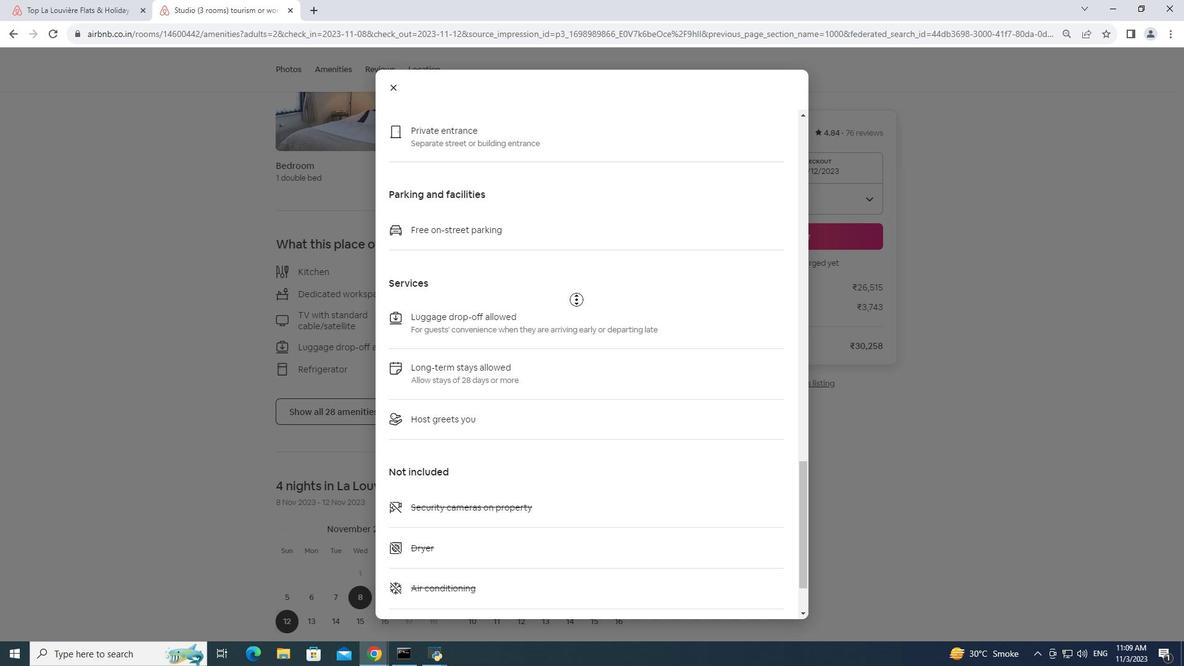 
Action: Mouse scrolled (576, 299) with delta (0, 0)
Screenshot: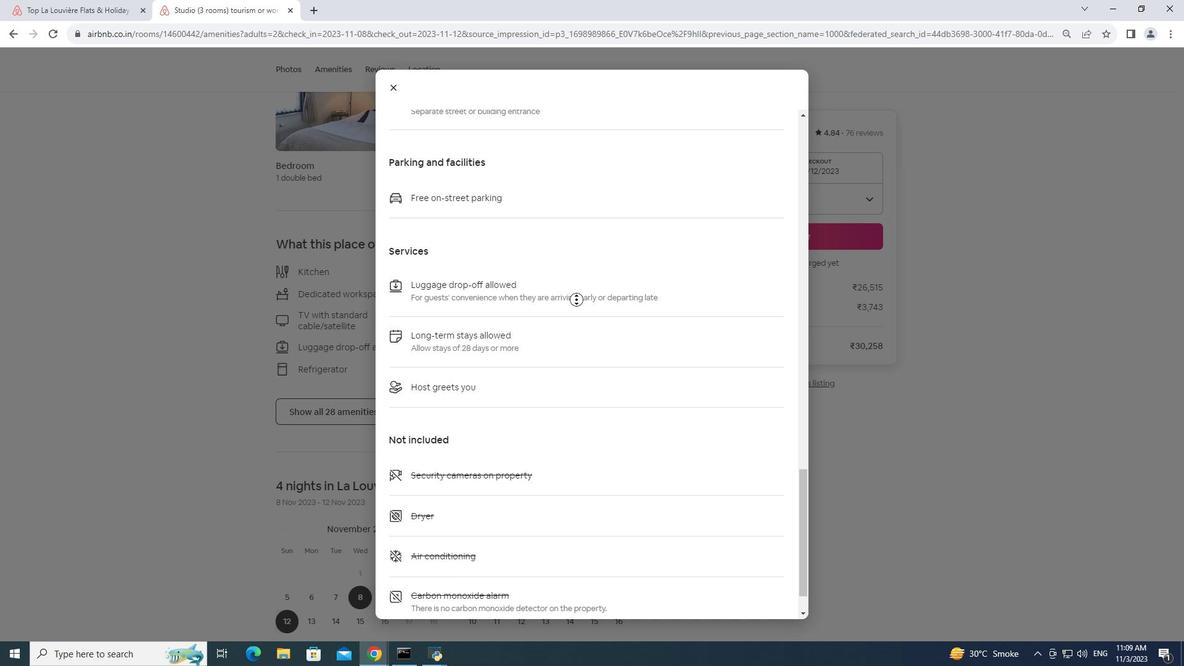
Action: Mouse pressed middle at (576, 299)
Screenshot: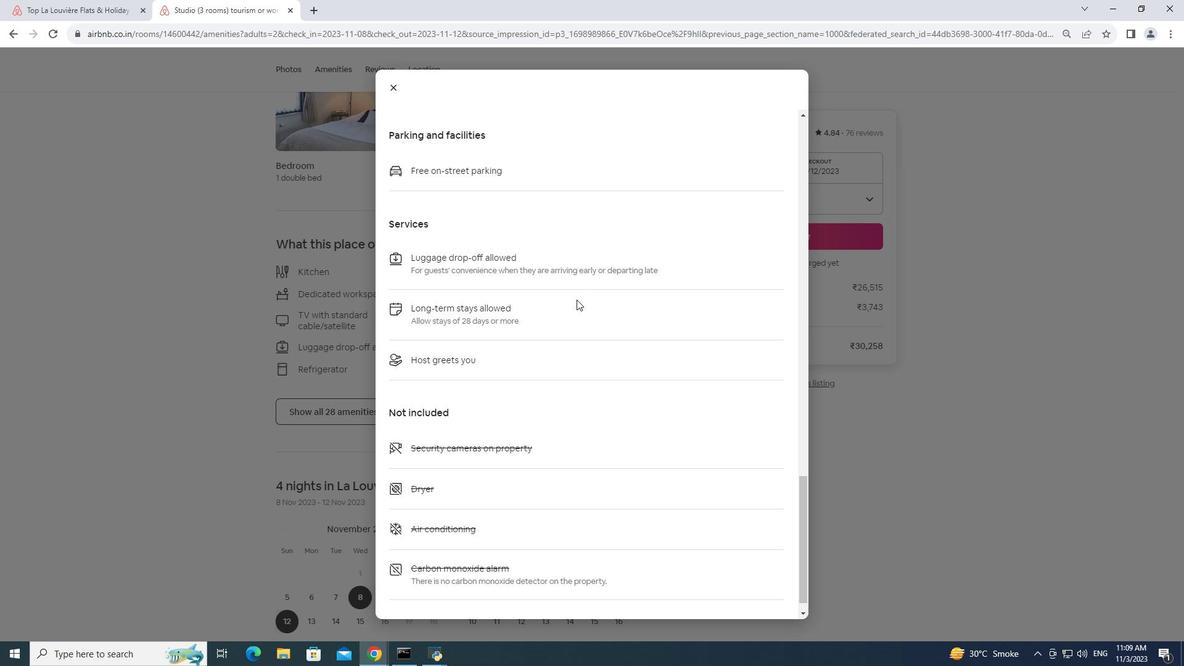 
Action: Mouse scrolled (576, 299) with delta (0, 0)
Screenshot: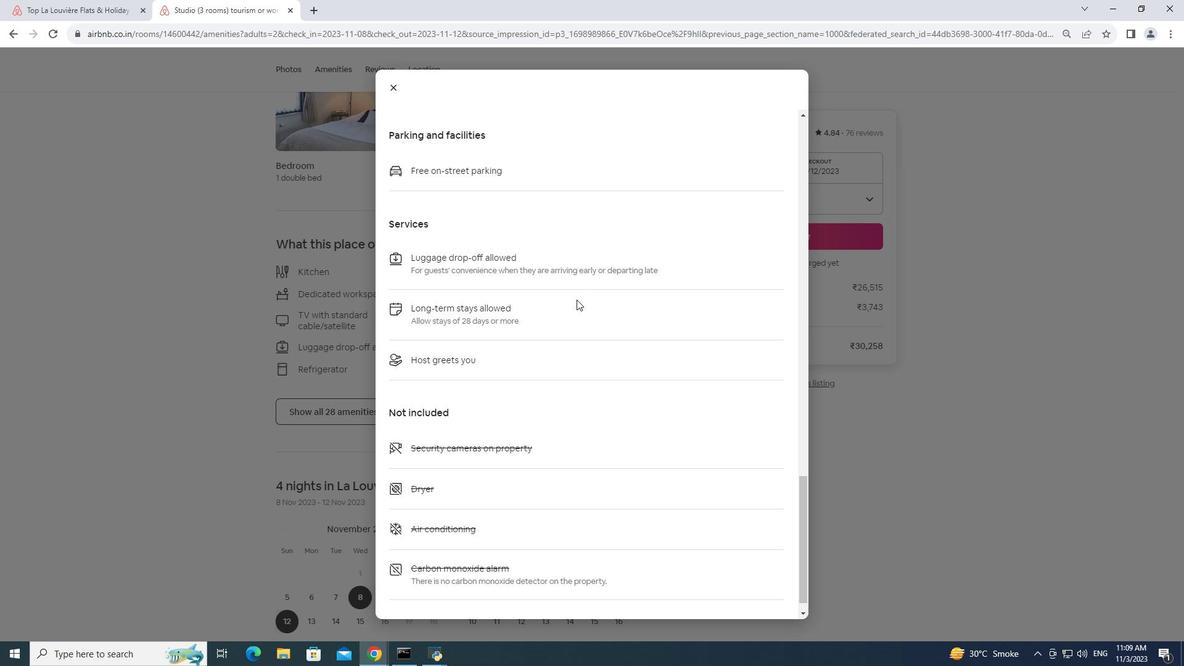 
Action: Mouse scrolled (576, 299) with delta (0, 0)
Screenshot: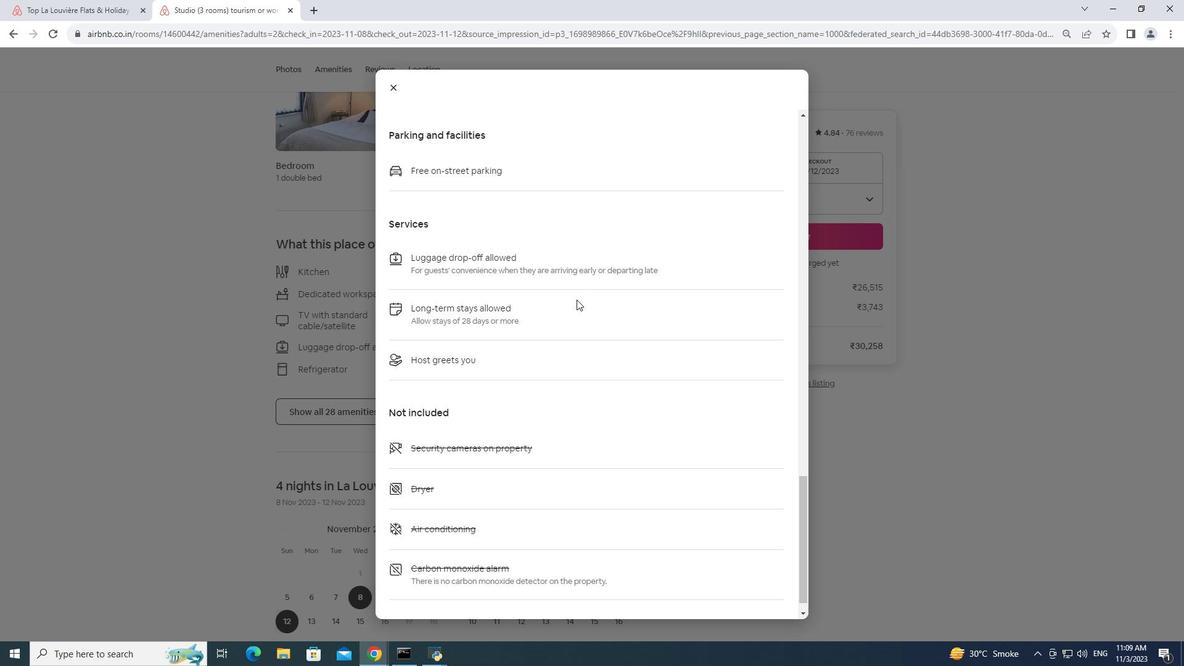 
Action: Mouse pressed middle at (576, 299)
Screenshot: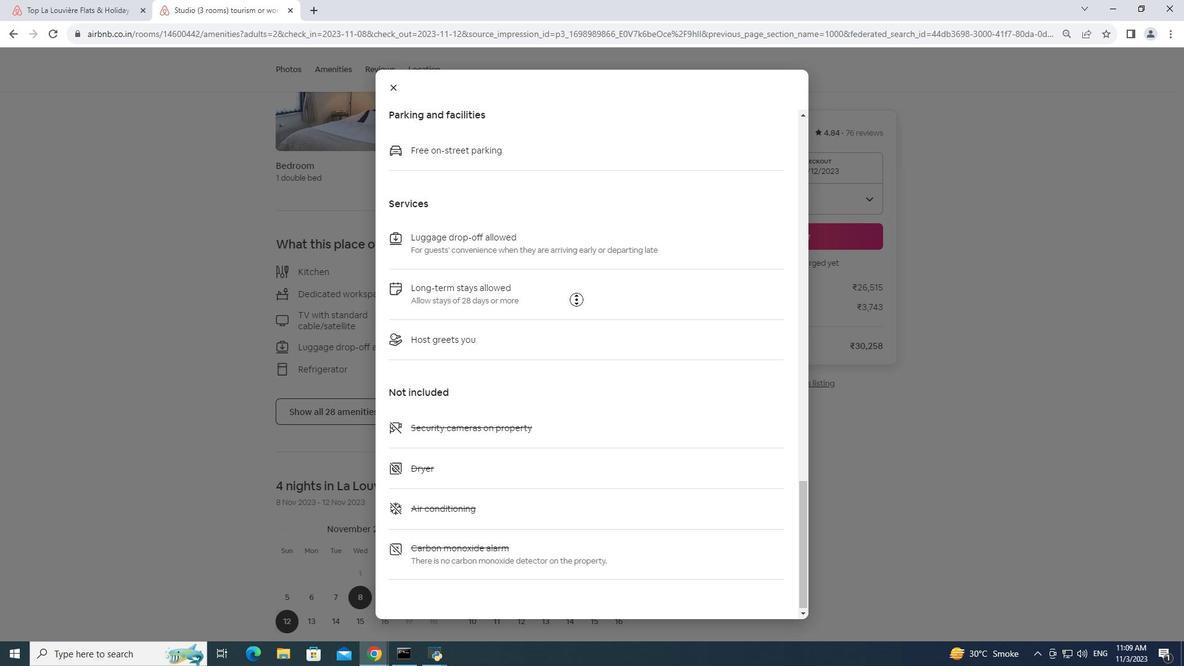 
Action: Mouse scrolled (576, 299) with delta (0, 0)
Screenshot: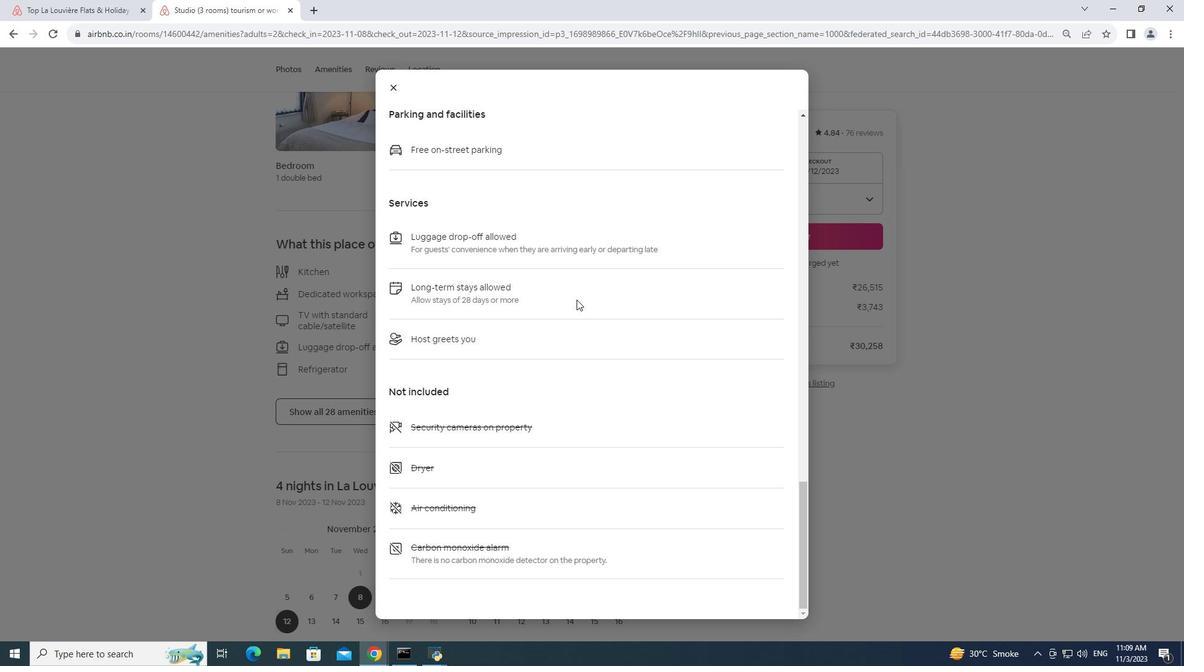 
Action: Mouse scrolled (576, 299) with delta (0, 0)
Screenshot: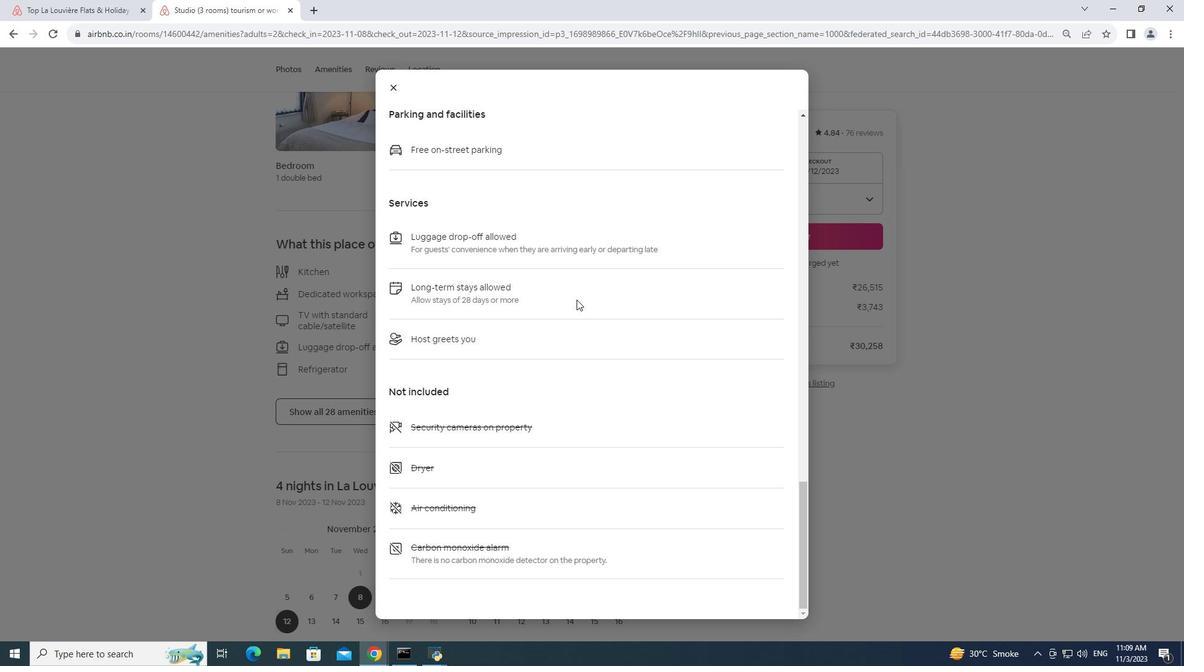 
Action: Mouse pressed middle at (576, 299)
Screenshot: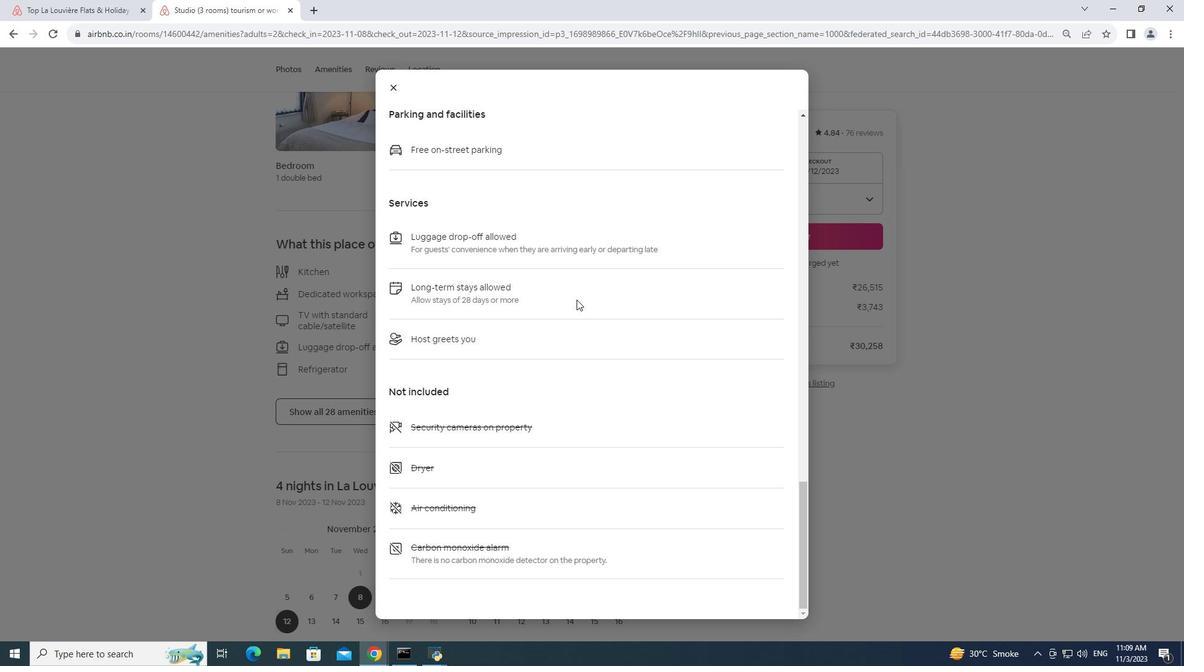 
Action: Mouse scrolled (576, 299) with delta (0, 0)
Screenshot: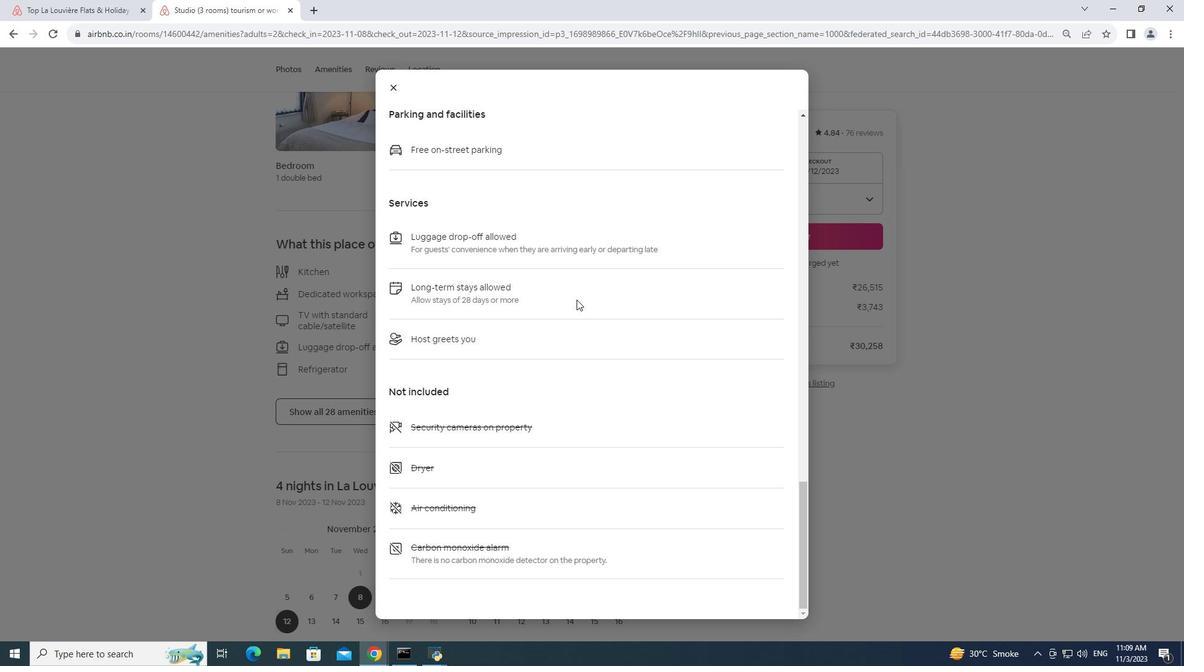 
Action: Mouse scrolled (576, 299) with delta (0, 0)
Screenshot: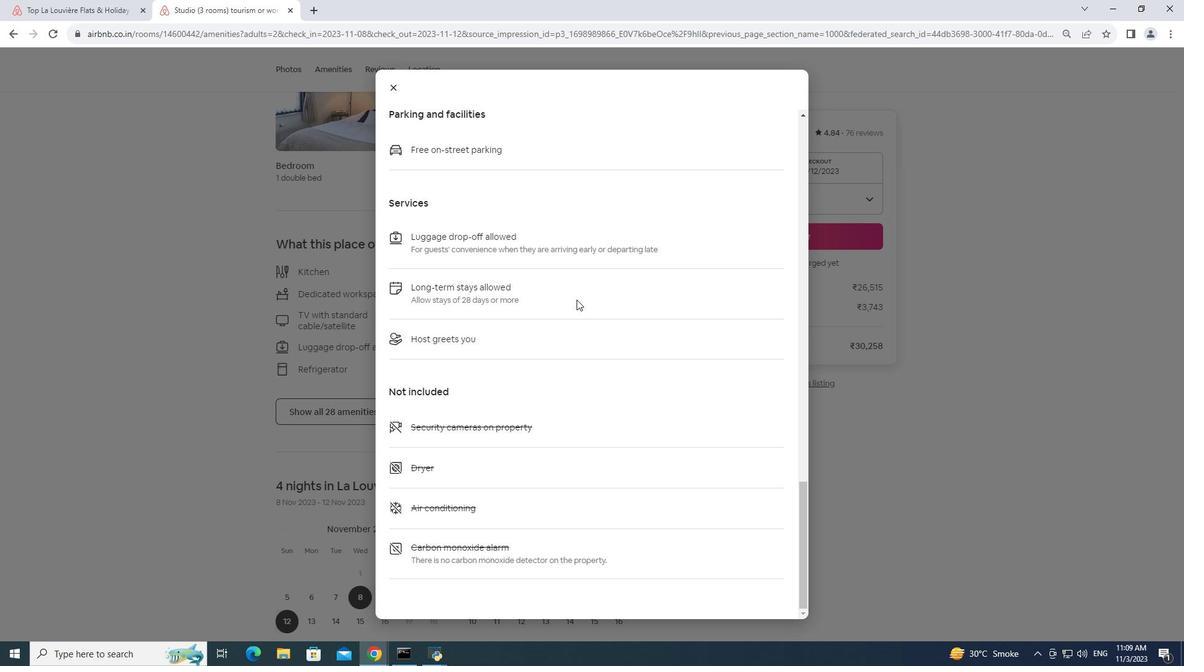 
Action: Mouse scrolled (576, 299) with delta (0, 0)
Screenshot: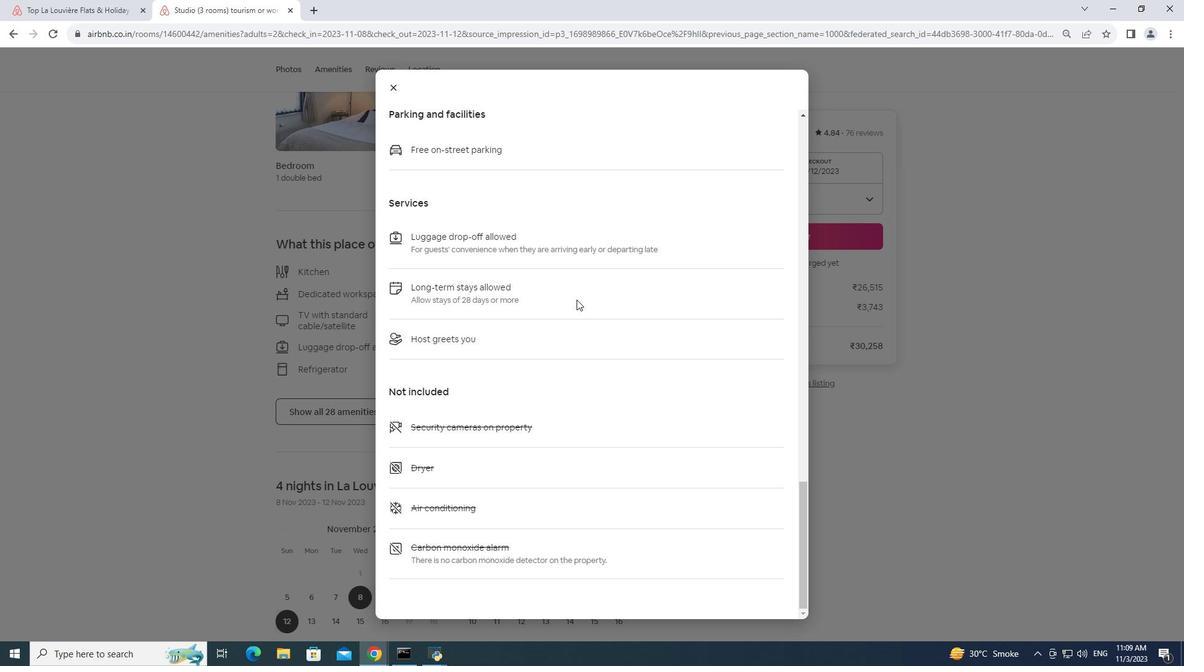 
Action: Mouse scrolled (576, 299) with delta (0, 0)
Screenshot: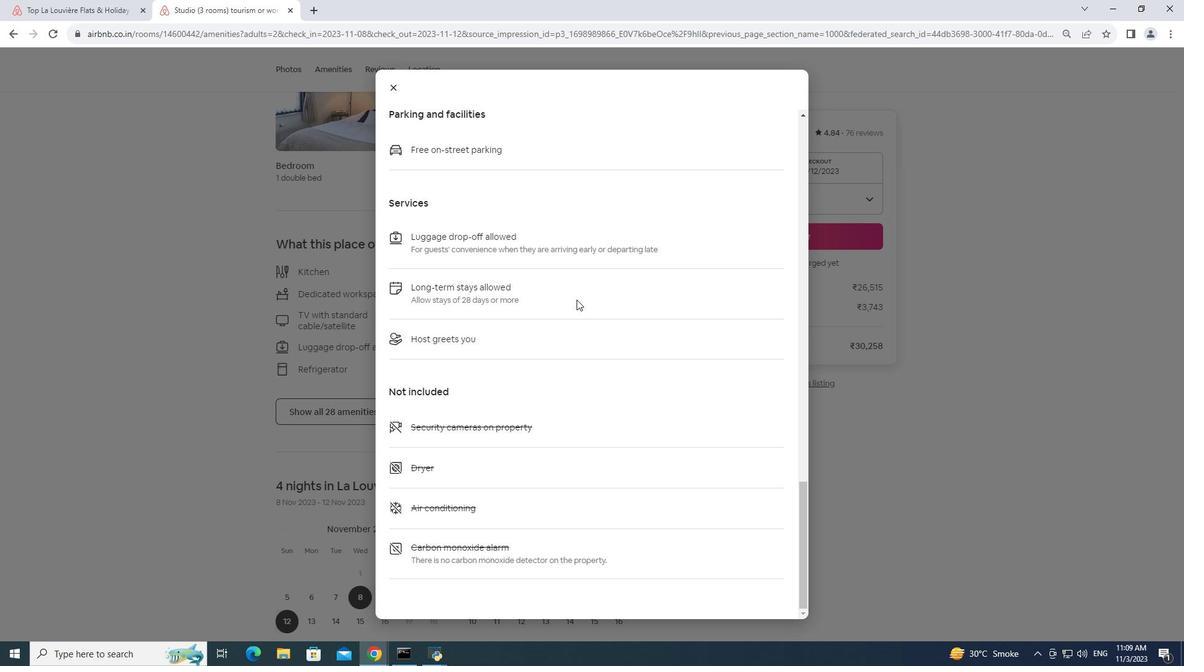 
Action: Mouse moved to (580, 301)
Screenshot: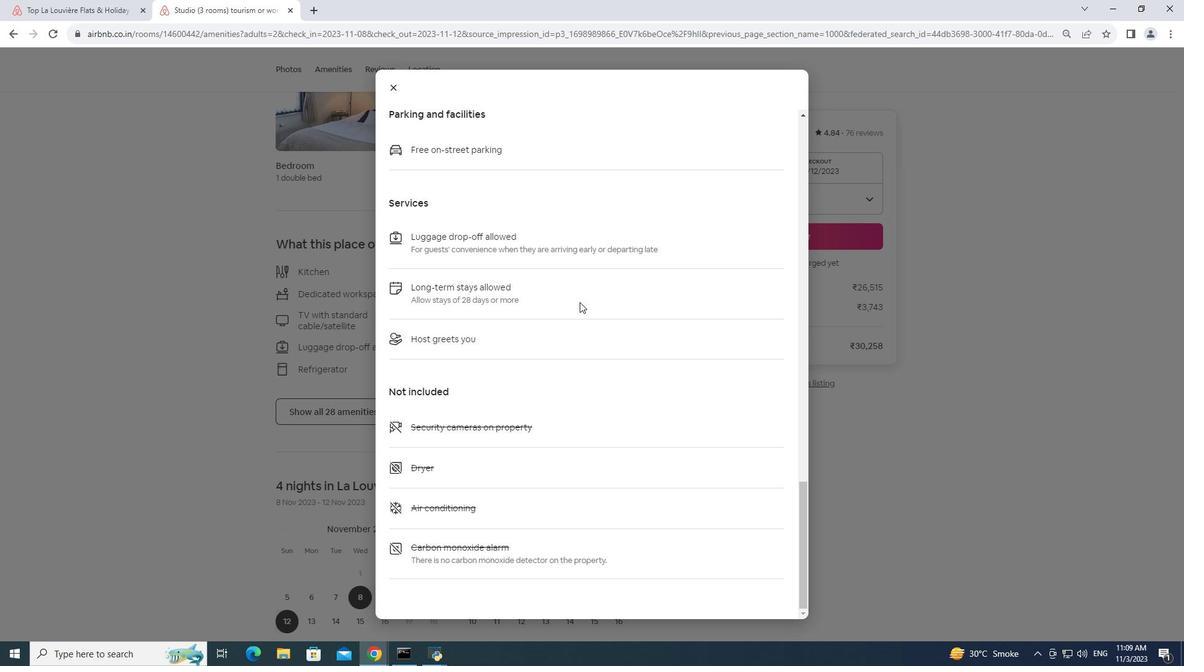 
Action: Mouse scrolled (580, 301) with delta (0, 0)
Screenshot: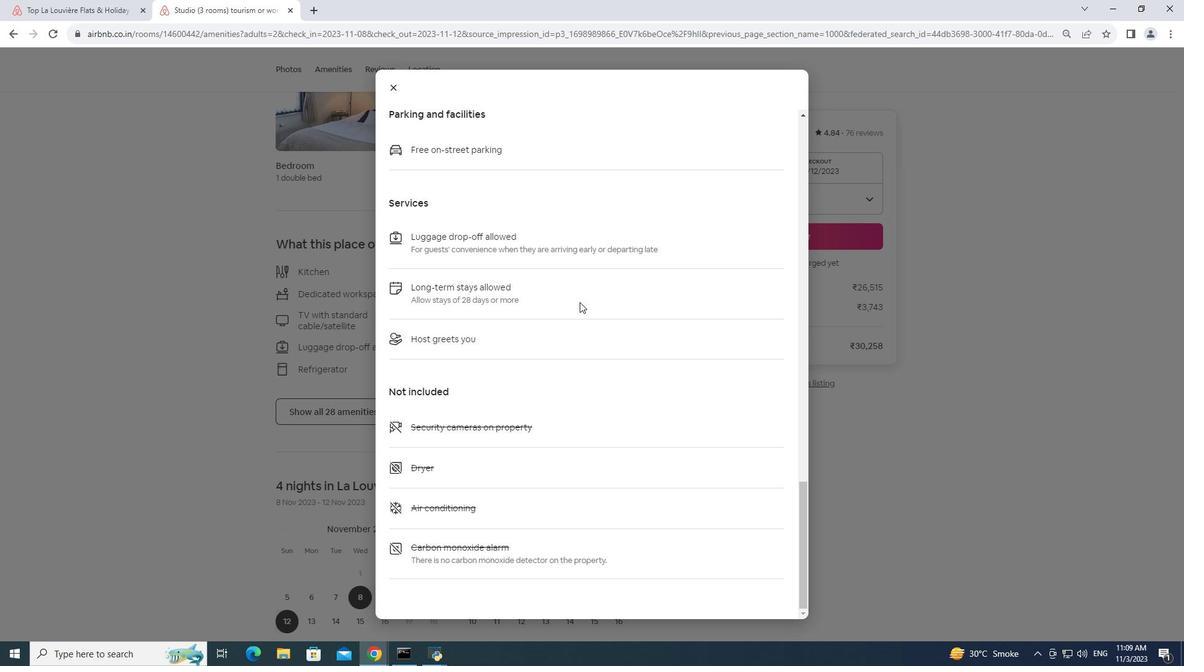 
Action: Mouse moved to (580, 302)
Screenshot: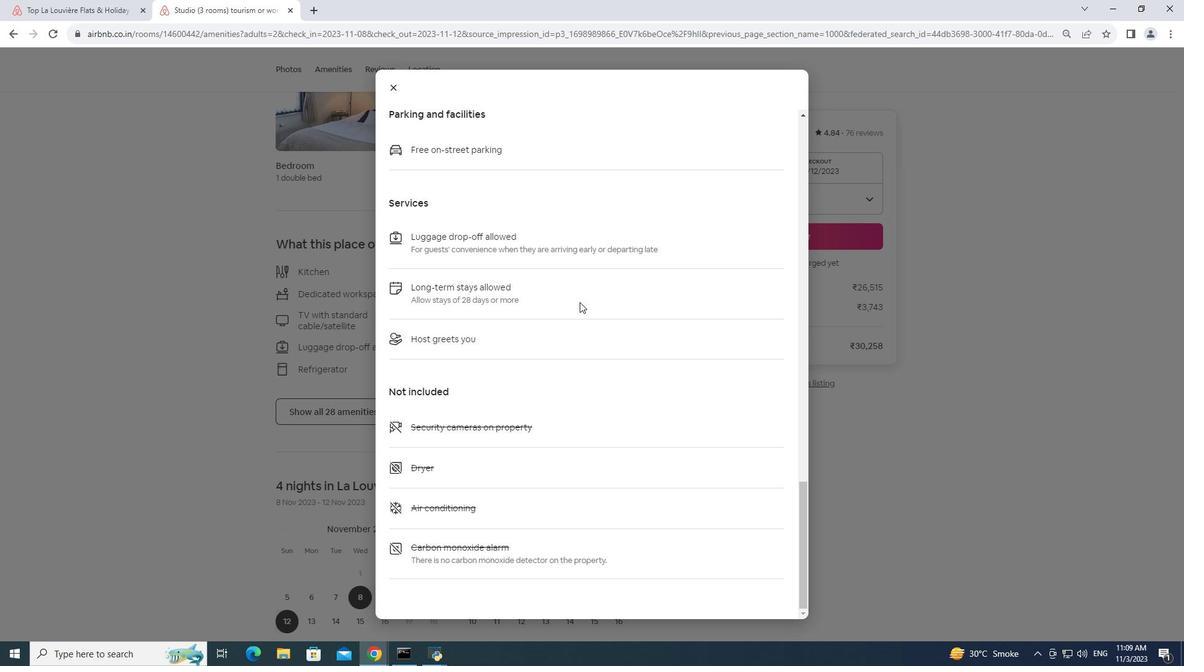 
Action: Mouse scrolled (580, 301) with delta (0, 0)
Screenshot: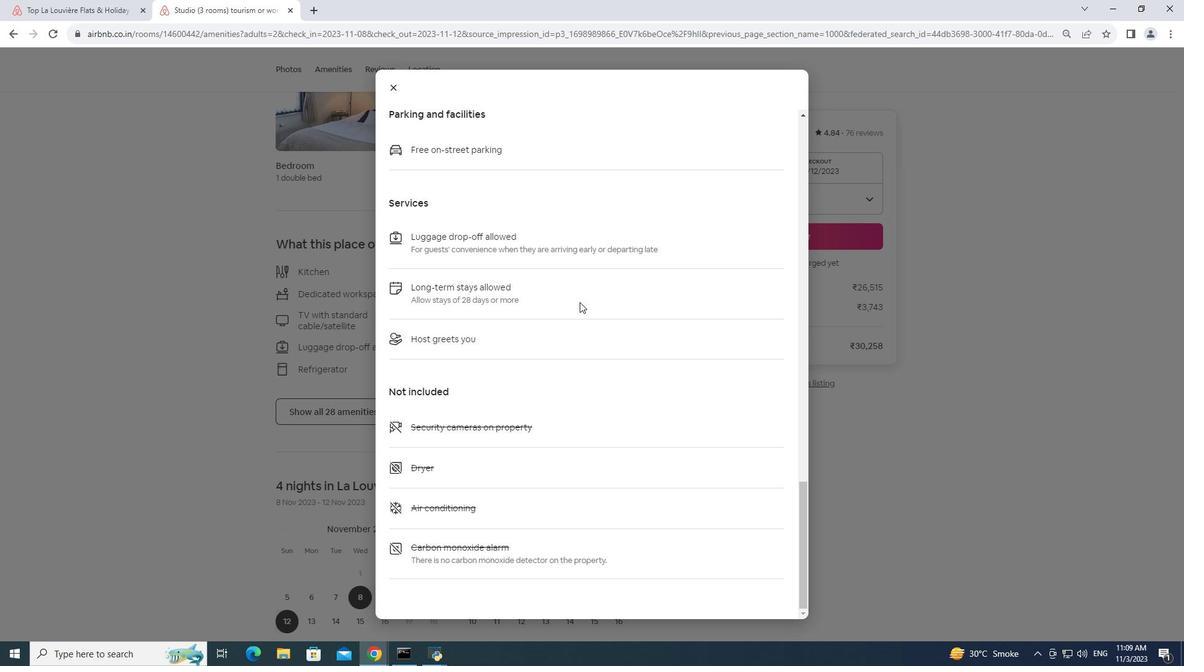 
Action: Mouse moved to (580, 315)
Screenshot: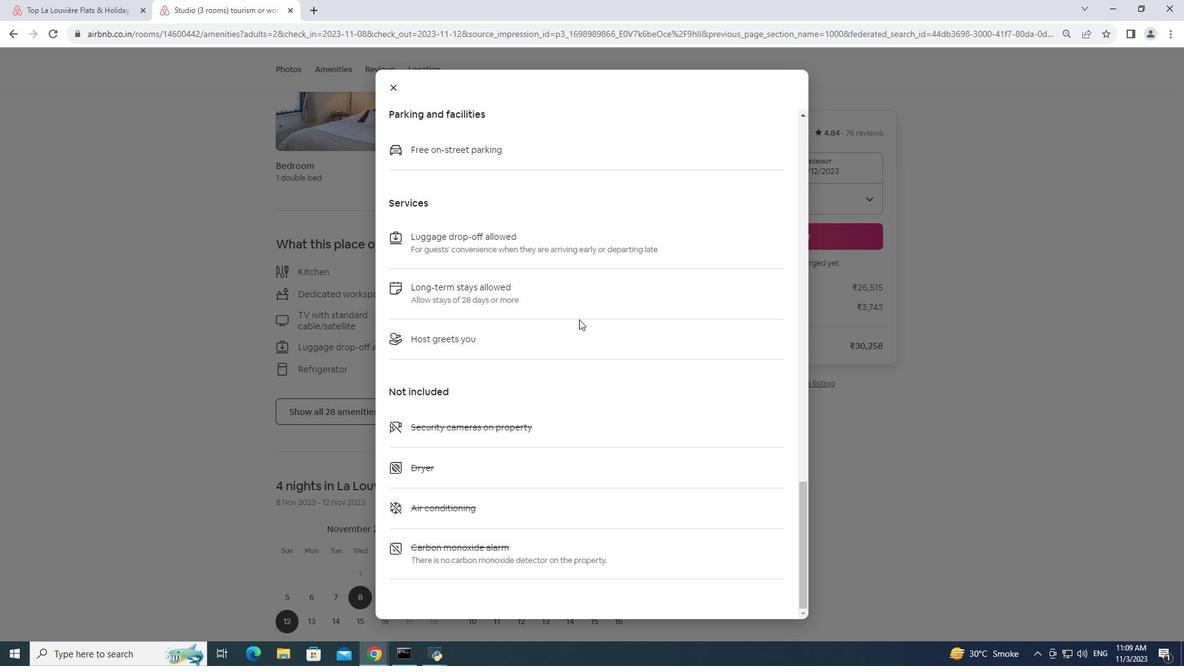 
Action: Mouse scrolled (580, 314) with delta (0, 0)
Screenshot: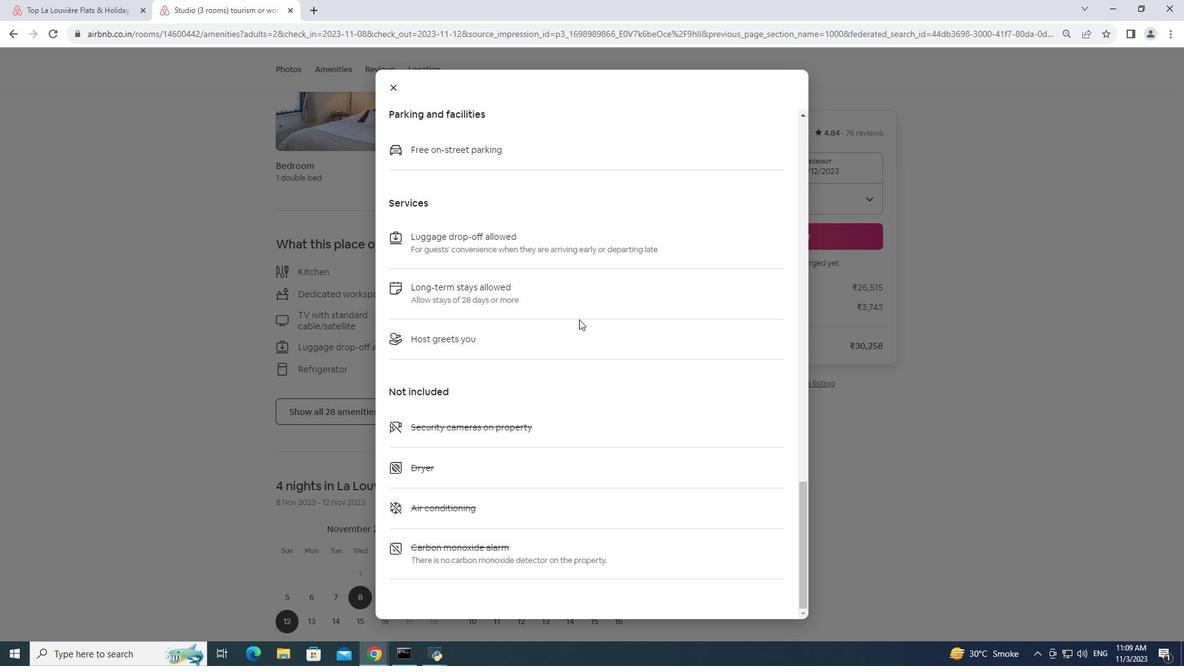 
Action: Mouse moved to (580, 317)
Screenshot: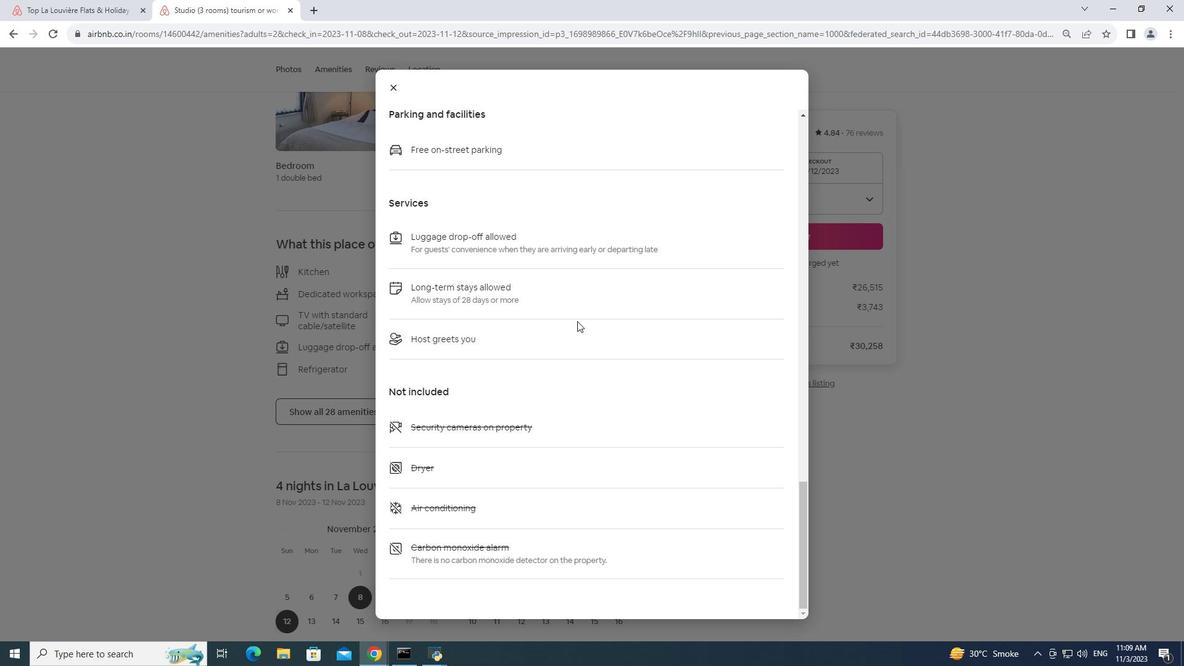 
Action: Mouse scrolled (580, 316) with delta (0, 0)
Screenshot: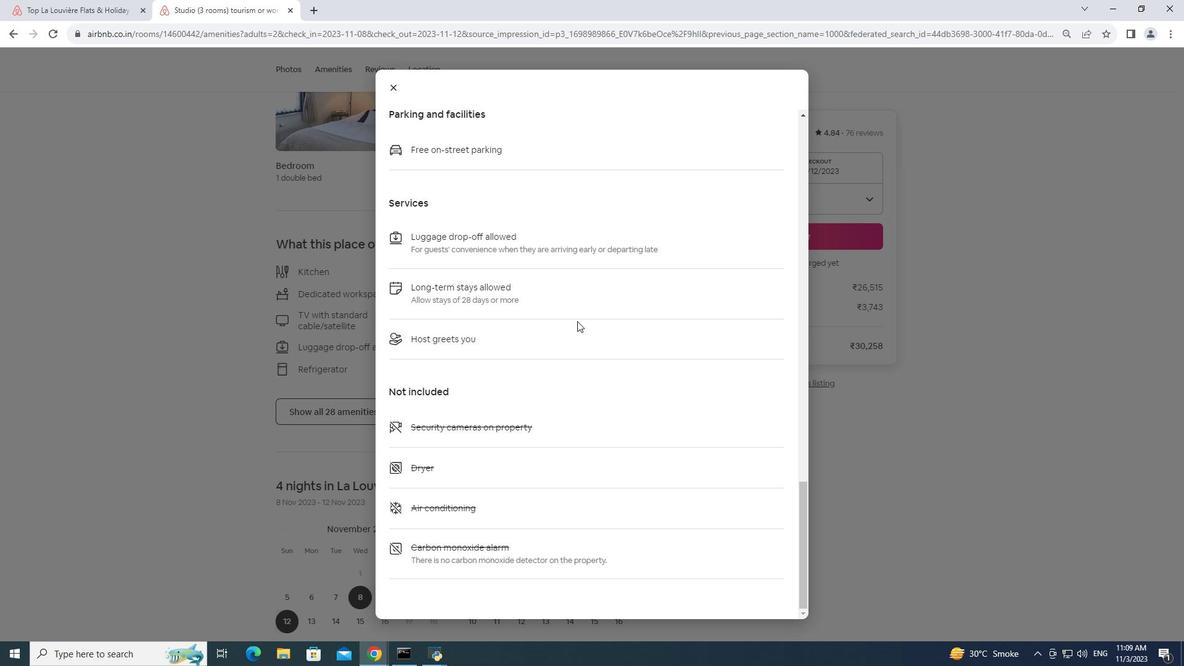 
Action: Mouse moved to (580, 317)
Screenshot: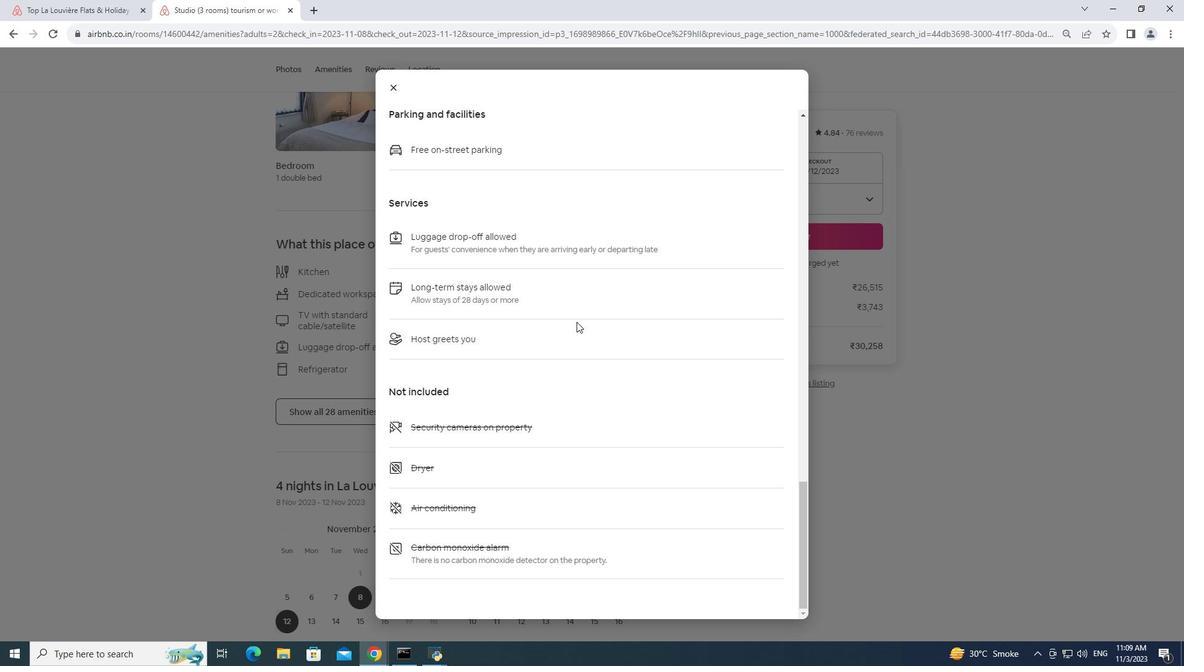 
Action: Mouse scrolled (580, 317) with delta (0, 0)
Screenshot: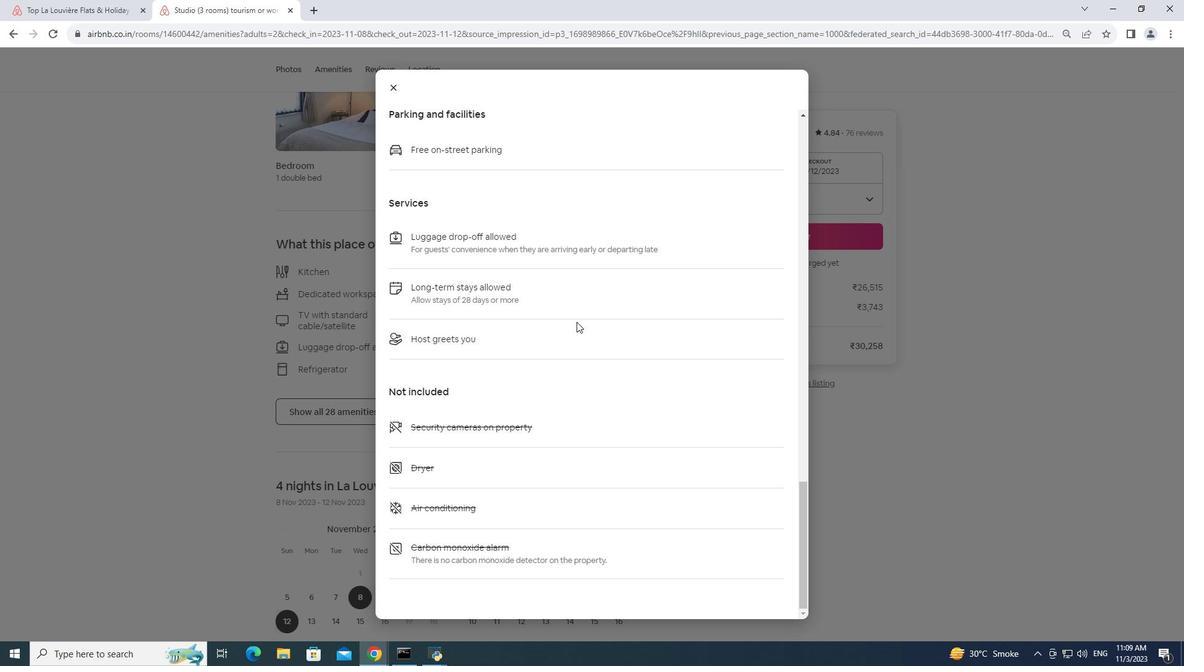 
Action: Mouse moved to (394, 90)
Screenshot: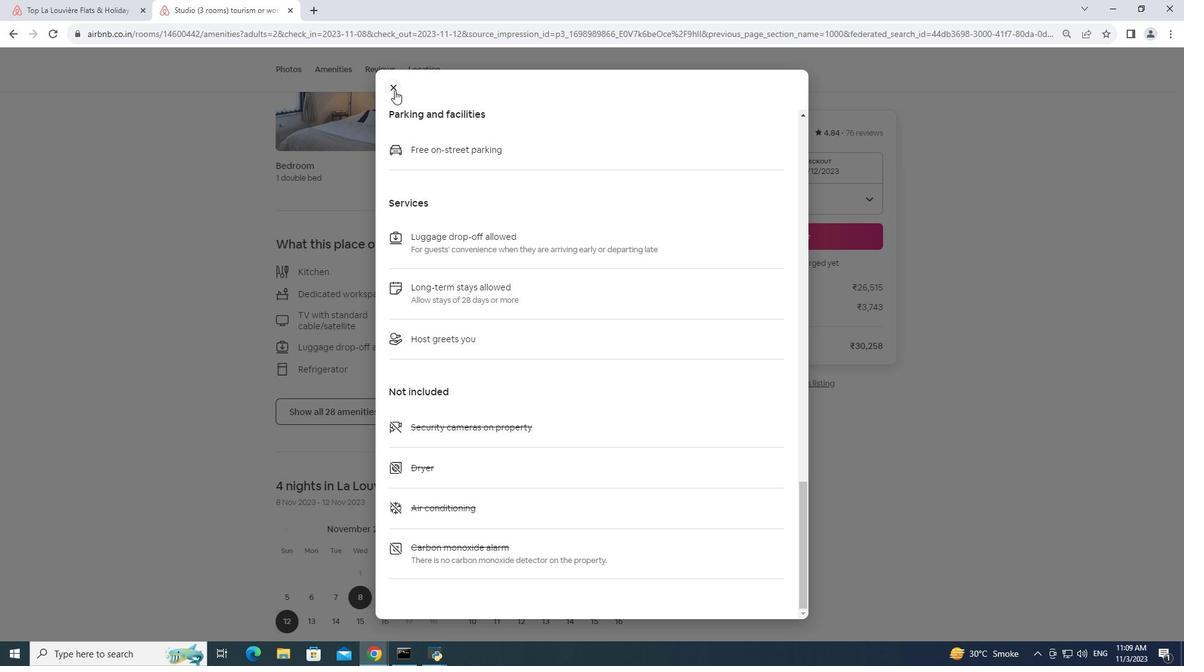 
Action: Mouse pressed left at (394, 90)
Screenshot: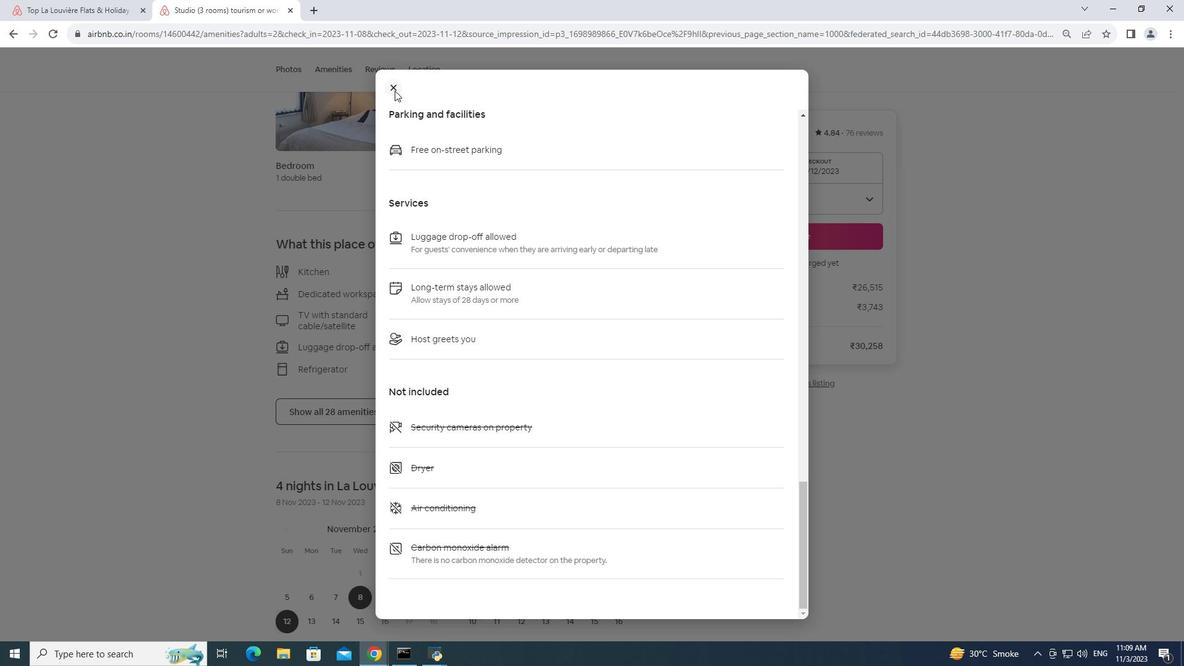 
Action: Mouse moved to (552, 381)
Screenshot: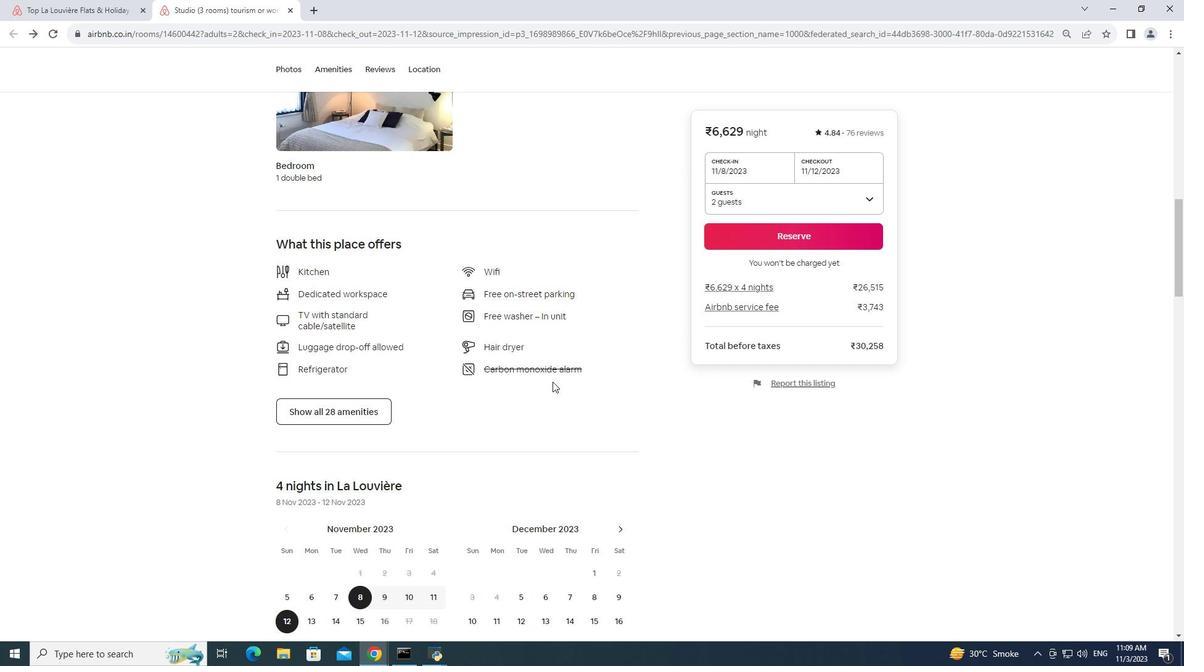 
Action: Mouse scrolled (552, 381) with delta (0, 0)
Screenshot: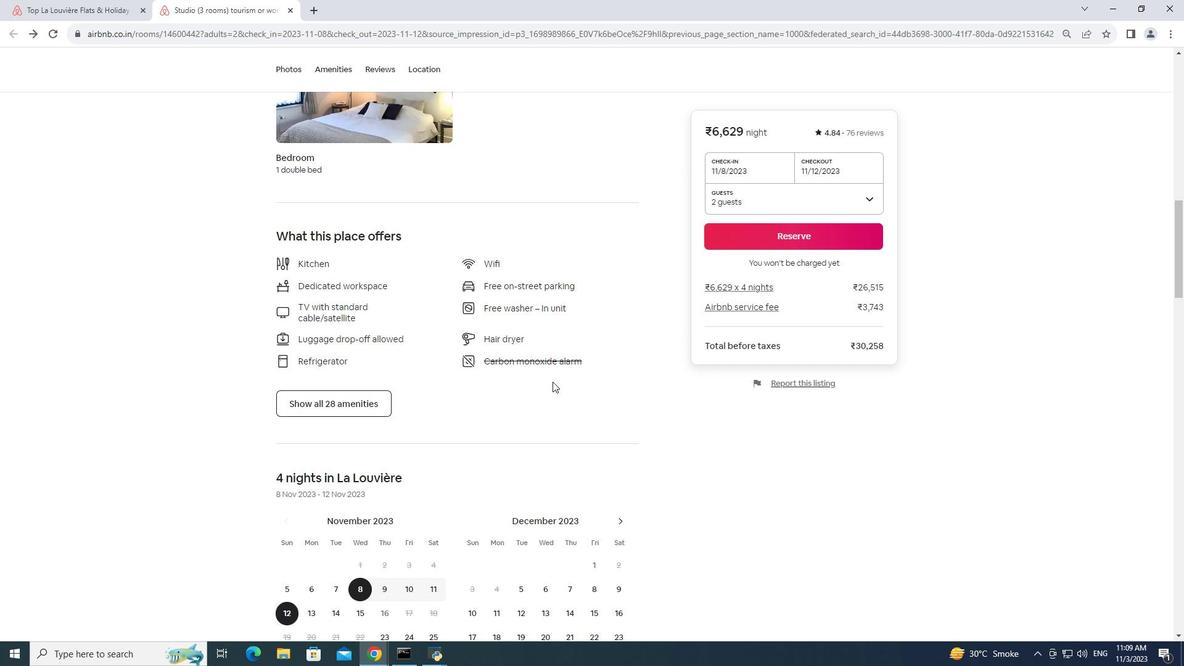 
Action: Mouse scrolled (552, 381) with delta (0, 0)
Screenshot: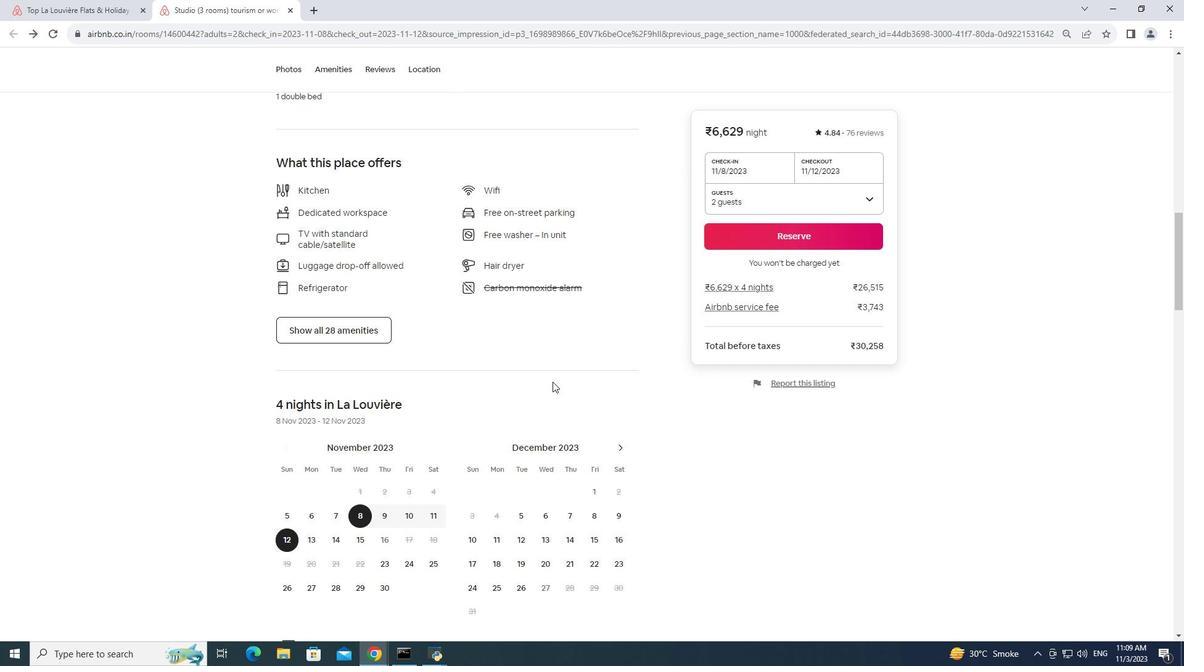 
Action: Mouse scrolled (552, 381) with delta (0, 0)
Screenshot: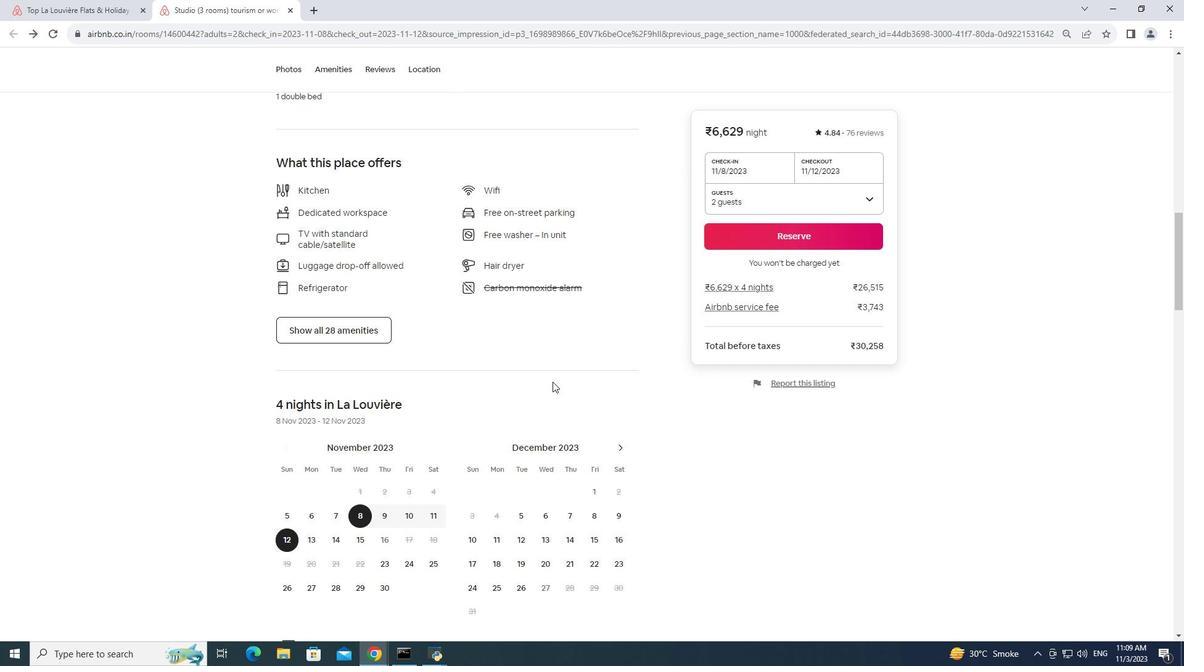 
Action: Mouse scrolled (552, 381) with delta (0, 0)
Screenshot: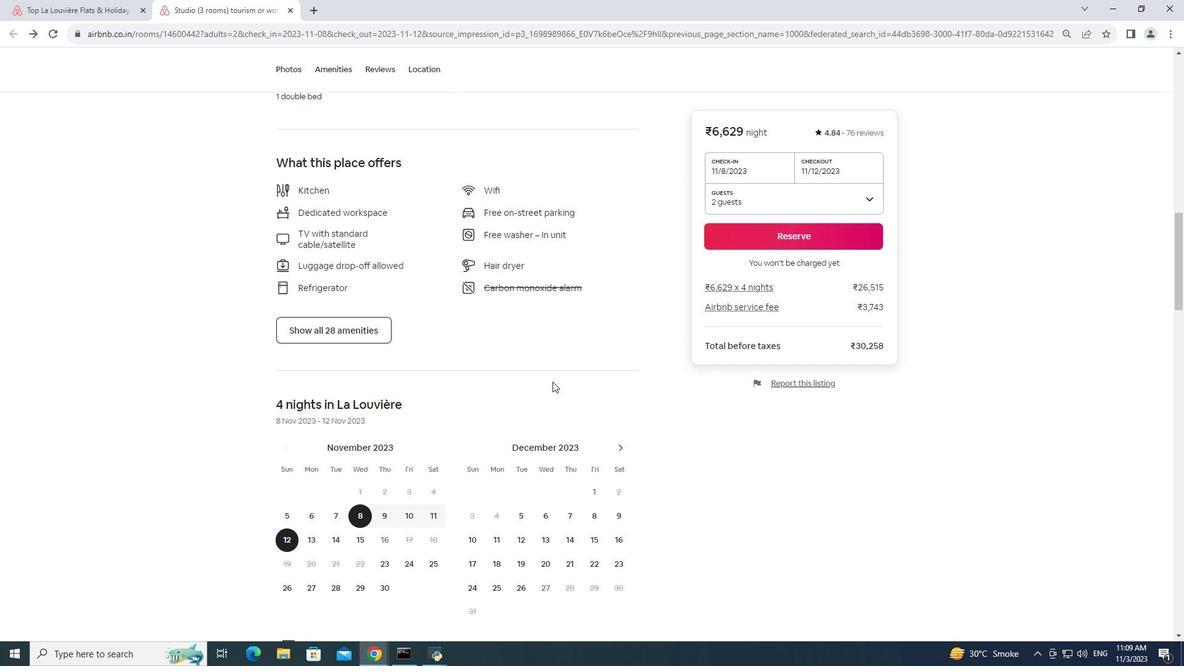
Action: Mouse scrolled (552, 381) with delta (0, 0)
Screenshot: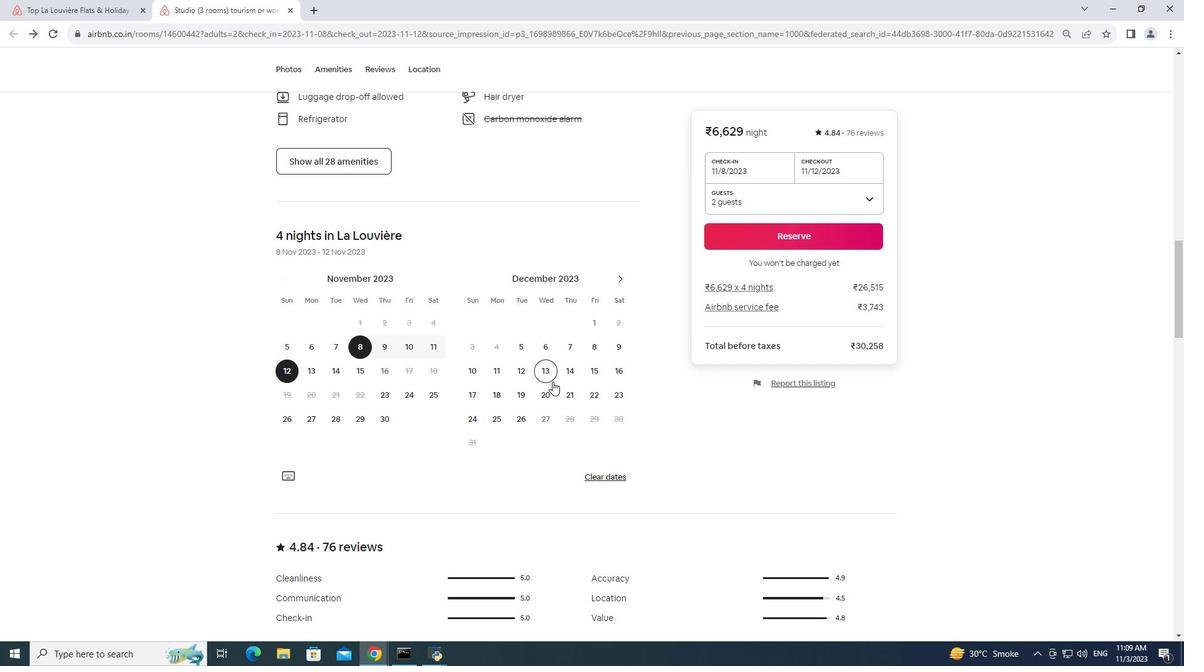 
Action: Mouse scrolled (552, 381) with delta (0, 0)
Screenshot: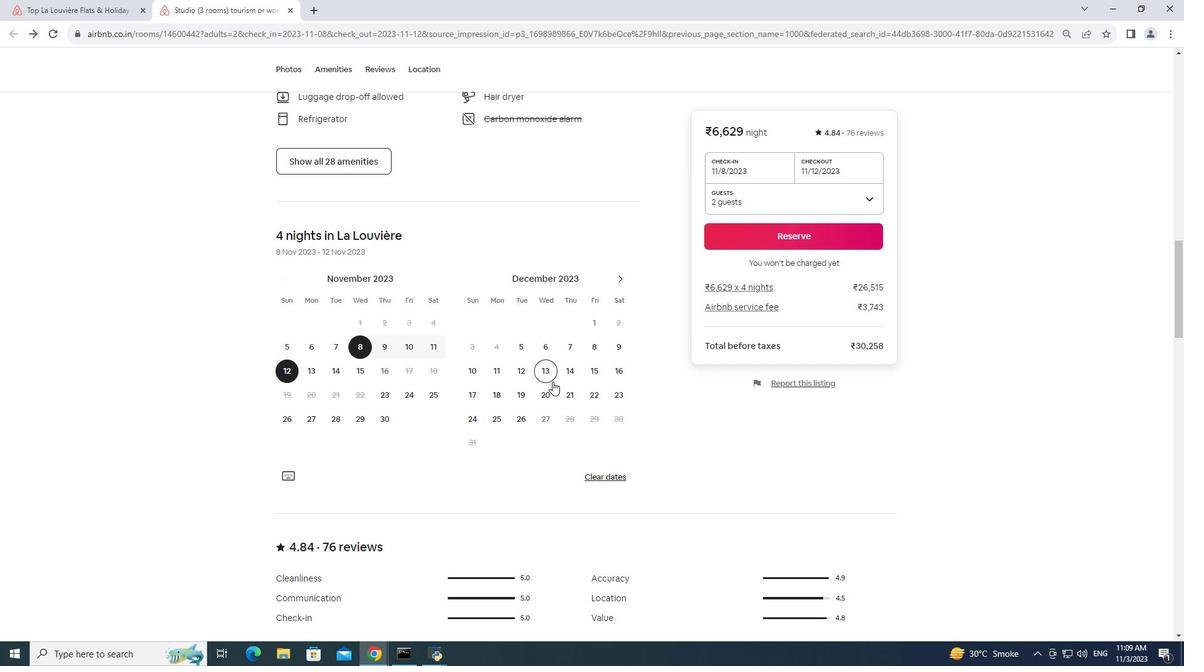 
Action: Mouse scrolled (552, 381) with delta (0, 0)
Screenshot: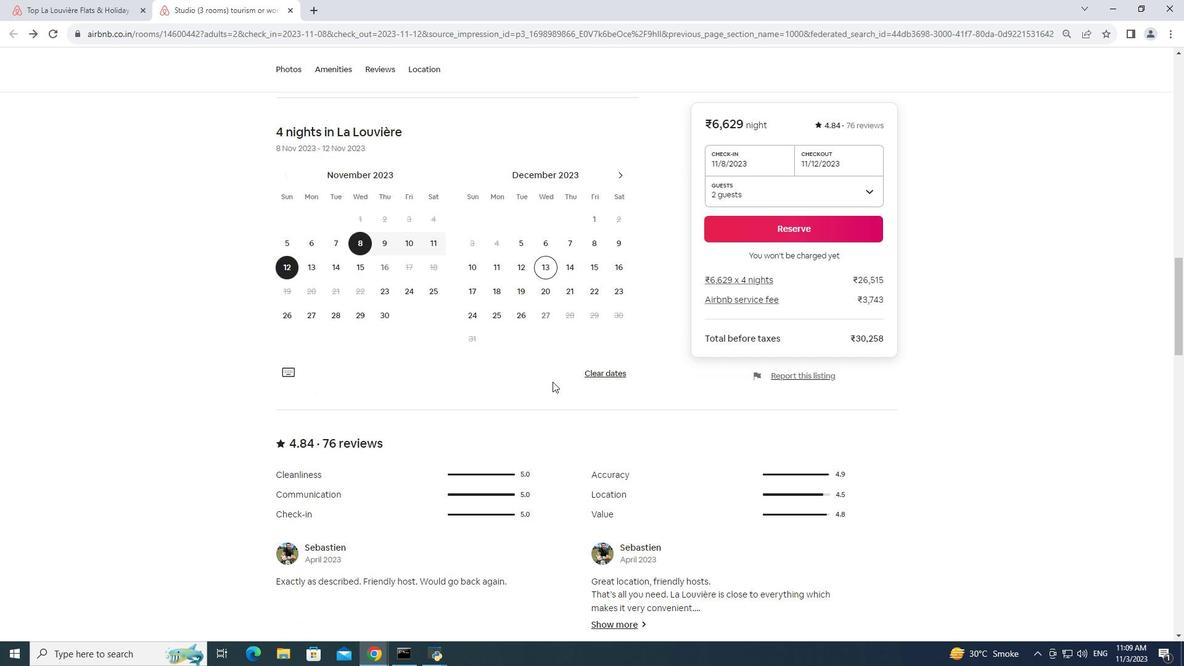 
Action: Mouse scrolled (552, 381) with delta (0, 0)
Screenshot: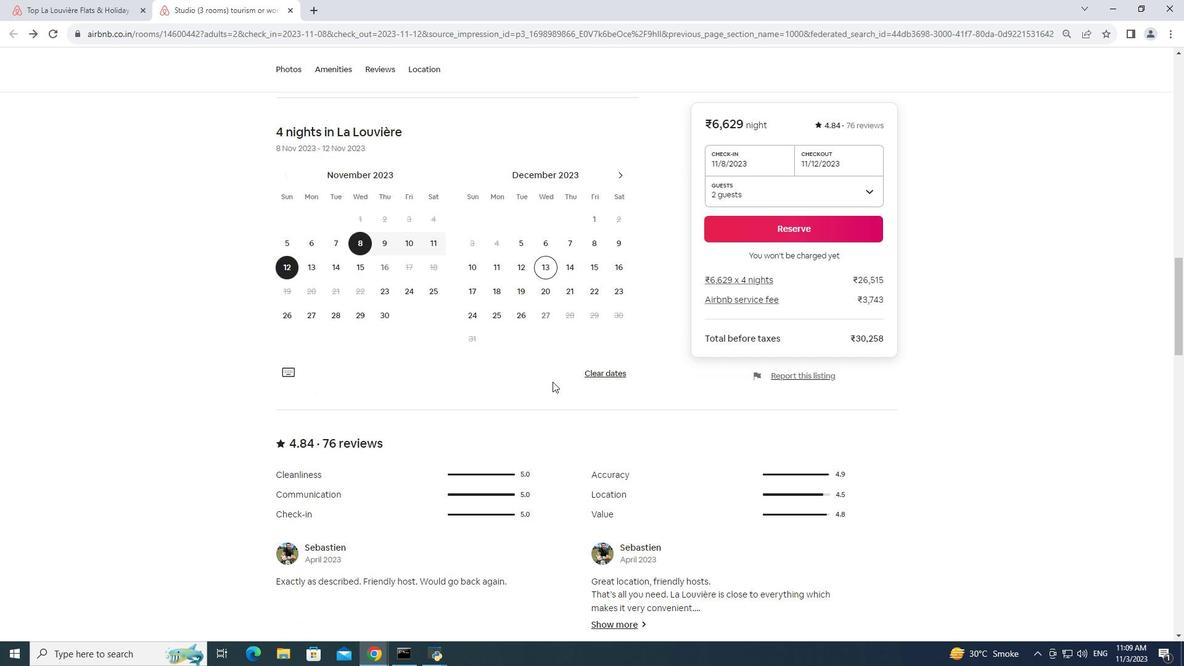 
Action: Mouse pressed middle at (552, 381)
Screenshot: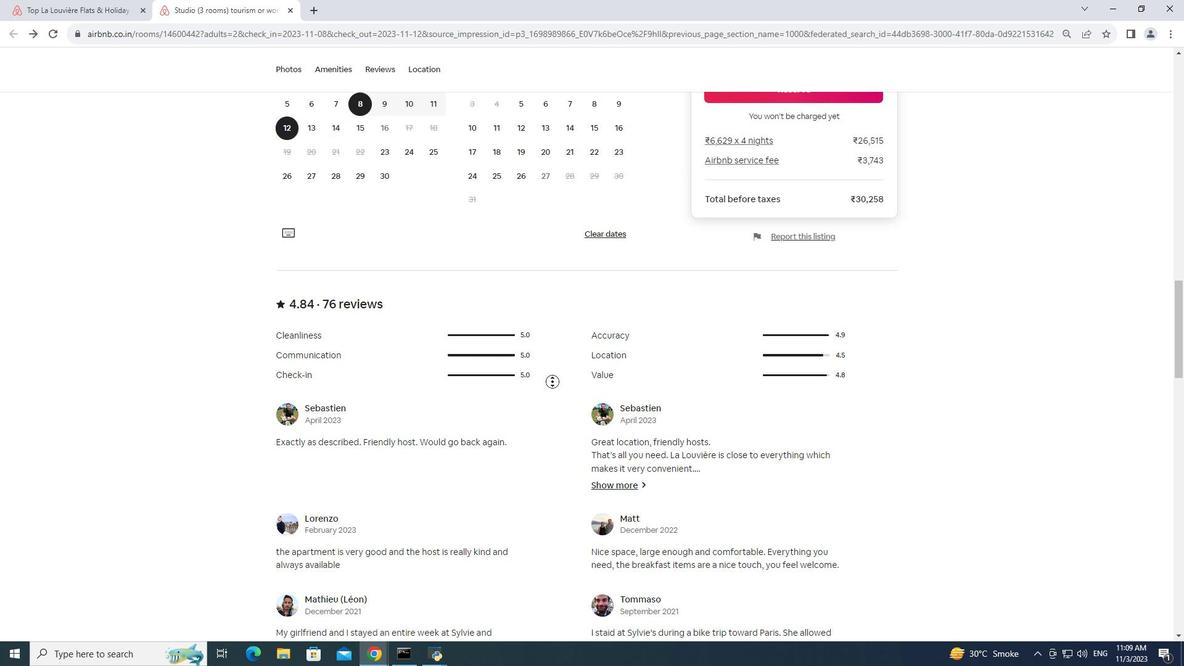 
Action: Mouse scrolled (552, 381) with delta (0, 0)
Screenshot: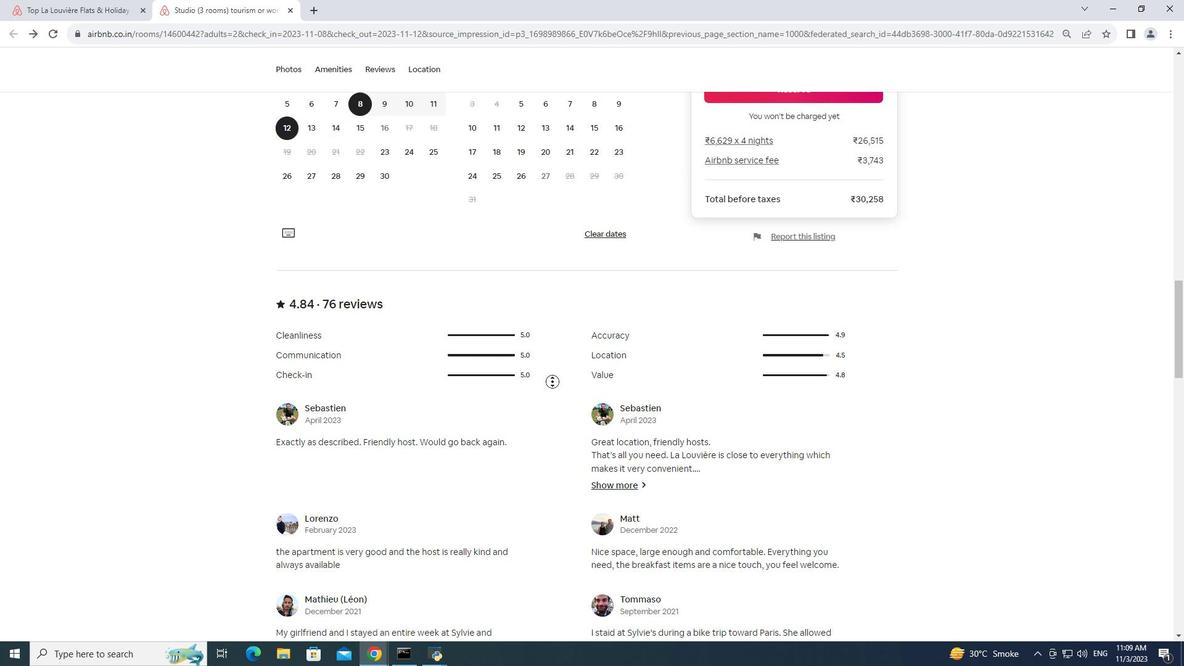 
Action: Mouse scrolled (552, 381) with delta (0, 0)
Screenshot: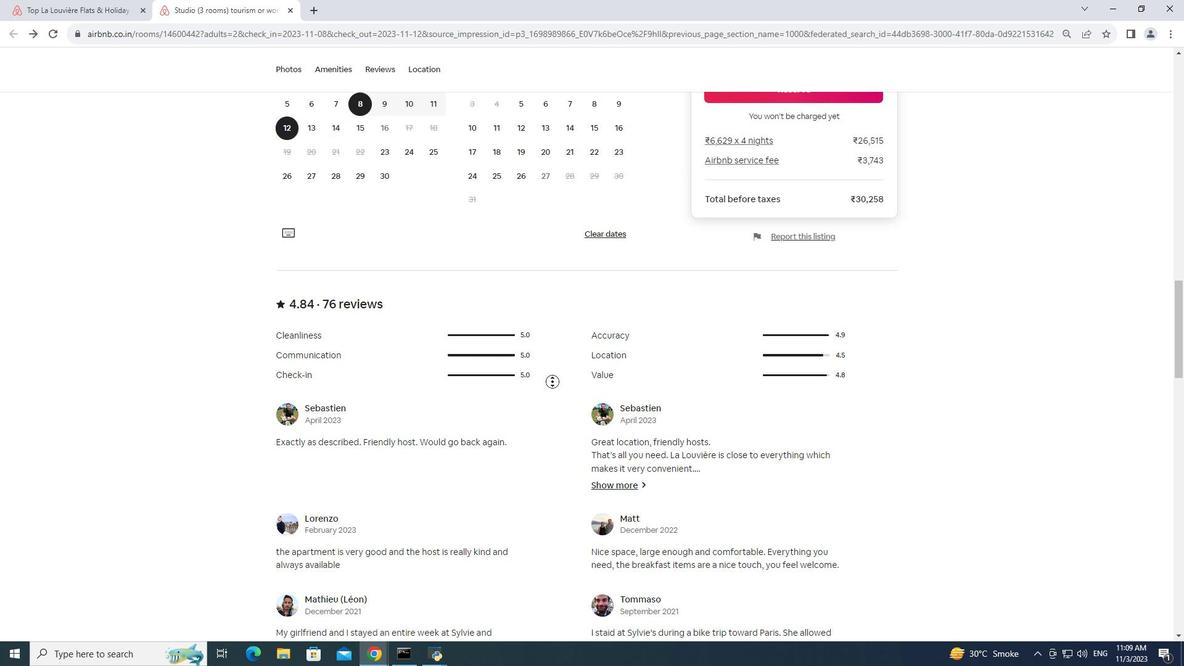 
Action: Mouse scrolled (552, 381) with delta (0, 0)
Screenshot: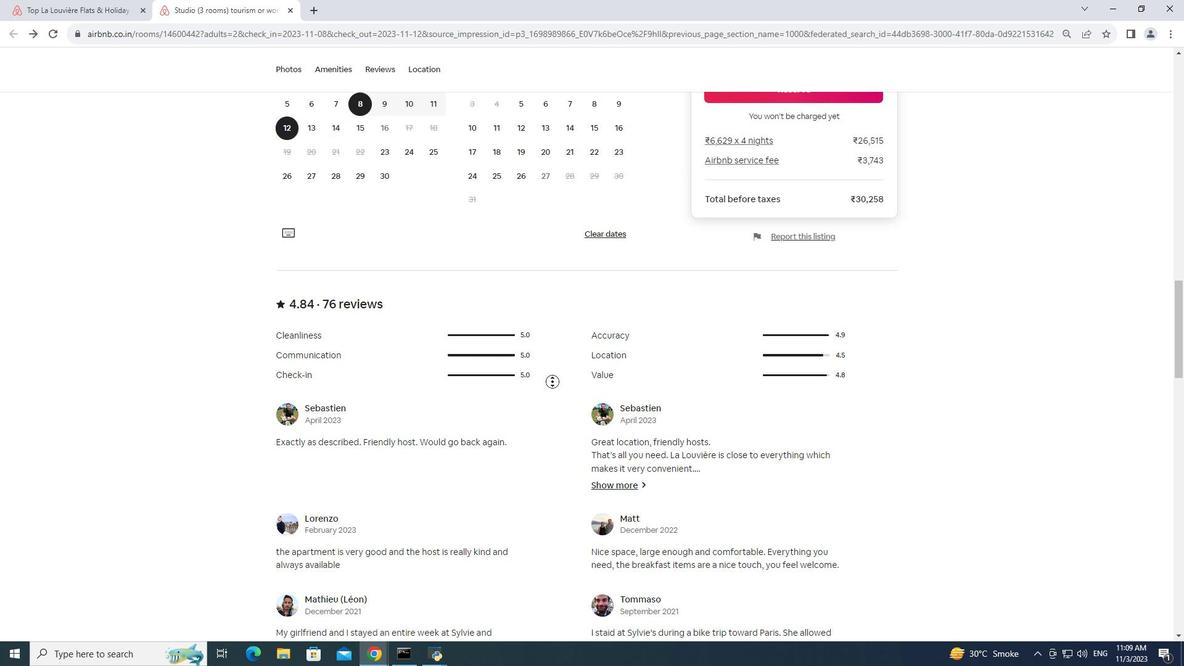 
Action: Mouse scrolled (552, 381) with delta (0, 0)
Screenshot: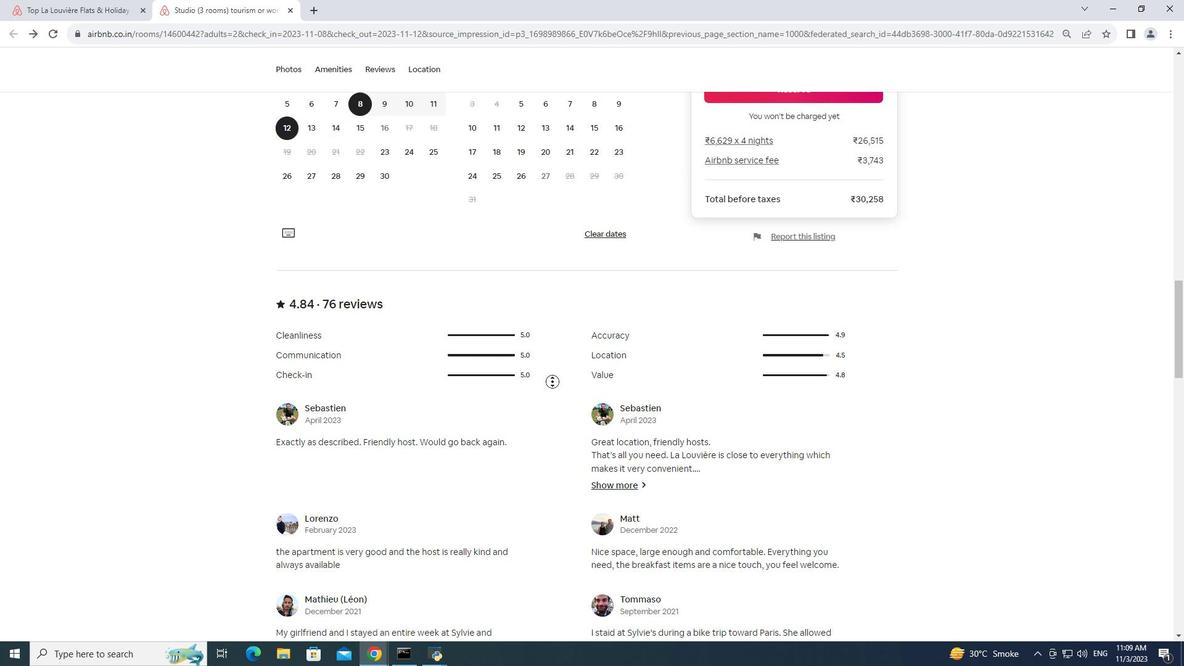 
Action: Mouse scrolled (552, 381) with delta (0, 0)
Screenshot: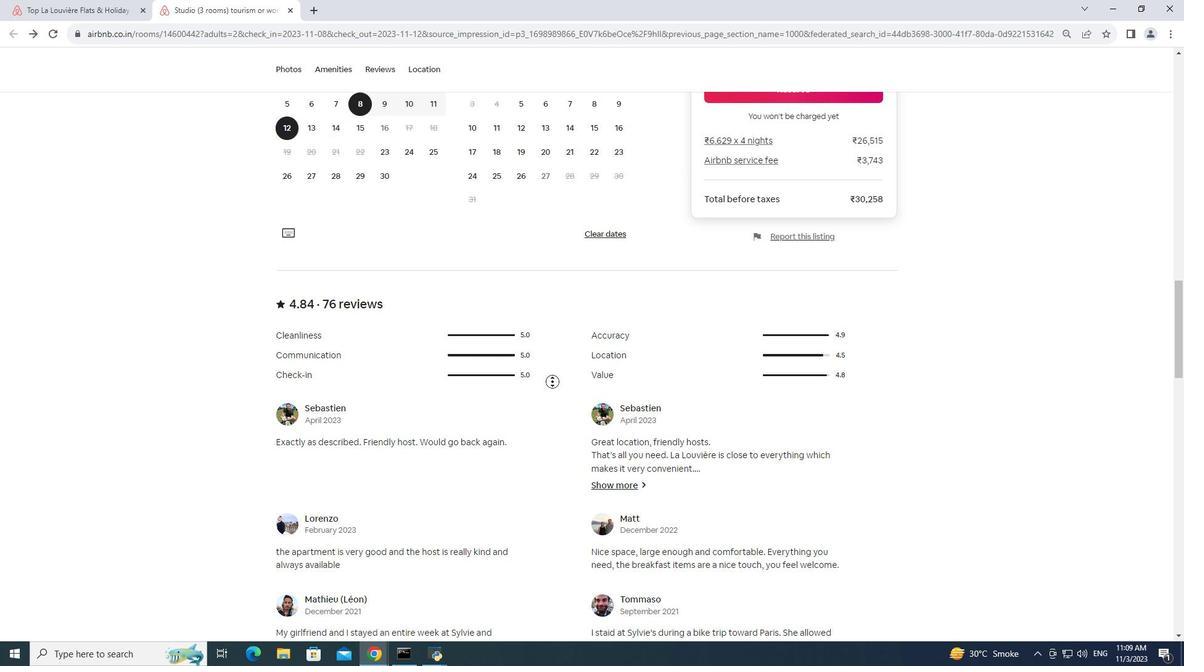 
Action: Mouse scrolled (552, 381) with delta (0, 0)
Screenshot: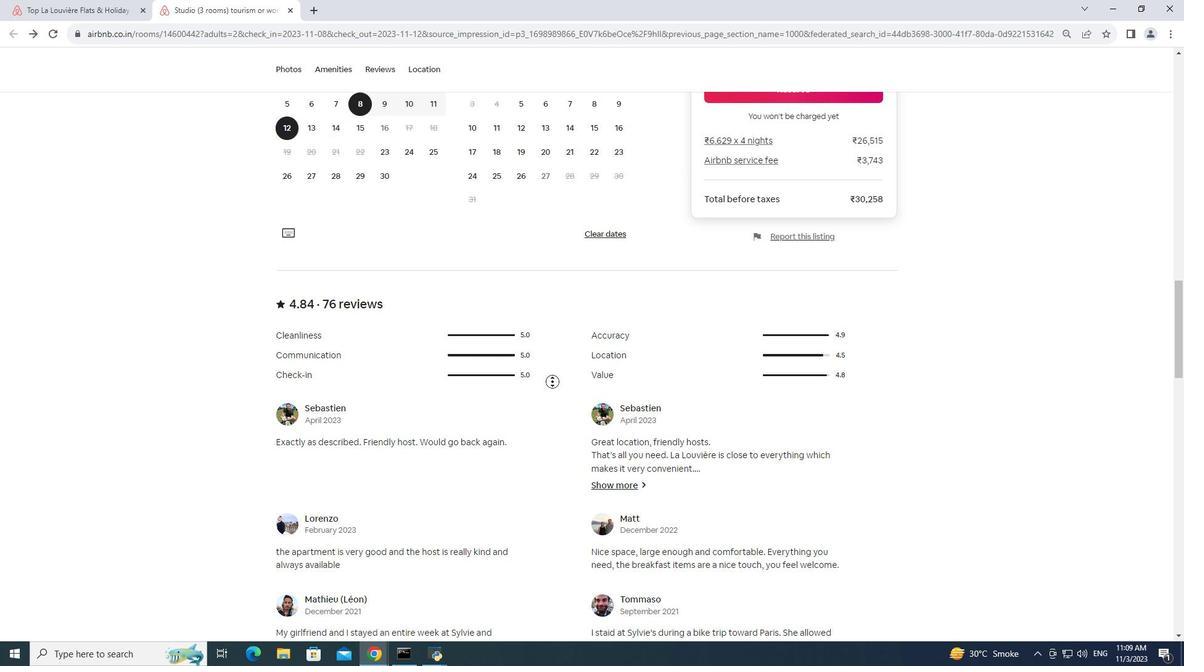 
Action: Mouse pressed middle at (552, 381)
Screenshot: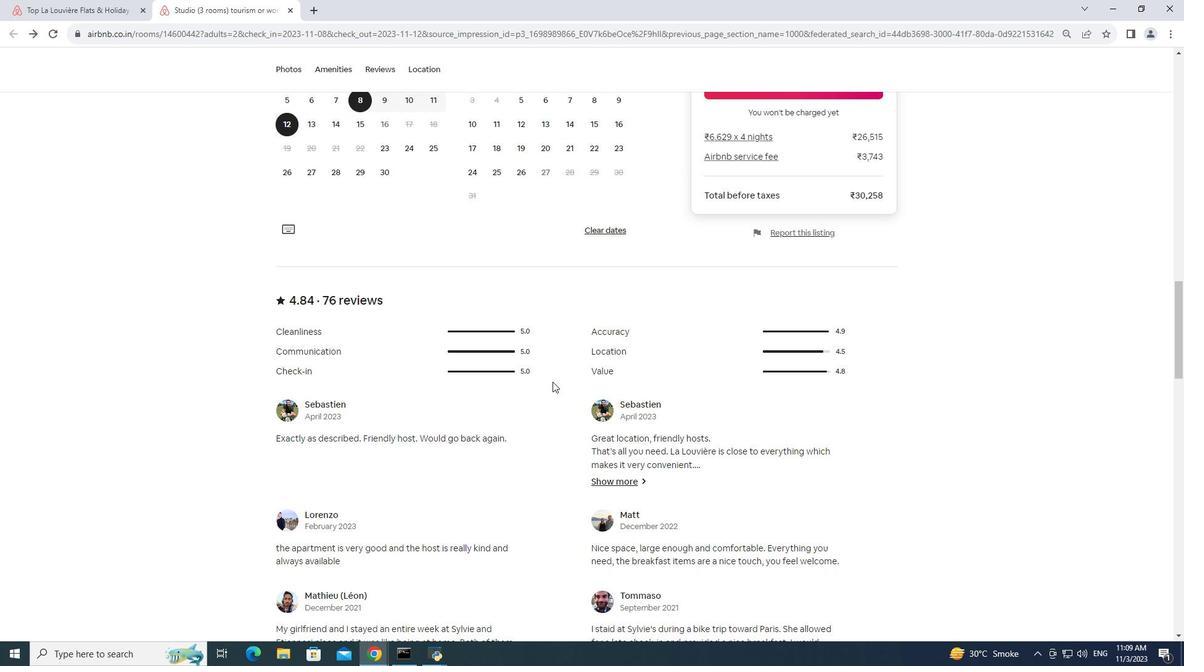 
Action: Mouse scrolled (552, 381) with delta (0, 0)
Screenshot: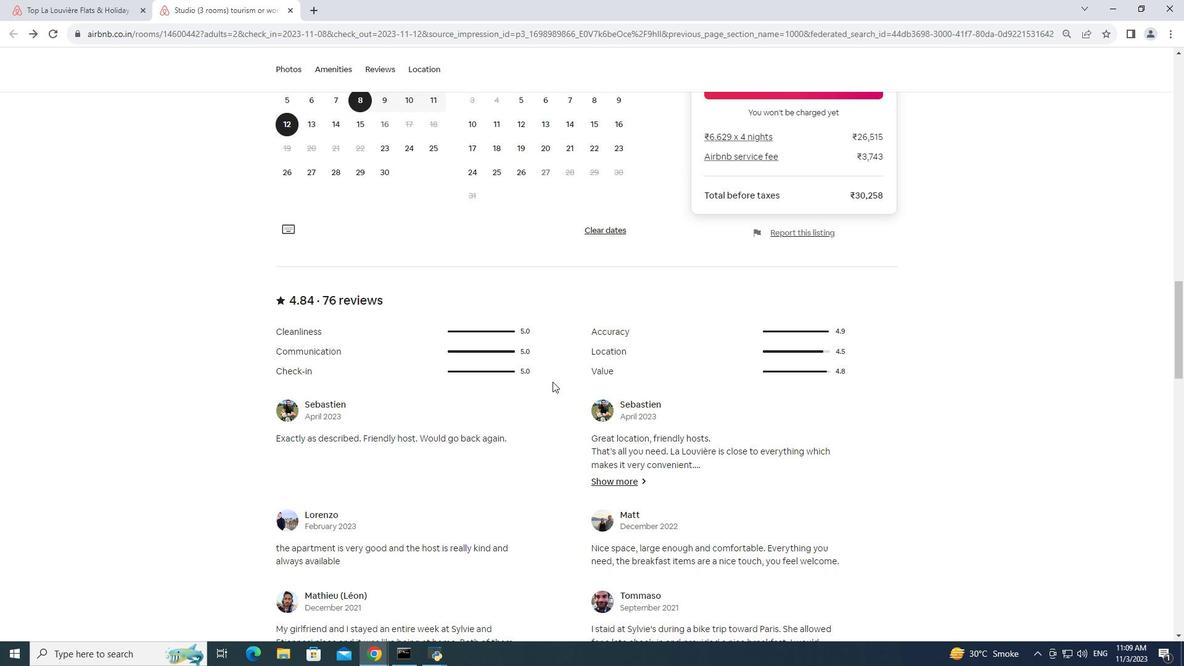 
Action: Mouse scrolled (552, 381) with delta (0, 0)
Screenshot: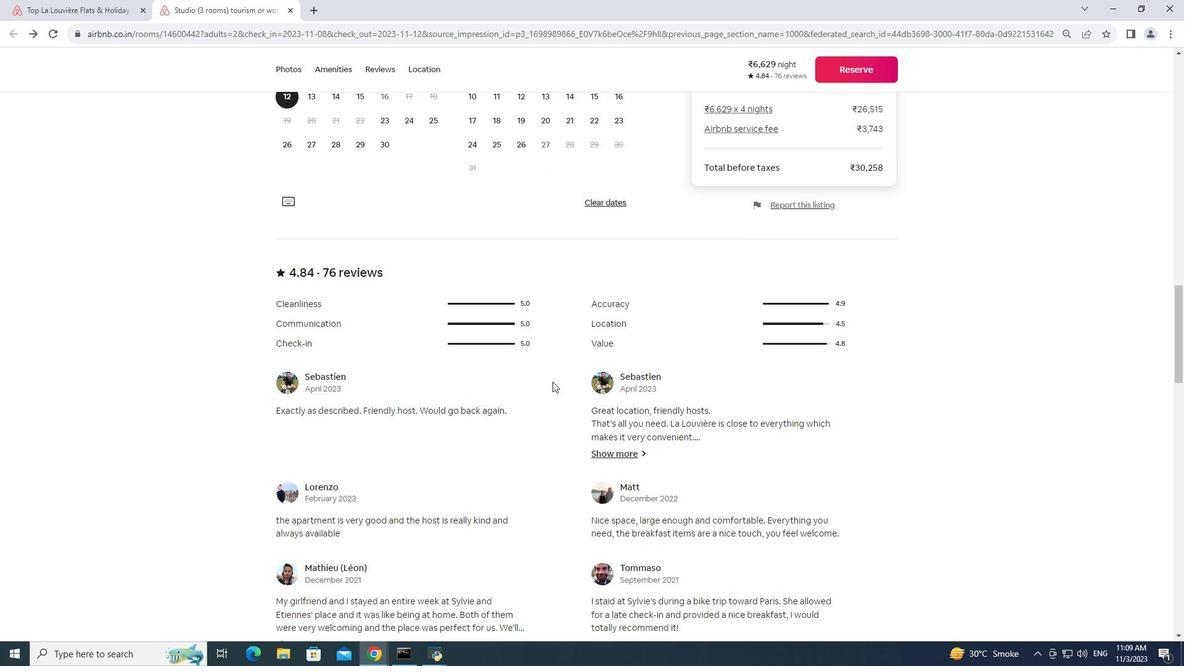 
Action: Mouse moved to (551, 383)
Screenshot: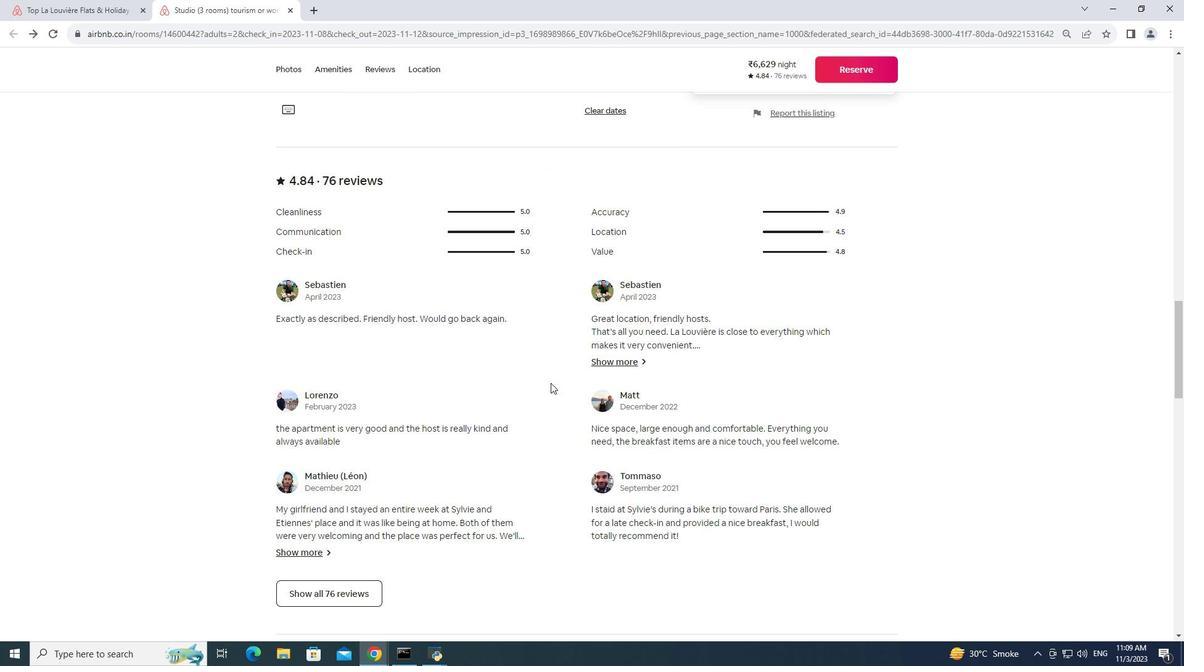 
Action: Mouse scrolled (551, 382) with delta (0, 0)
Screenshot: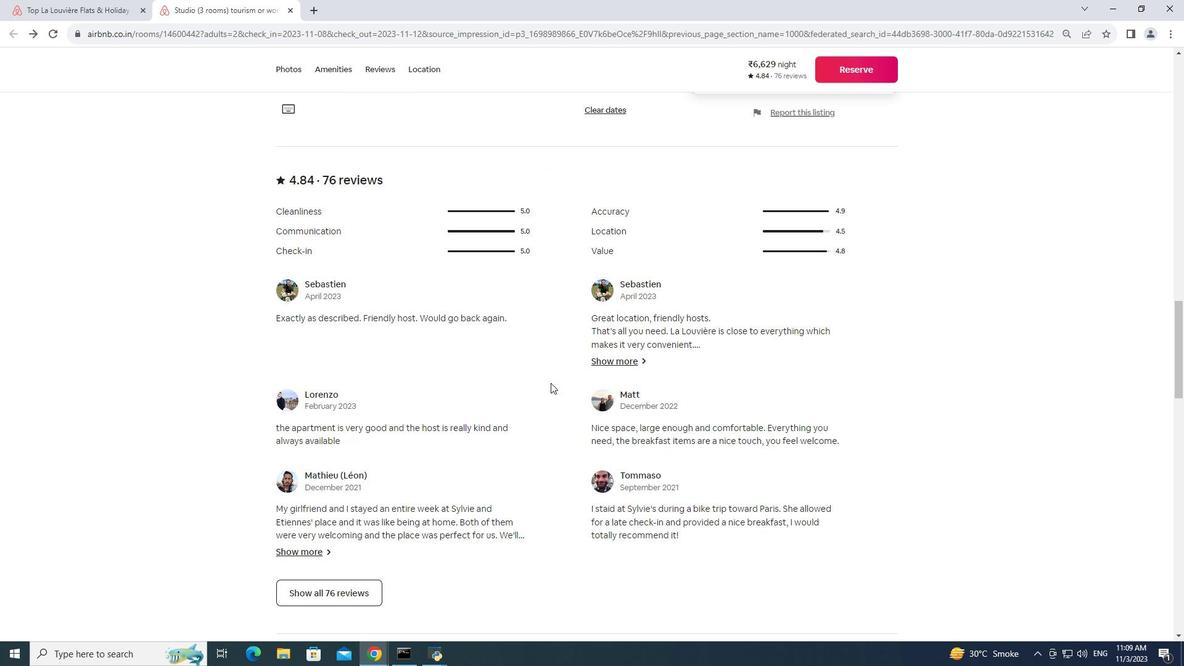 
Action: Mouse moved to (302, 530)
Screenshot: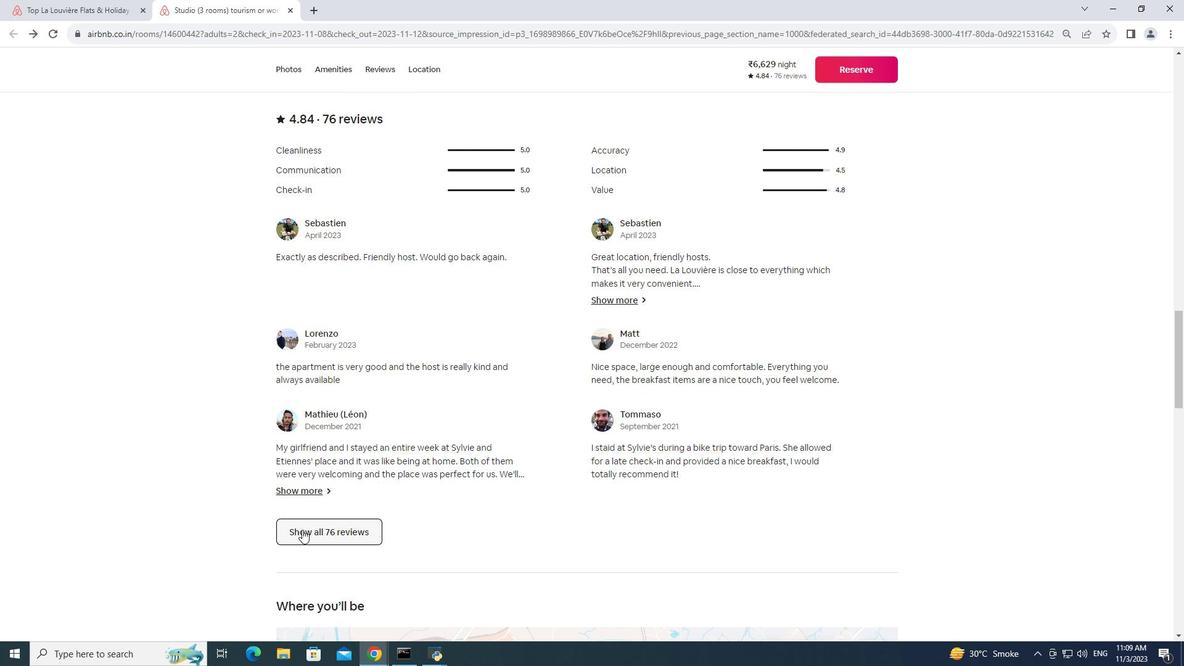 
Action: Mouse pressed left at (302, 530)
Screenshot: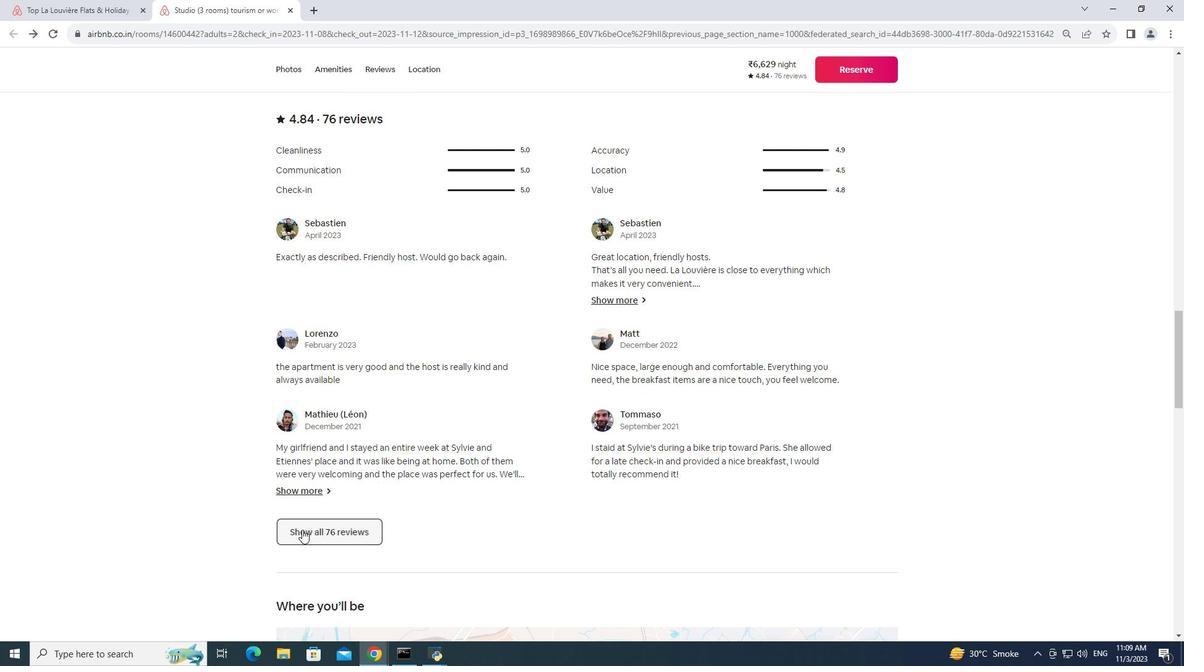 
Action: Mouse moved to (488, 370)
Screenshot: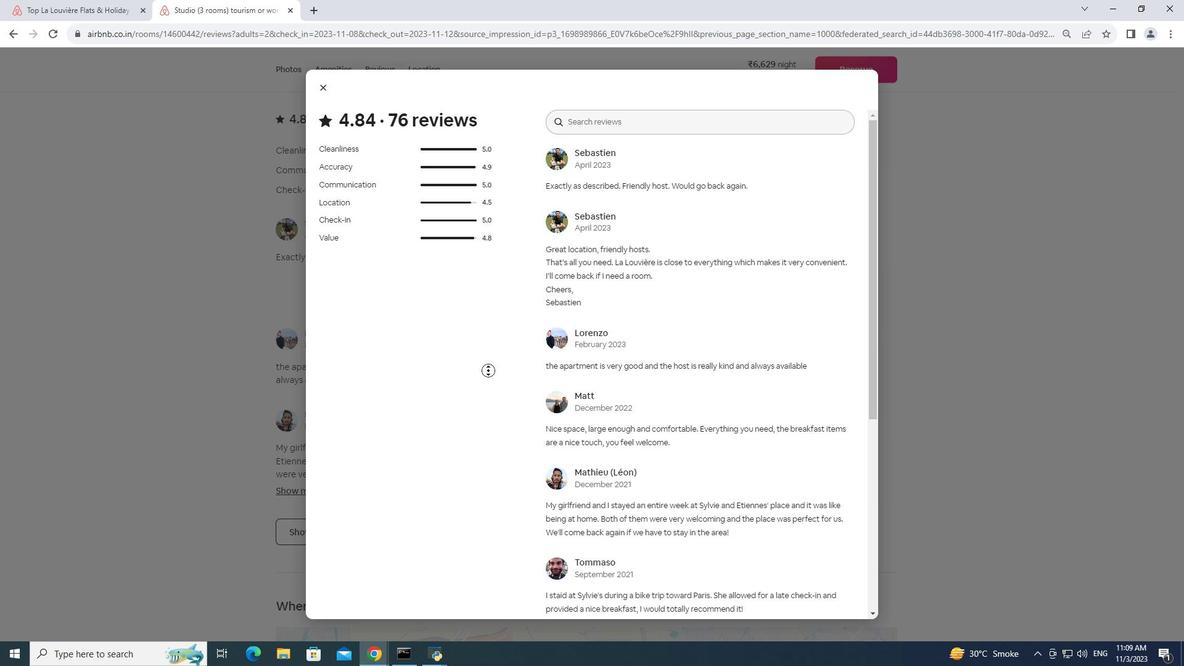 
Action: Mouse pressed middle at (488, 370)
Screenshot: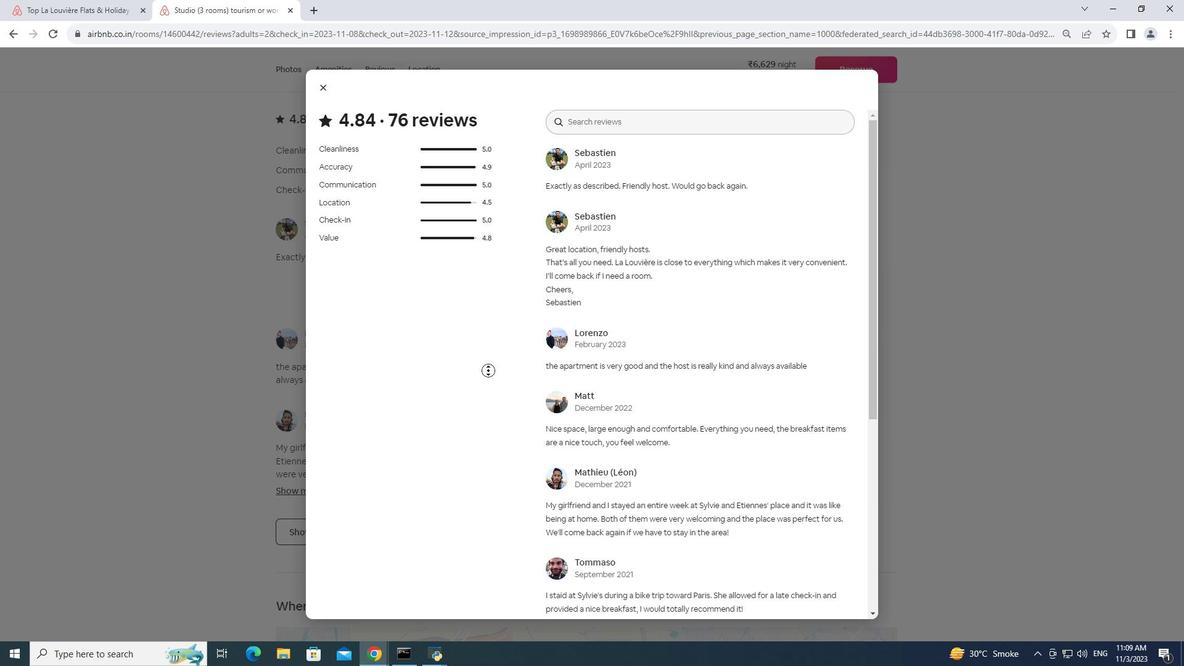 
Action: Mouse scrolled (488, 370) with delta (0, 0)
Screenshot: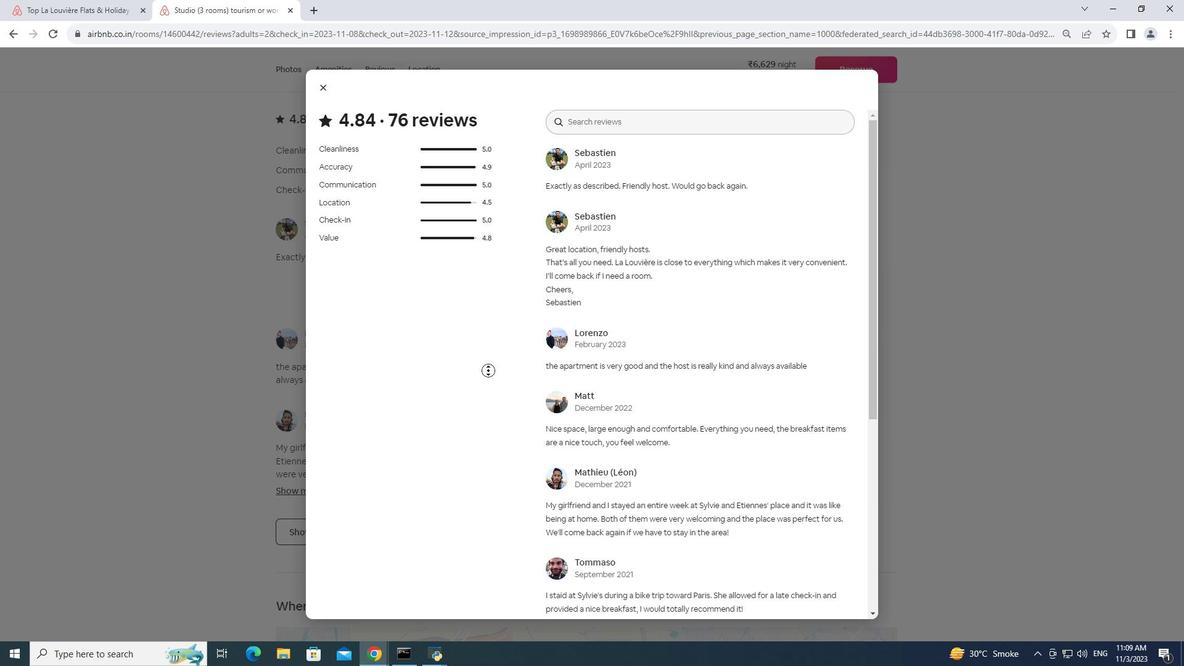
Action: Mouse scrolled (488, 370) with delta (0, 0)
Screenshot: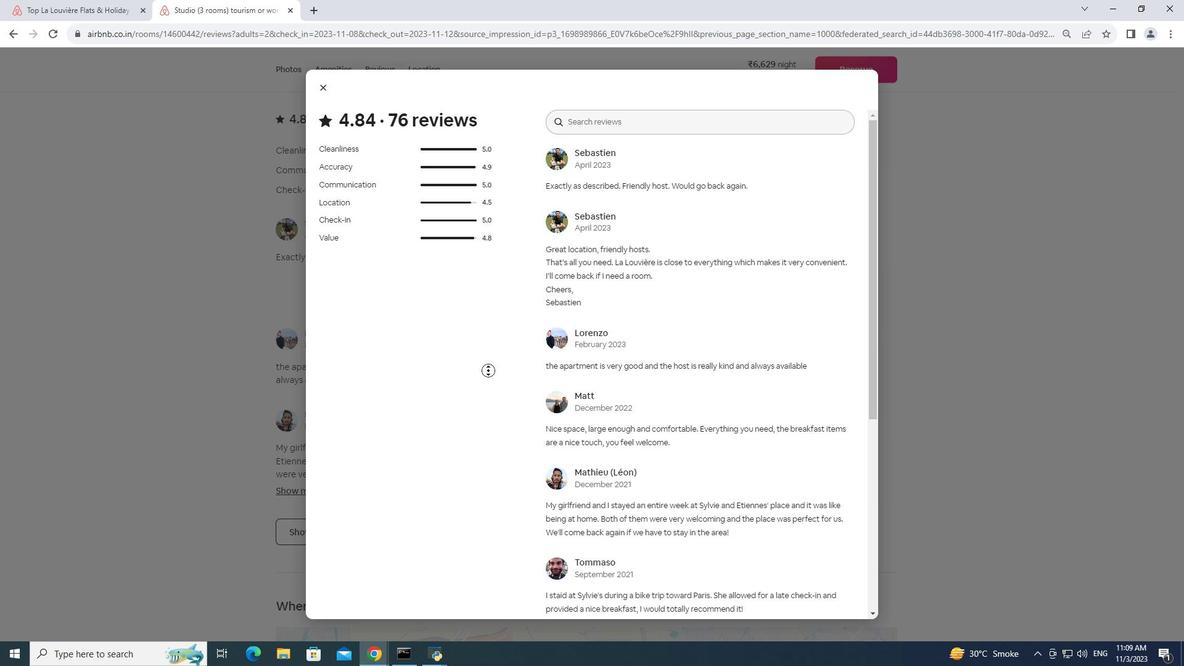
Action: Mouse scrolled (488, 370) with delta (0, 0)
Screenshot: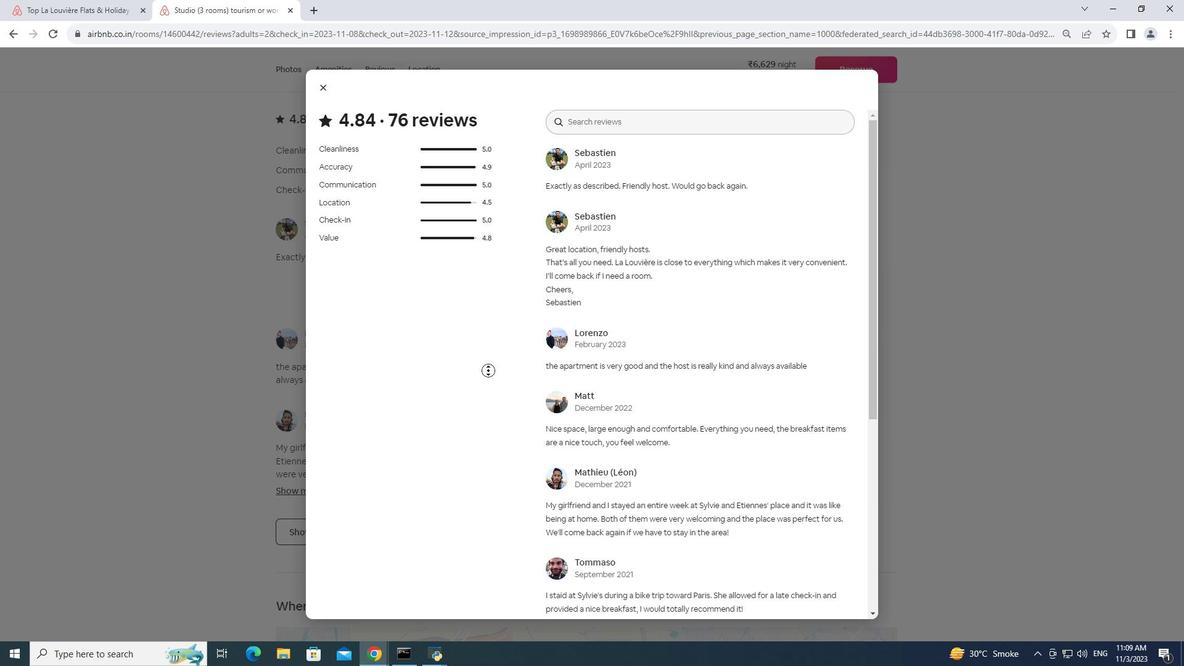 
Action: Mouse scrolled (488, 370) with delta (0, 0)
Screenshot: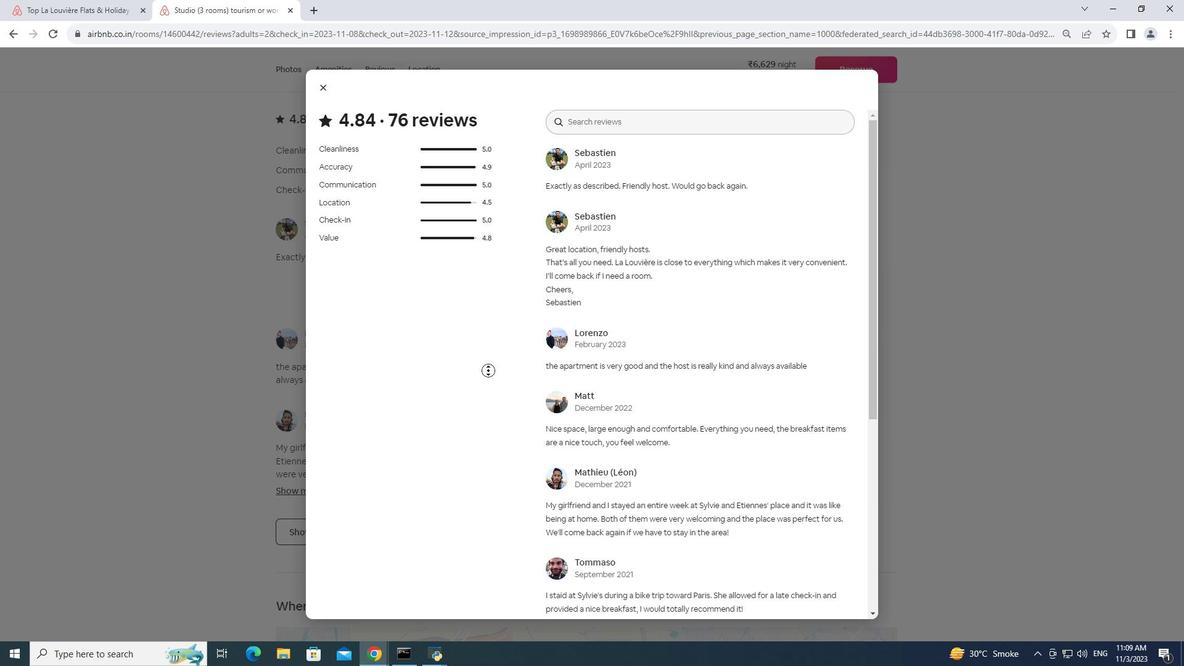 
Action: Mouse scrolled (488, 370) with delta (0, 0)
Screenshot: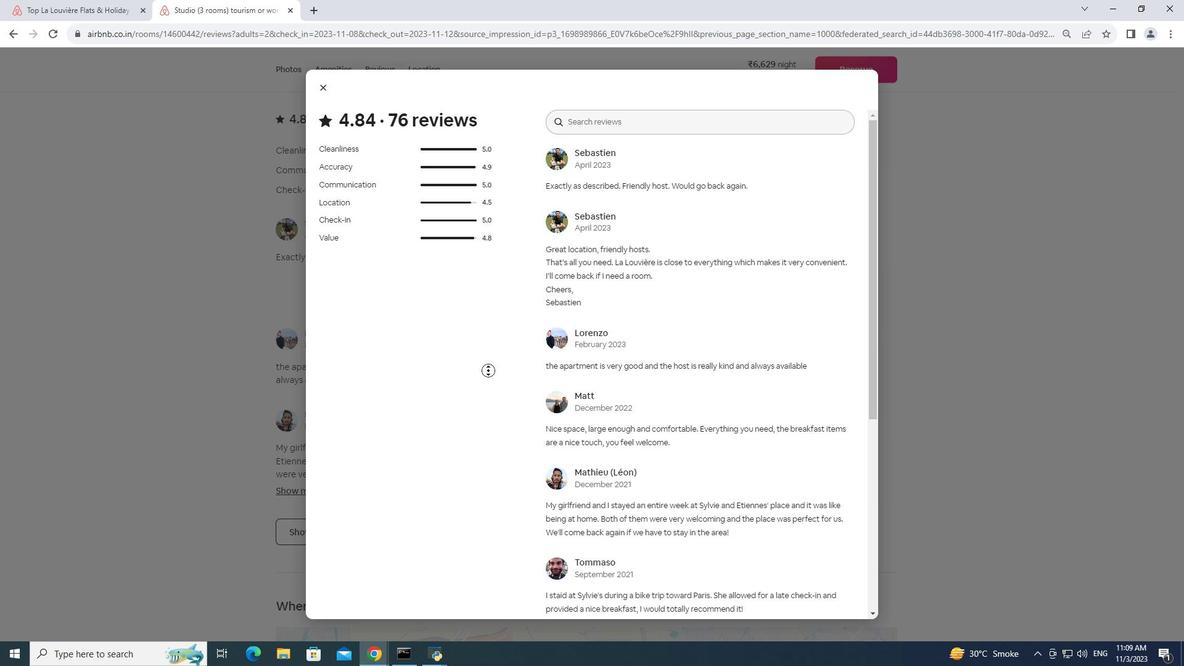 
Action: Mouse scrolled (488, 370) with delta (0, 0)
Screenshot: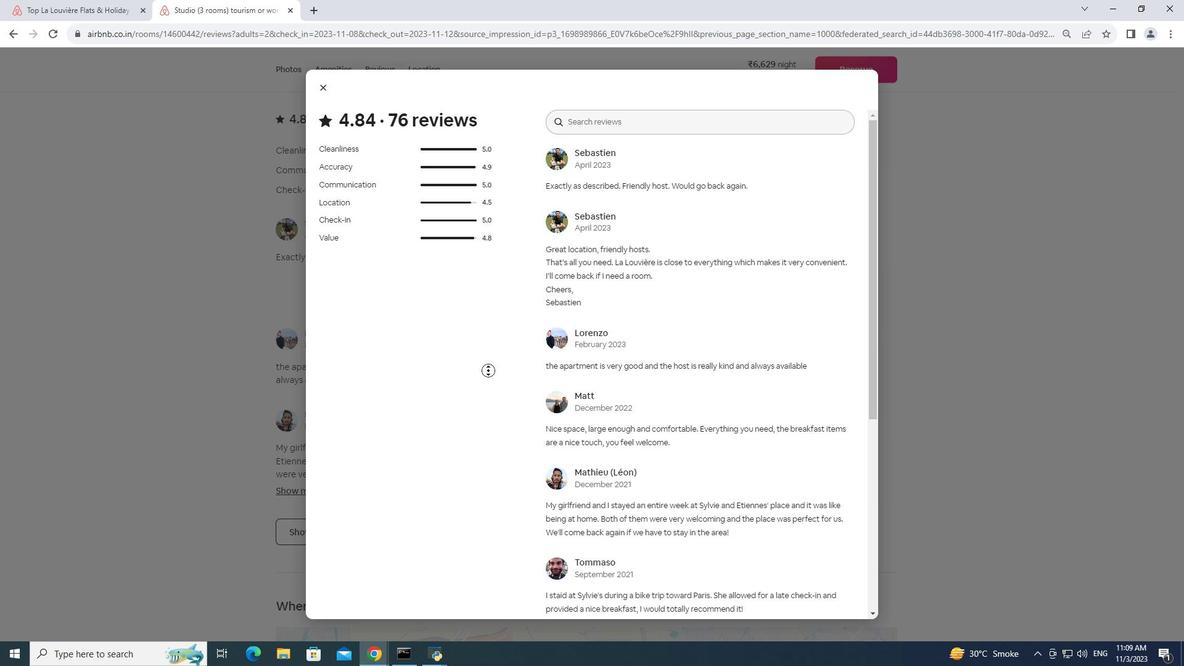 
Action: Mouse moved to (469, 567)
Screenshot: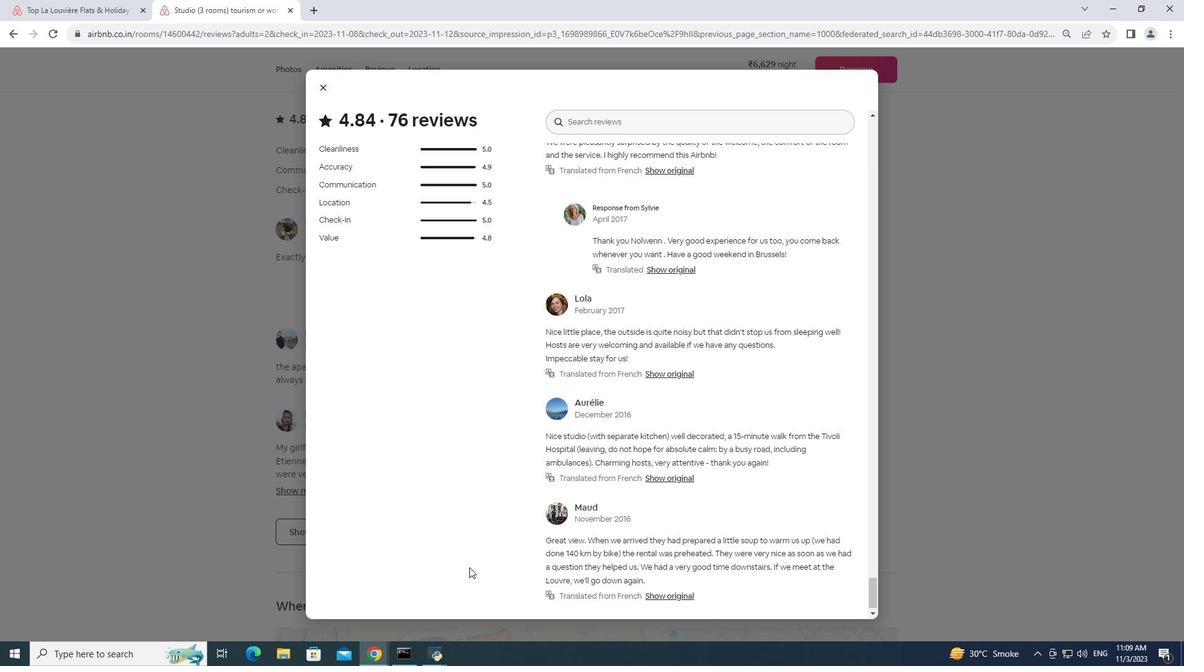 
Action: Mouse pressed left at (469, 567)
Screenshot: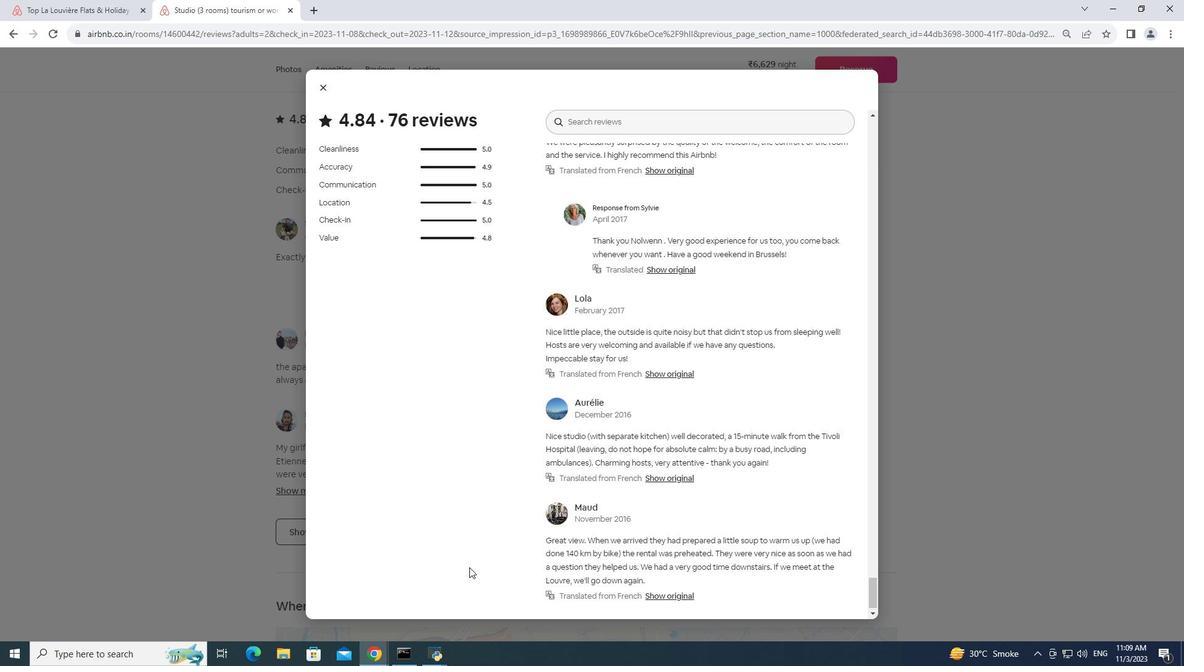 
Action: Mouse moved to (507, 331)
Screenshot: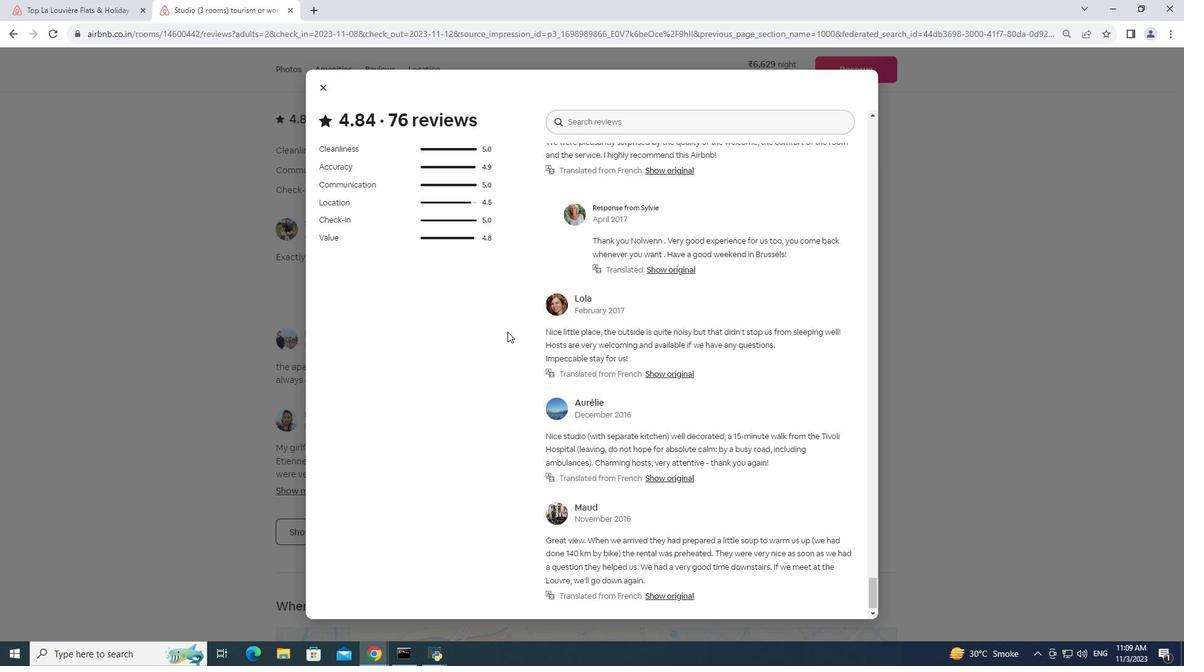 
Action: Mouse scrolled (507, 331) with delta (0, 0)
Screenshot: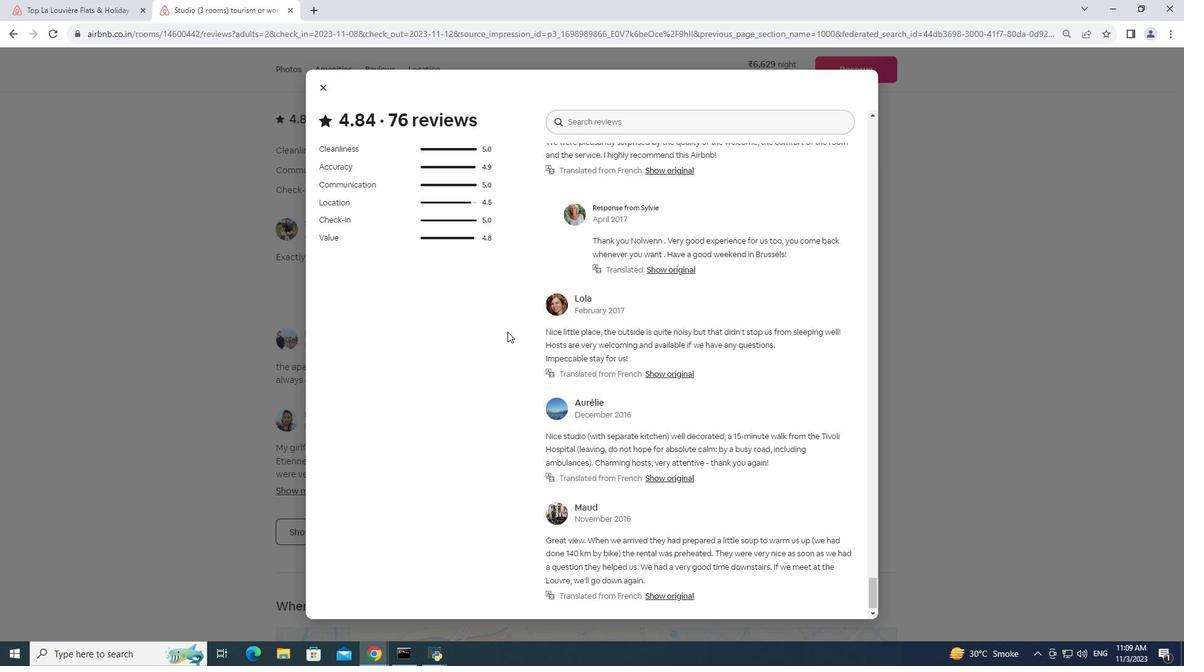 
Action: Mouse scrolled (507, 331) with delta (0, 0)
Screenshot: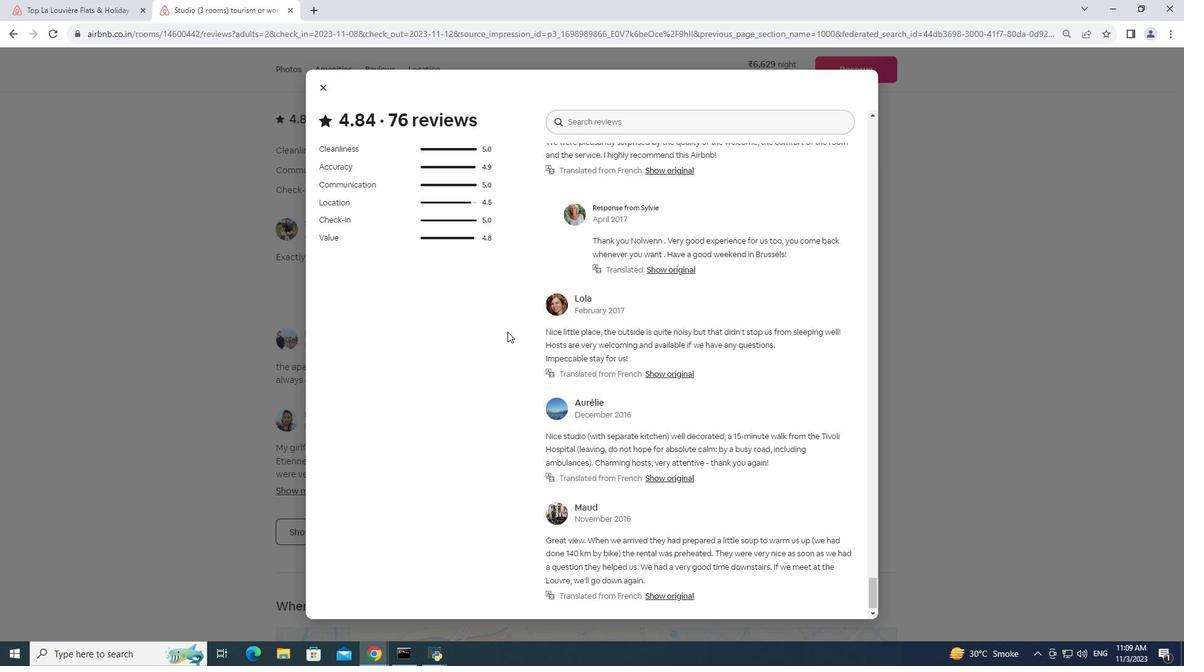 
Action: Mouse scrolled (507, 331) with delta (0, 0)
Screenshot: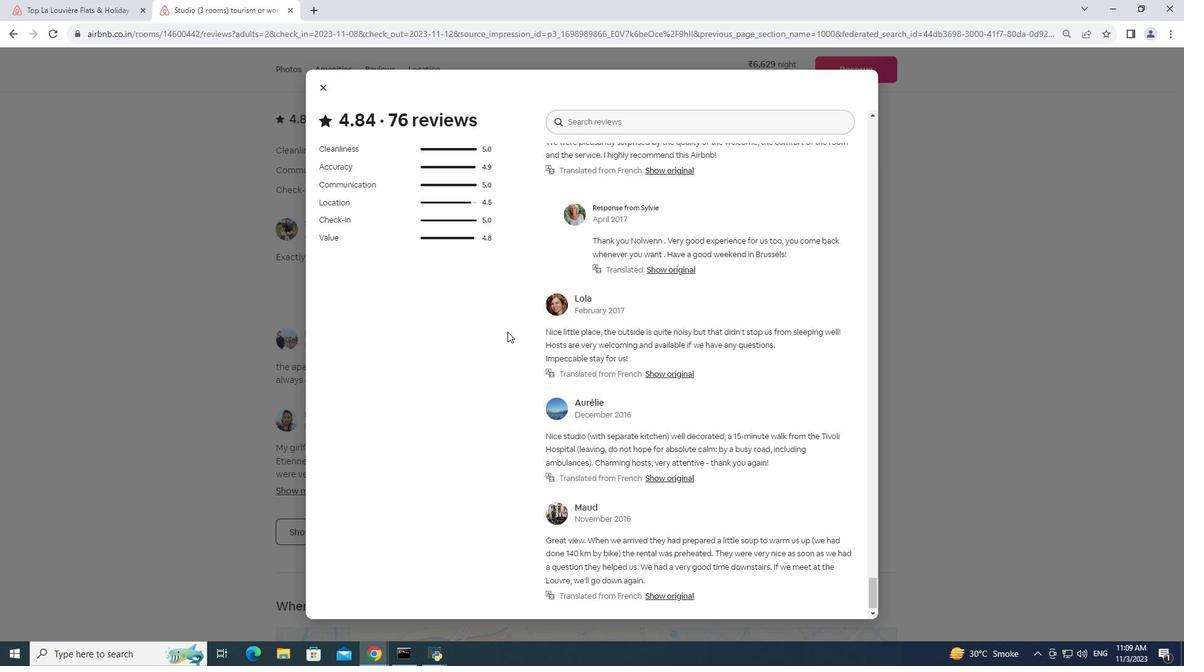 
Action: Mouse scrolled (507, 331) with delta (0, 0)
Screenshot: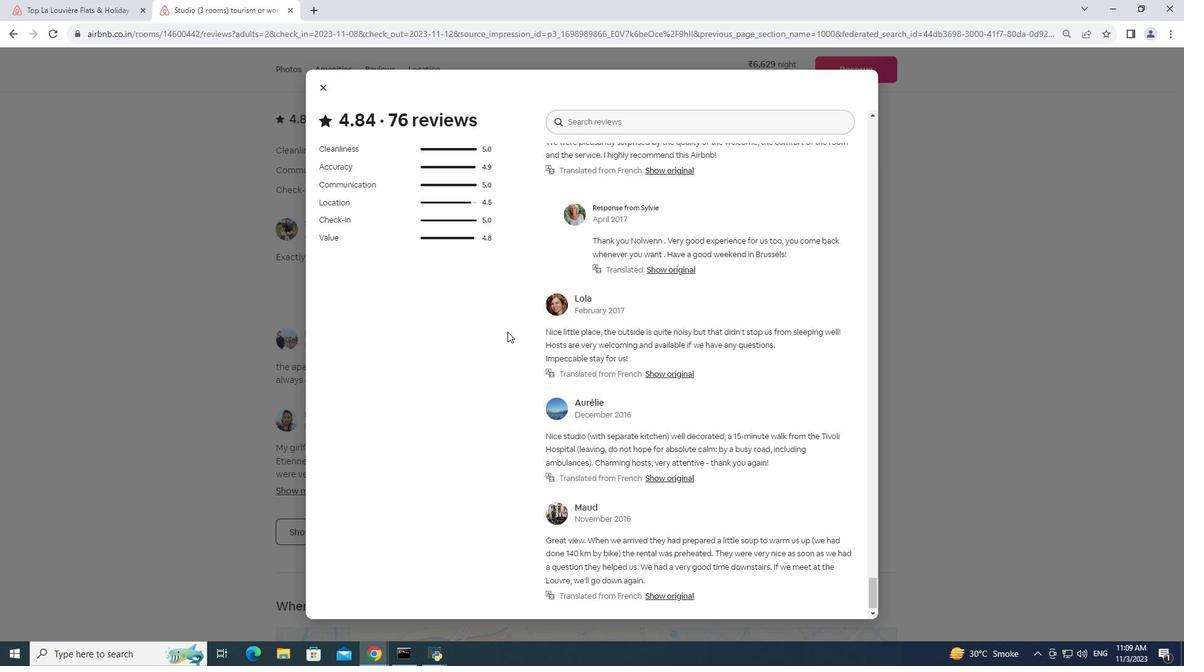 
Action: Mouse pressed middle at (507, 331)
Screenshot: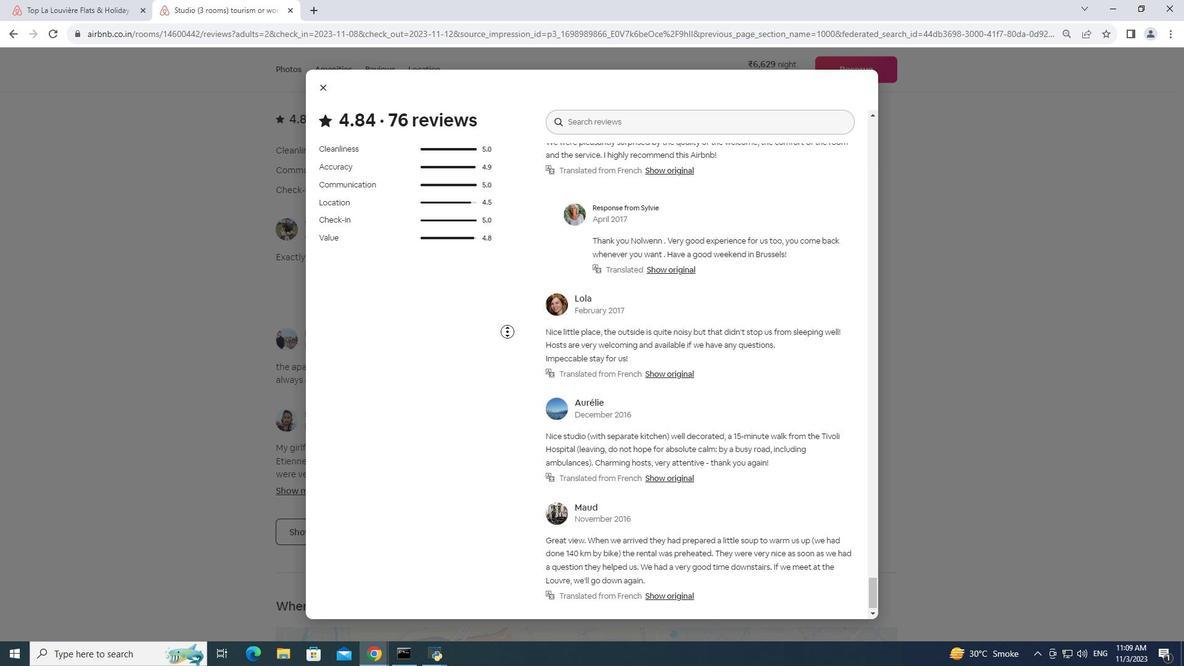 
Action: Mouse scrolled (507, 331) with delta (0, 0)
Screenshot: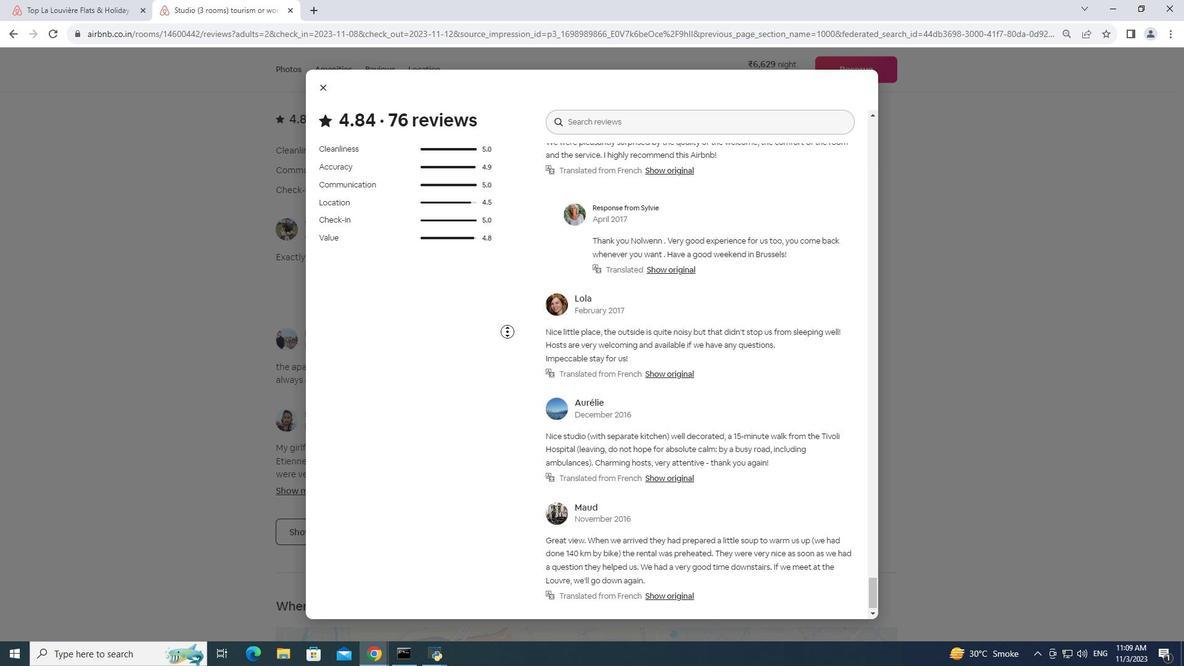 
Action: Mouse scrolled (507, 331) with delta (0, 0)
Screenshot: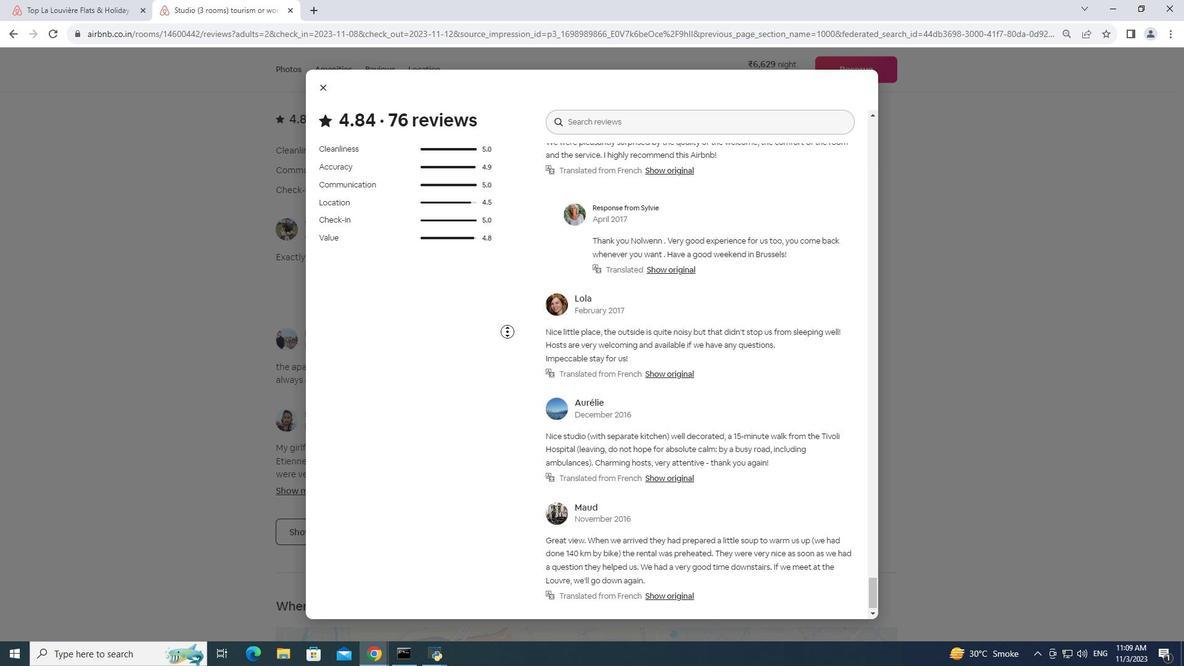 
Action: Mouse scrolled (507, 331) with delta (0, 0)
Screenshot: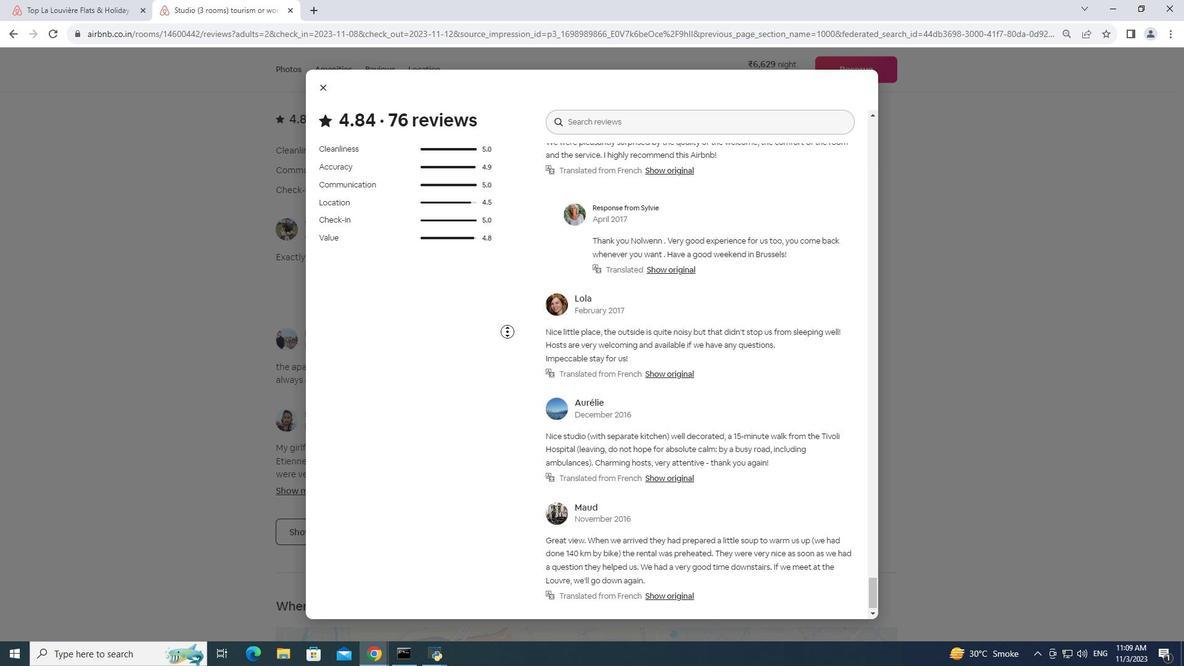 
Action: Mouse scrolled (507, 331) with delta (0, 0)
Screenshot: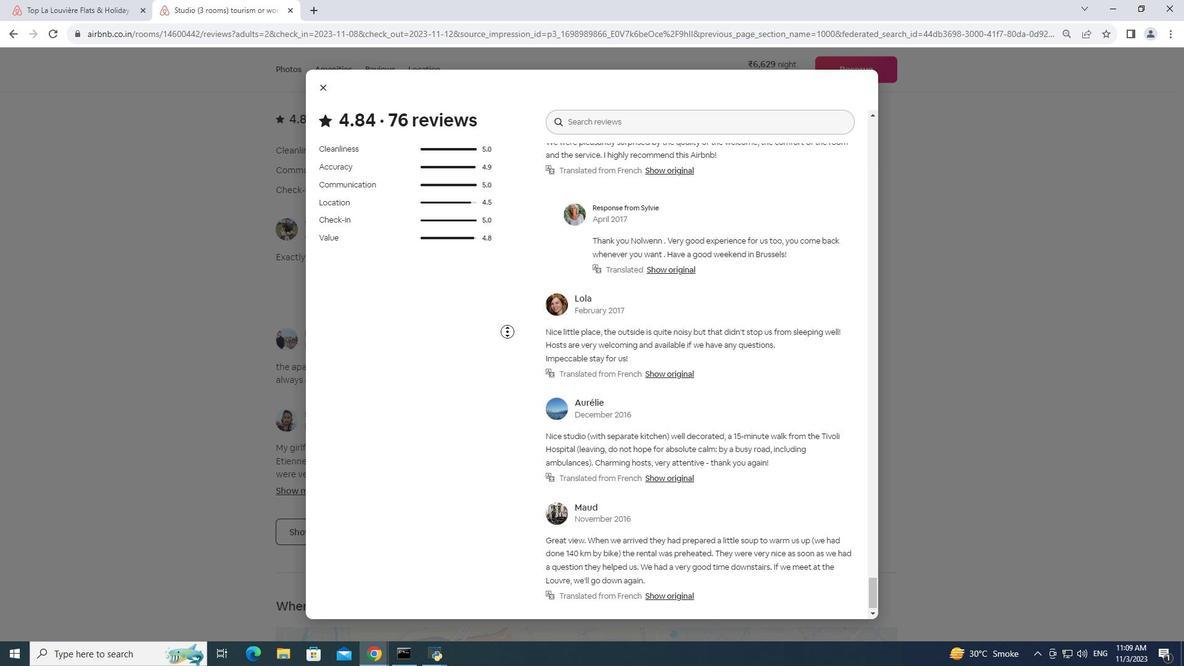 
Action: Mouse scrolled (507, 331) with delta (0, 0)
Screenshot: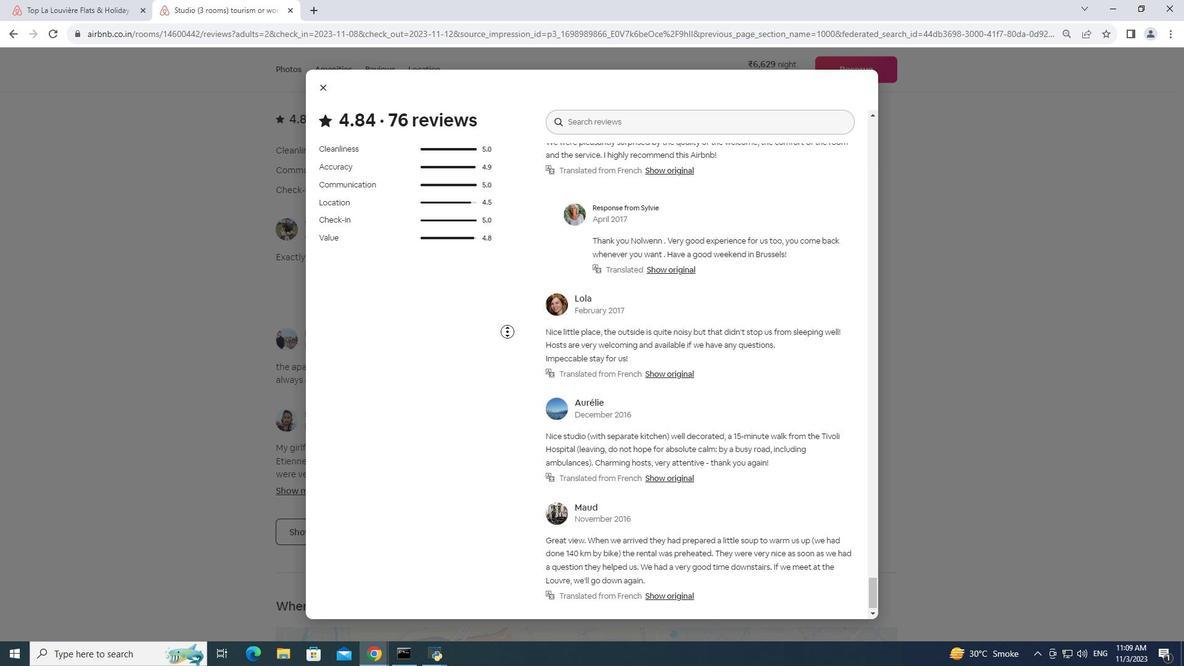 
Action: Mouse moved to (323, 99)
